 Task: Design a package label.
Action: Mouse moved to (219, 124)
Screenshot: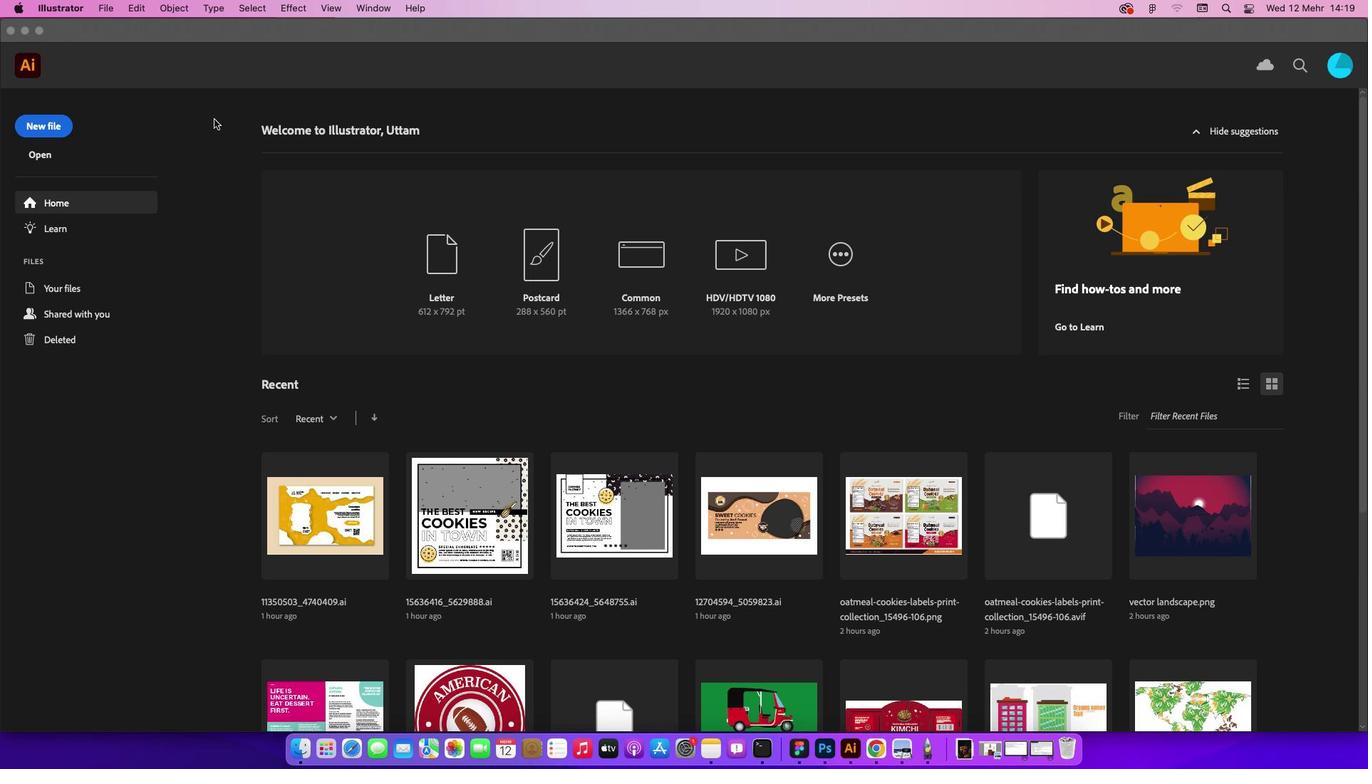 
Action: Mouse pressed left at (219, 124)
Screenshot: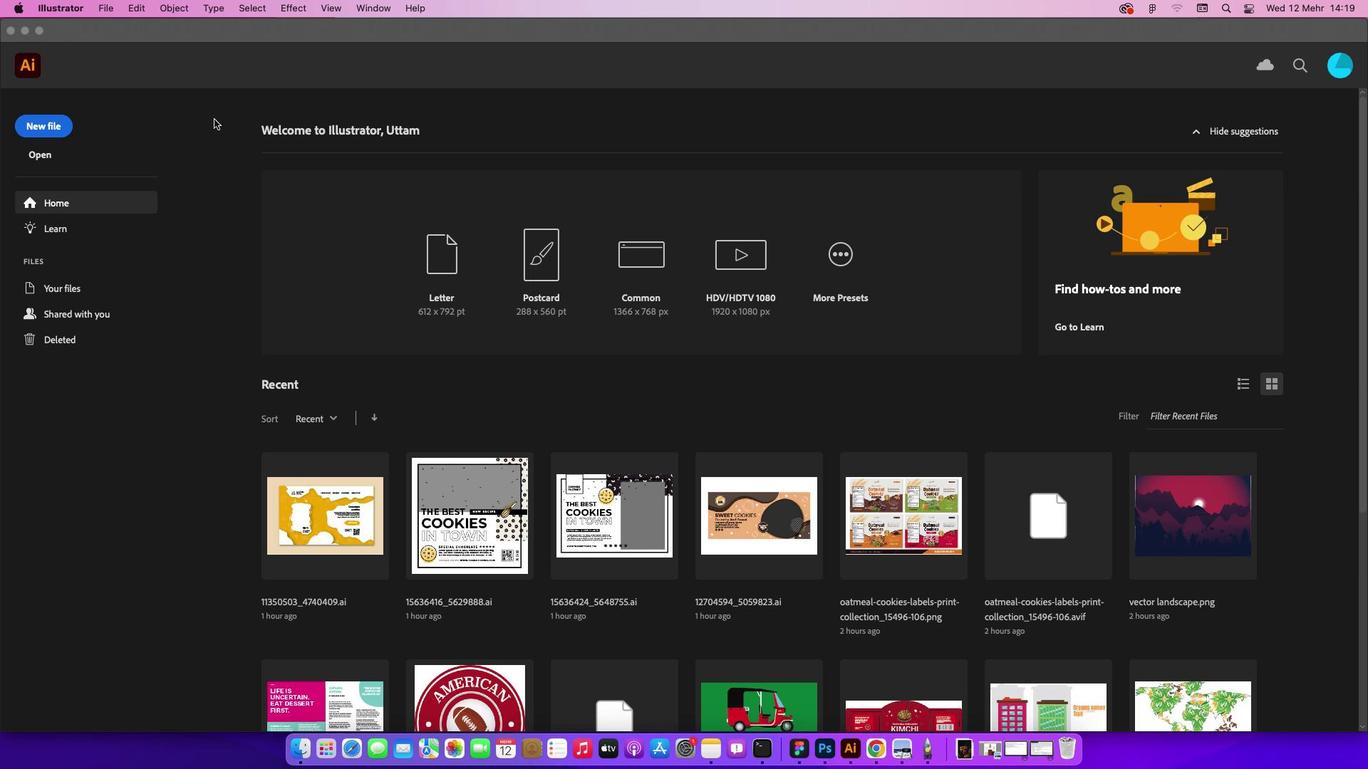 
Action: Mouse moved to (34, 134)
Screenshot: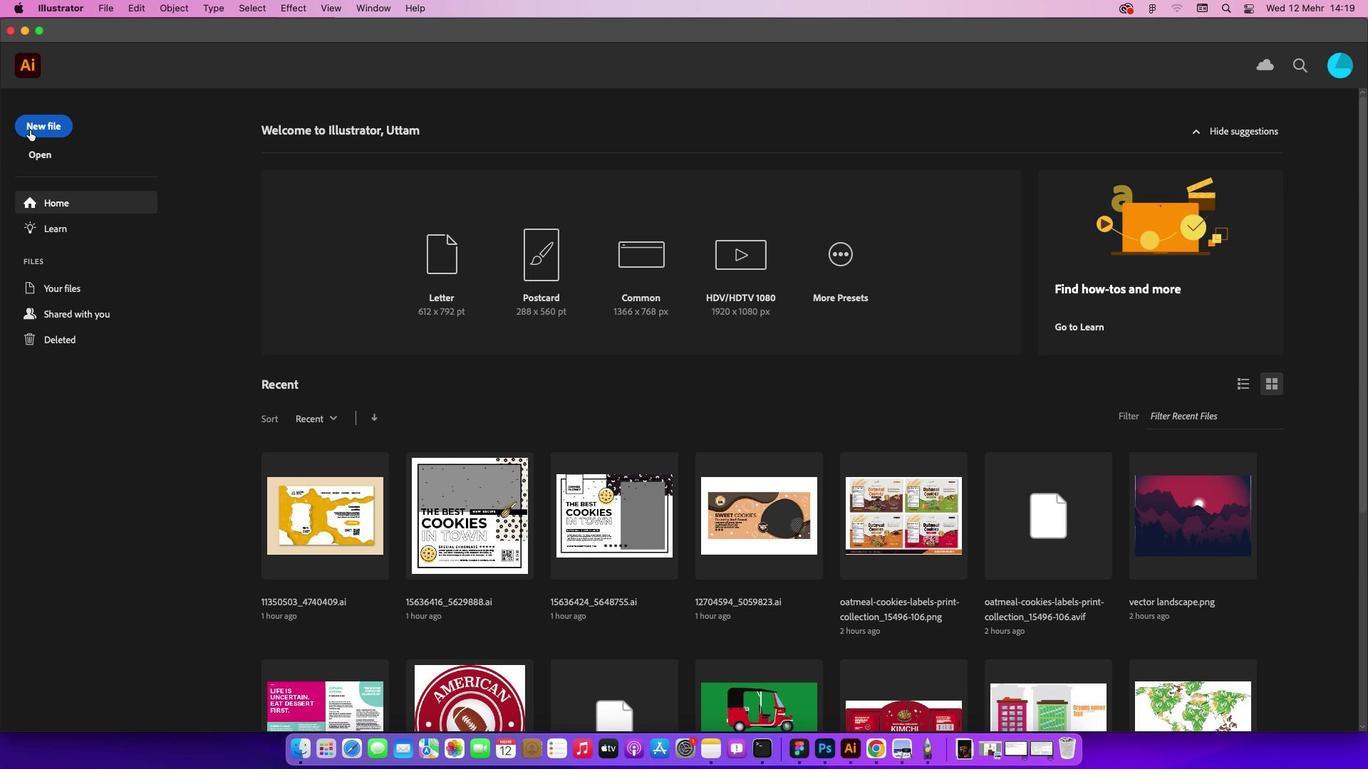 
Action: Mouse pressed left at (34, 134)
Screenshot: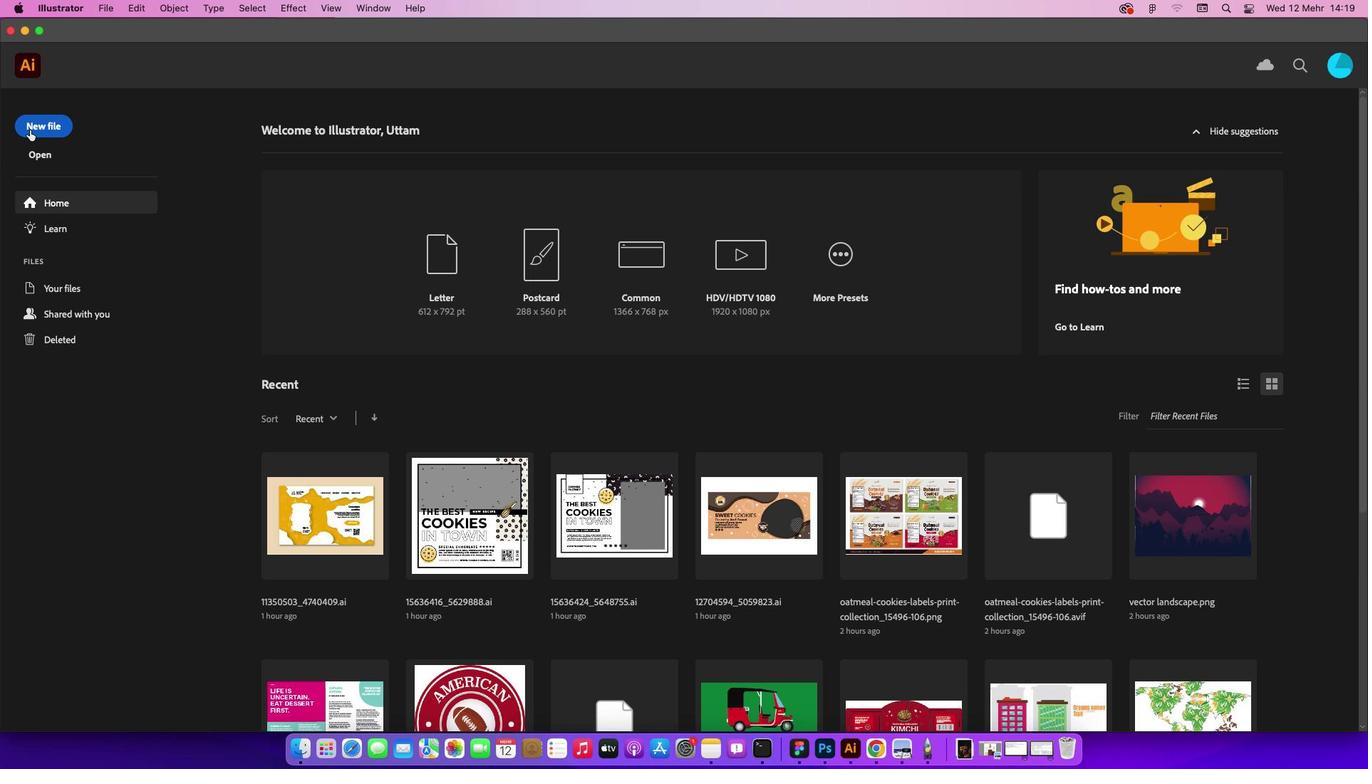
Action: Mouse moved to (1036, 595)
Screenshot: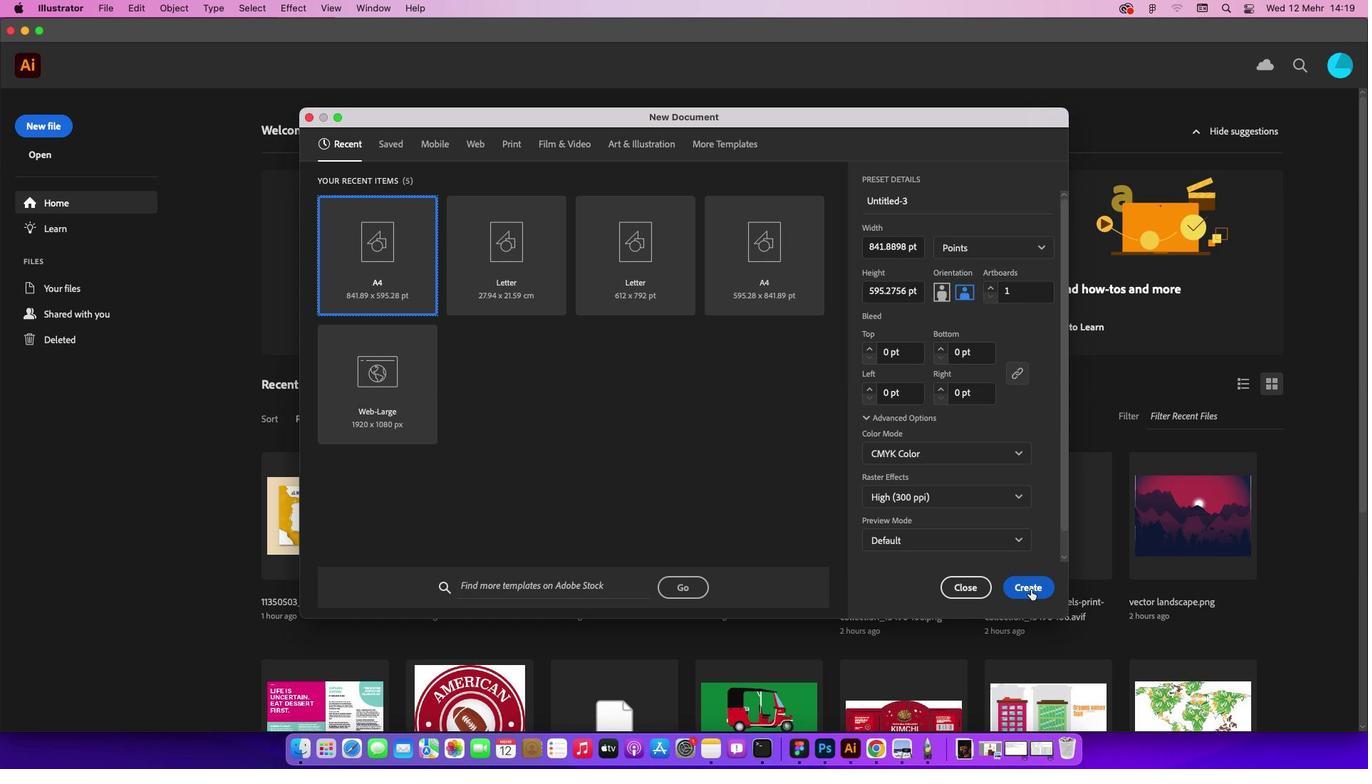 
Action: Mouse pressed left at (1036, 595)
Screenshot: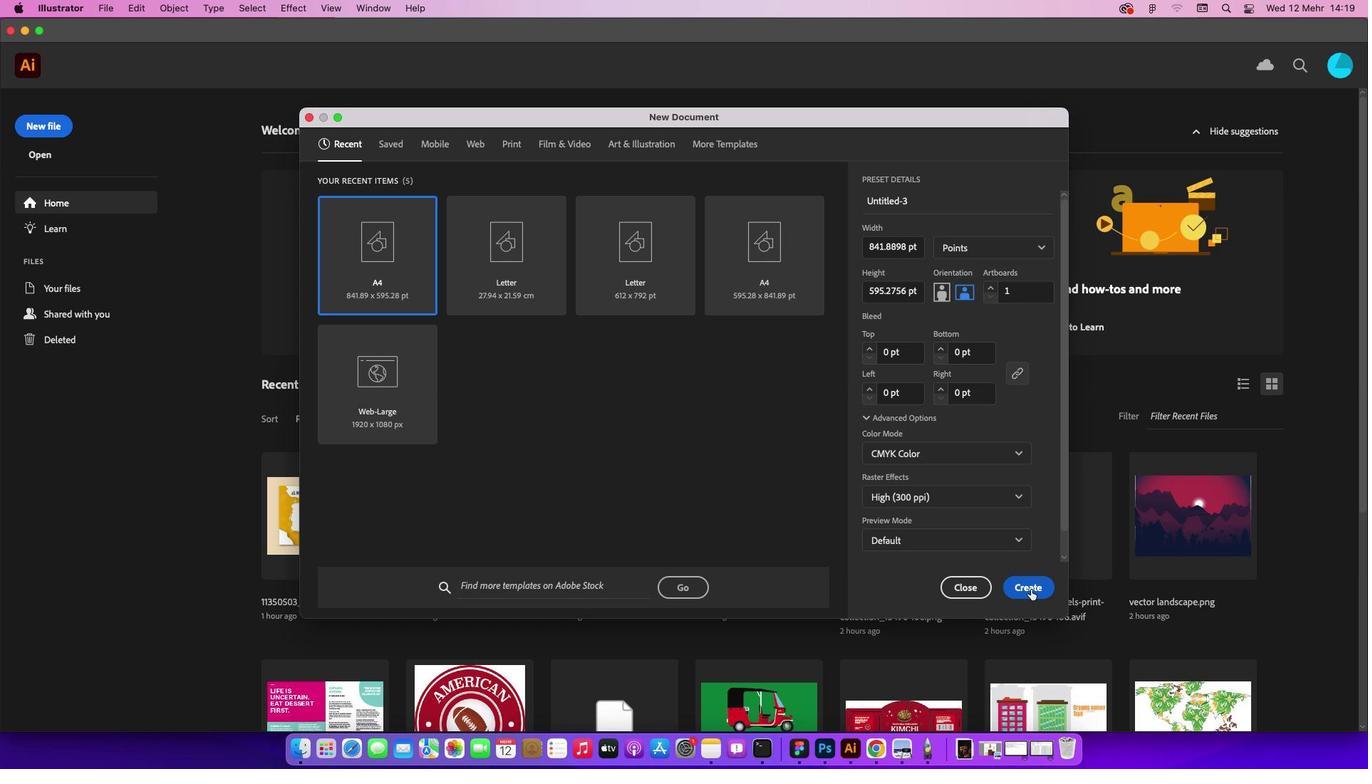 
Action: Mouse moved to (110, 13)
Screenshot: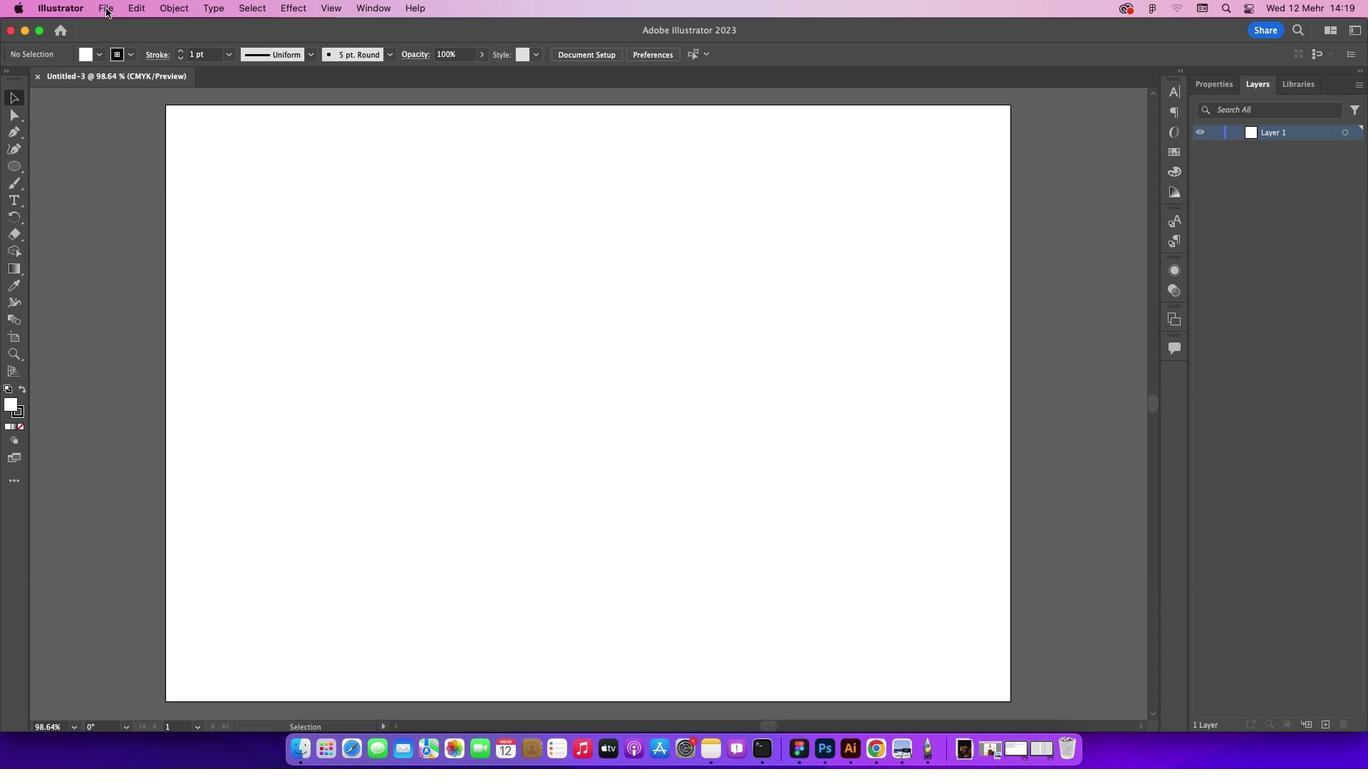 
Action: Mouse pressed left at (110, 13)
Screenshot: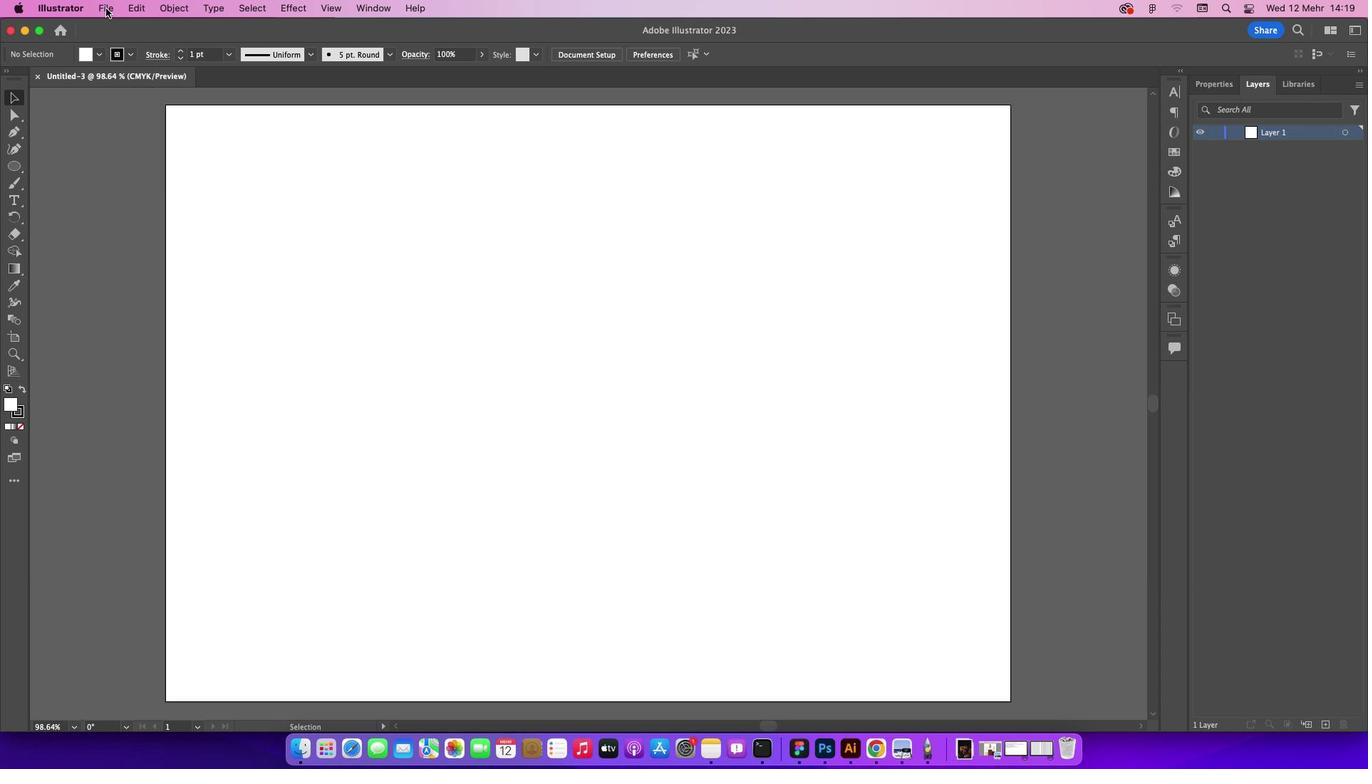 
Action: Mouse moved to (722, 450)
Screenshot: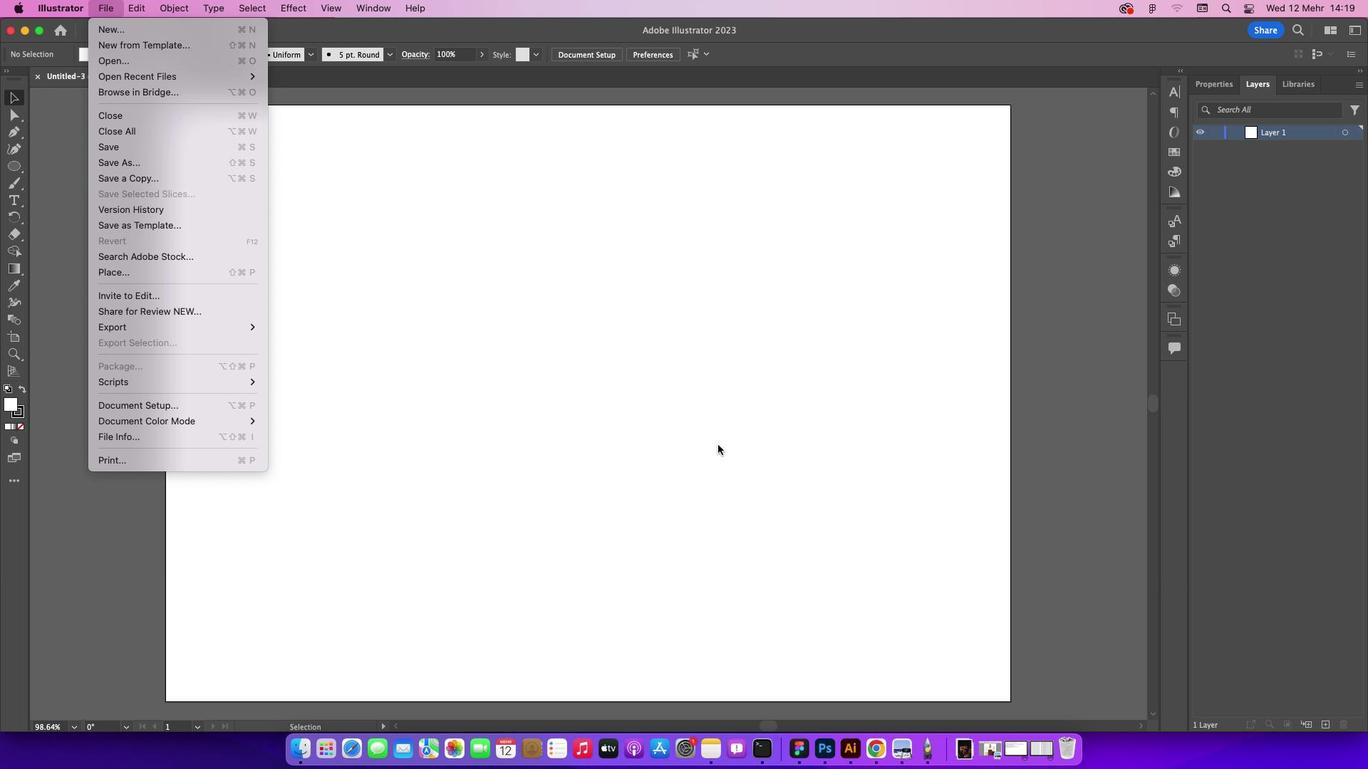 
Action: Mouse pressed left at (722, 450)
Screenshot: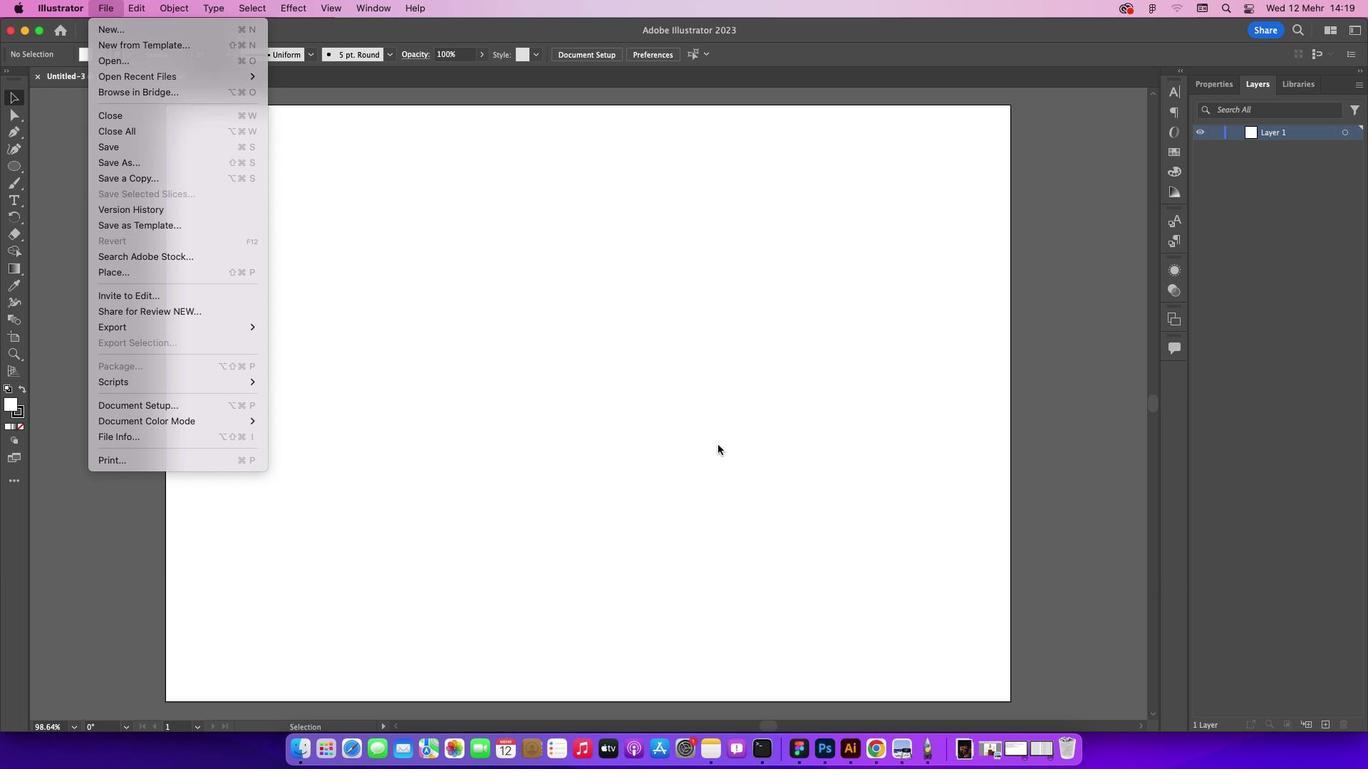 
Action: Mouse moved to (14, 144)
Screenshot: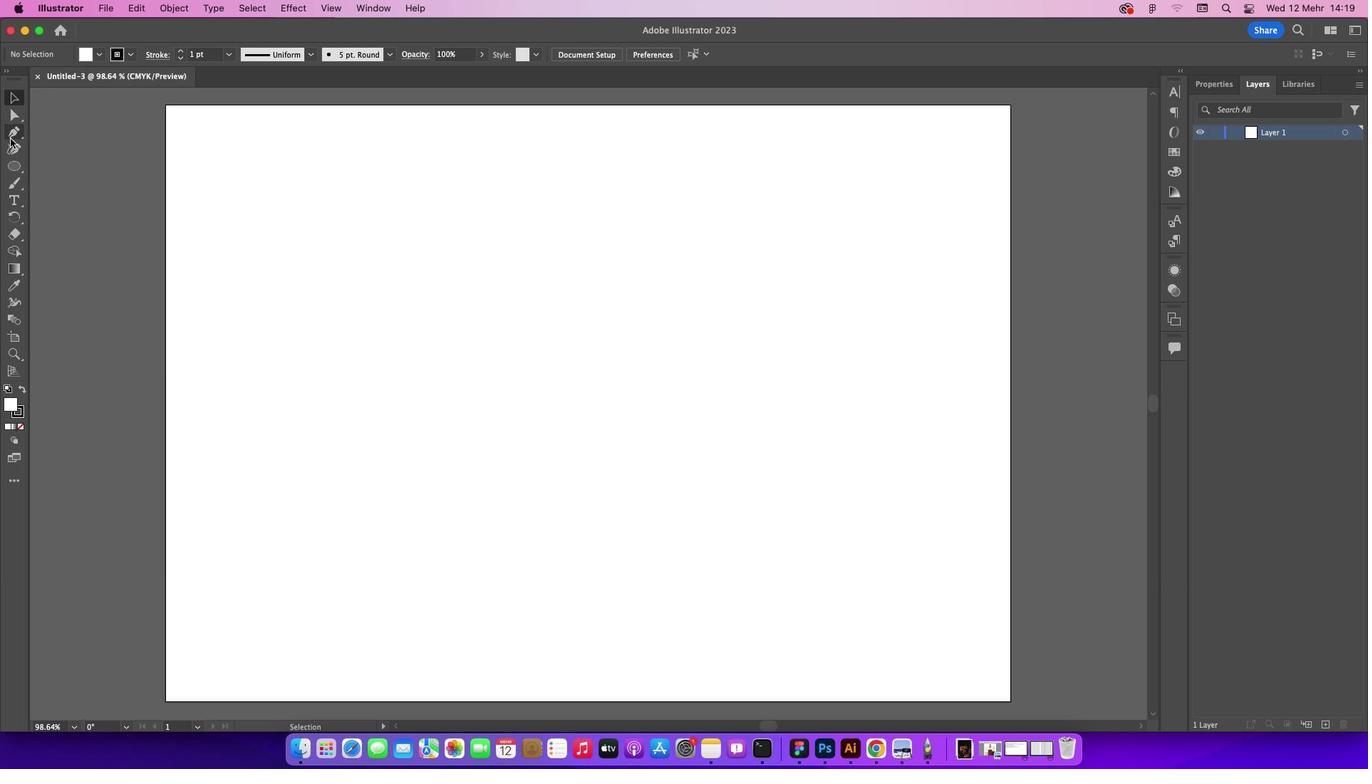 
Action: Mouse pressed left at (14, 144)
Screenshot: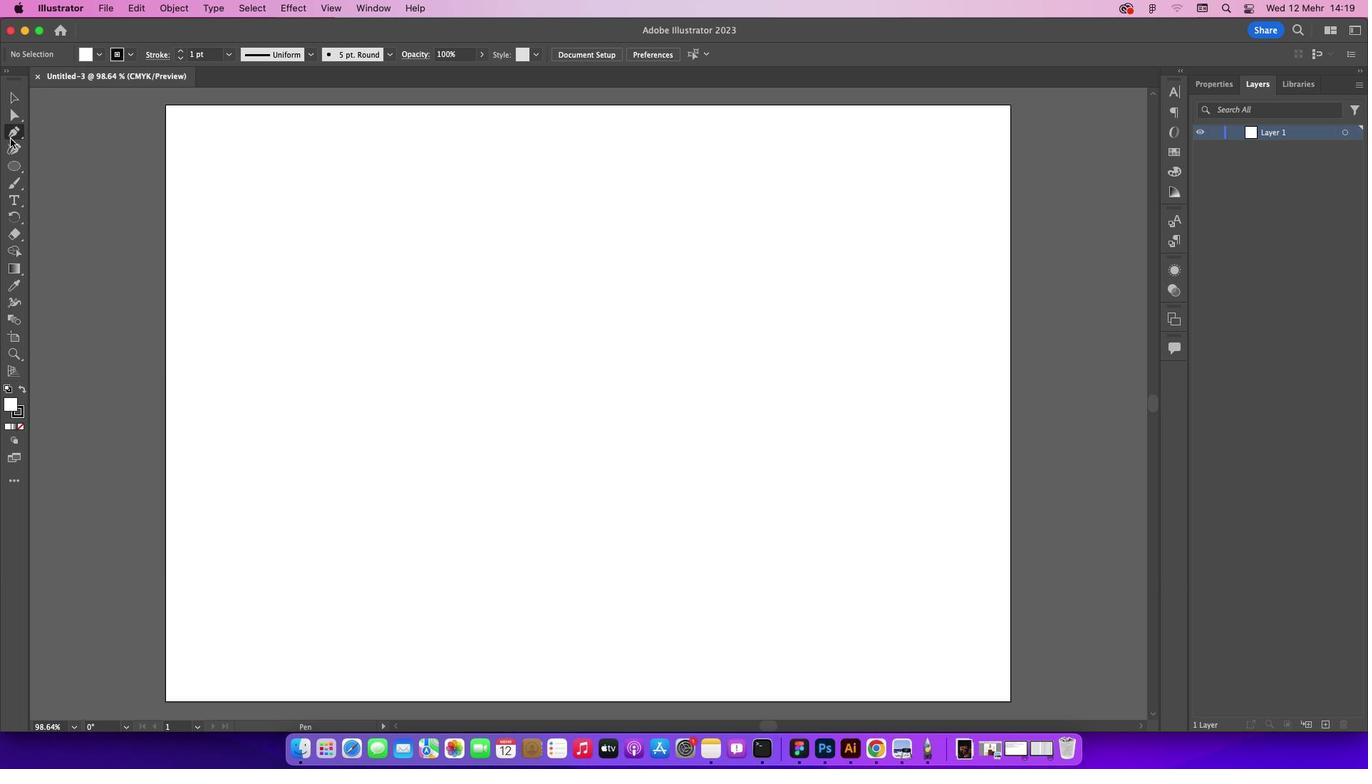 
Action: Mouse moved to (181, 447)
Screenshot: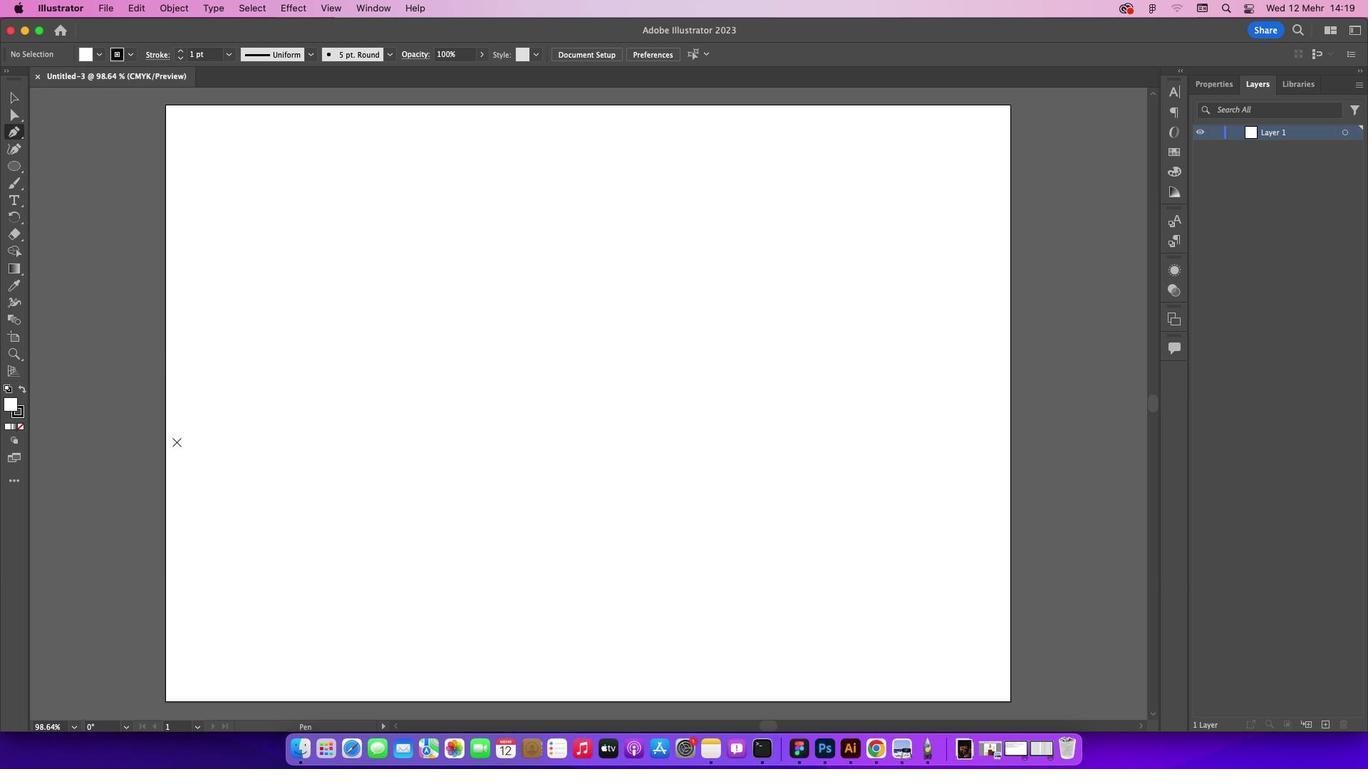 
Action: Key pressed Key.caps_lock
Screenshot: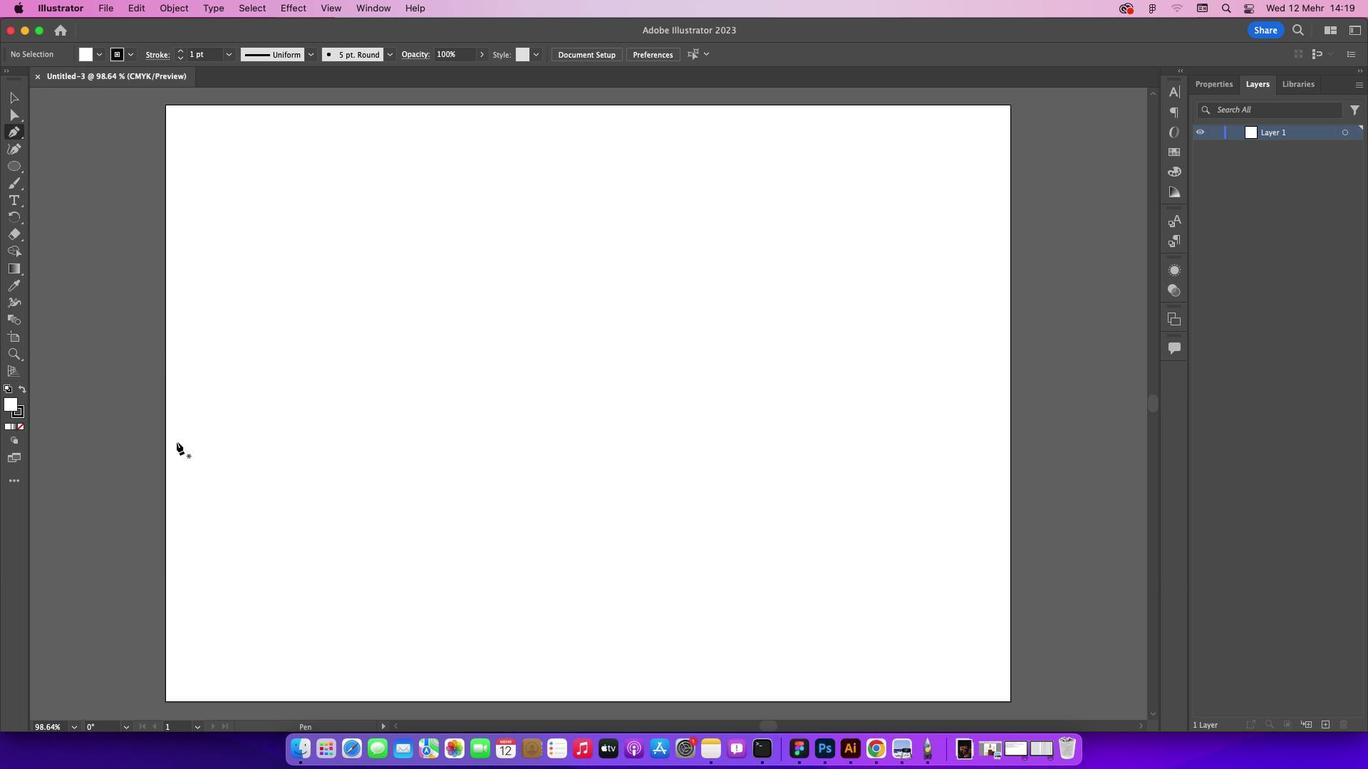 
Action: Mouse moved to (171, 441)
Screenshot: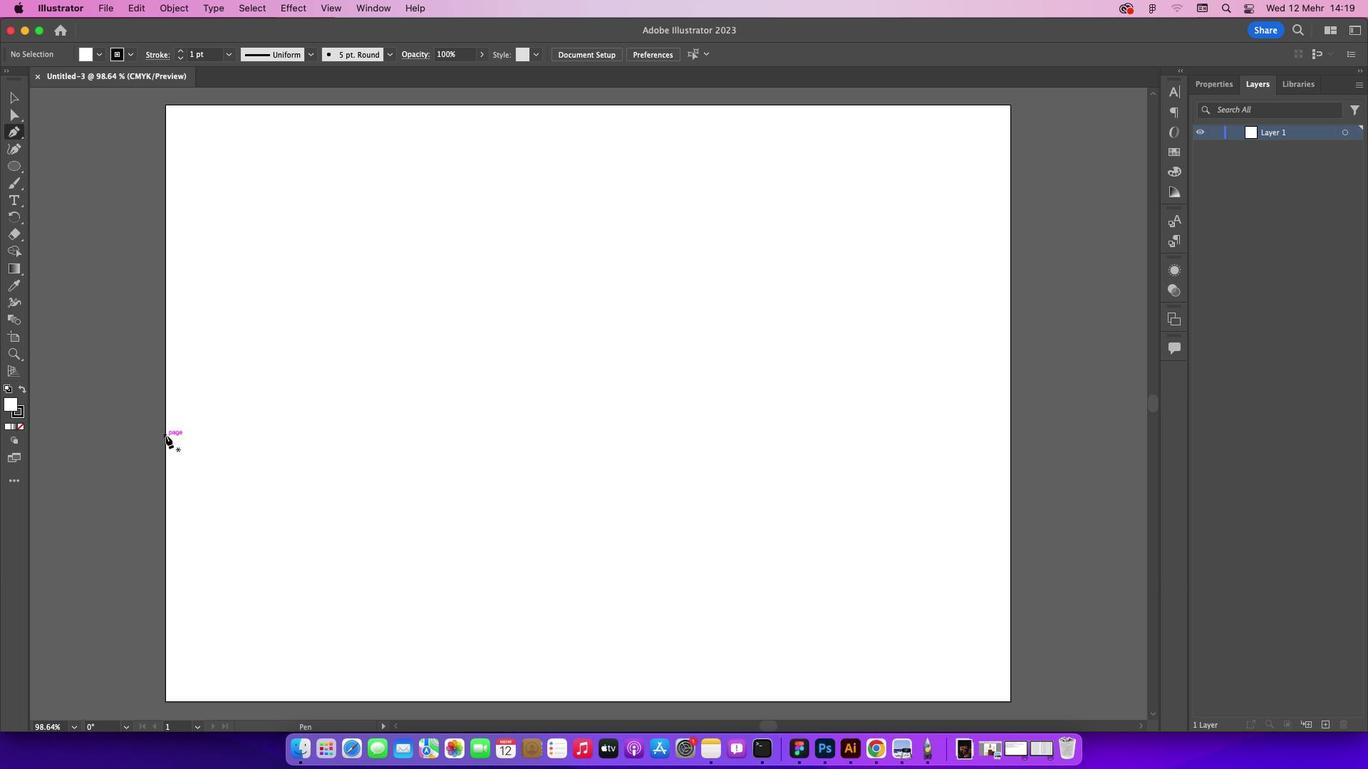 
Action: Mouse pressed left at (171, 441)
Screenshot: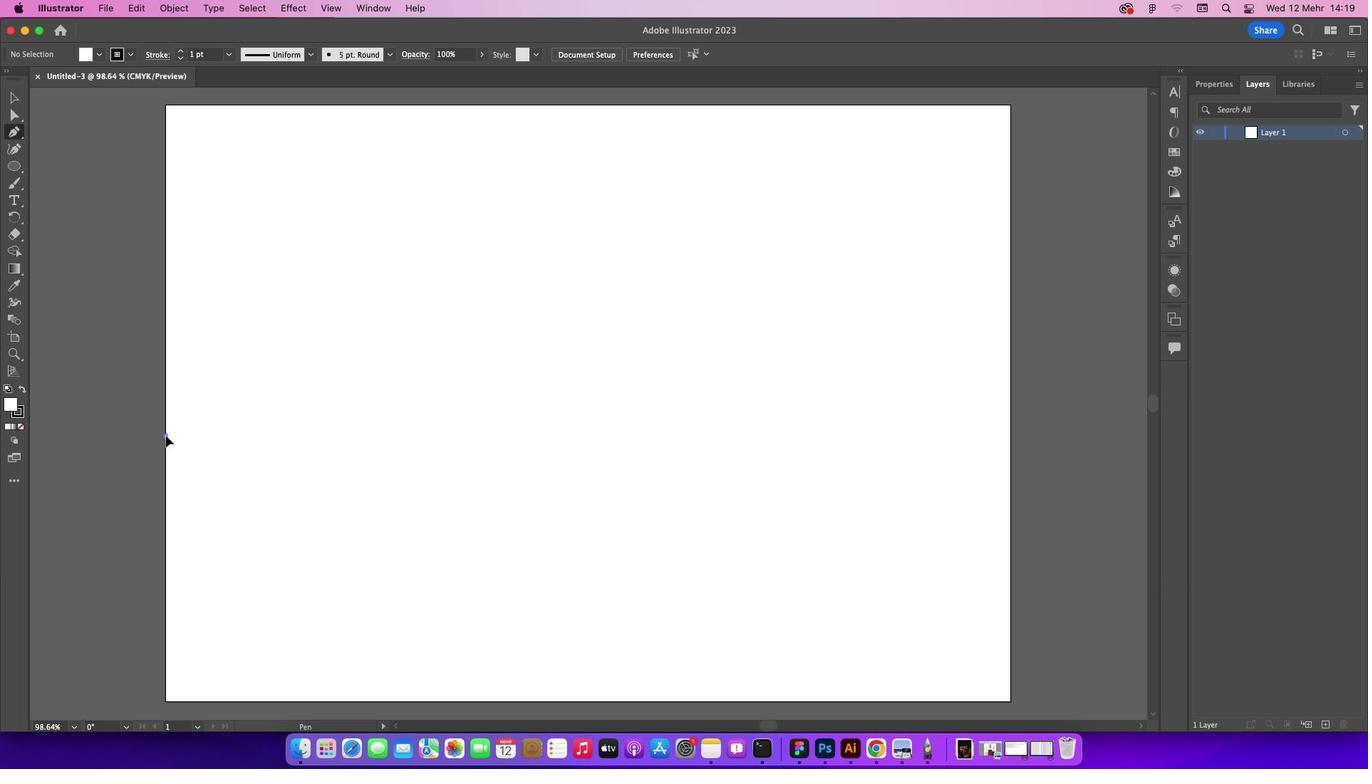 
Action: Mouse moved to (345, 449)
Screenshot: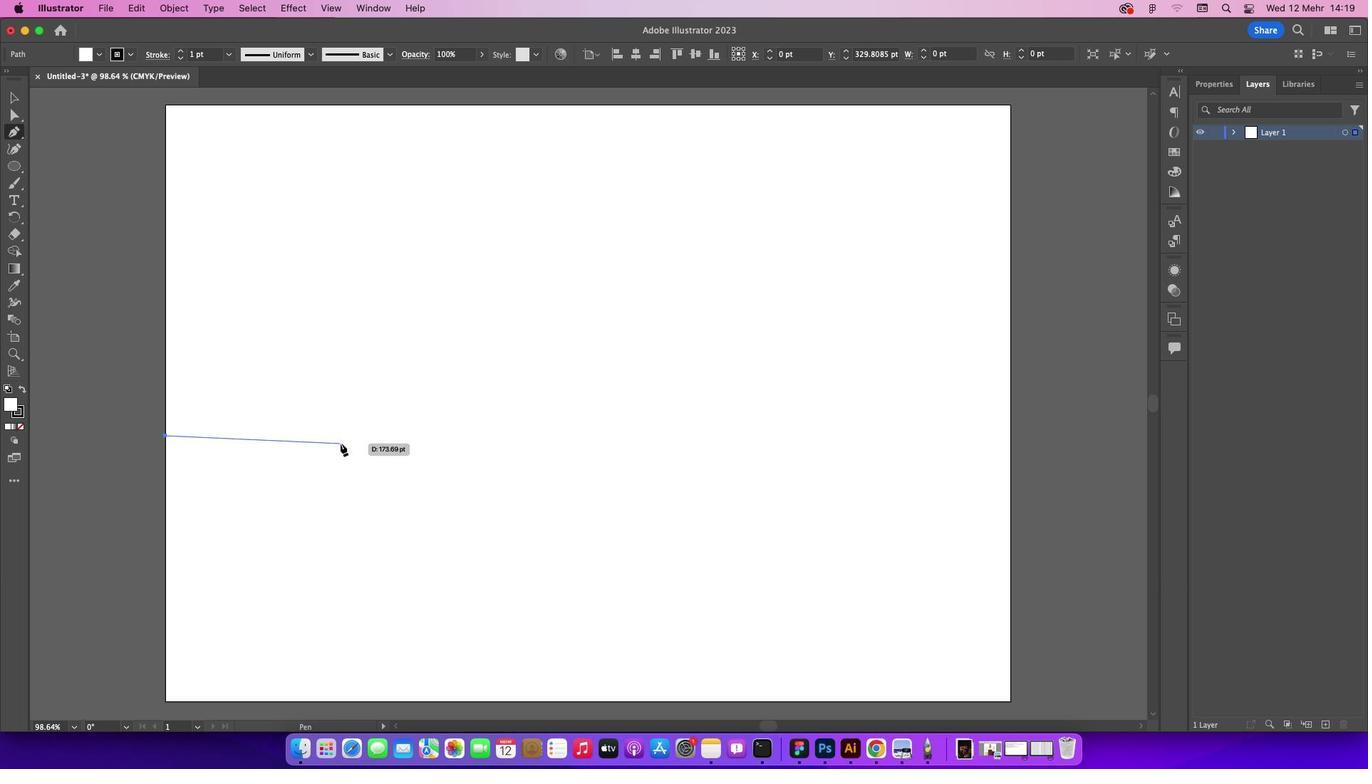 
Action: Mouse pressed left at (345, 449)
Screenshot: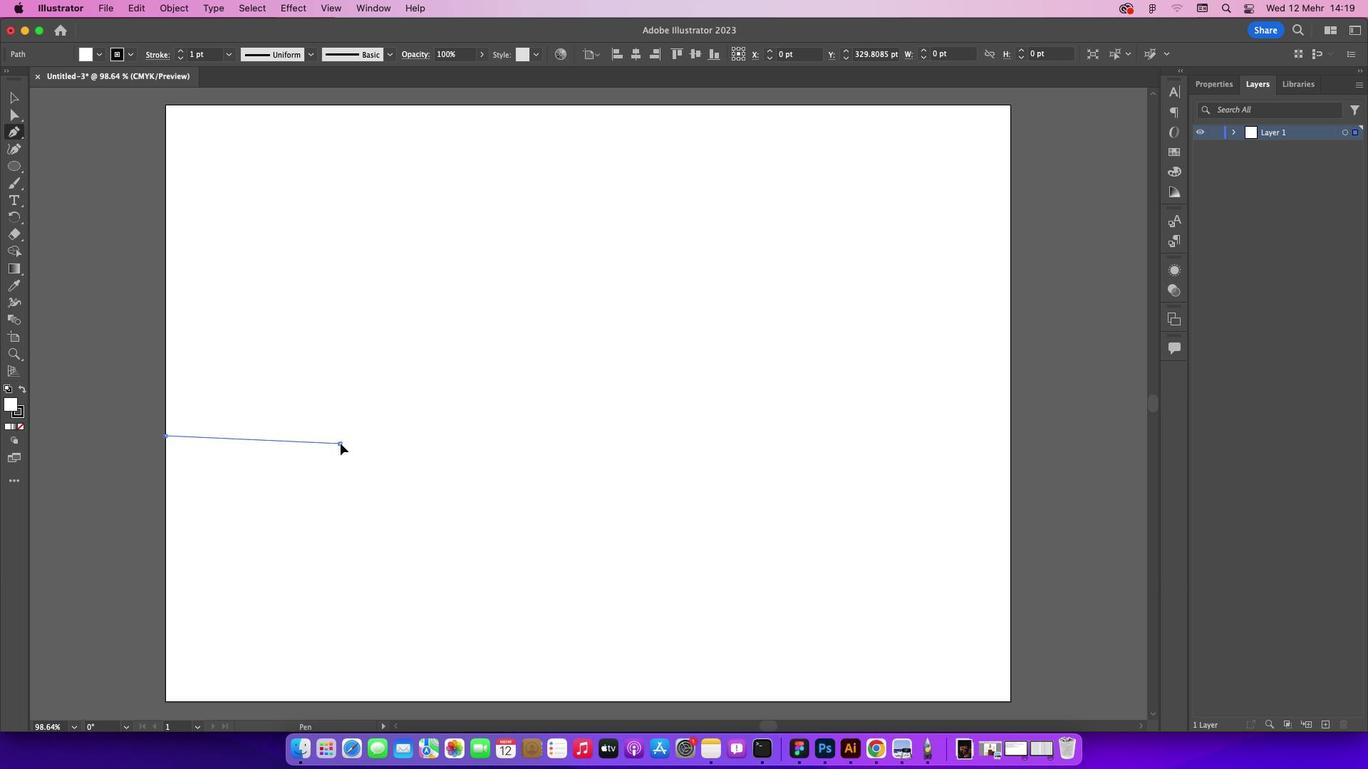 
Action: Mouse moved to (747, 419)
Screenshot: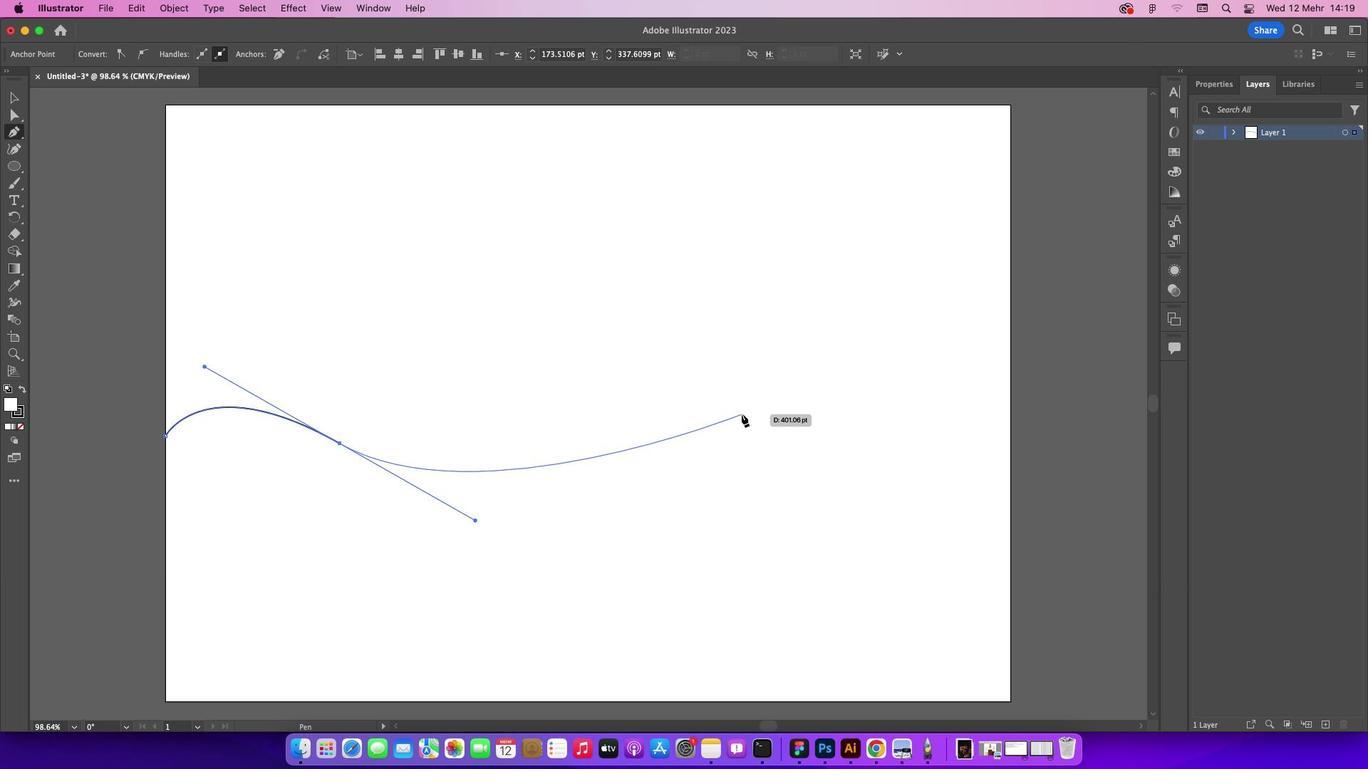 
Action: Mouse pressed left at (747, 419)
Screenshot: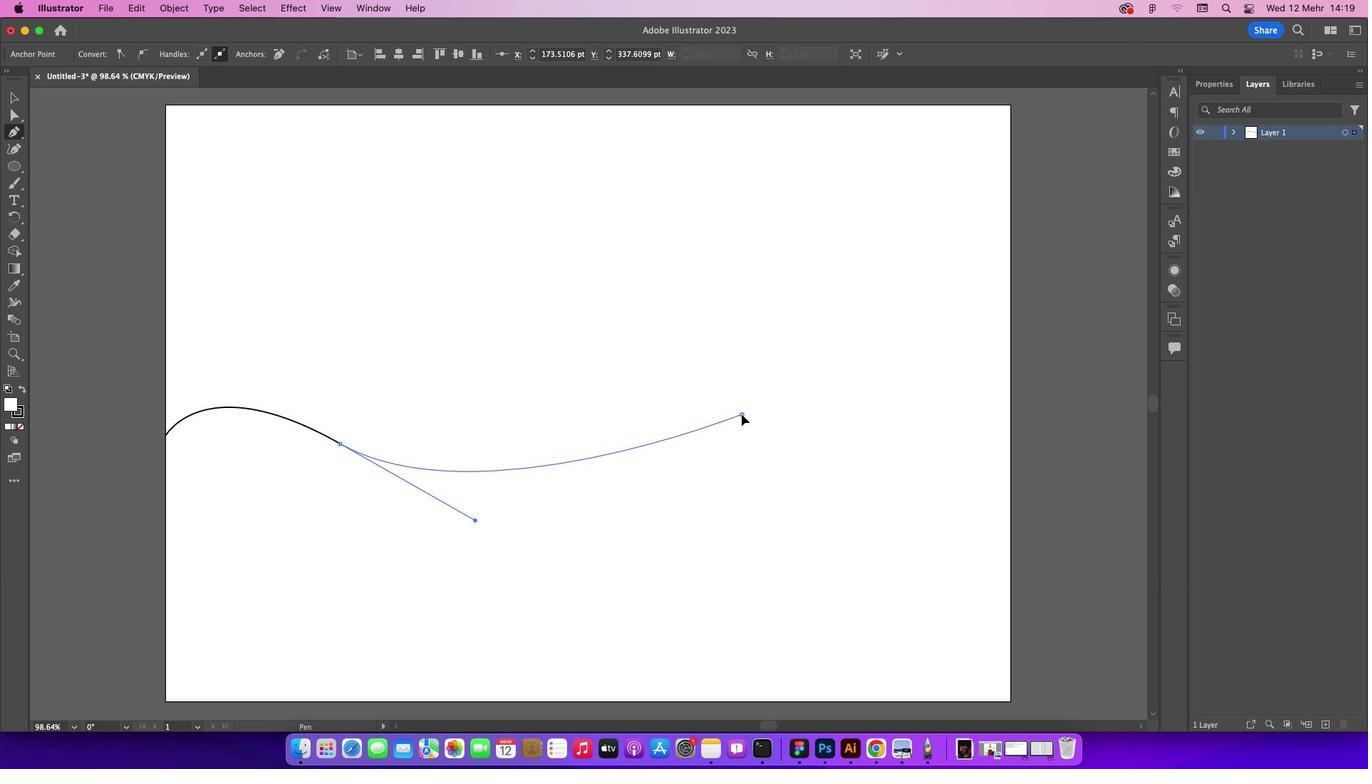 
Action: Mouse moved to (1015, 444)
Screenshot: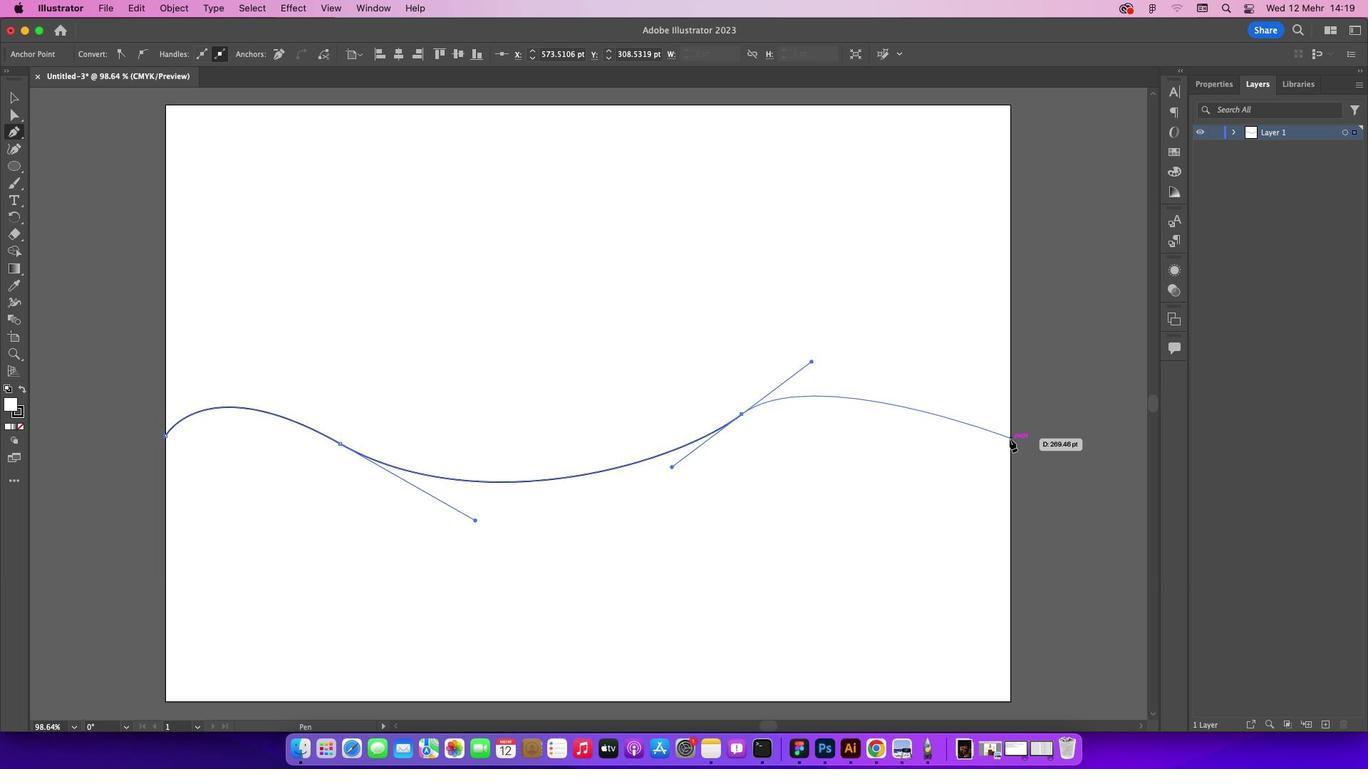 
Action: Mouse pressed left at (1015, 444)
Screenshot: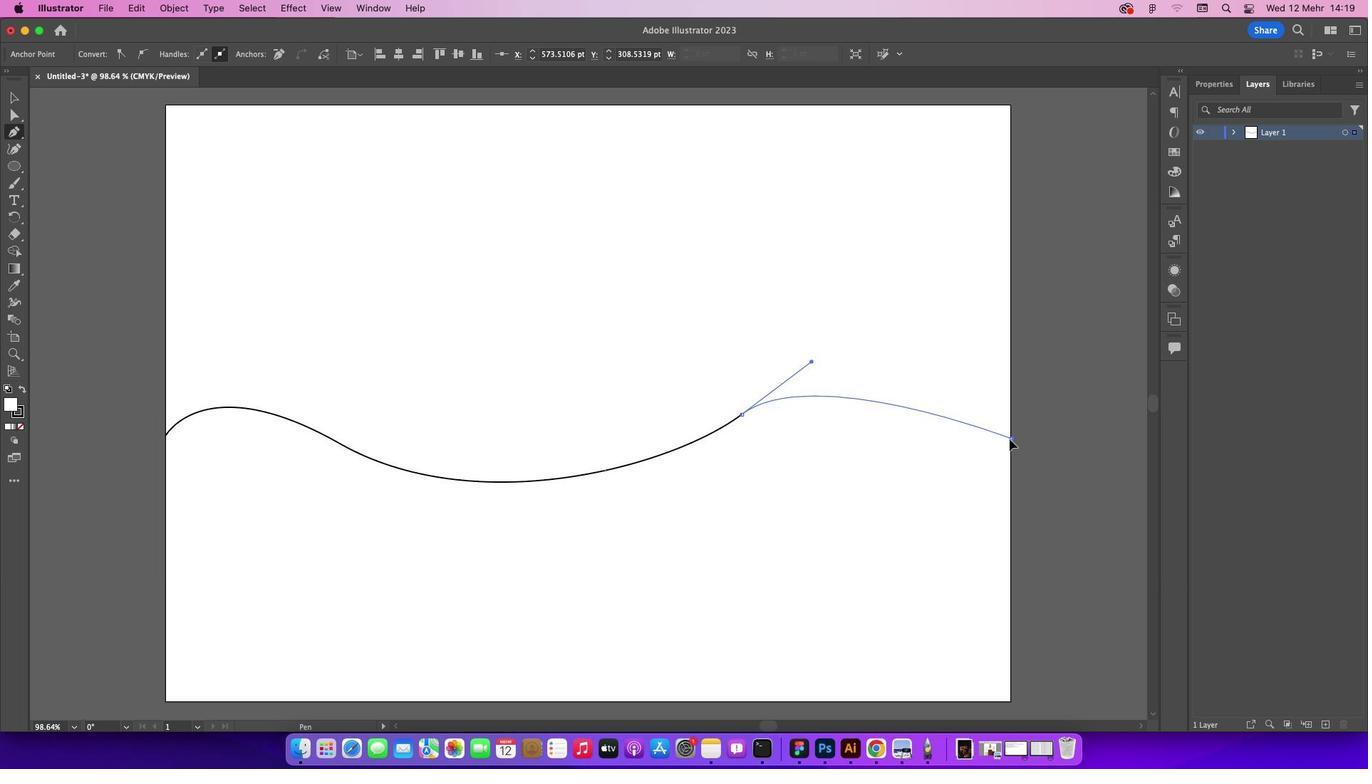 
Action: Mouse moved to (1014, 443)
Screenshot: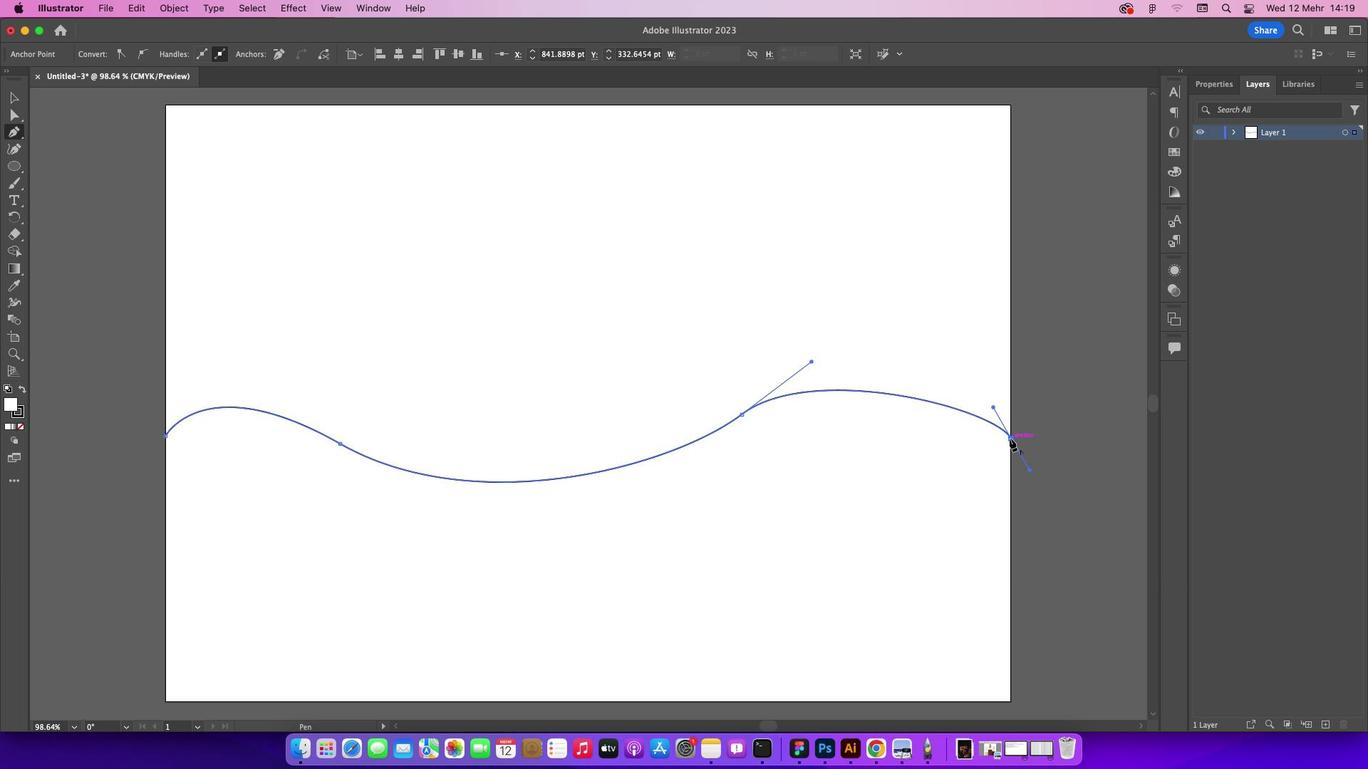 
Action: Mouse pressed left at (1014, 443)
Screenshot: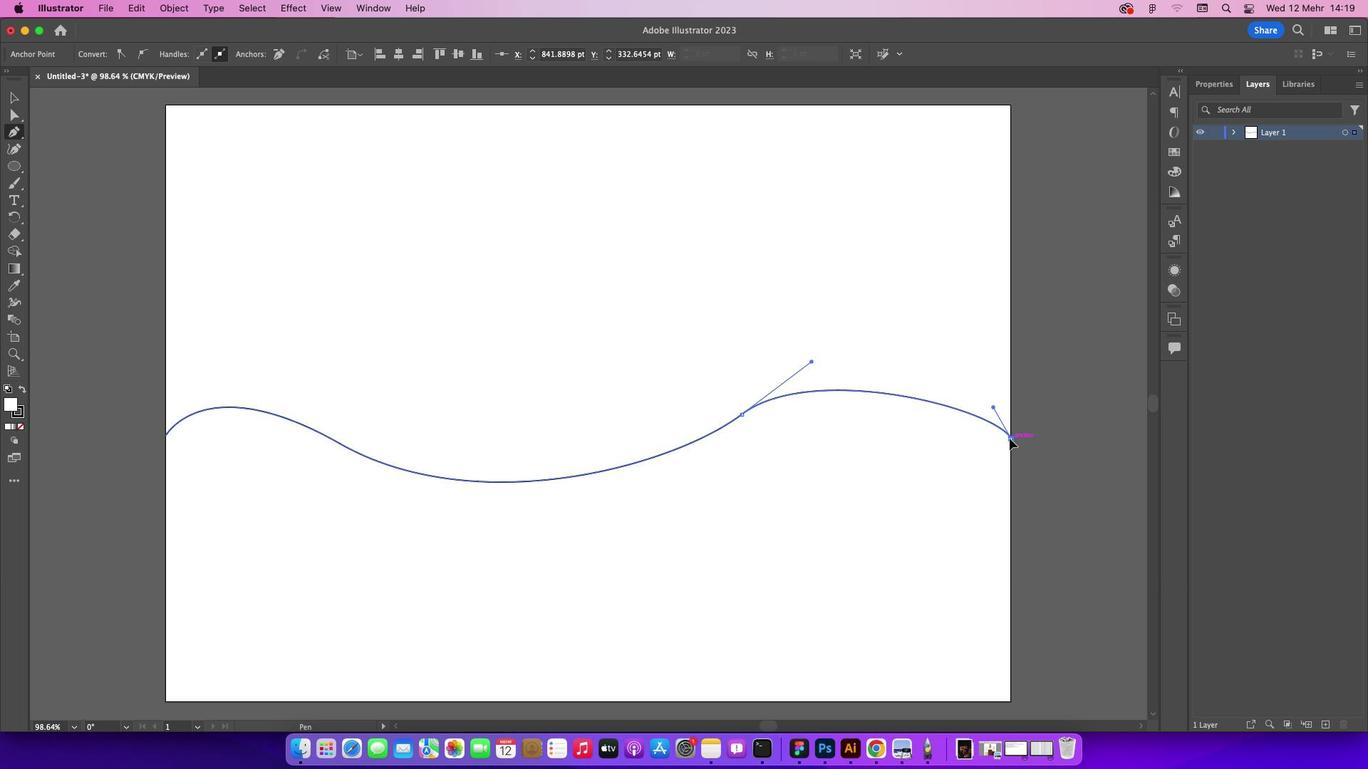 
Action: Key pressed Key.alt
Screenshot: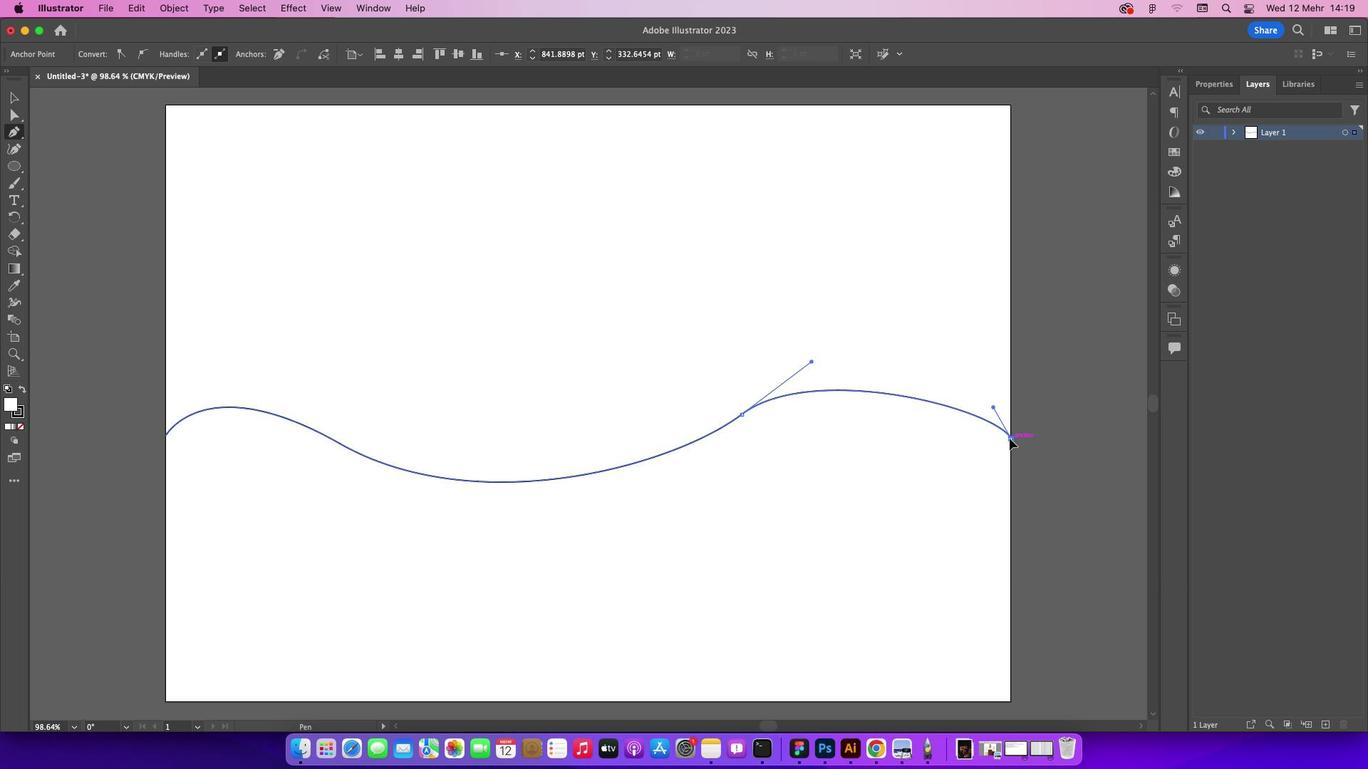 
Action: Mouse moved to (1016, 705)
Screenshot: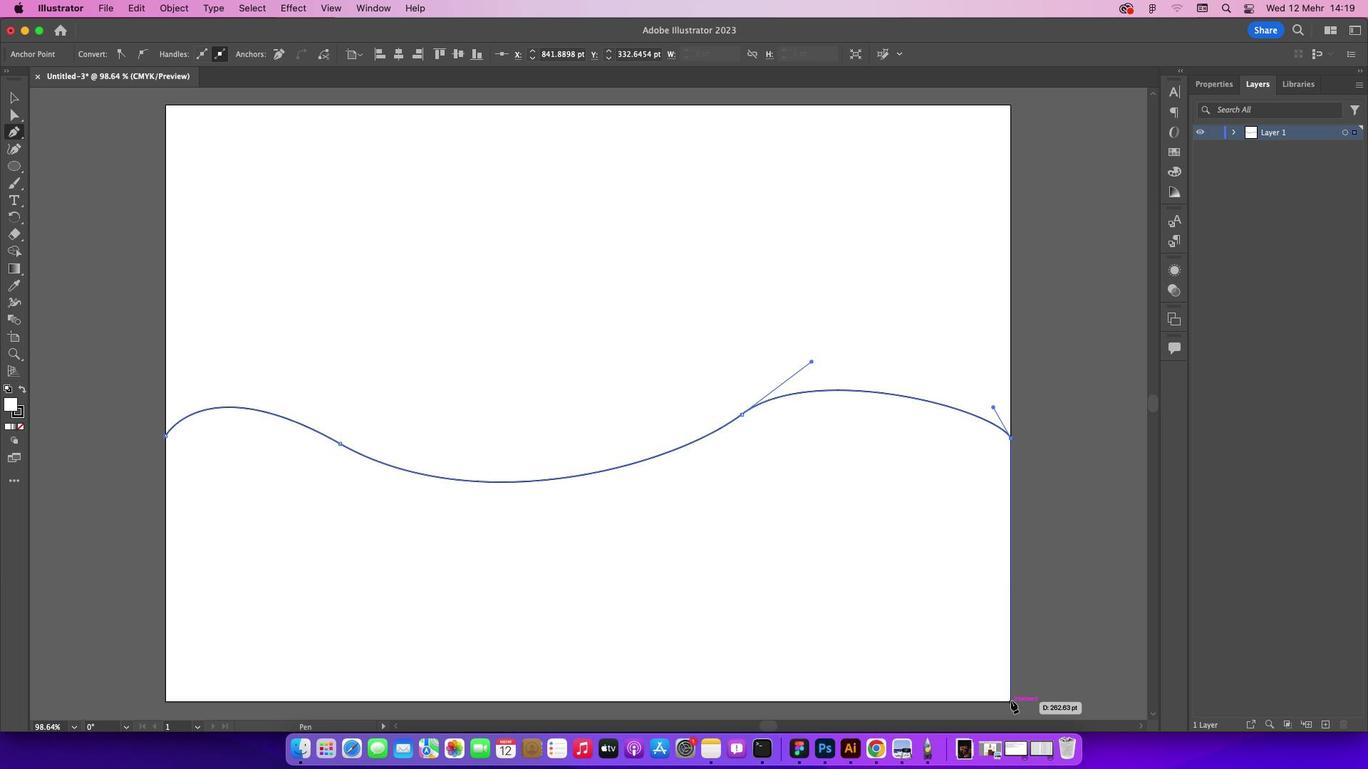 
Action: Mouse pressed left at (1016, 705)
Screenshot: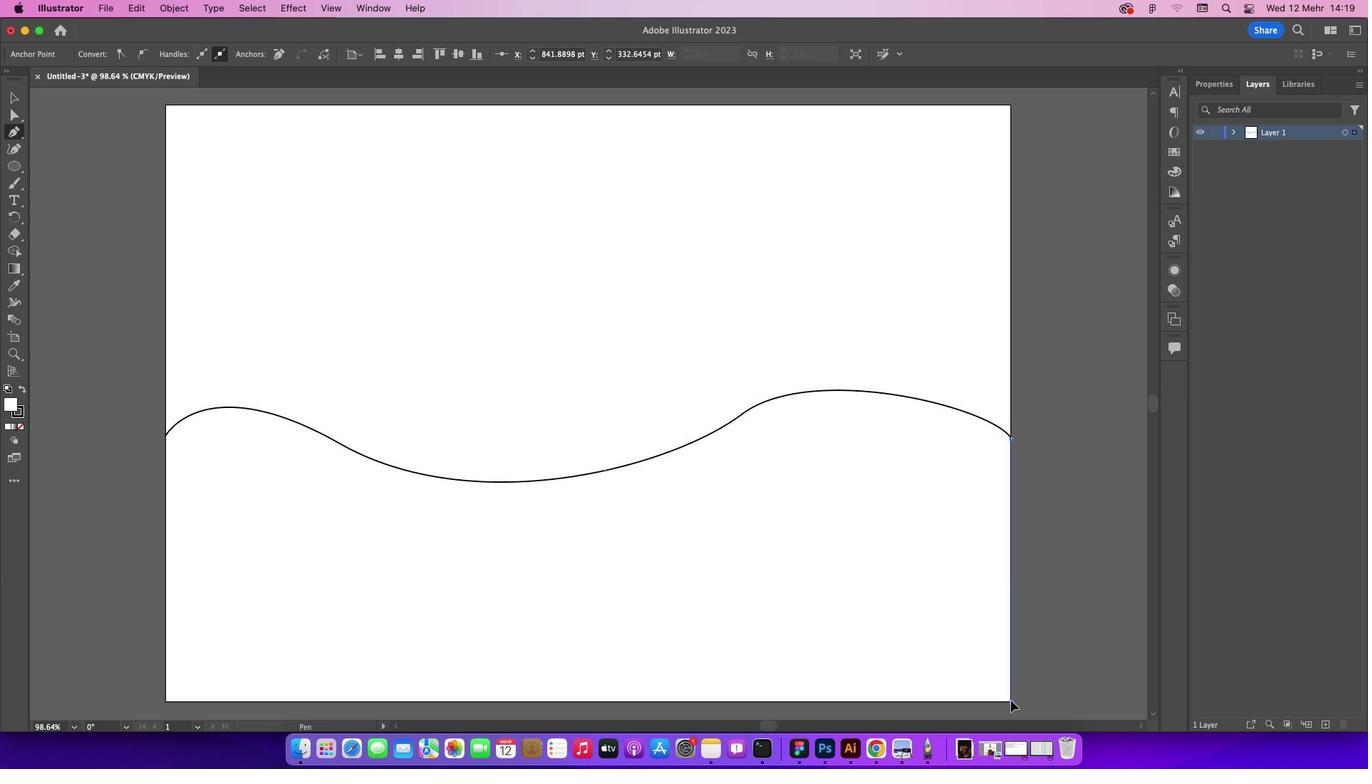 
Action: Mouse moved to (170, 706)
Screenshot: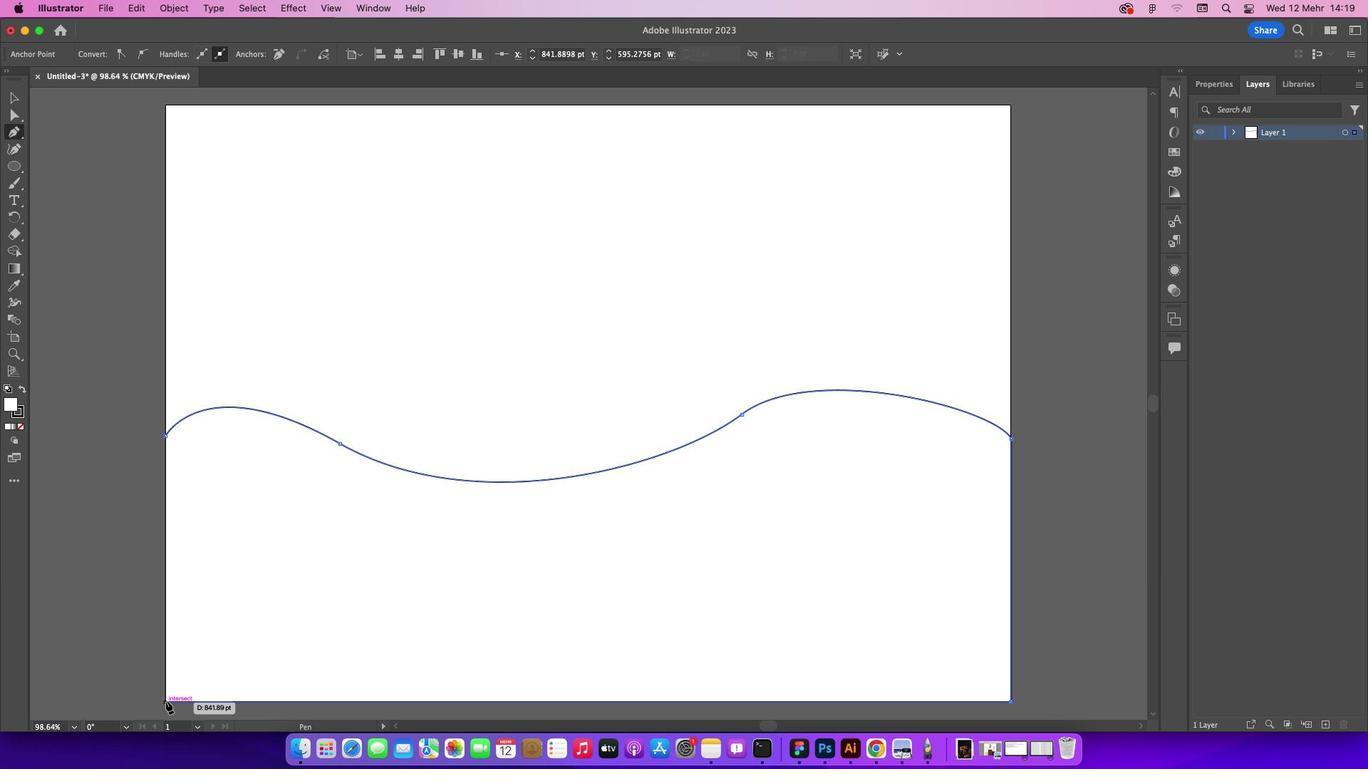 
Action: Mouse pressed left at (170, 706)
Screenshot: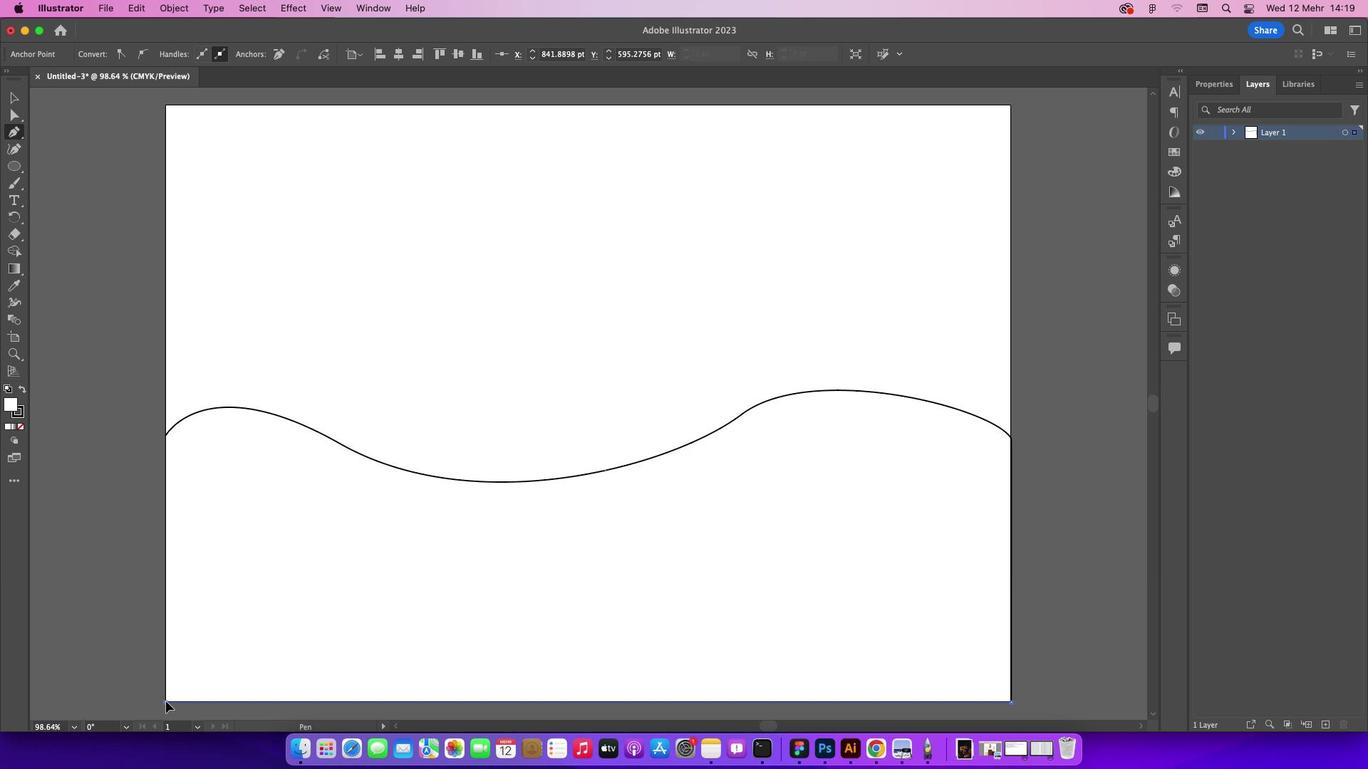 
Action: Mouse moved to (170, 442)
Screenshot: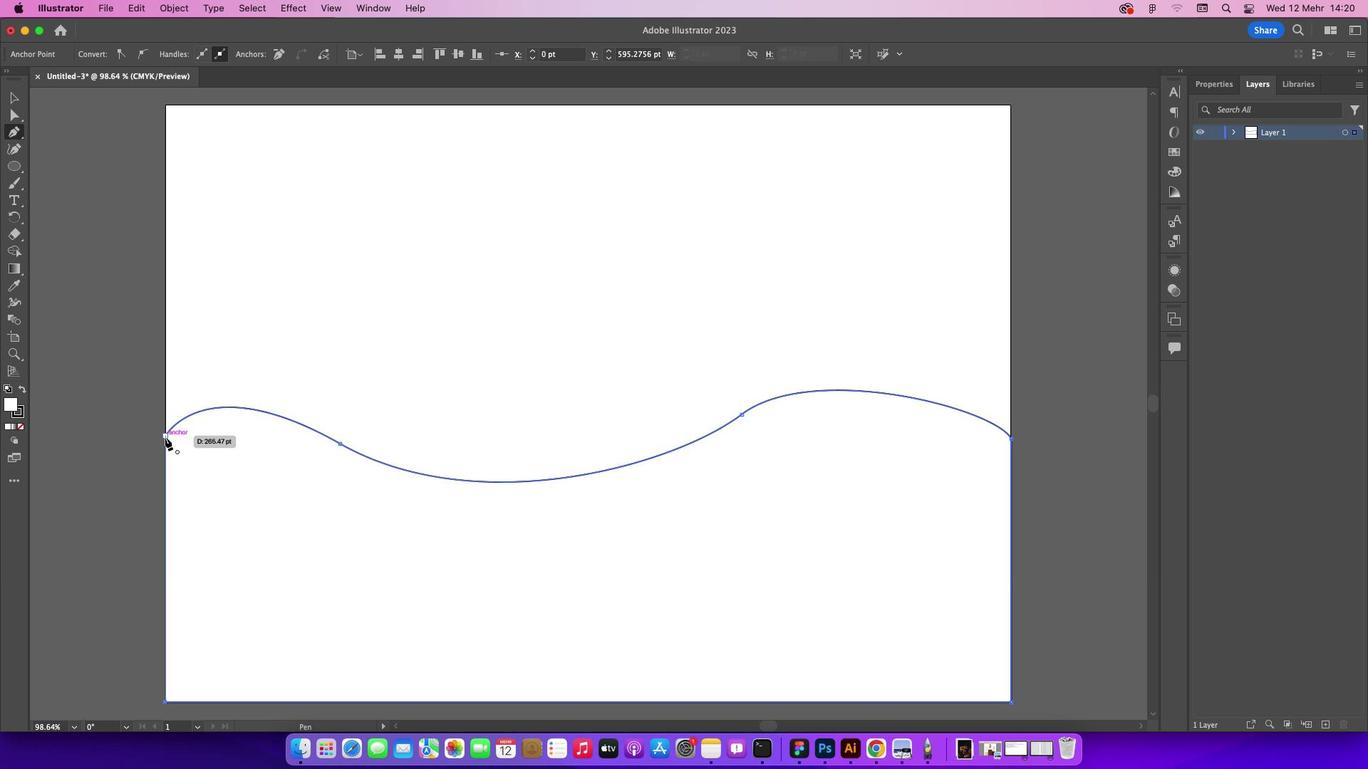 
Action: Mouse pressed left at (170, 442)
Screenshot: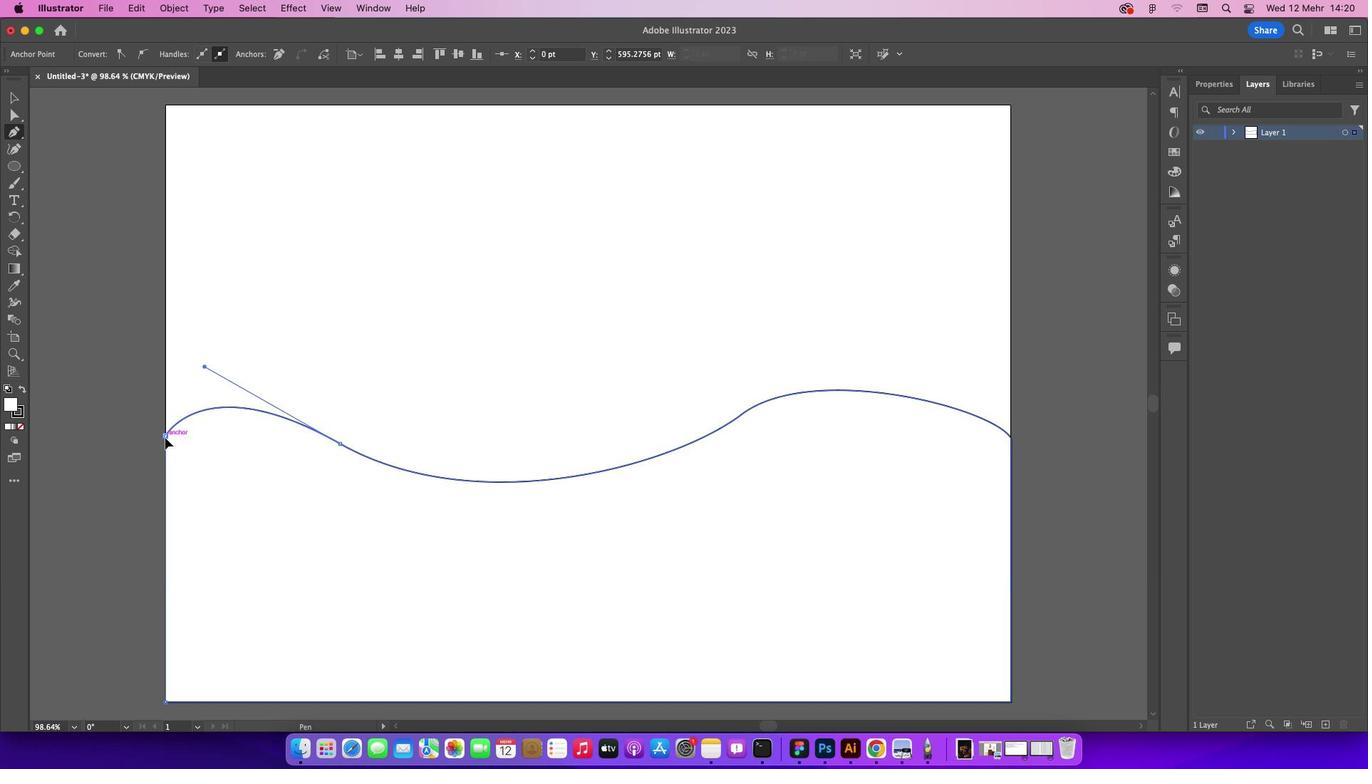 
Action: Mouse moved to (22, 105)
Screenshot: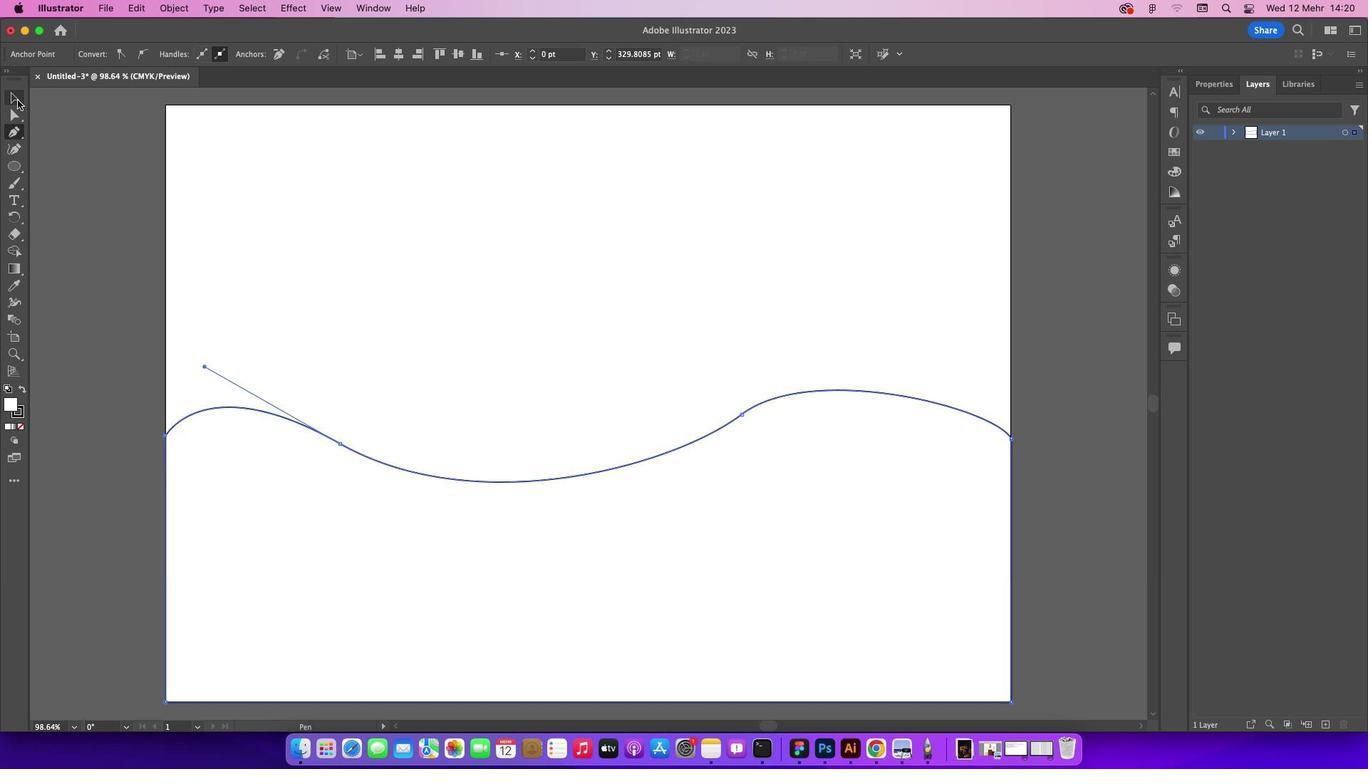
Action: Mouse pressed left at (22, 105)
Screenshot: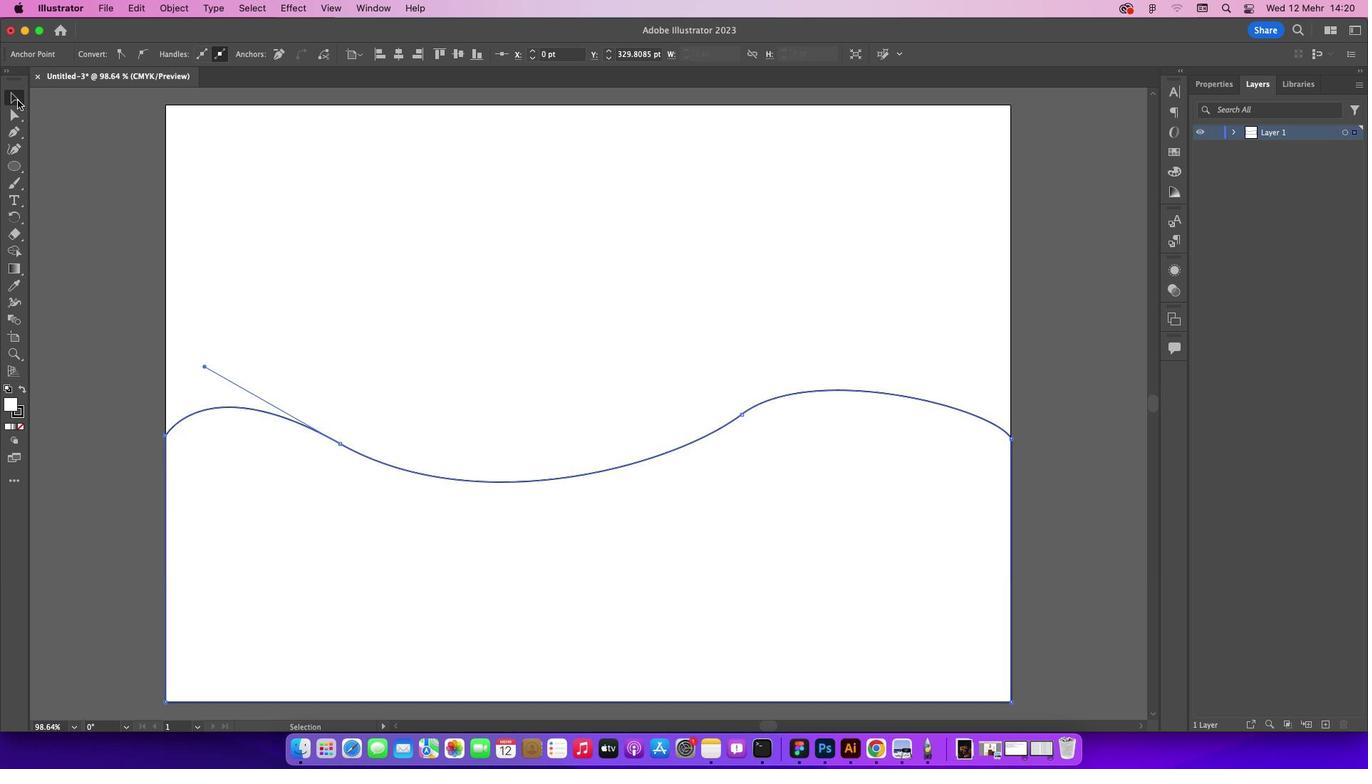 
Action: Mouse moved to (96, 158)
Screenshot: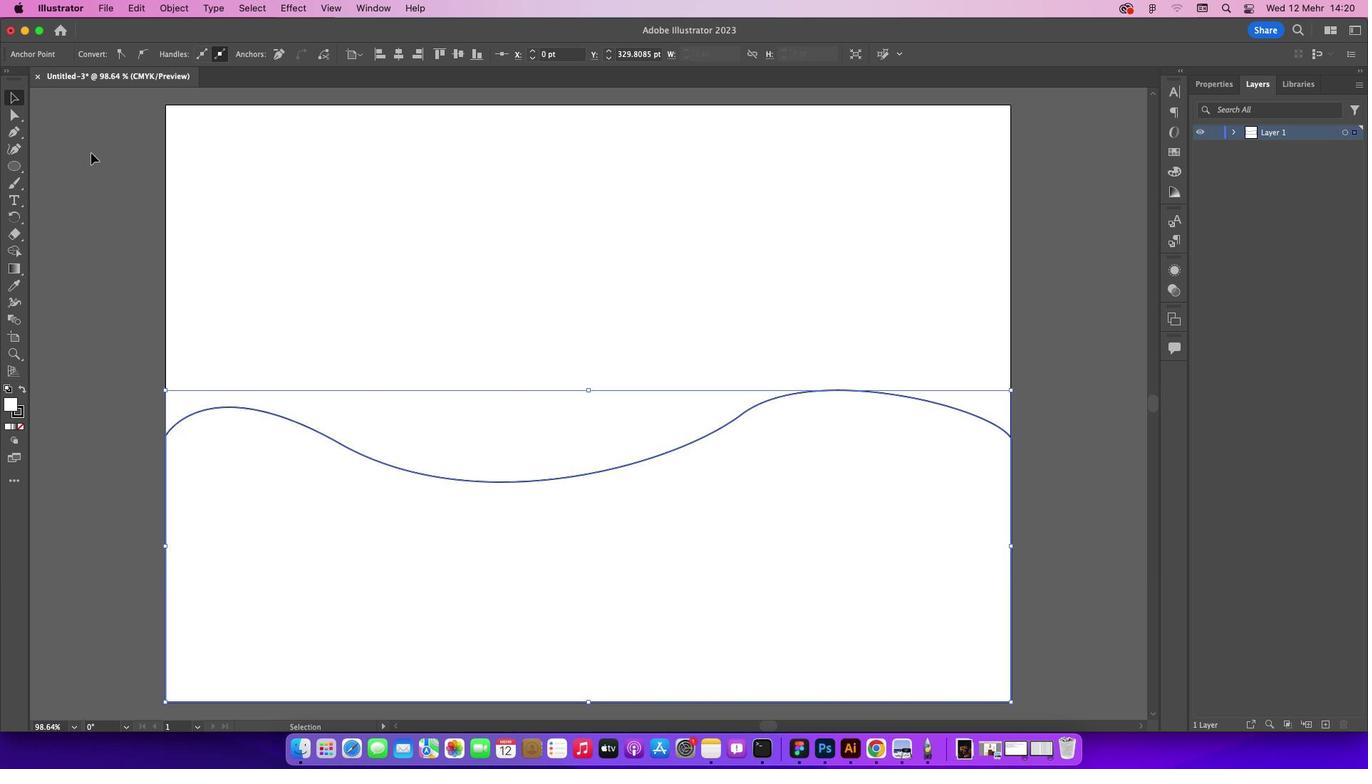 
Action: Mouse pressed left at (96, 158)
Screenshot: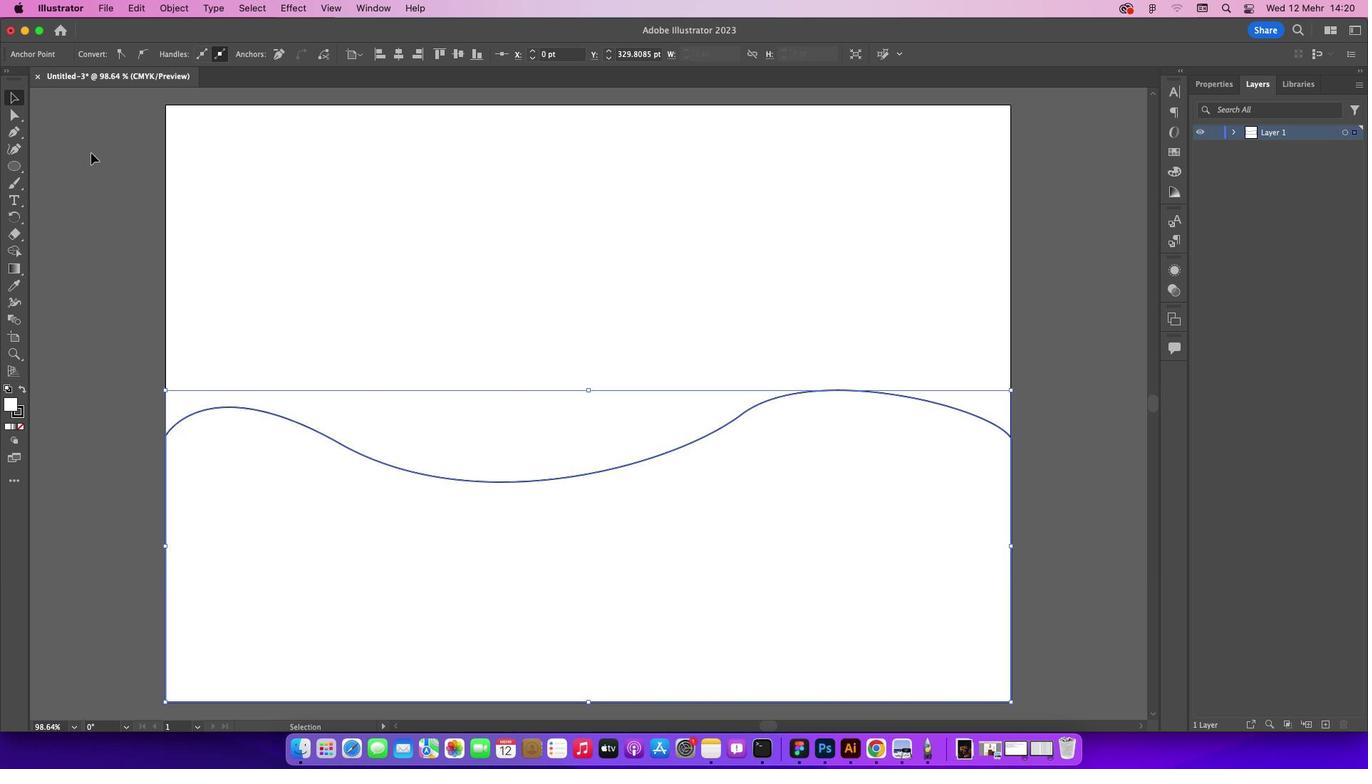 
Action: Mouse moved to (418, 475)
Screenshot: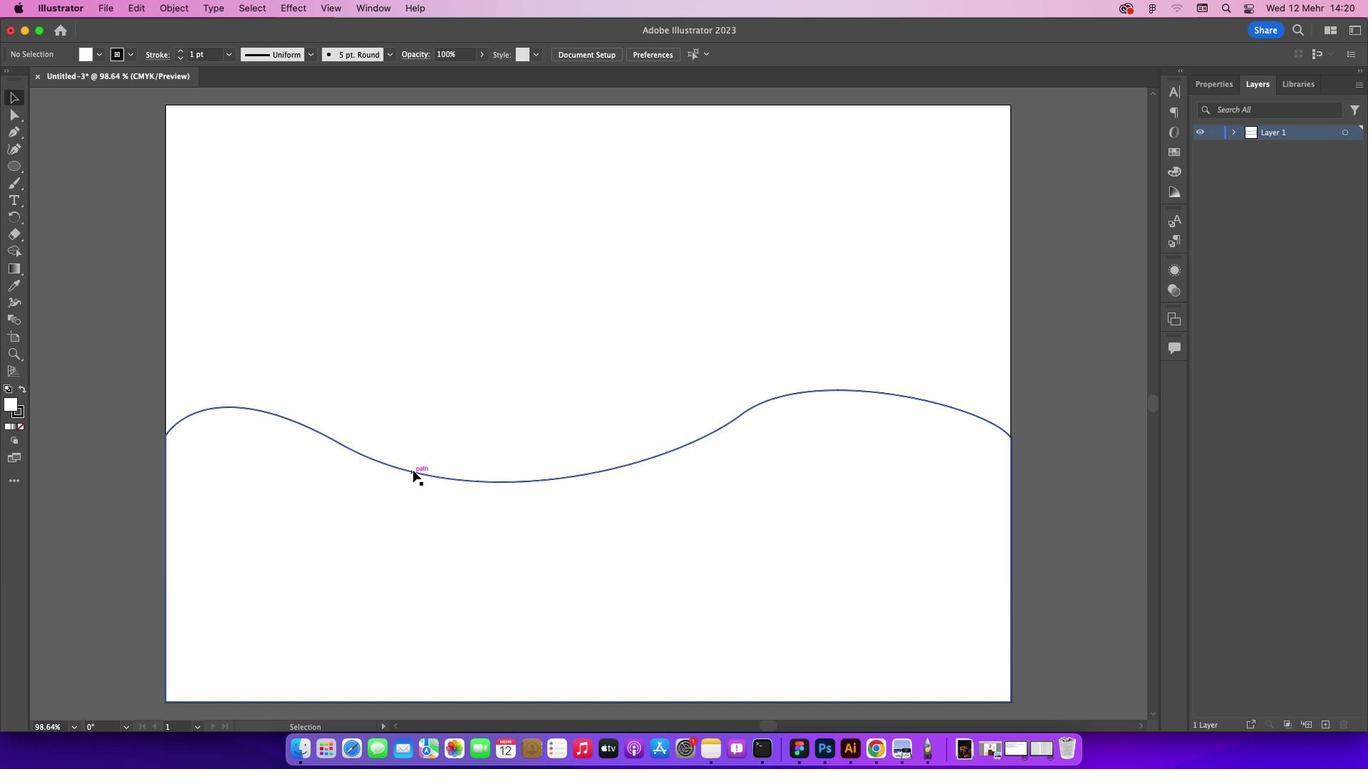 
Action: Mouse pressed left at (418, 475)
Screenshot: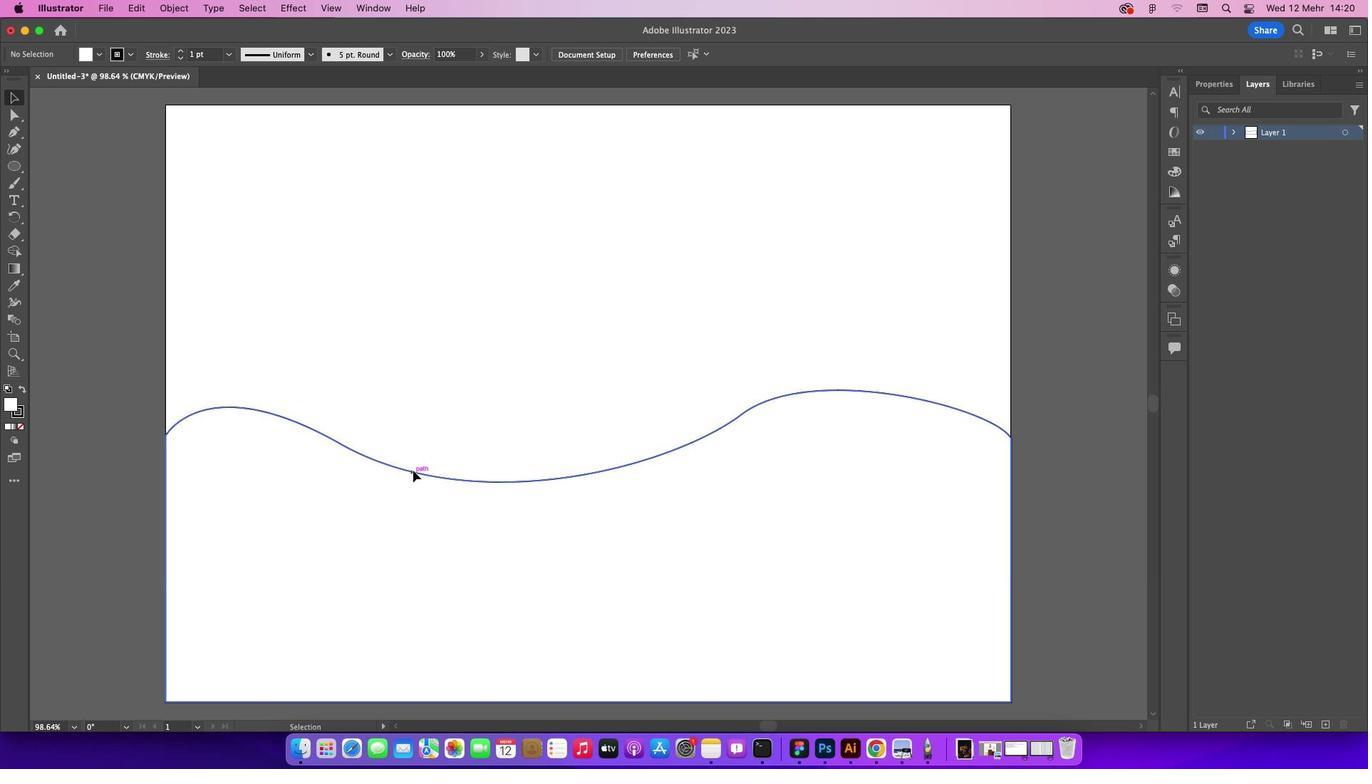 
Action: Mouse moved to (135, 61)
Screenshot: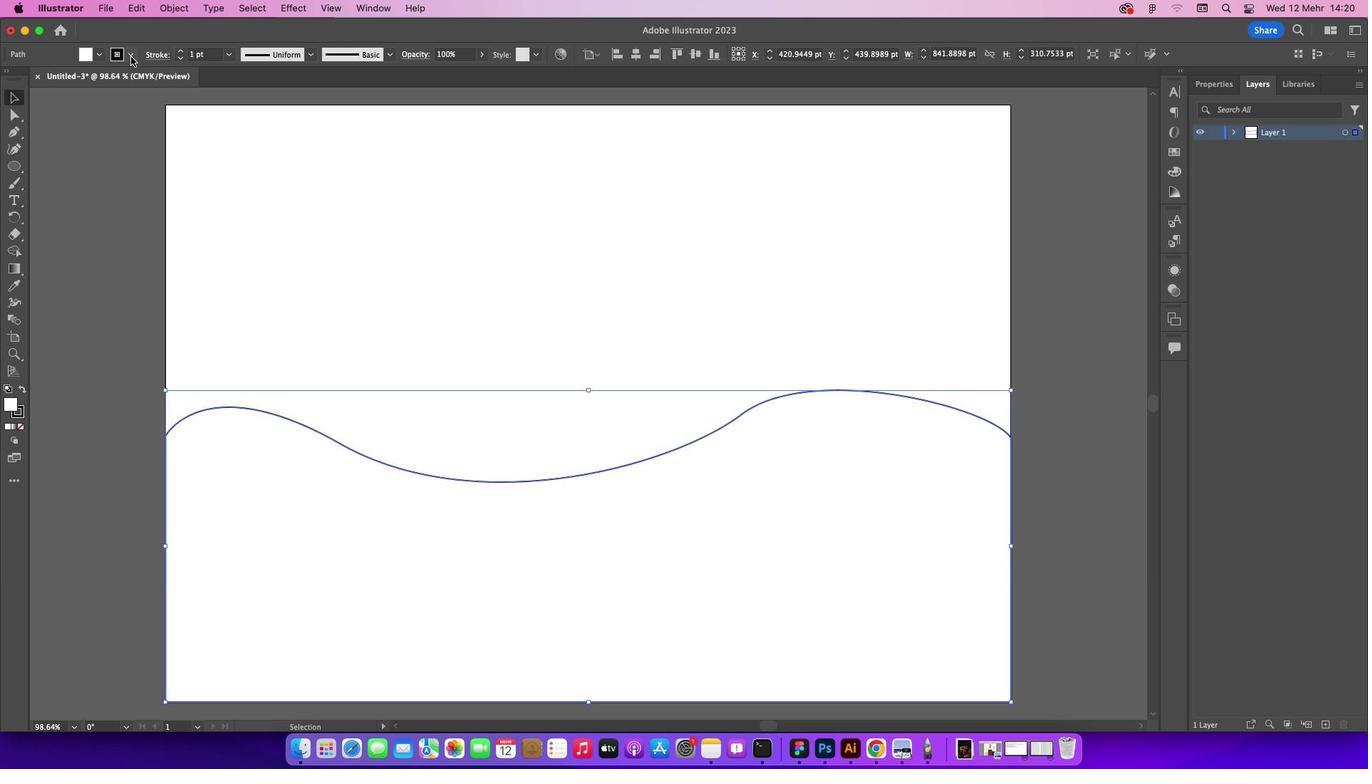 
Action: Mouse pressed left at (135, 61)
Screenshot: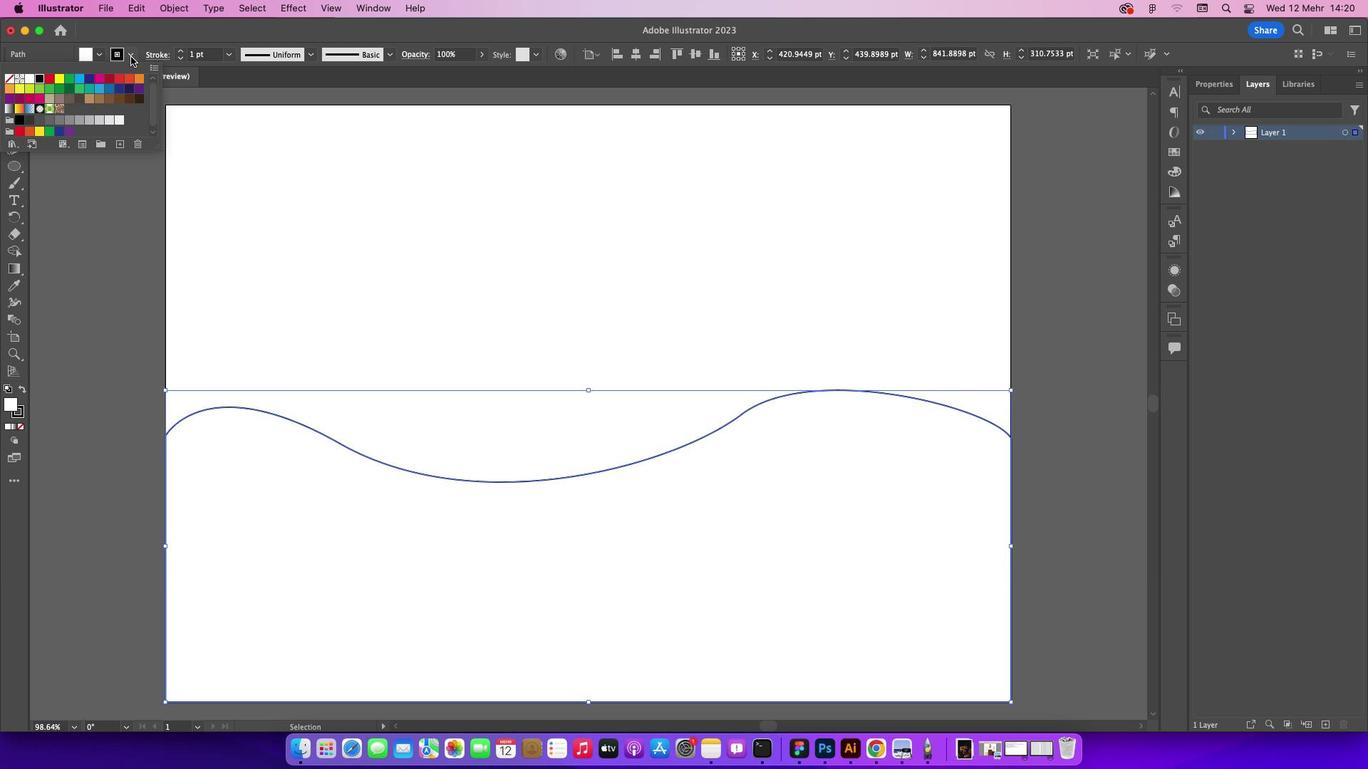 
Action: Mouse moved to (14, 84)
Screenshot: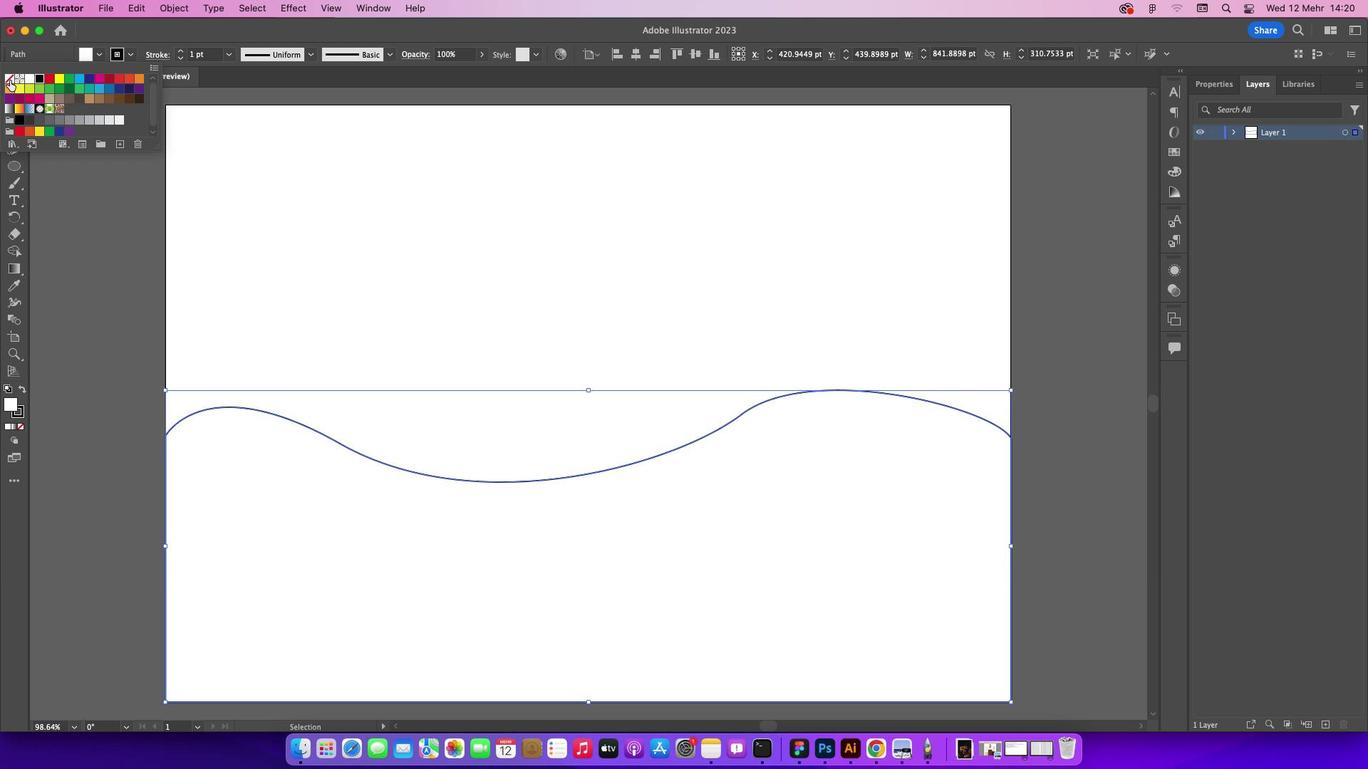 
Action: Mouse pressed left at (14, 84)
Screenshot: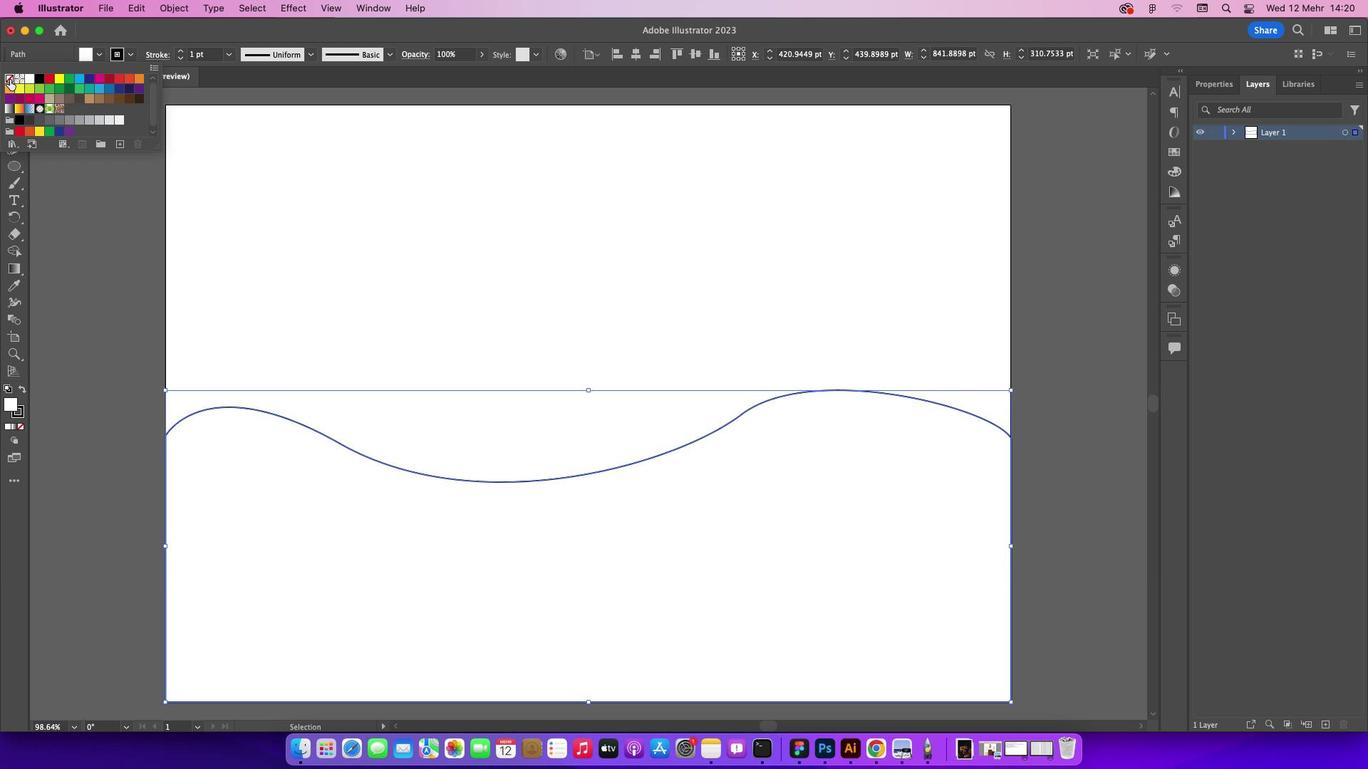 
Action: Mouse moved to (106, 55)
Screenshot: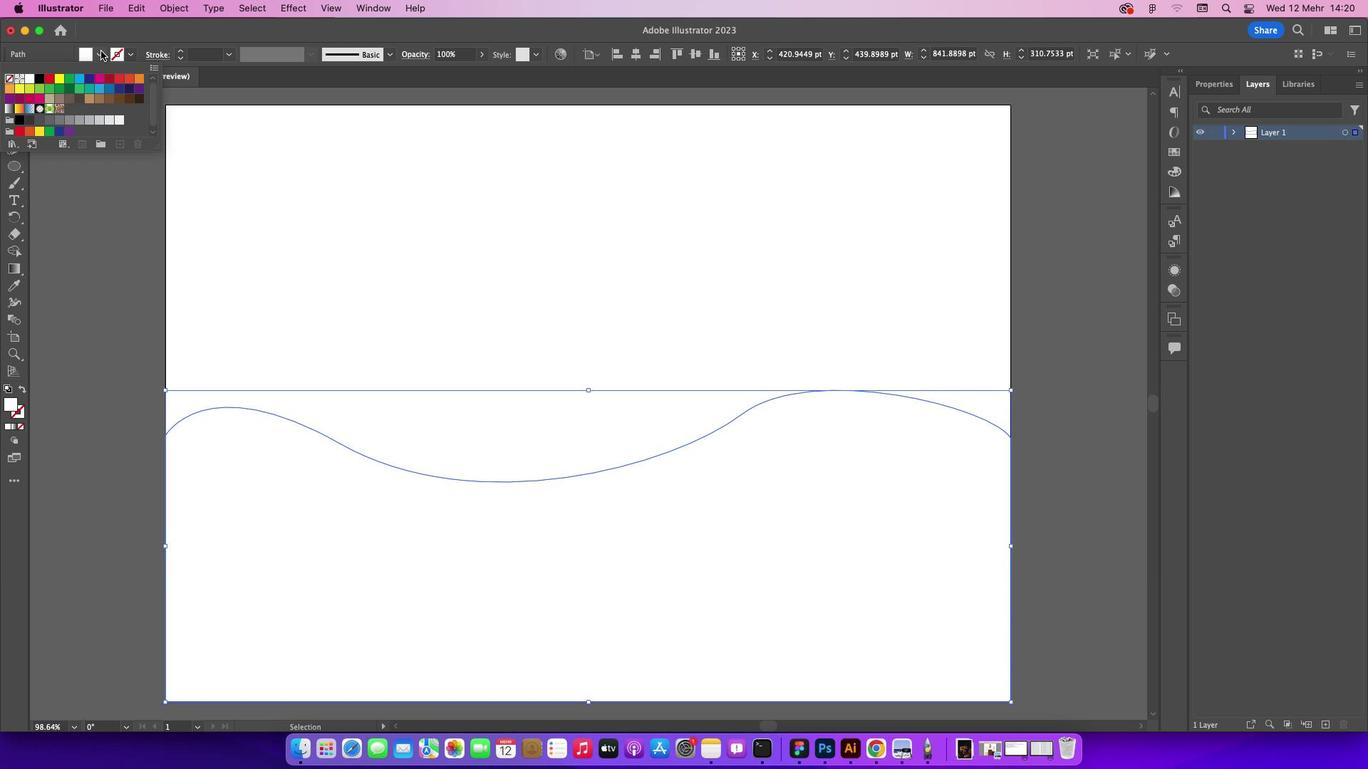 
Action: Mouse pressed left at (106, 55)
Screenshot: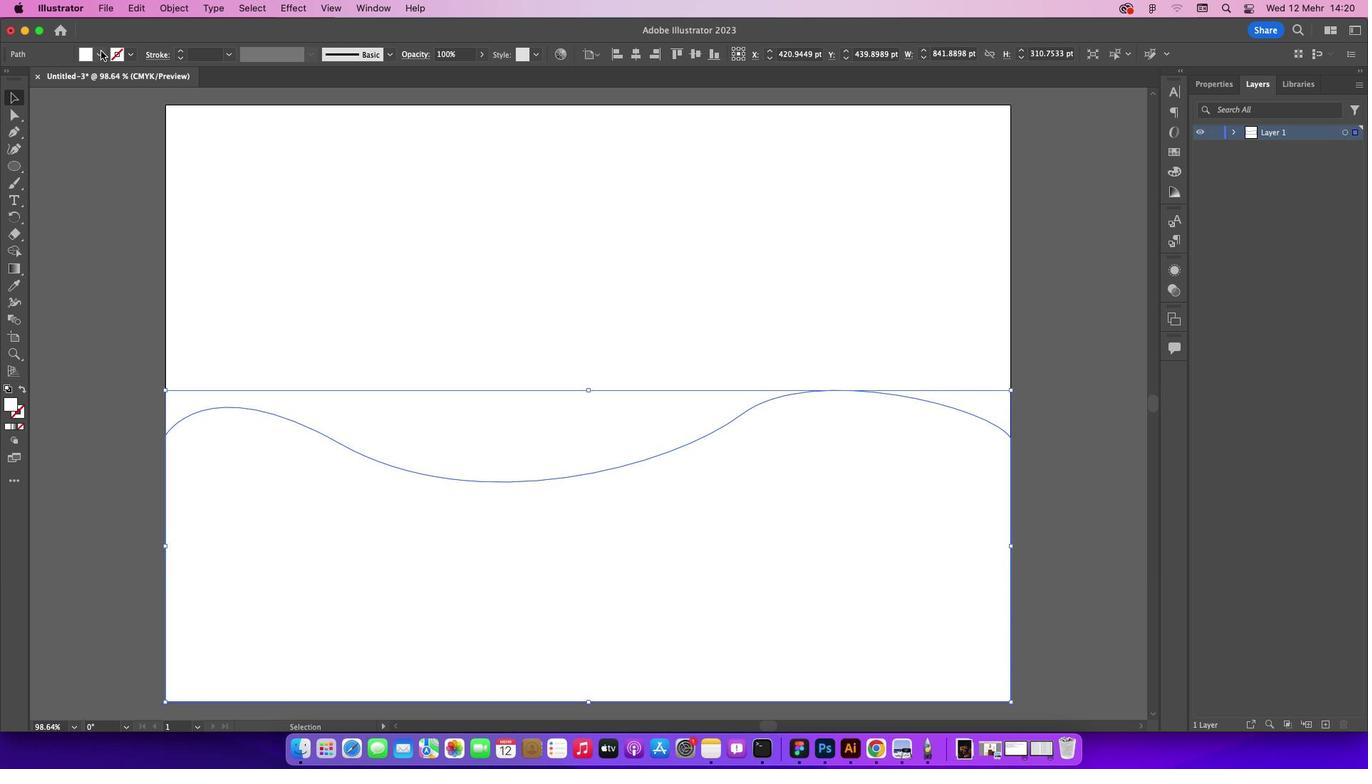 
Action: Mouse pressed left at (106, 55)
Screenshot: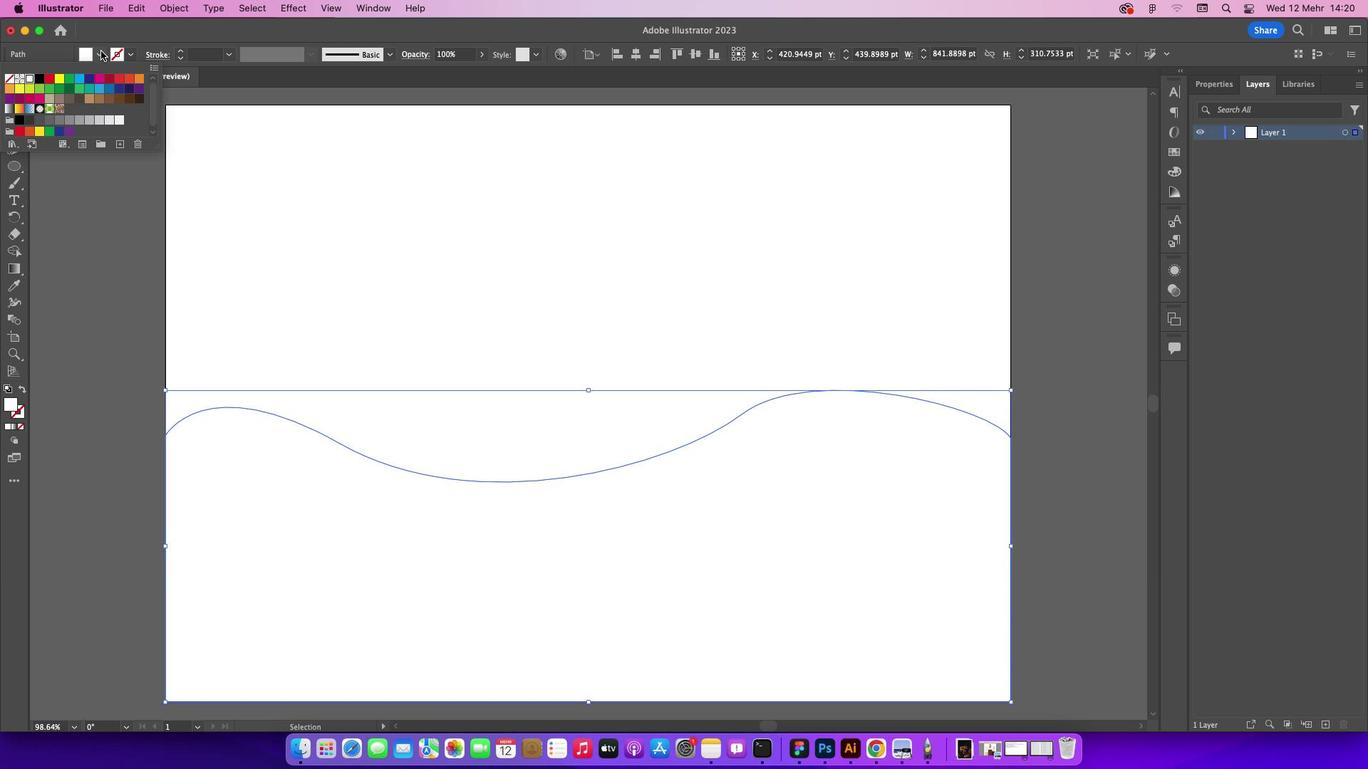 
Action: Mouse moved to (103, 103)
Screenshot: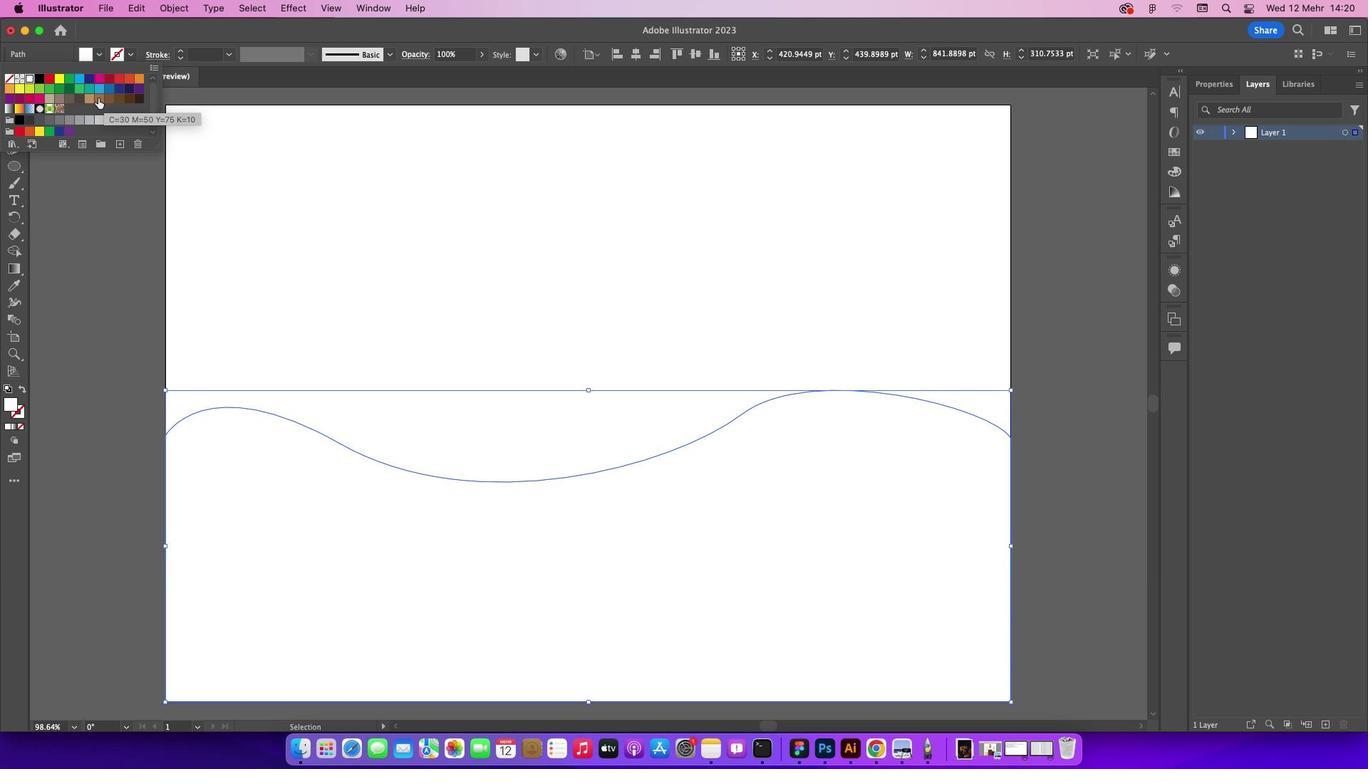 
Action: Mouse pressed left at (103, 103)
Screenshot: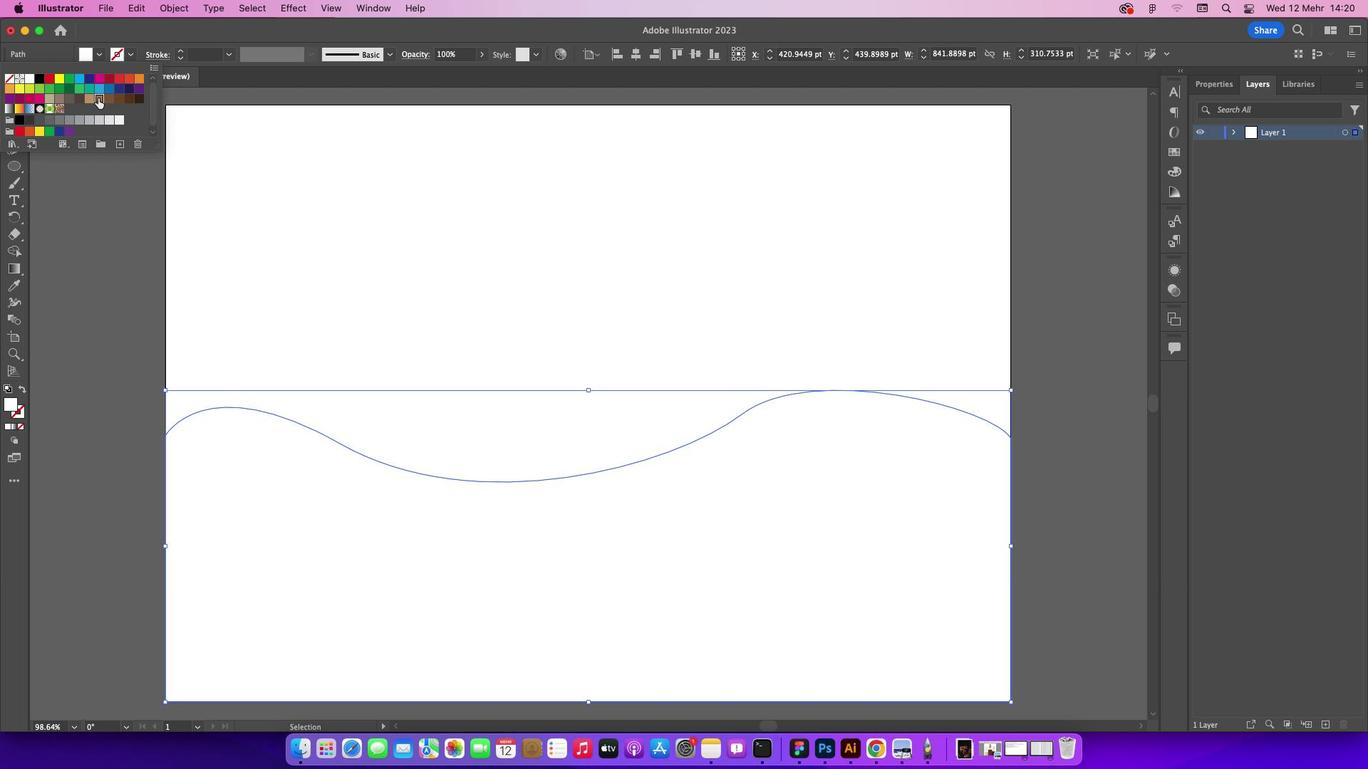
Action: Mouse moved to (123, 104)
Screenshot: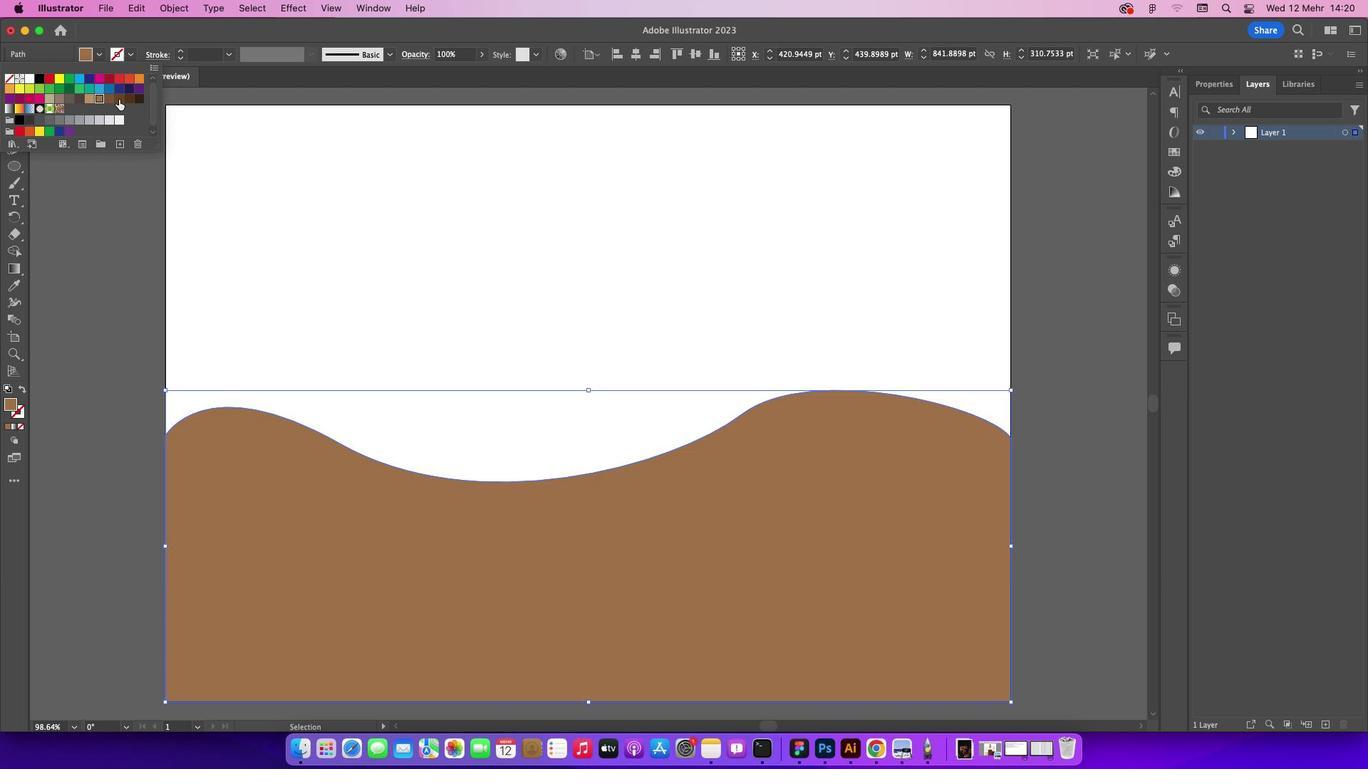 
Action: Mouse pressed left at (123, 104)
Screenshot: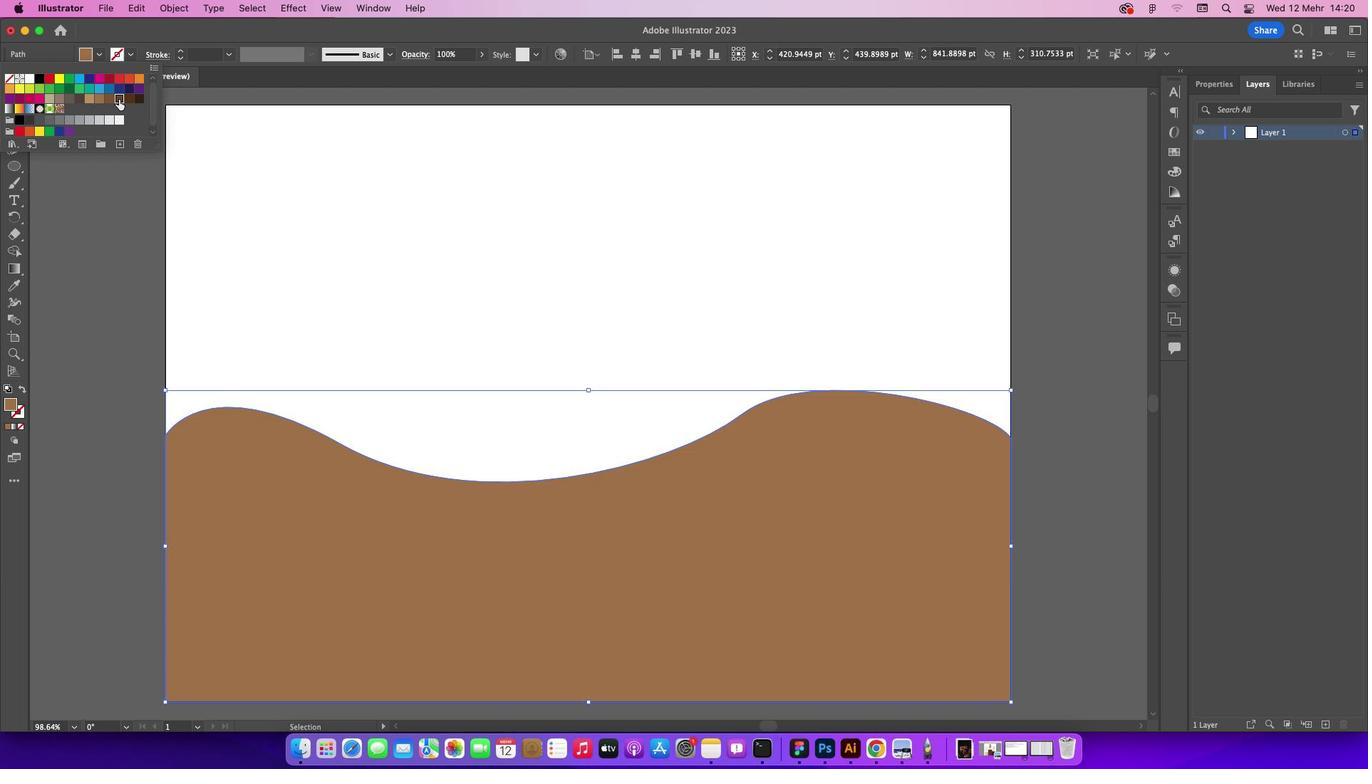 
Action: Mouse moved to (246, 237)
Screenshot: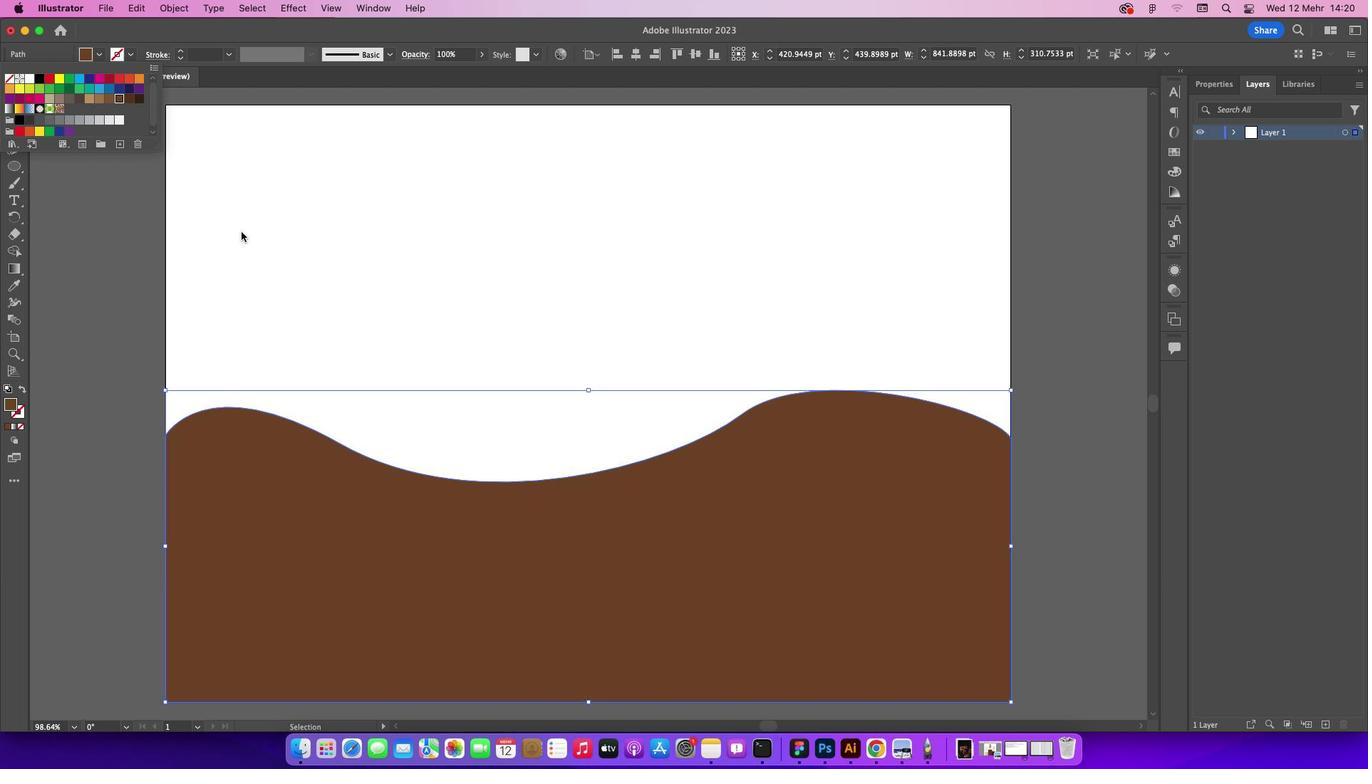 
Action: Mouse pressed left at (246, 237)
Screenshot: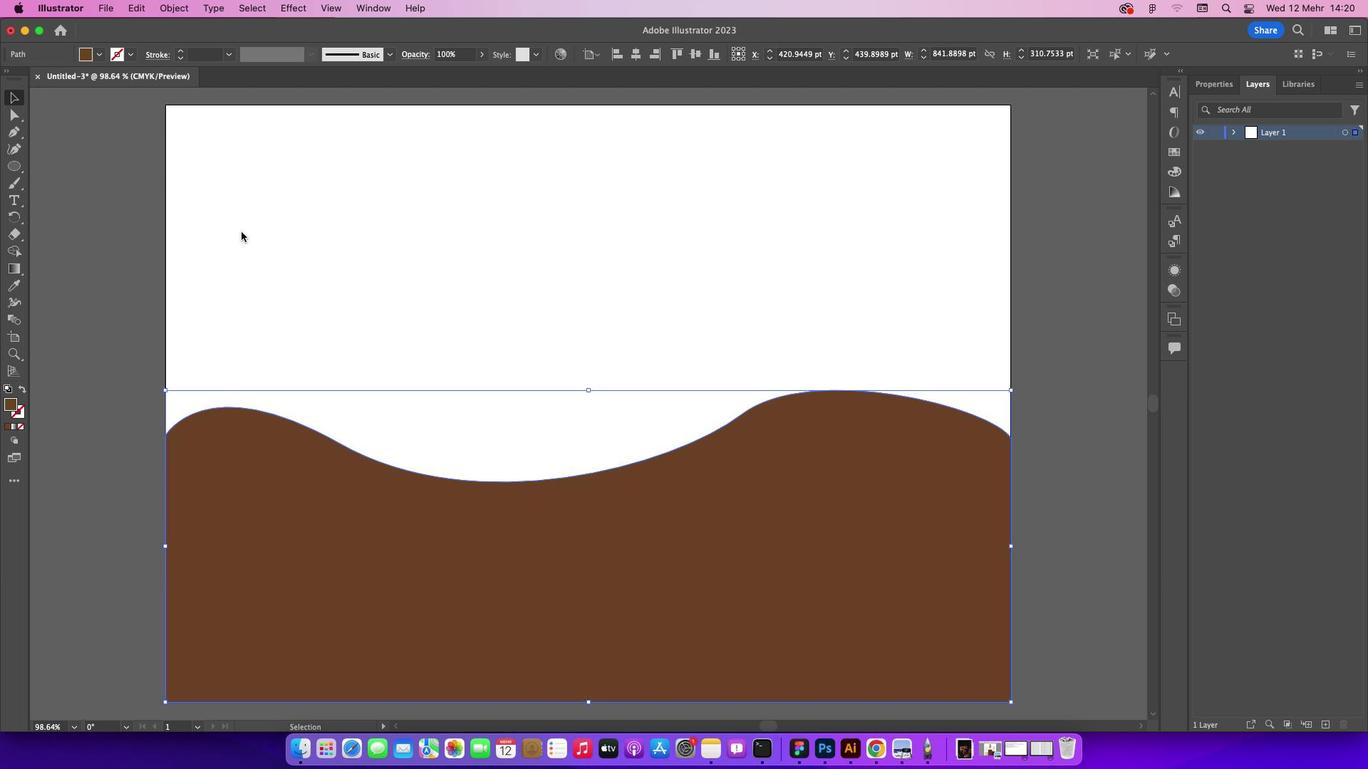 
Action: Mouse pressed left at (246, 237)
Screenshot: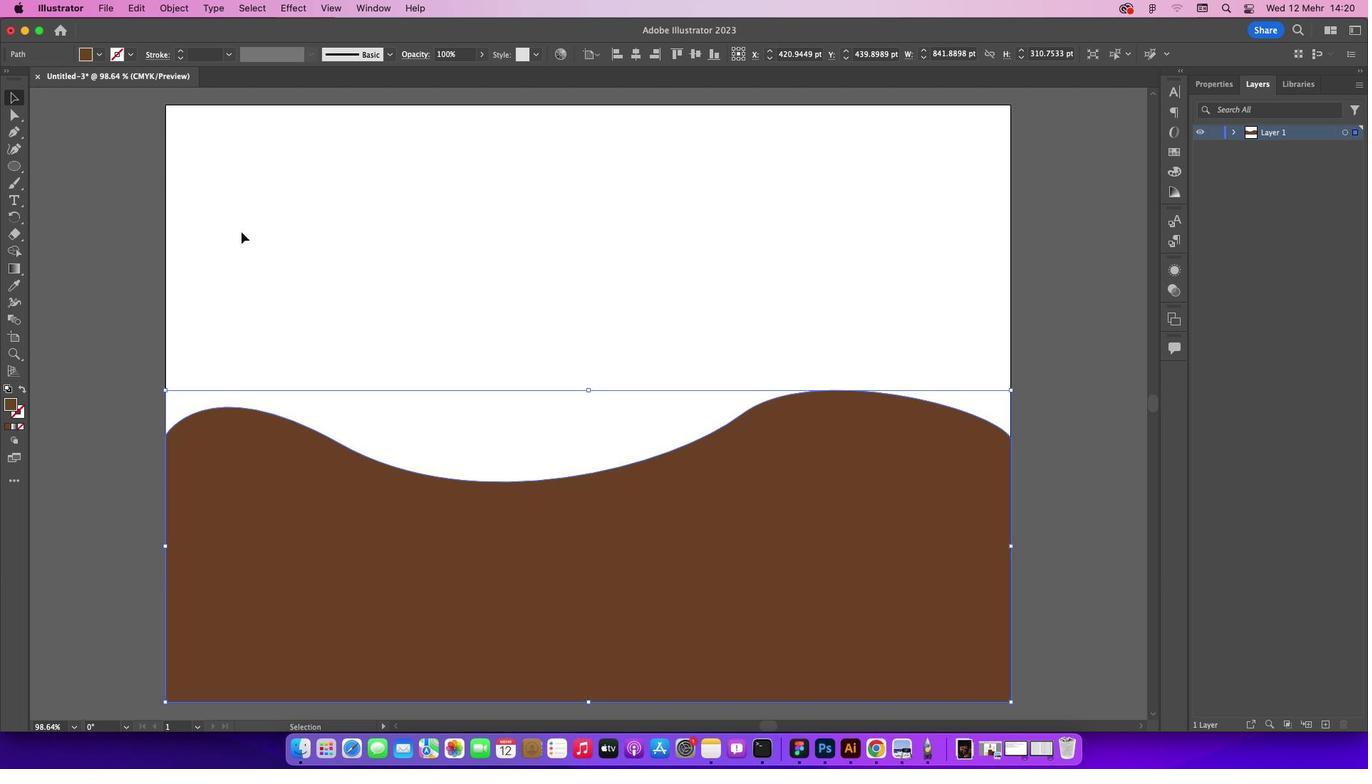 
Action: Mouse moved to (319, 473)
Screenshot: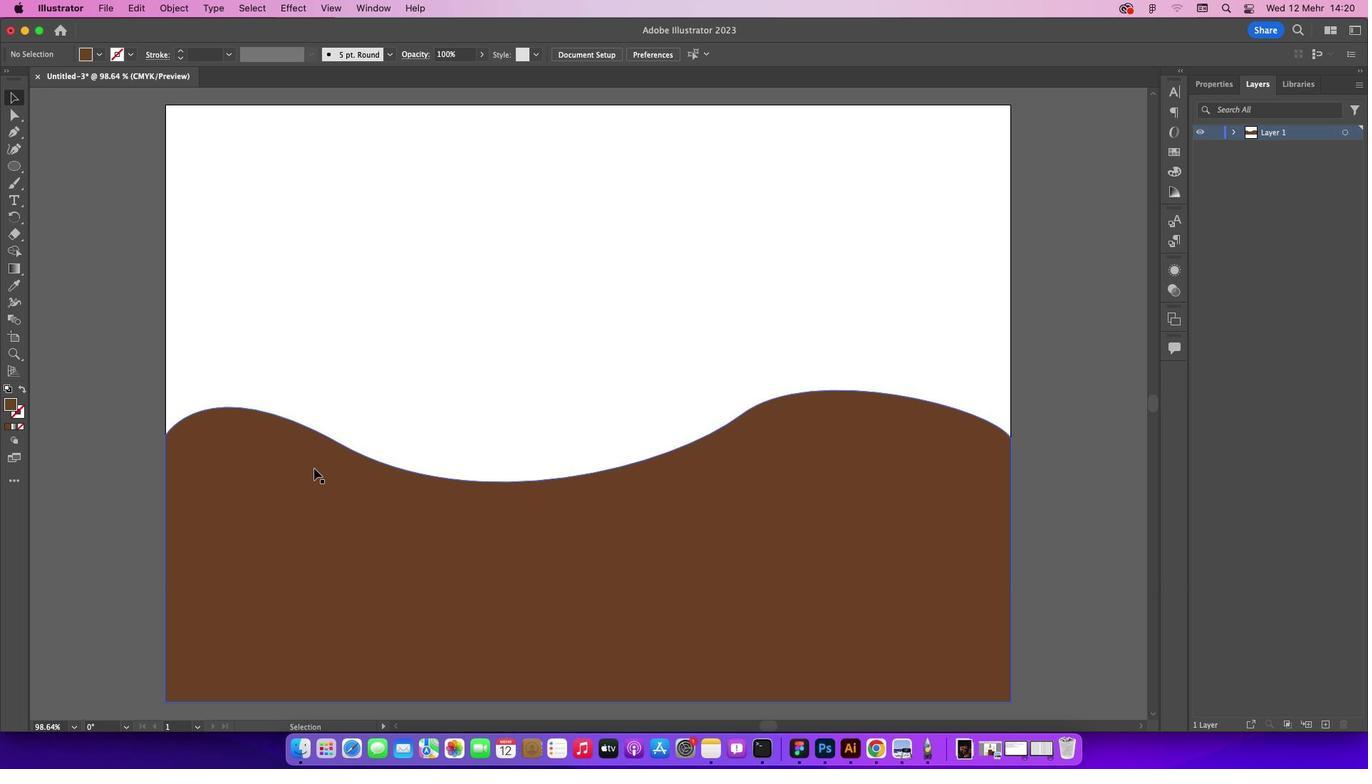 
Action: Mouse pressed left at (319, 473)
Screenshot: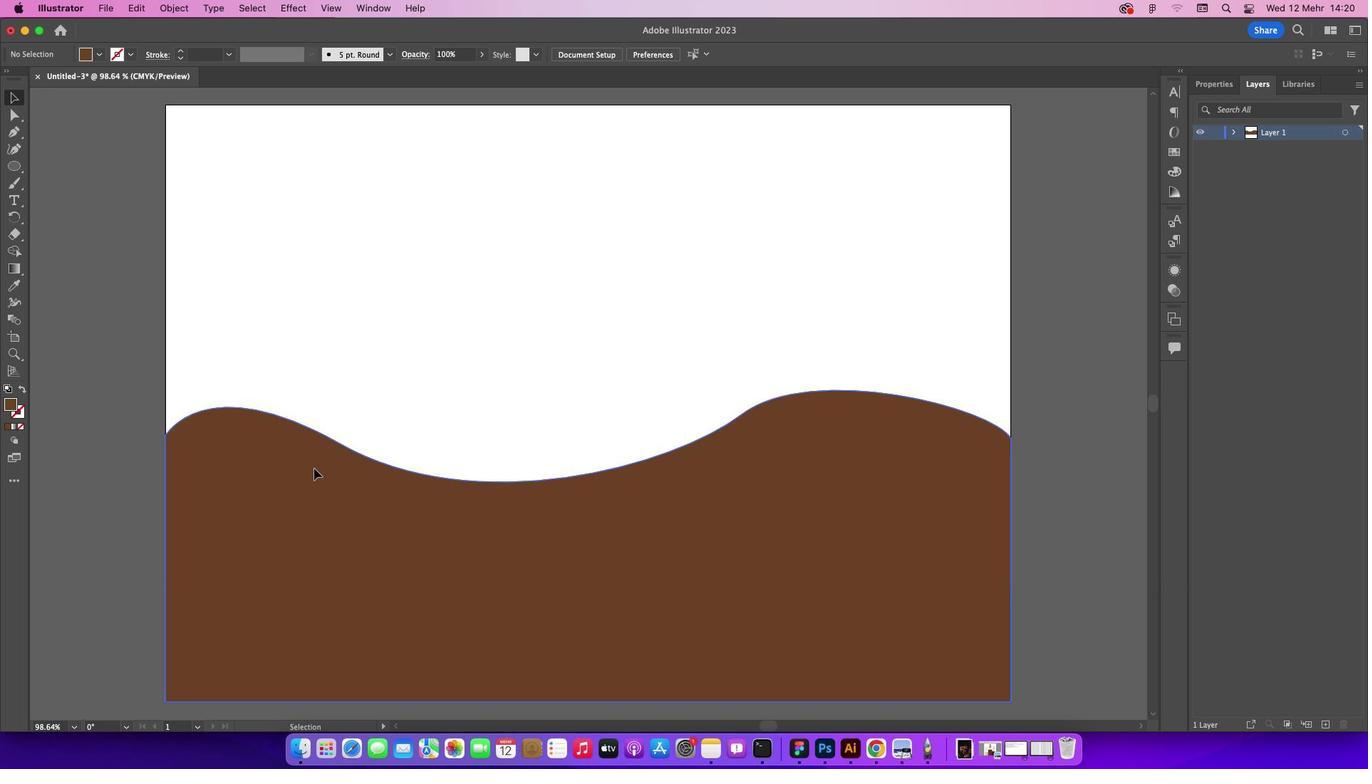 
Action: Key pressed Key.alt
Screenshot: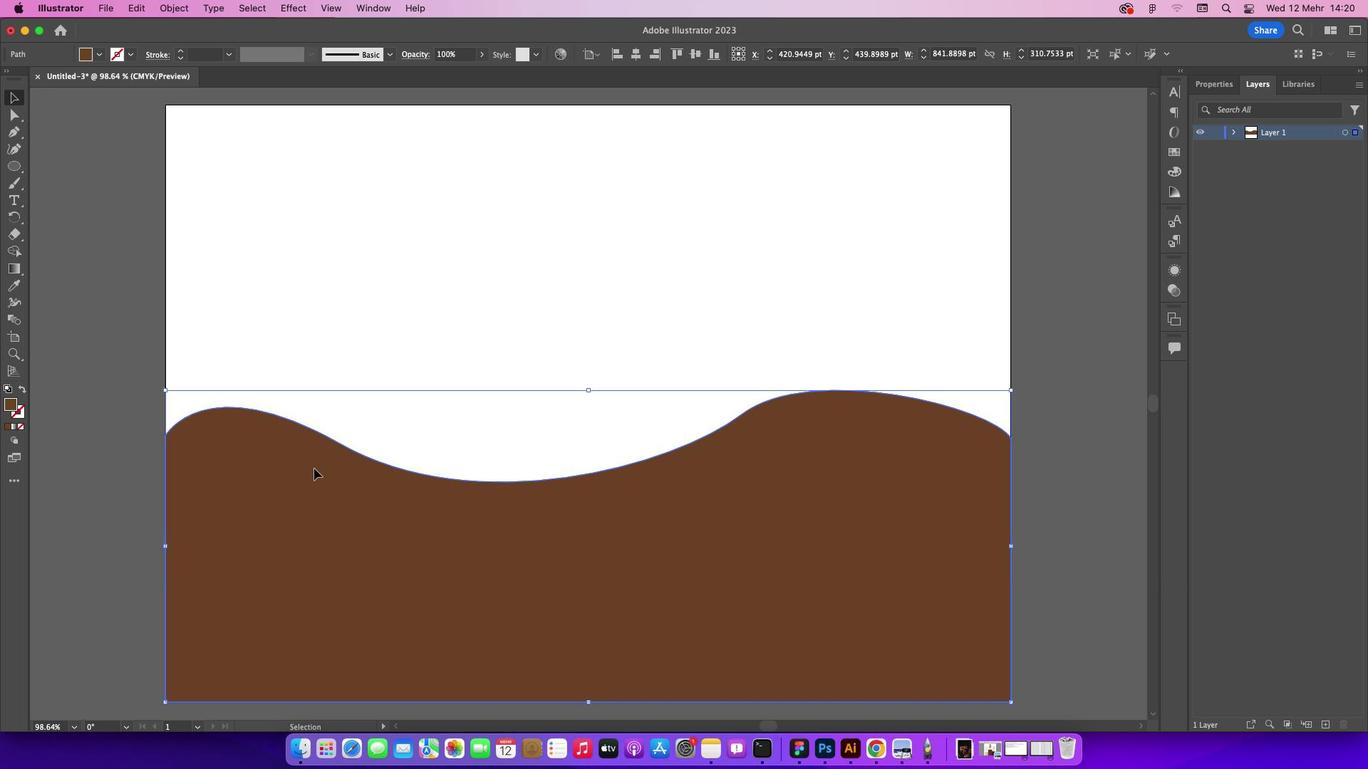 
Action: Mouse pressed left at (319, 473)
Screenshot: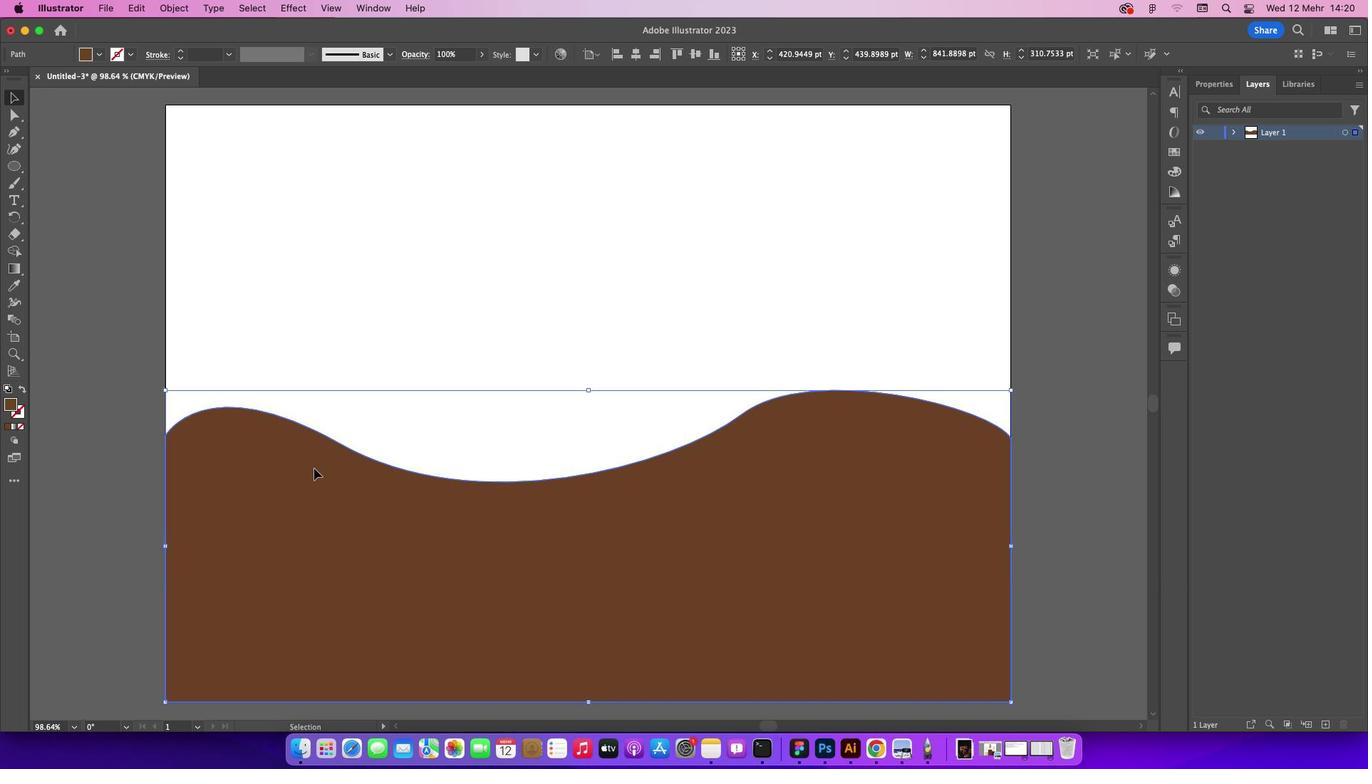 
Action: Mouse moved to (333, 203)
Screenshot: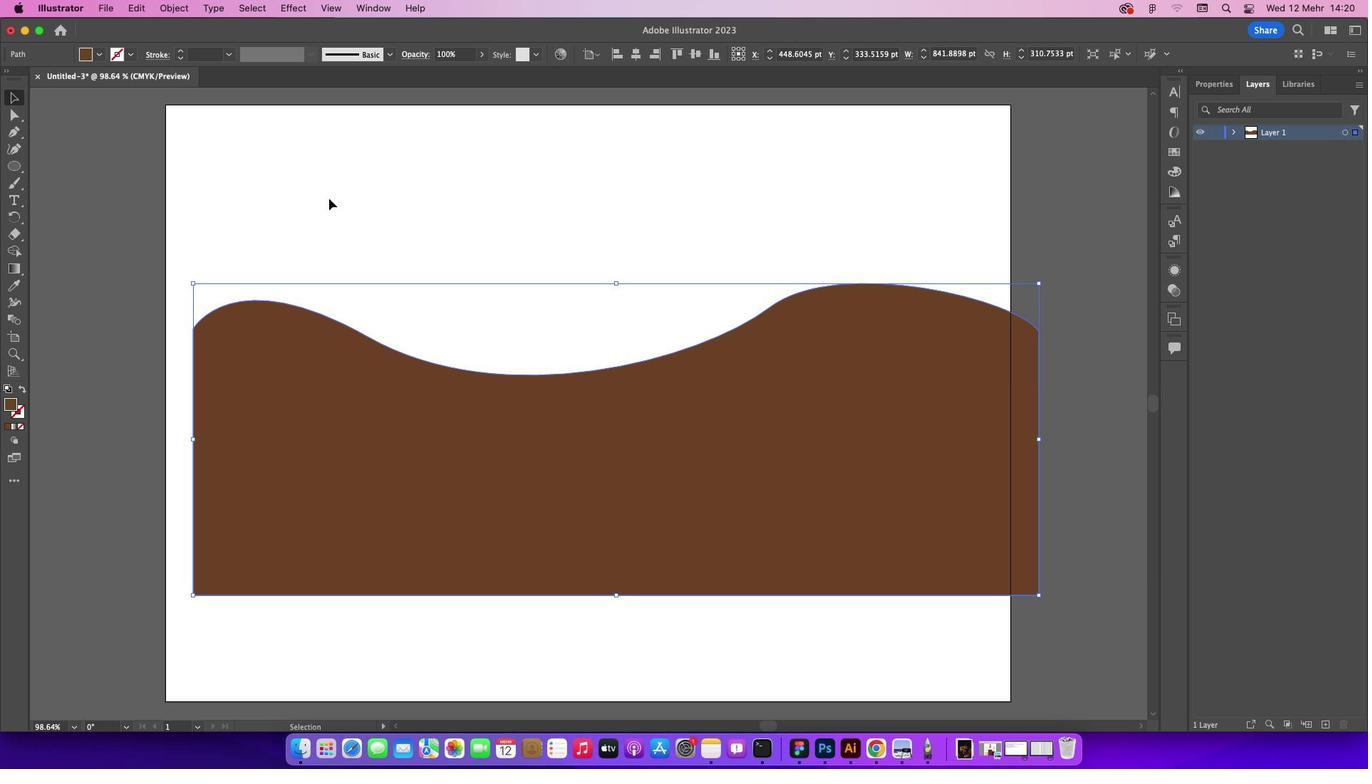 
Action: Key pressed Key.cmd'z'
Screenshot: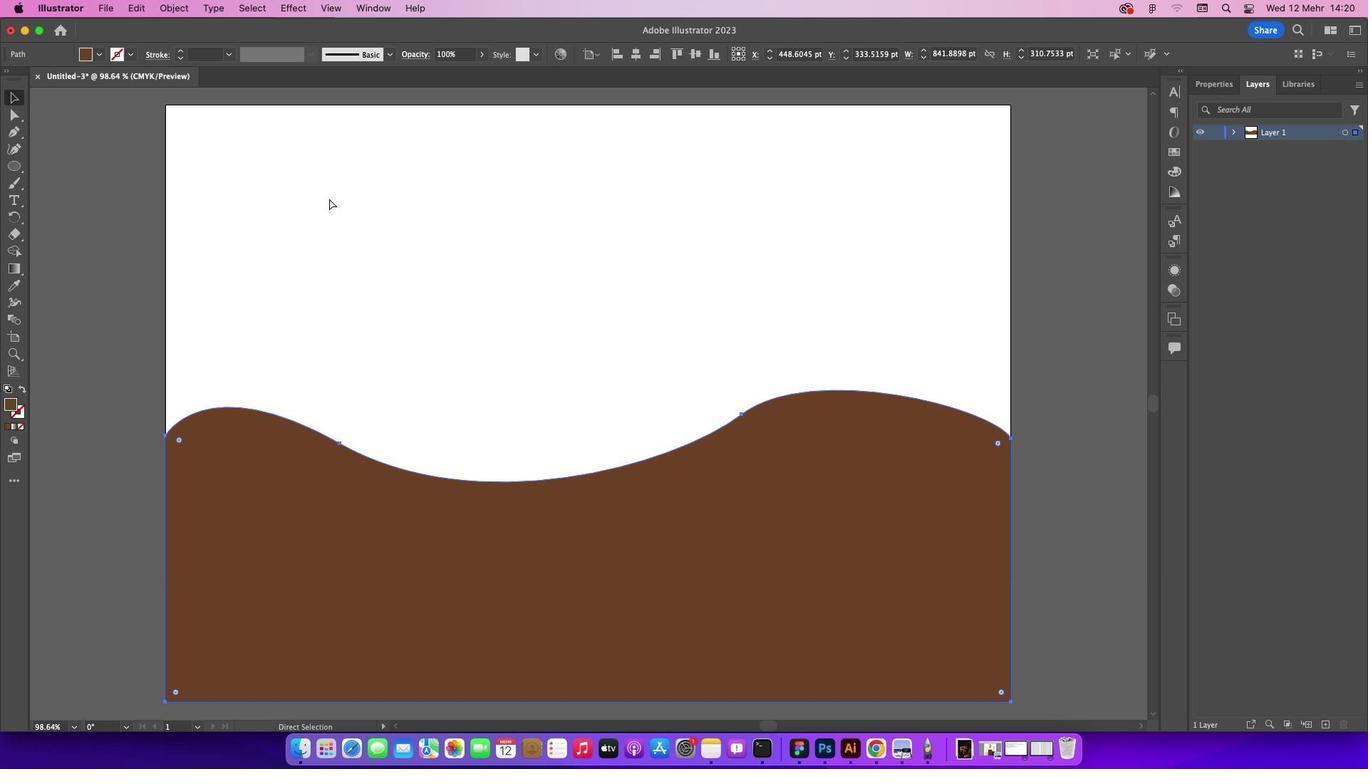 
Action: Mouse moved to (238, 487)
Screenshot: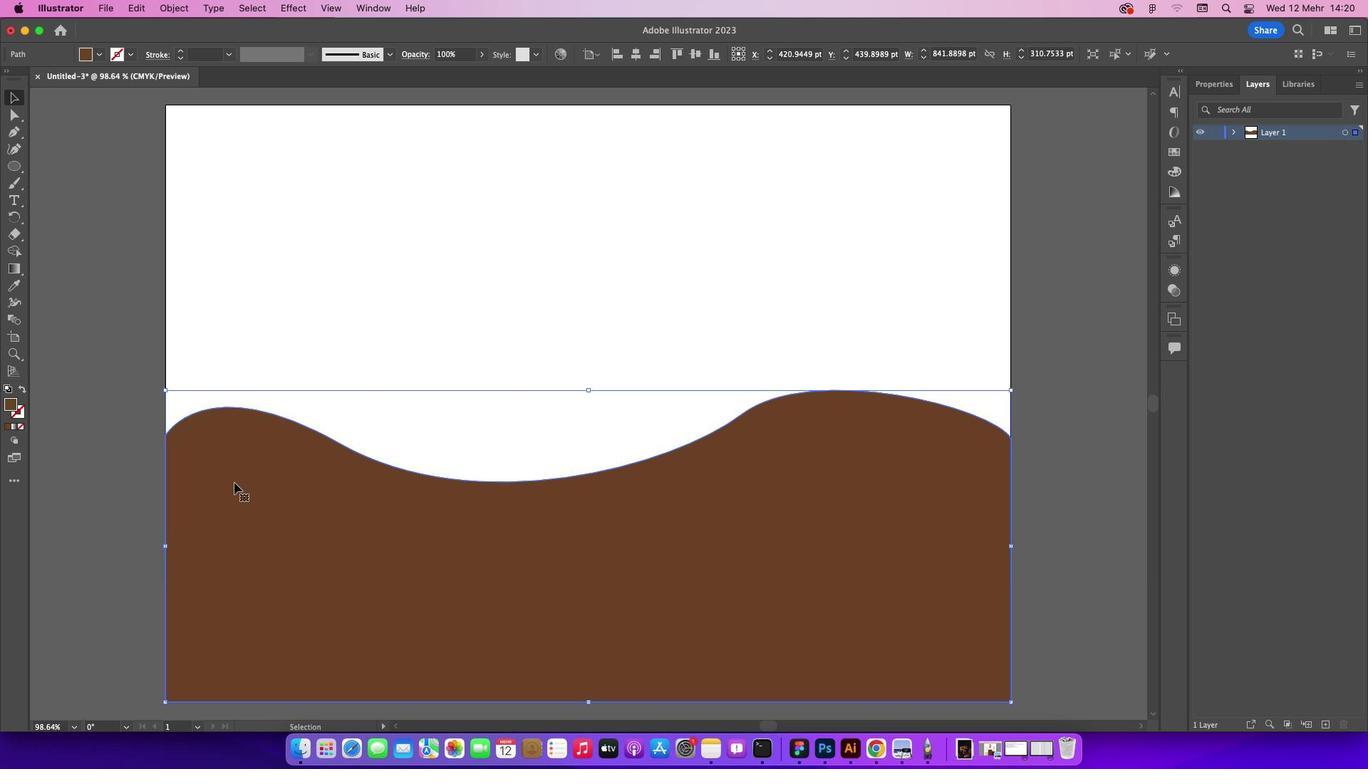 
Action: Key pressed Key.alt
Screenshot: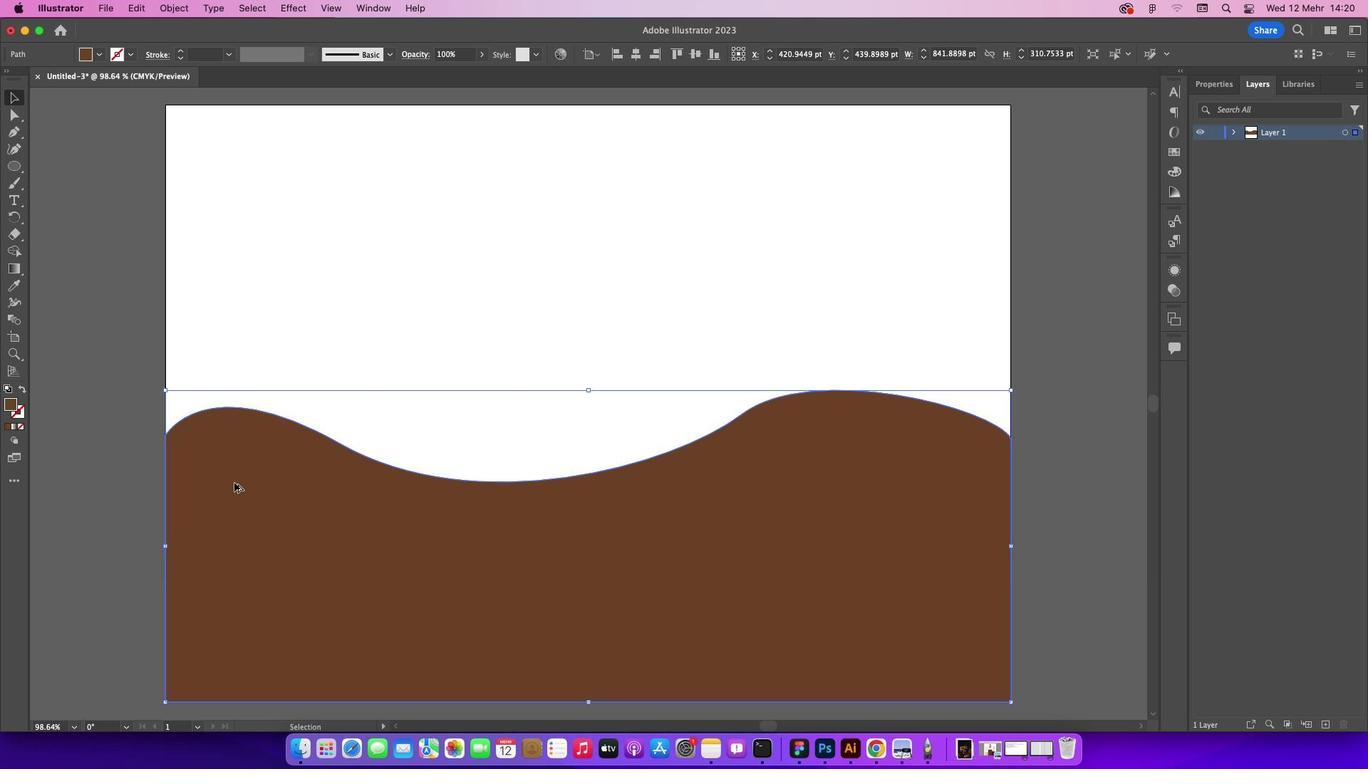 
Action: Mouse pressed left at (238, 487)
Screenshot: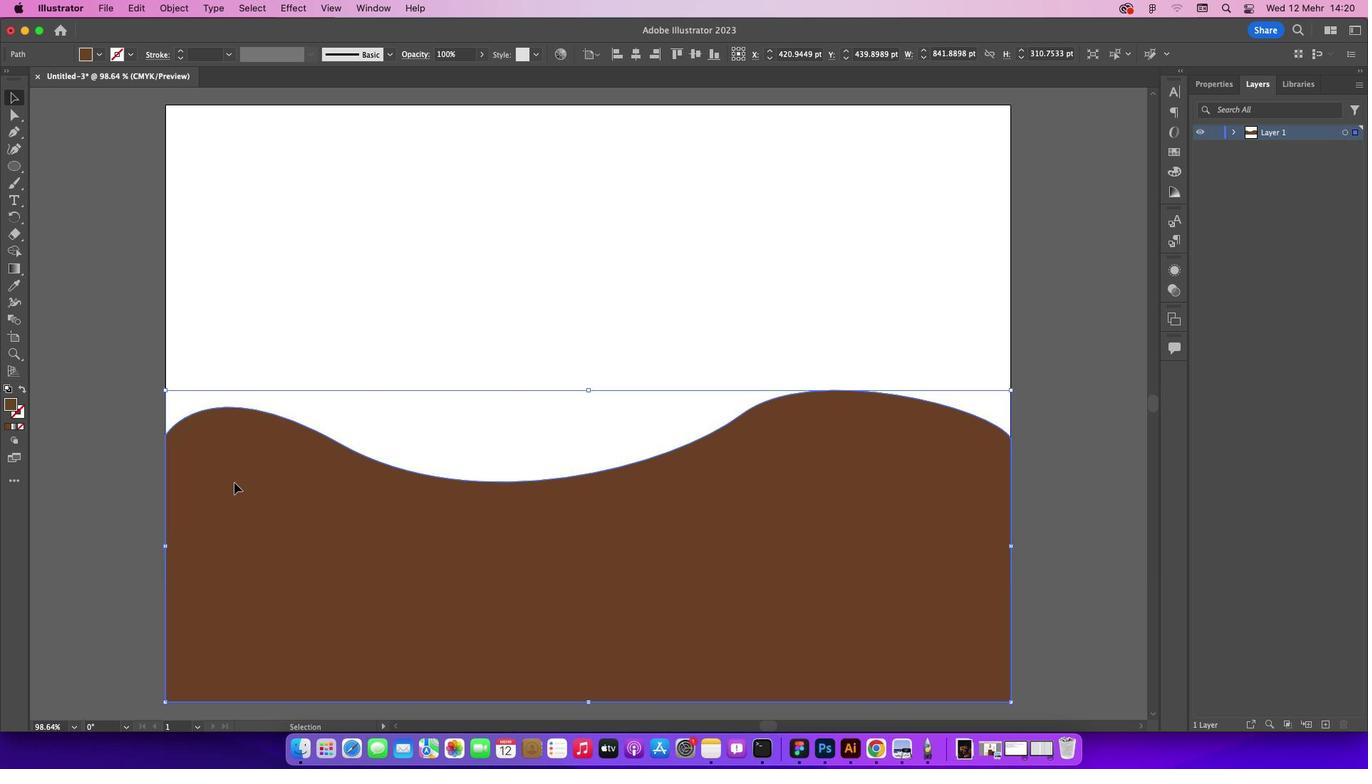 
Action: Mouse moved to (108, 58)
Screenshot: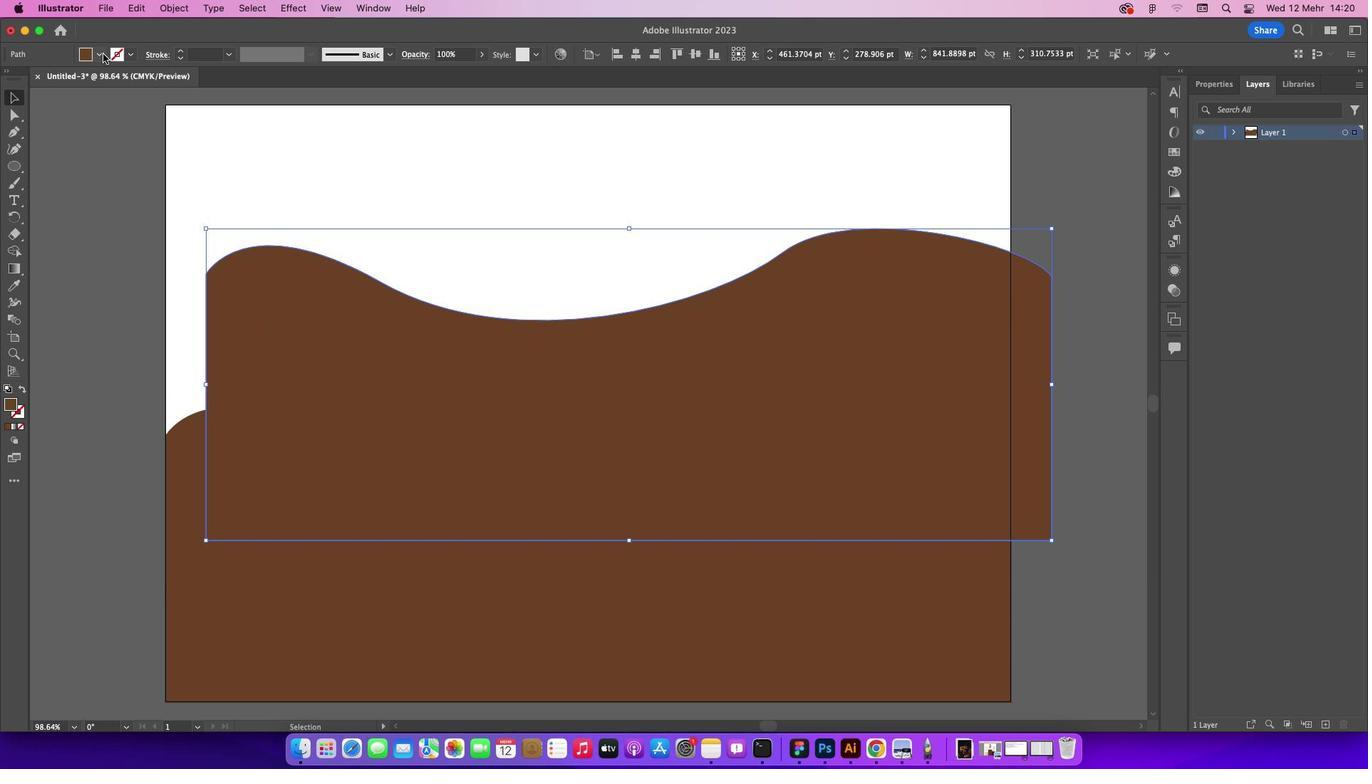 
Action: Mouse pressed left at (108, 58)
Screenshot: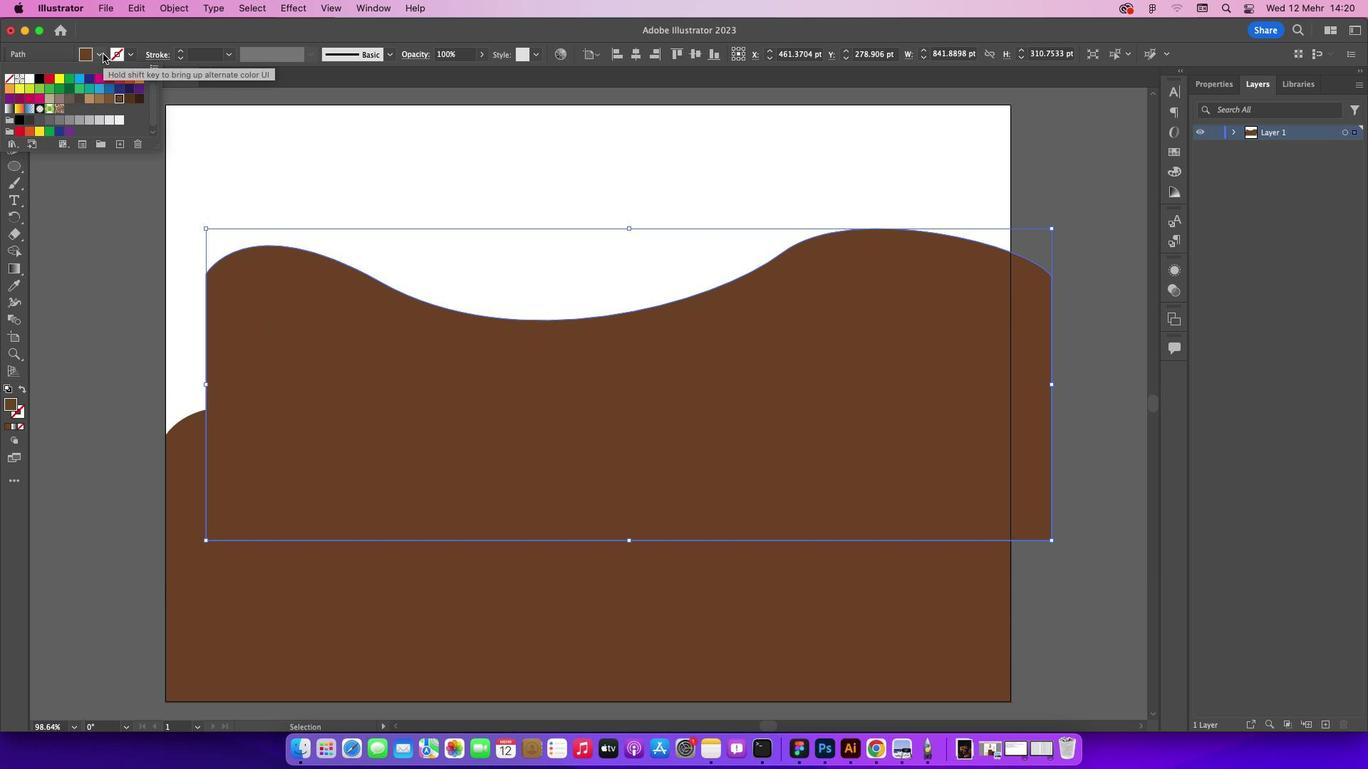 
Action: Mouse moved to (144, 101)
Screenshot: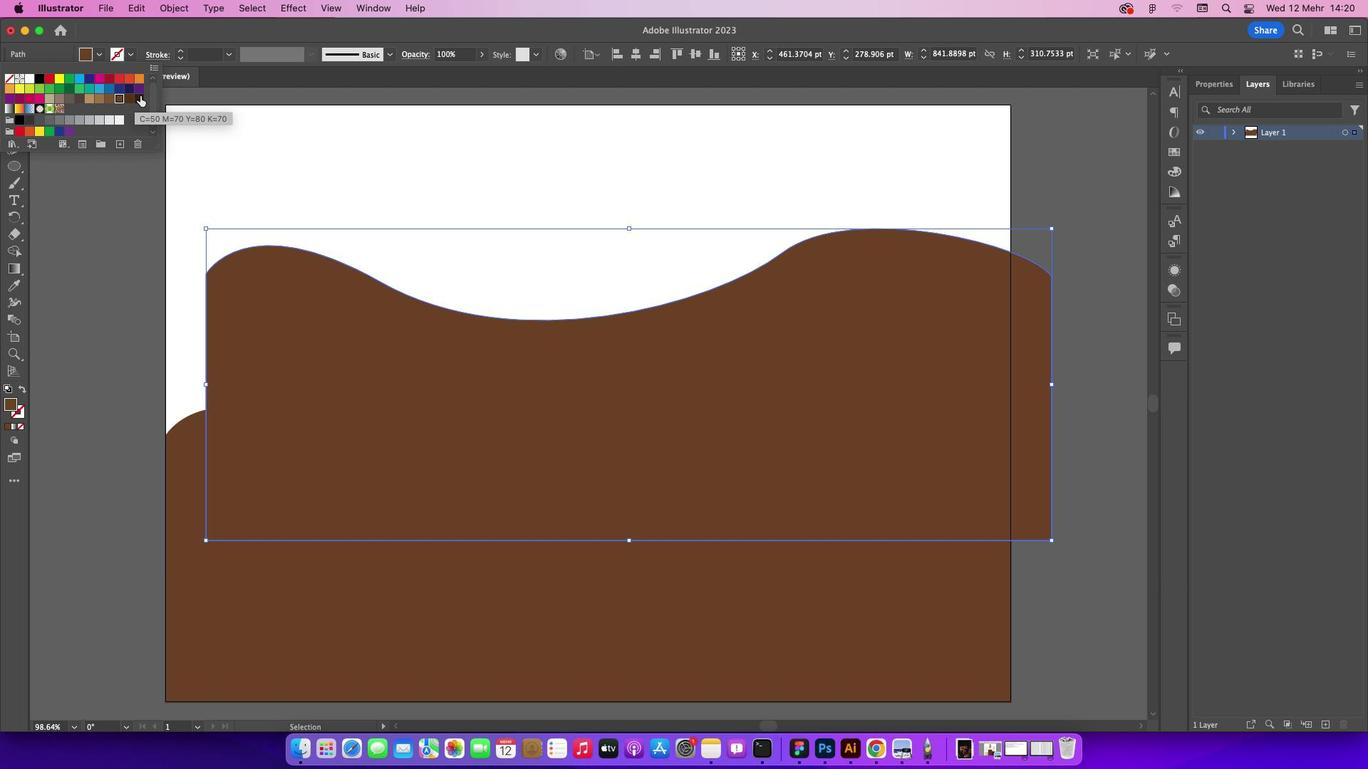 
Action: Mouse pressed left at (144, 101)
Screenshot: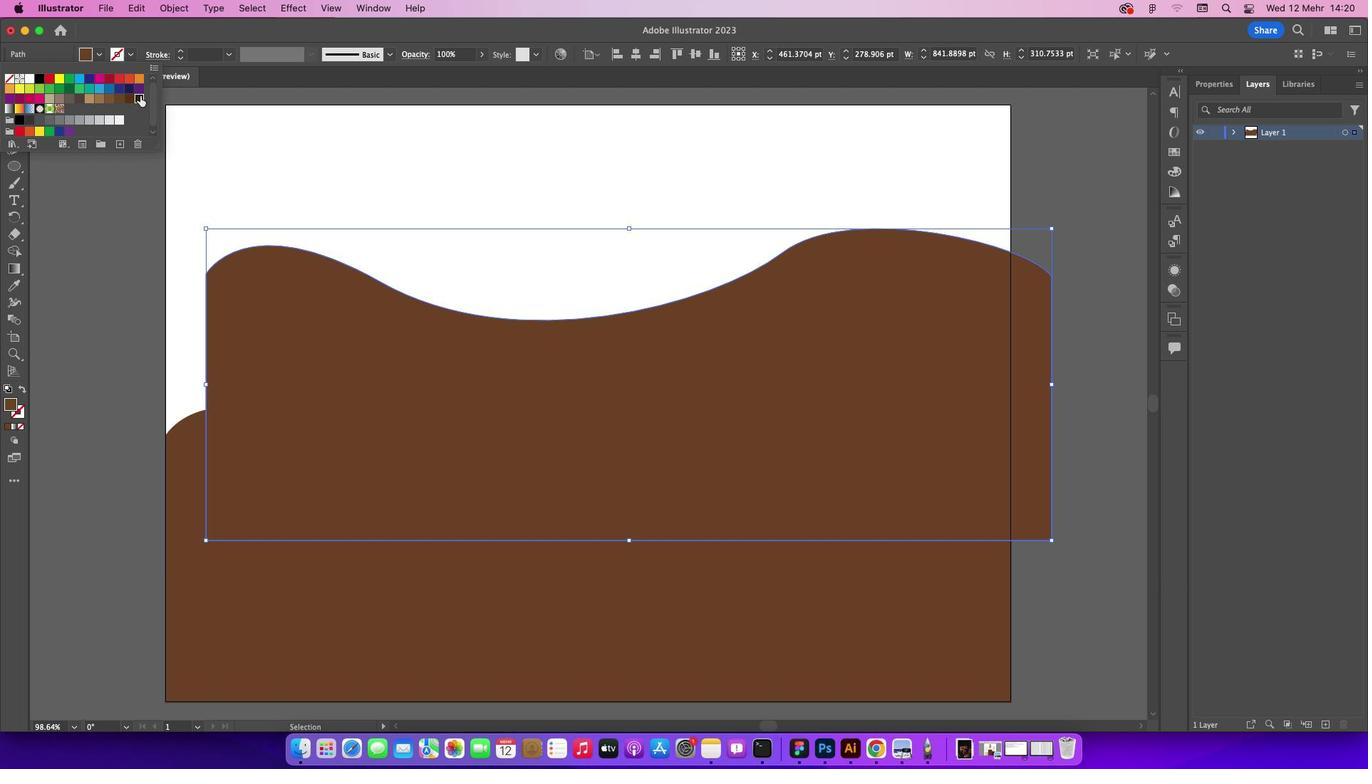 
Action: Mouse moved to (106, 60)
Screenshot: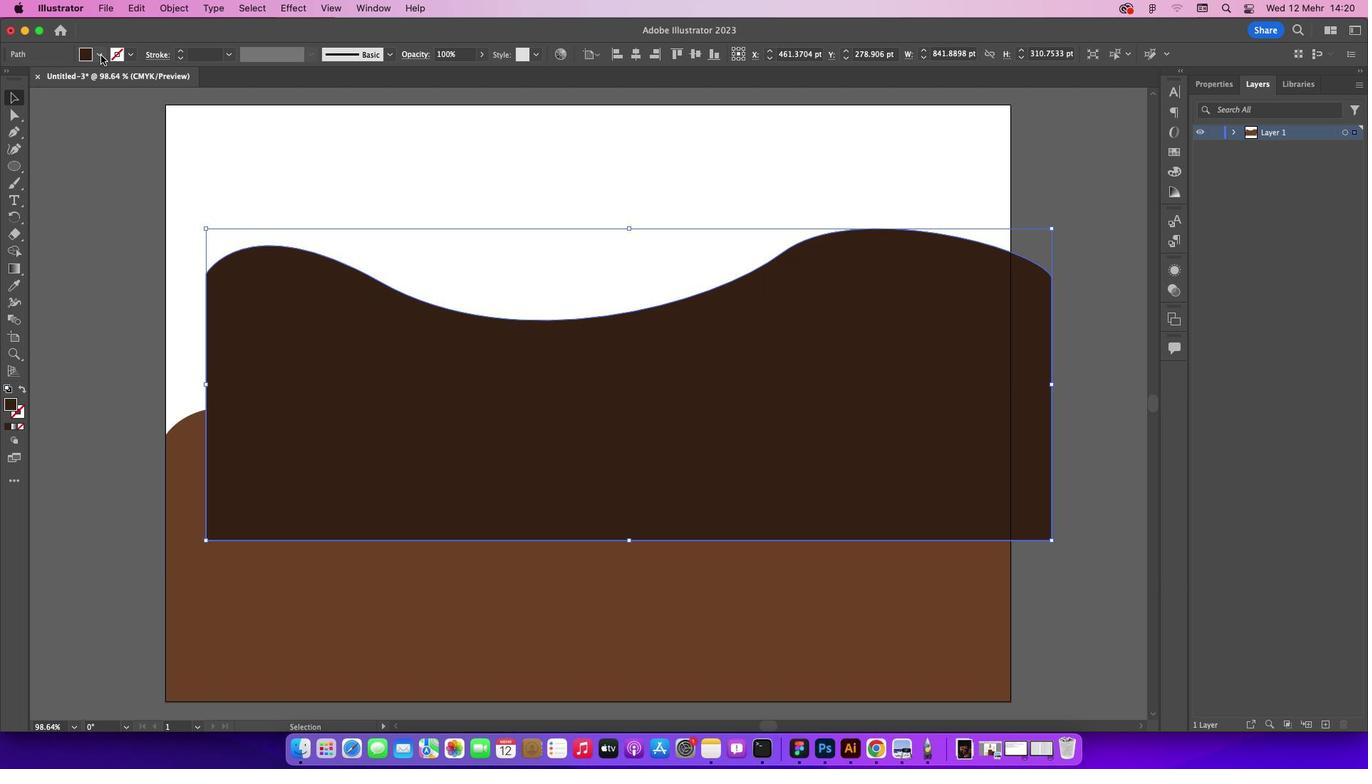 
Action: Mouse pressed left at (106, 60)
Screenshot: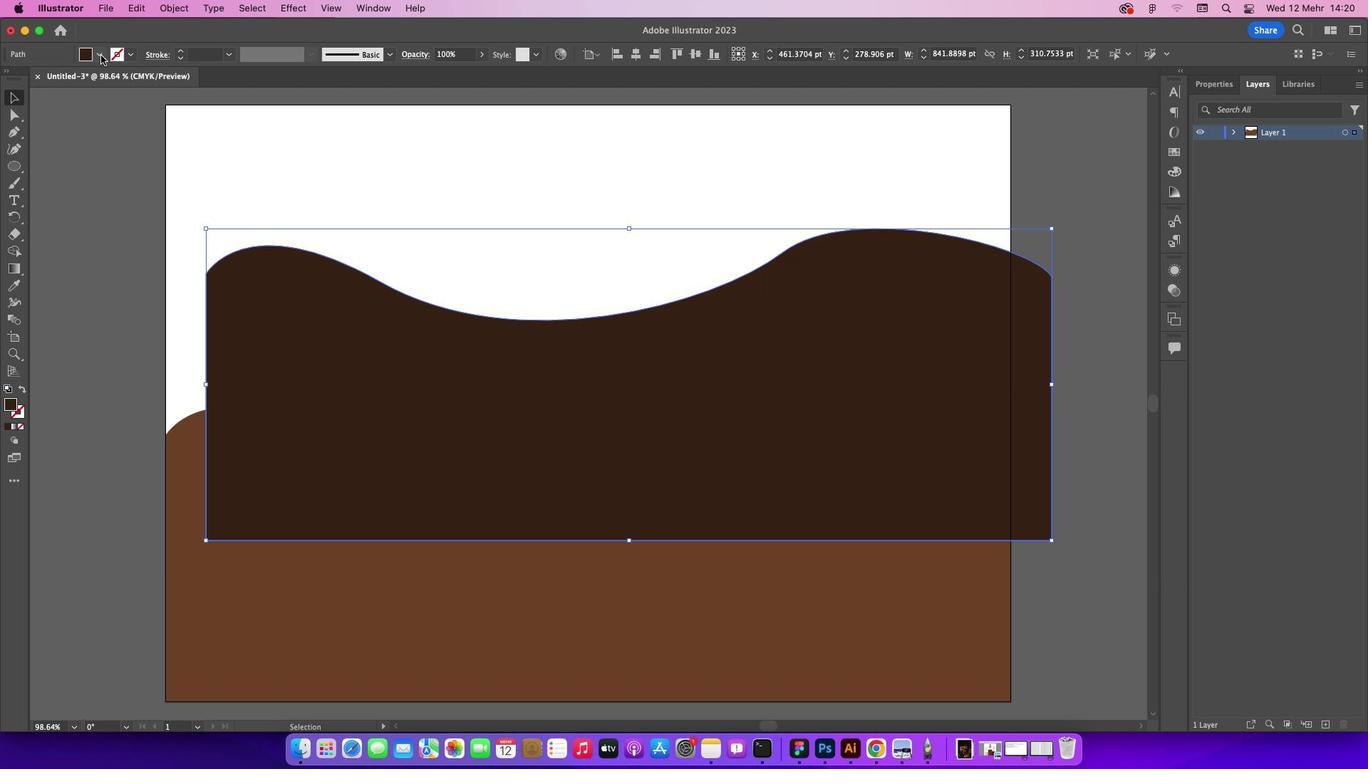 
Action: Mouse moved to (481, 624)
Screenshot: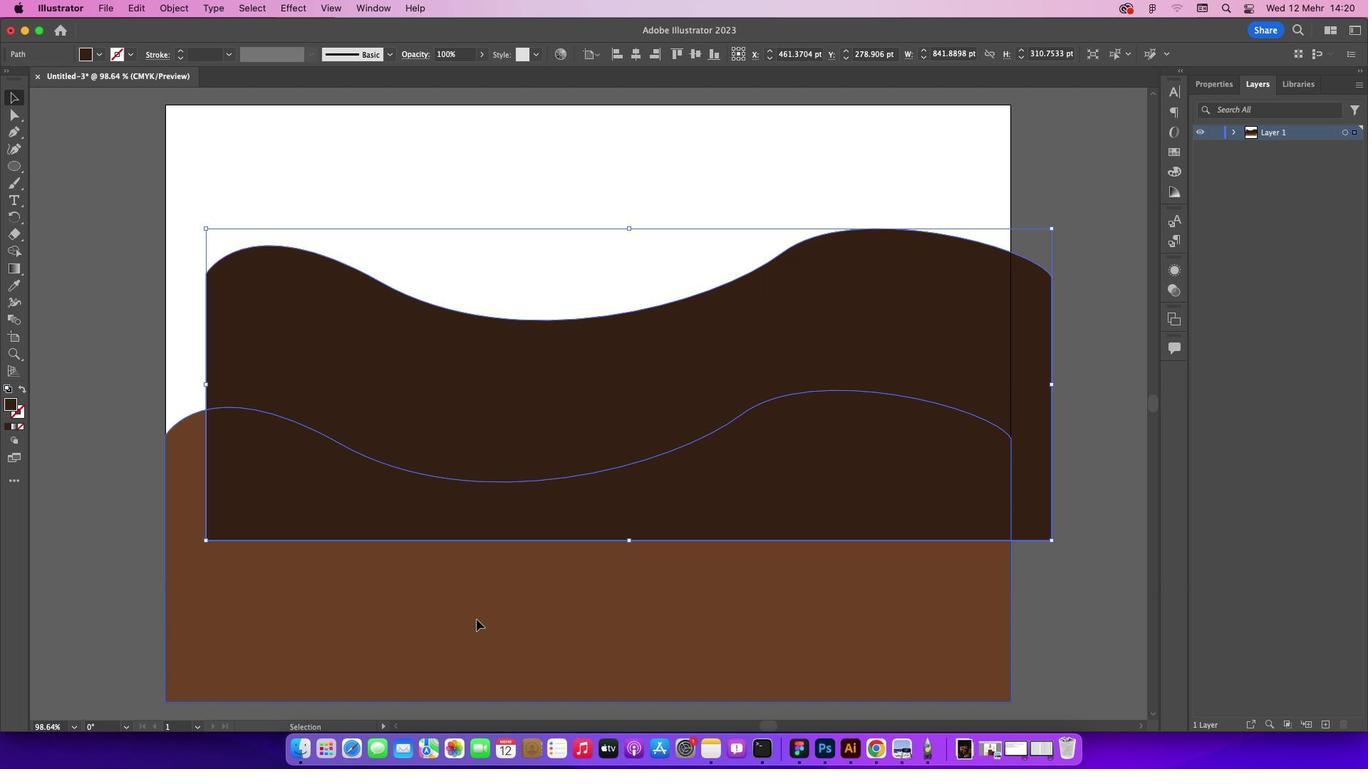 
Action: Mouse pressed left at (481, 624)
Screenshot: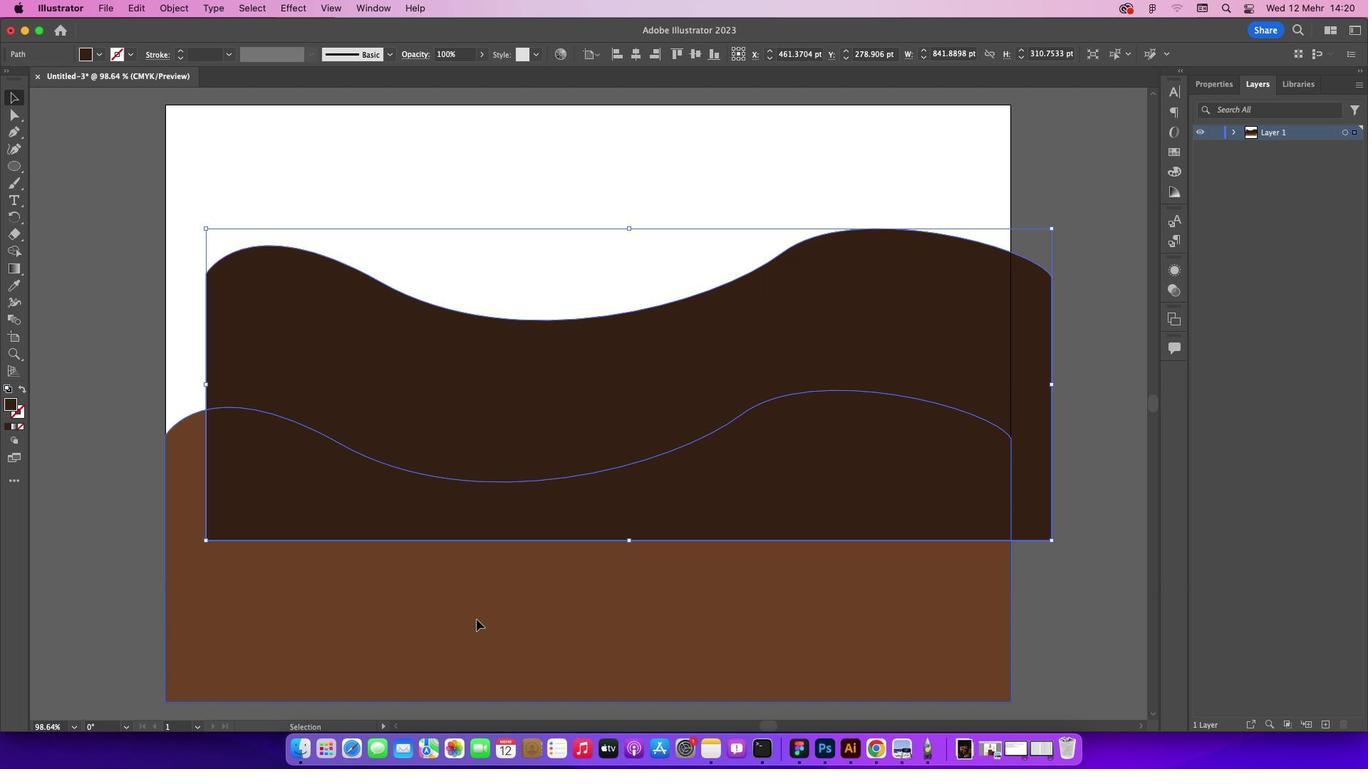
Action: Mouse pressed right at (481, 624)
Screenshot: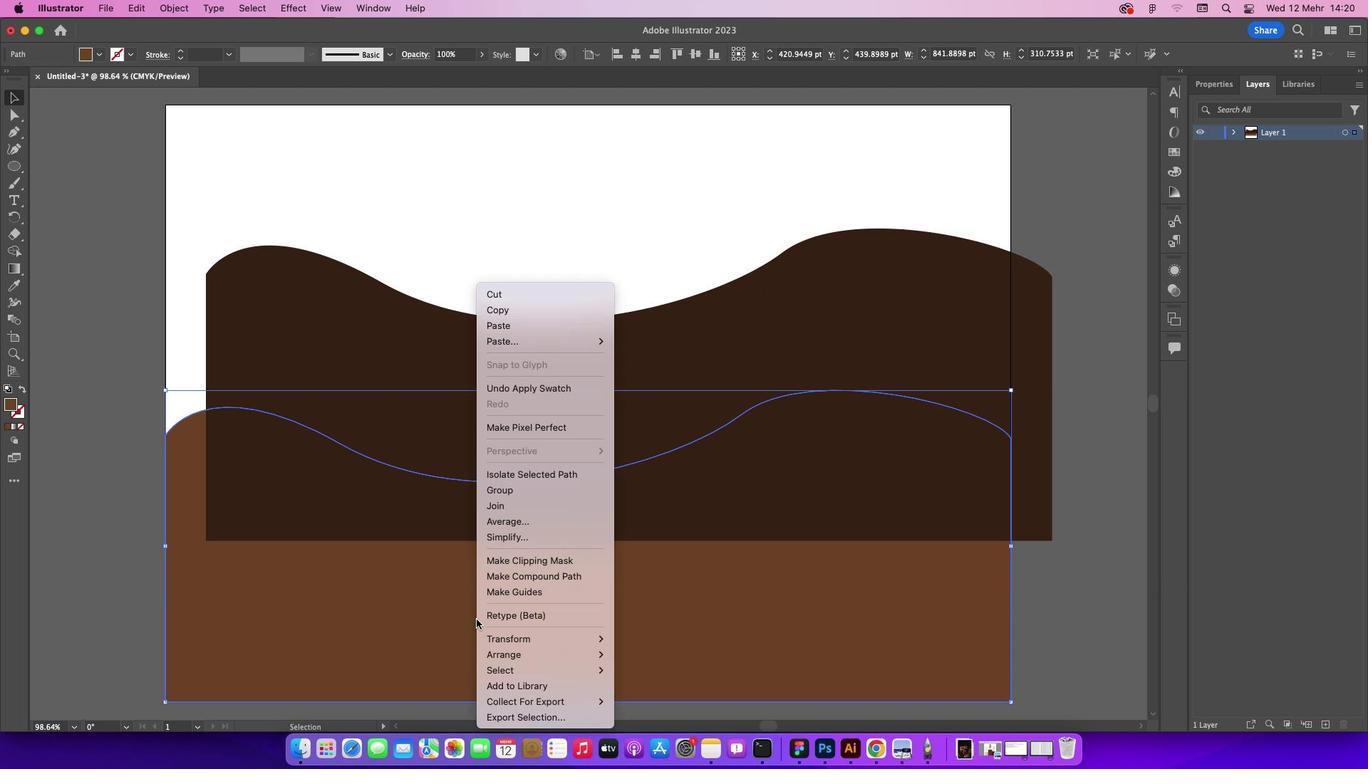 
Action: Mouse moved to (643, 659)
Screenshot: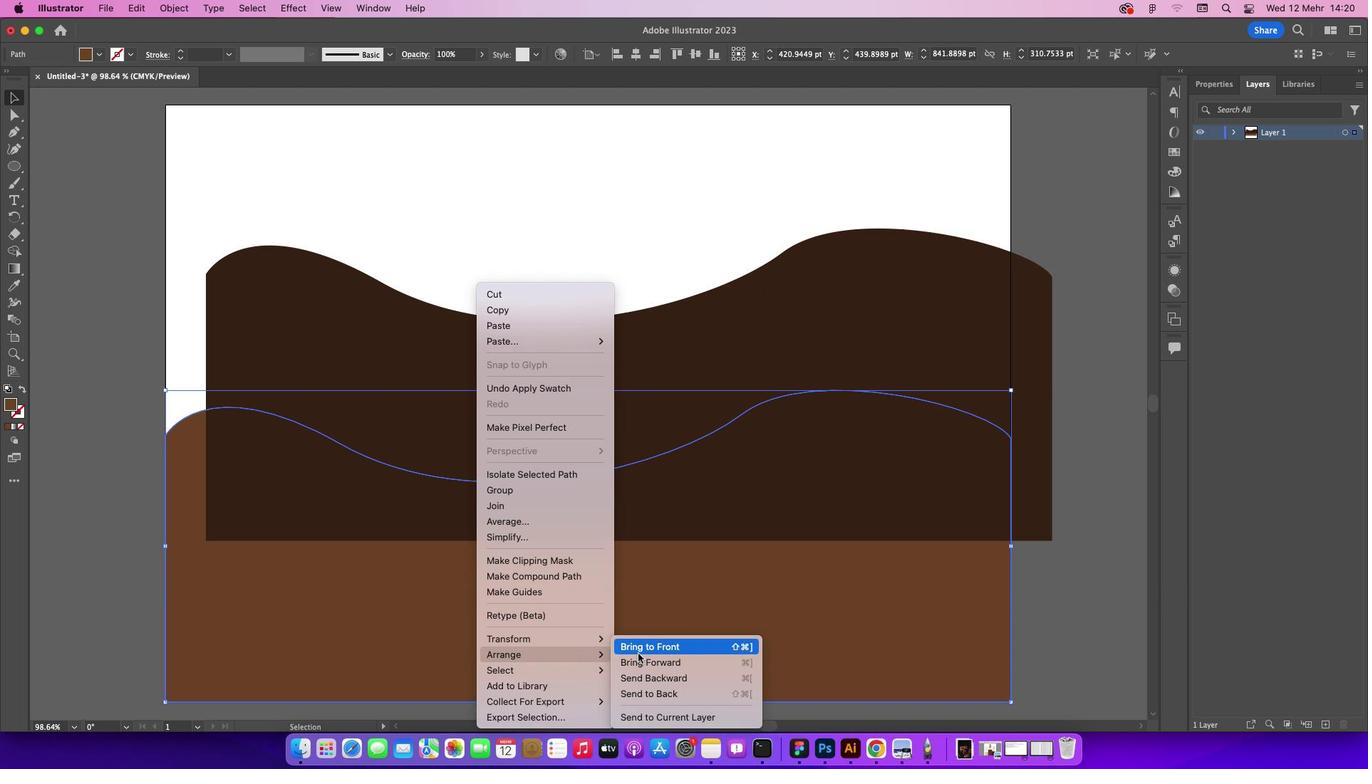 
Action: Mouse pressed left at (643, 659)
Screenshot: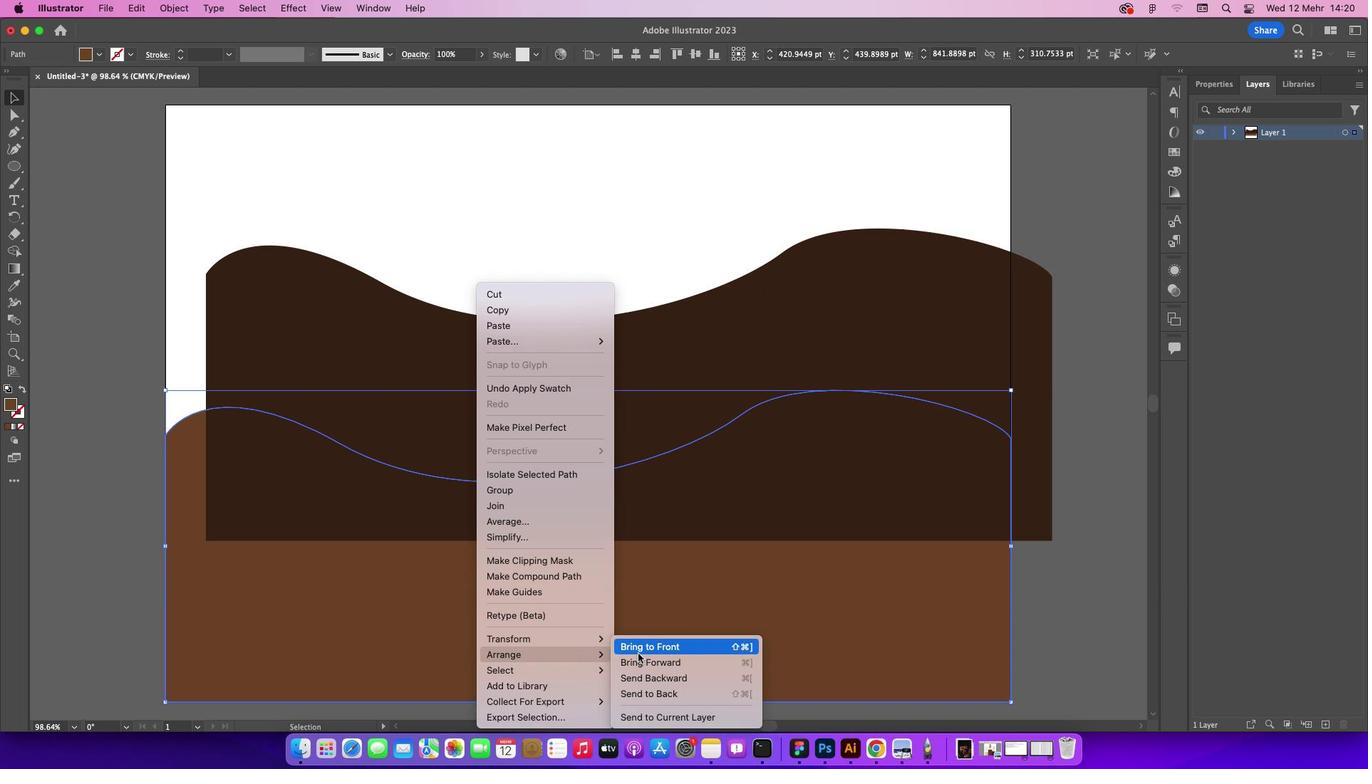 
Action: Mouse moved to (806, 317)
Screenshot: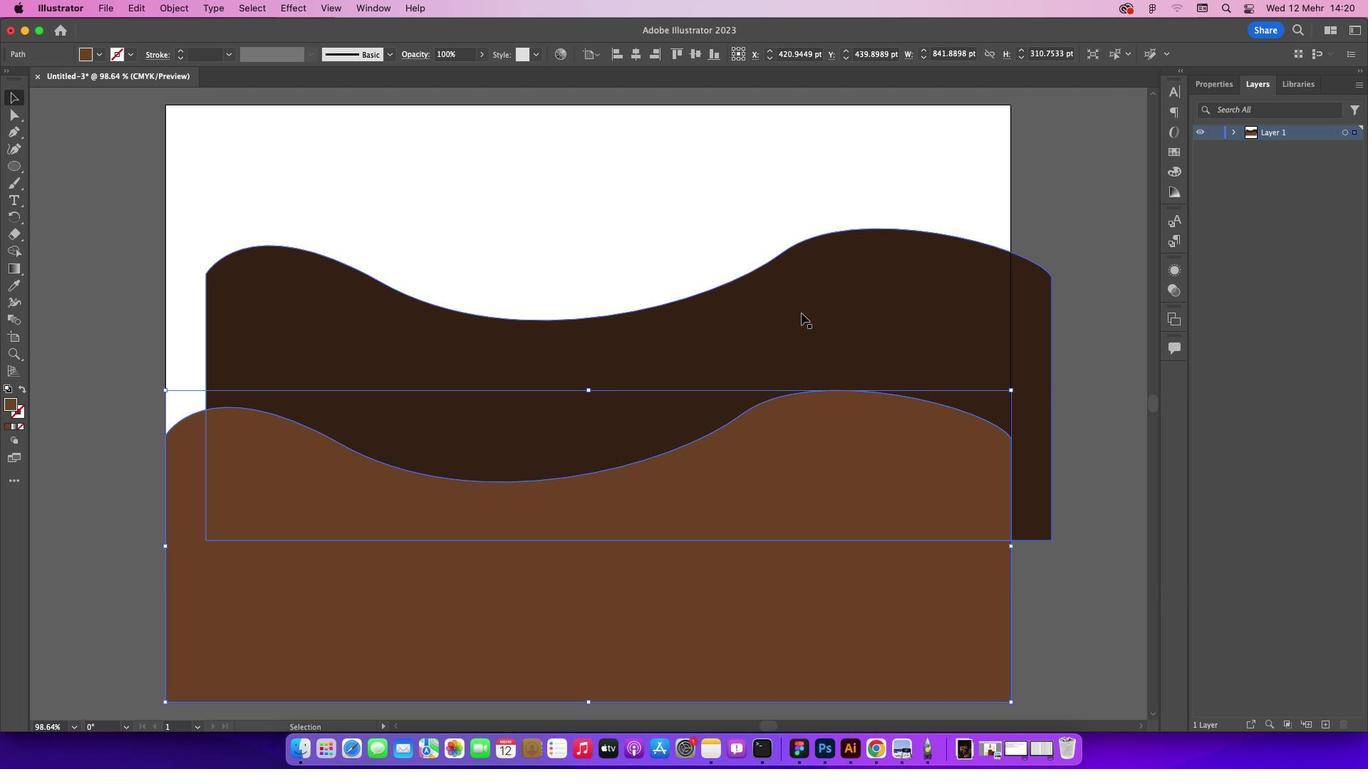 
Action: Mouse pressed left at (806, 317)
Screenshot: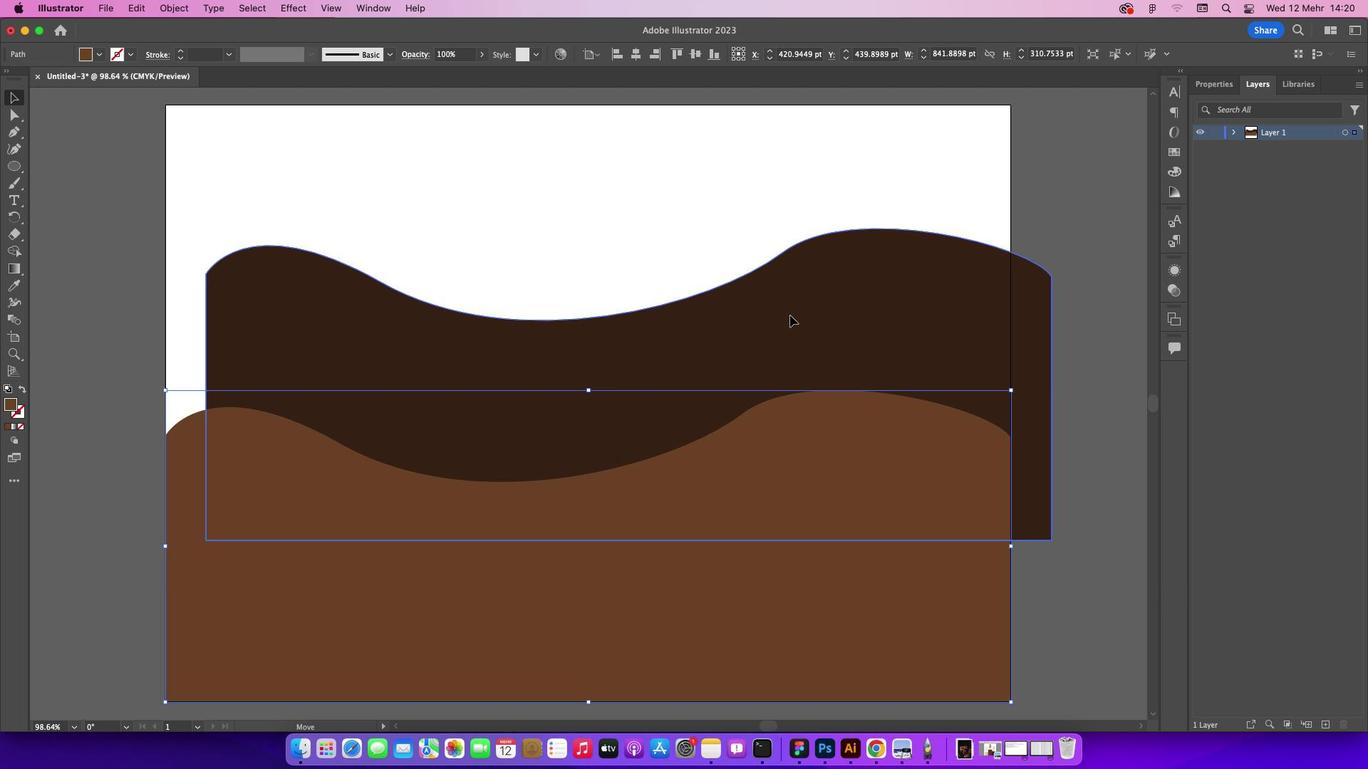 
Action: Mouse moved to (159, 226)
Screenshot: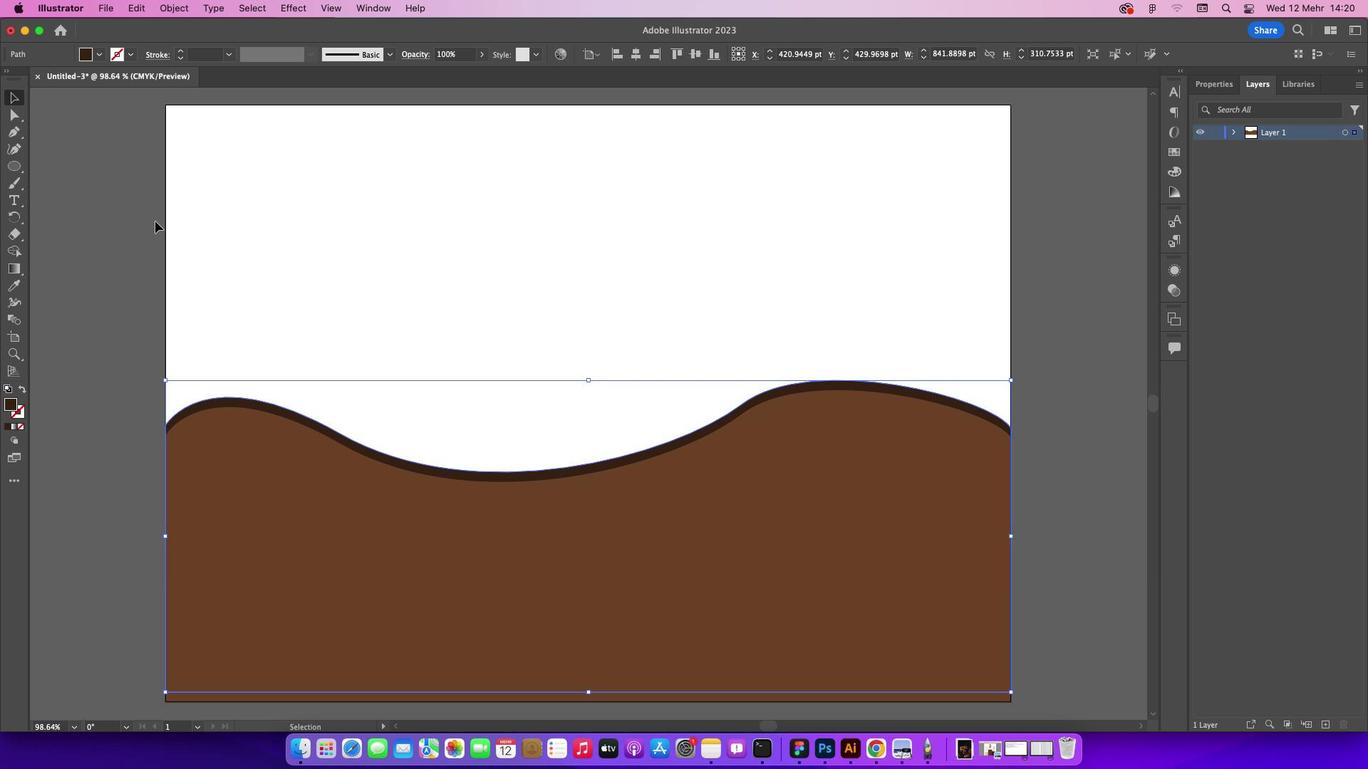
Action: Mouse pressed left at (159, 226)
Screenshot: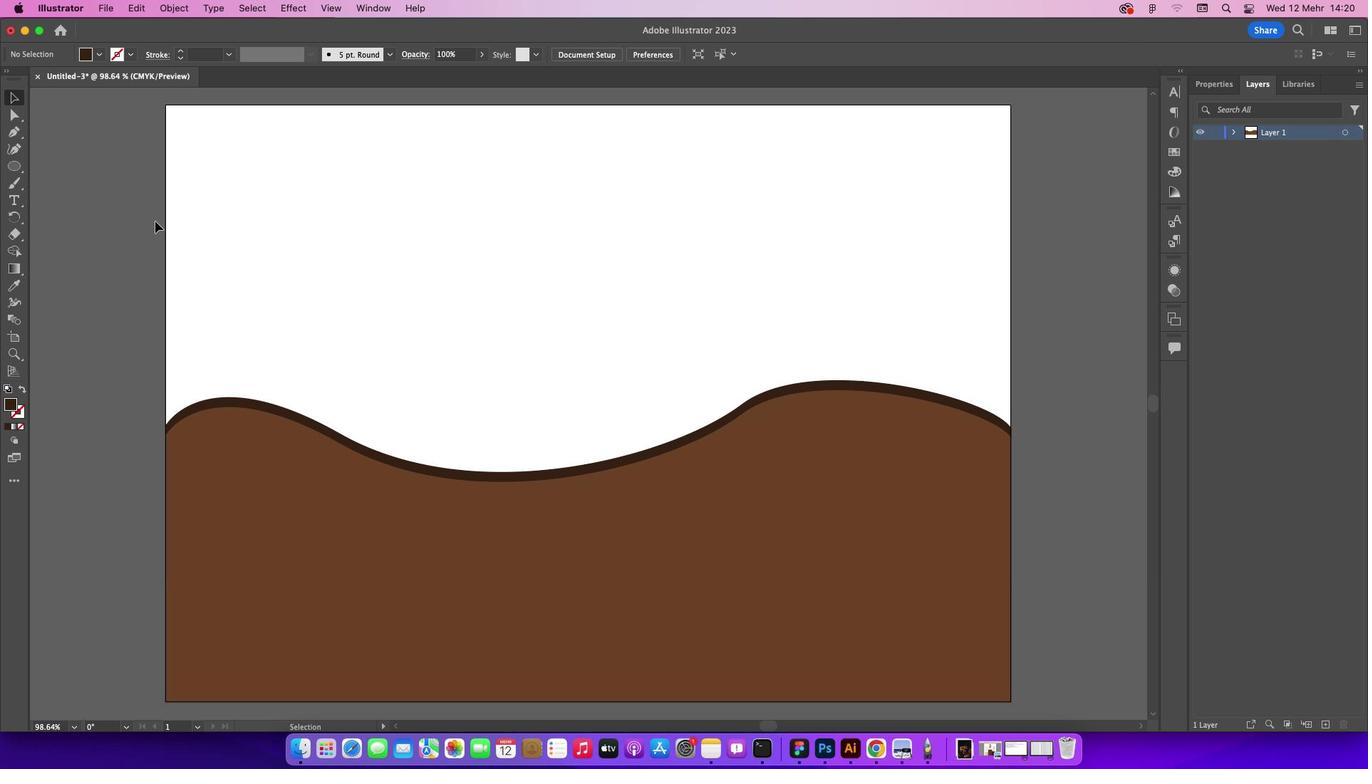 
Action: Mouse moved to (107, 11)
Screenshot: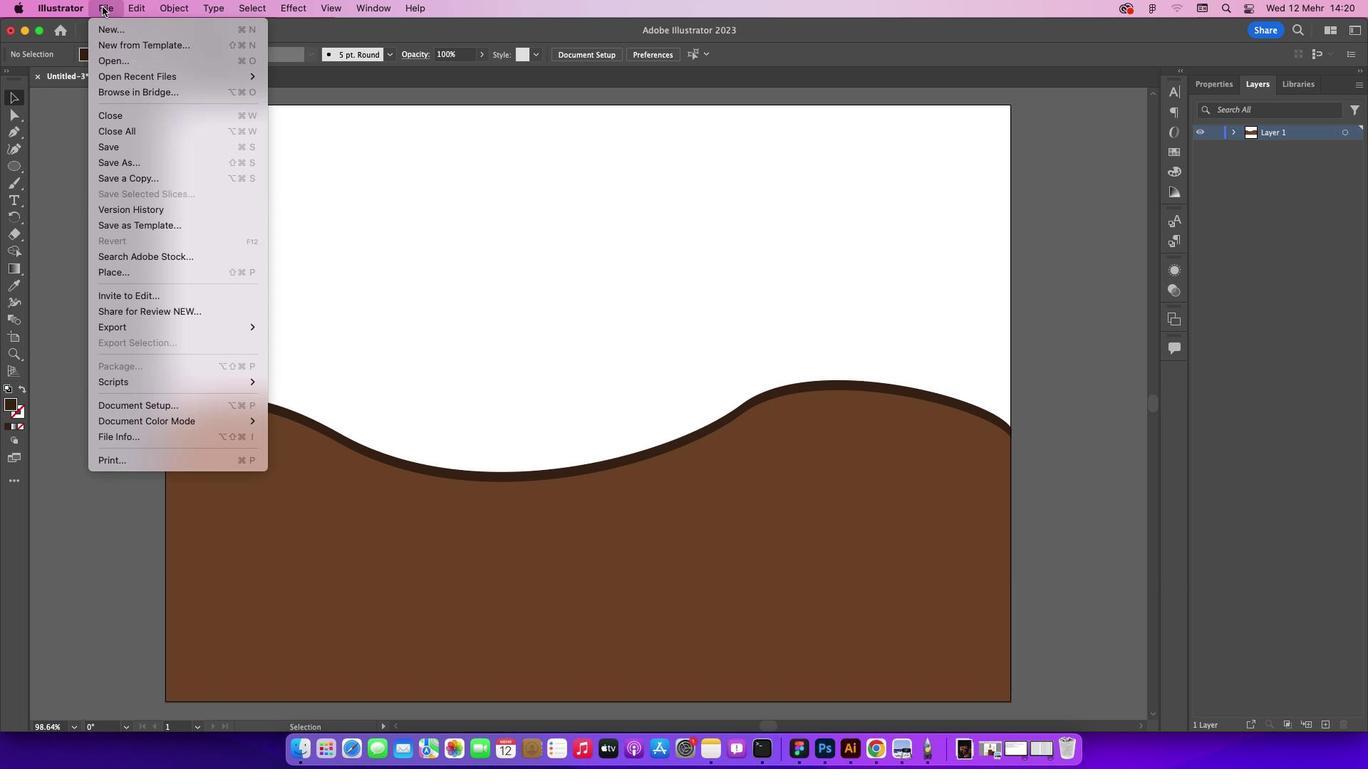 
Action: Mouse pressed left at (107, 11)
Screenshot: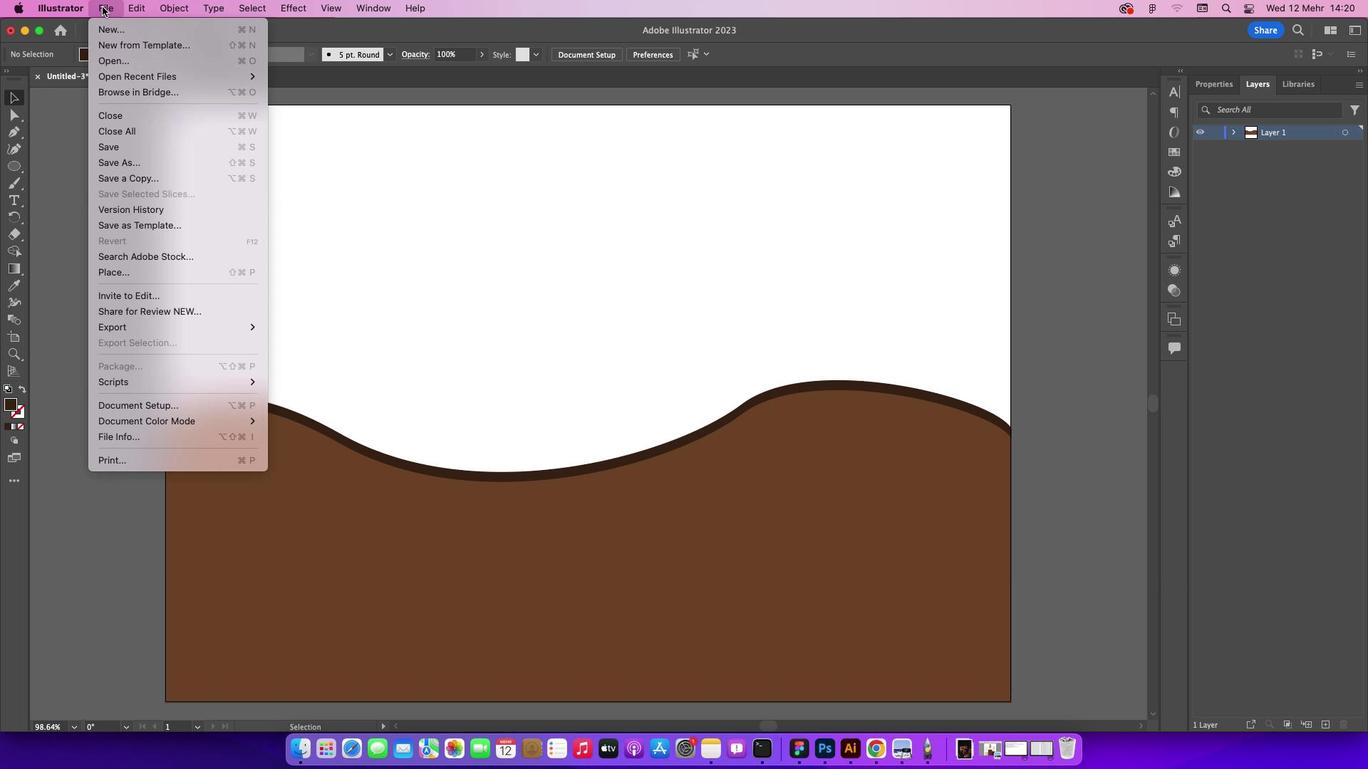 
Action: Mouse moved to (121, 65)
Screenshot: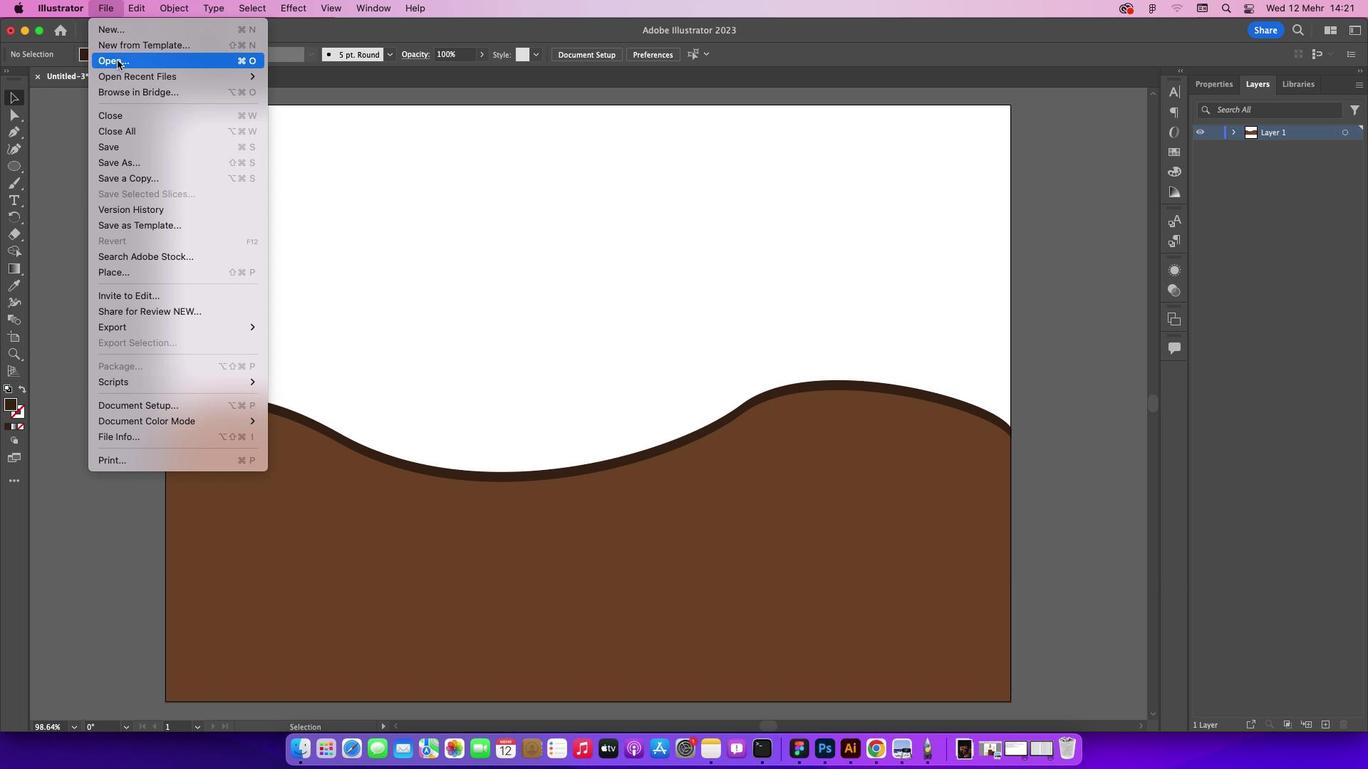
Action: Mouse pressed left at (121, 65)
Screenshot: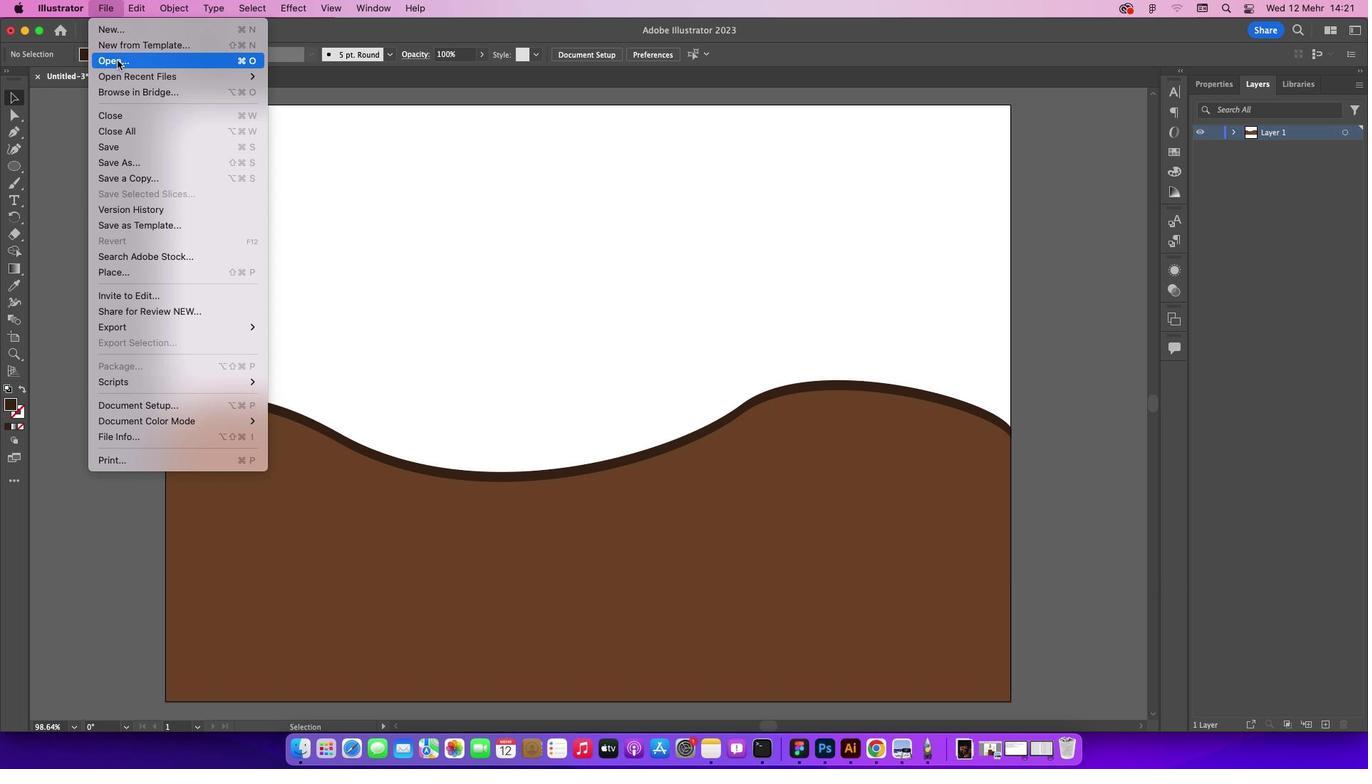 
Action: Mouse moved to (447, 195)
Screenshot: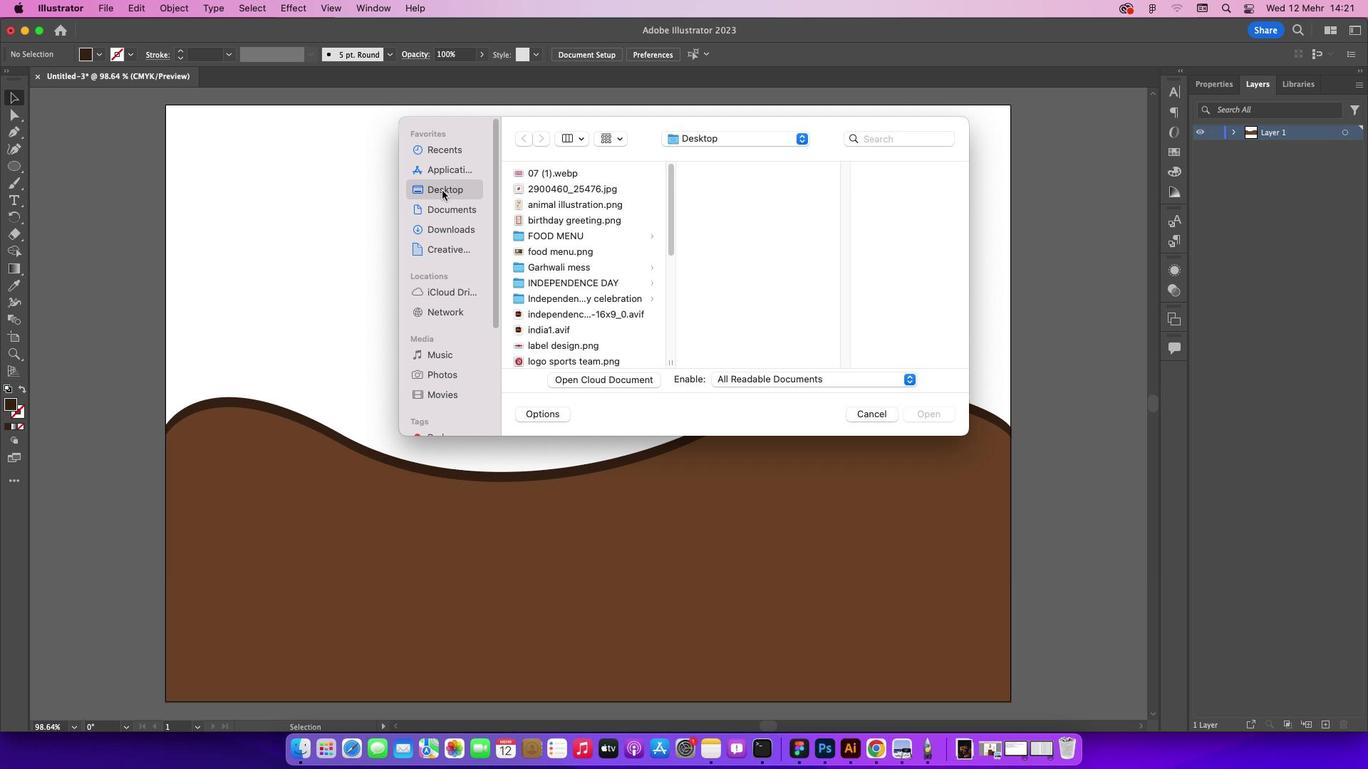 
Action: Mouse pressed left at (447, 195)
Screenshot: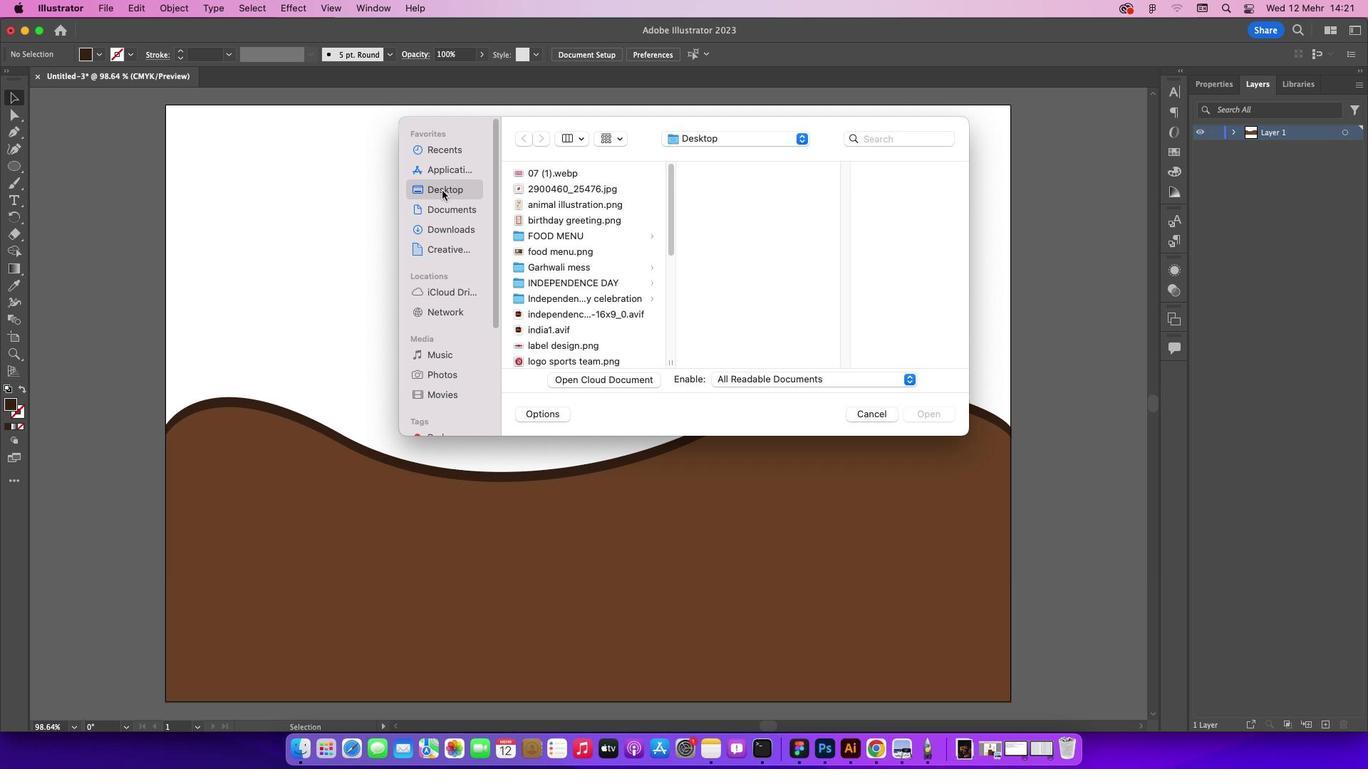 
Action: Mouse moved to (679, 237)
Screenshot: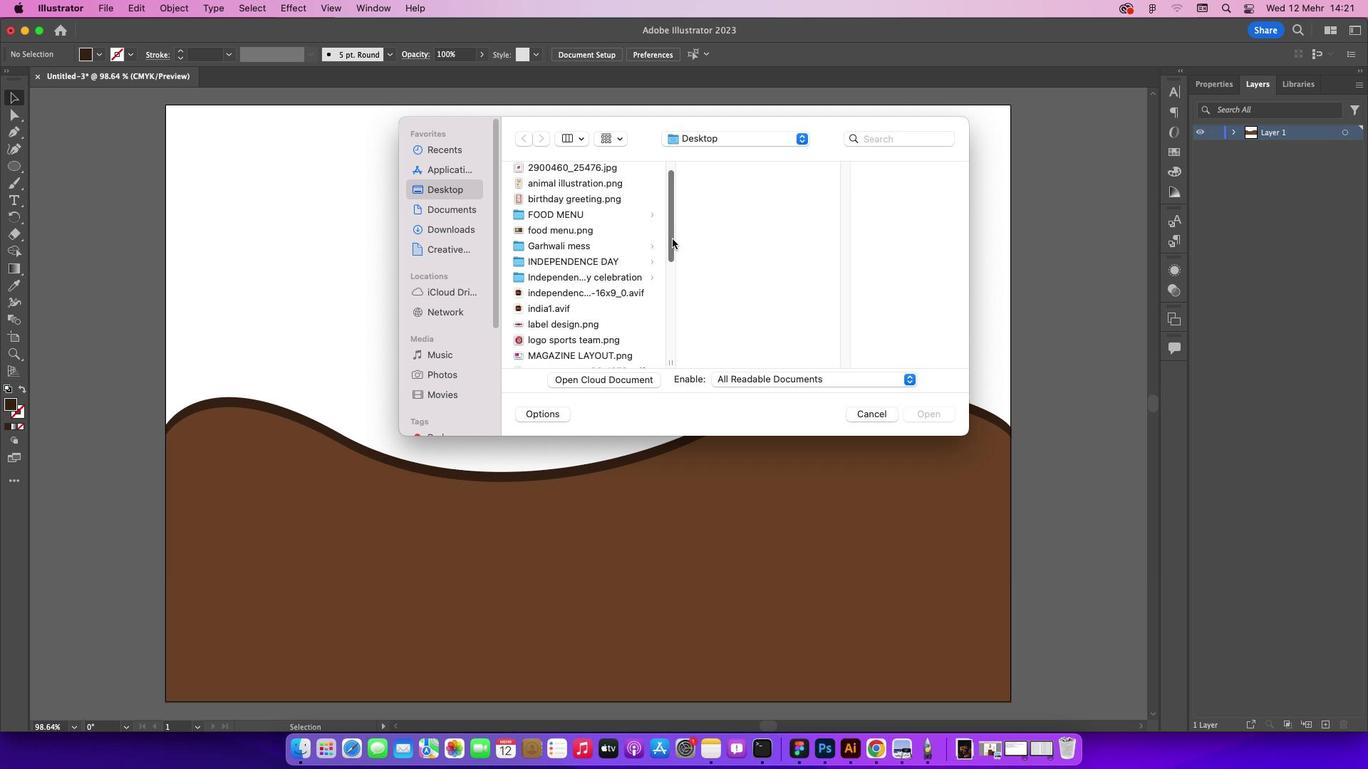 
Action: Mouse pressed left at (679, 237)
Screenshot: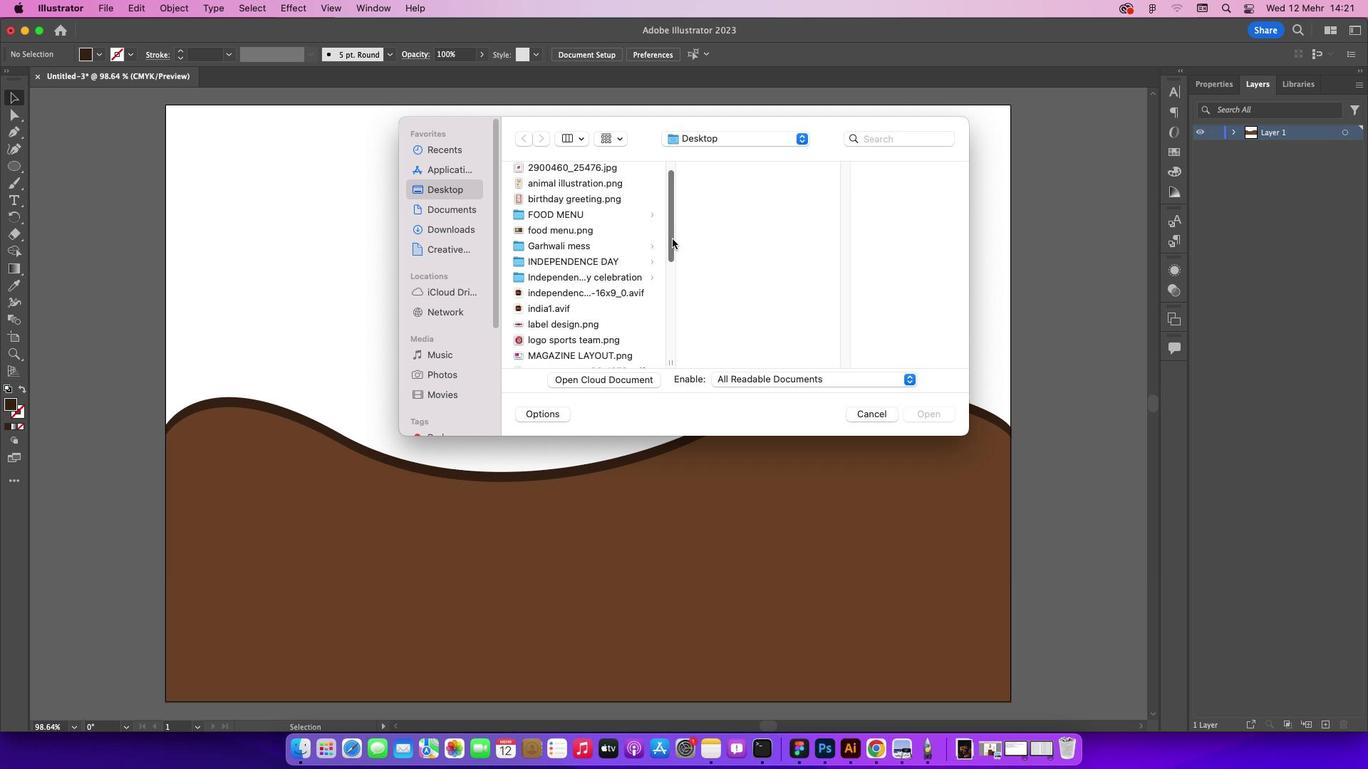 
Action: Mouse moved to (566, 307)
Screenshot: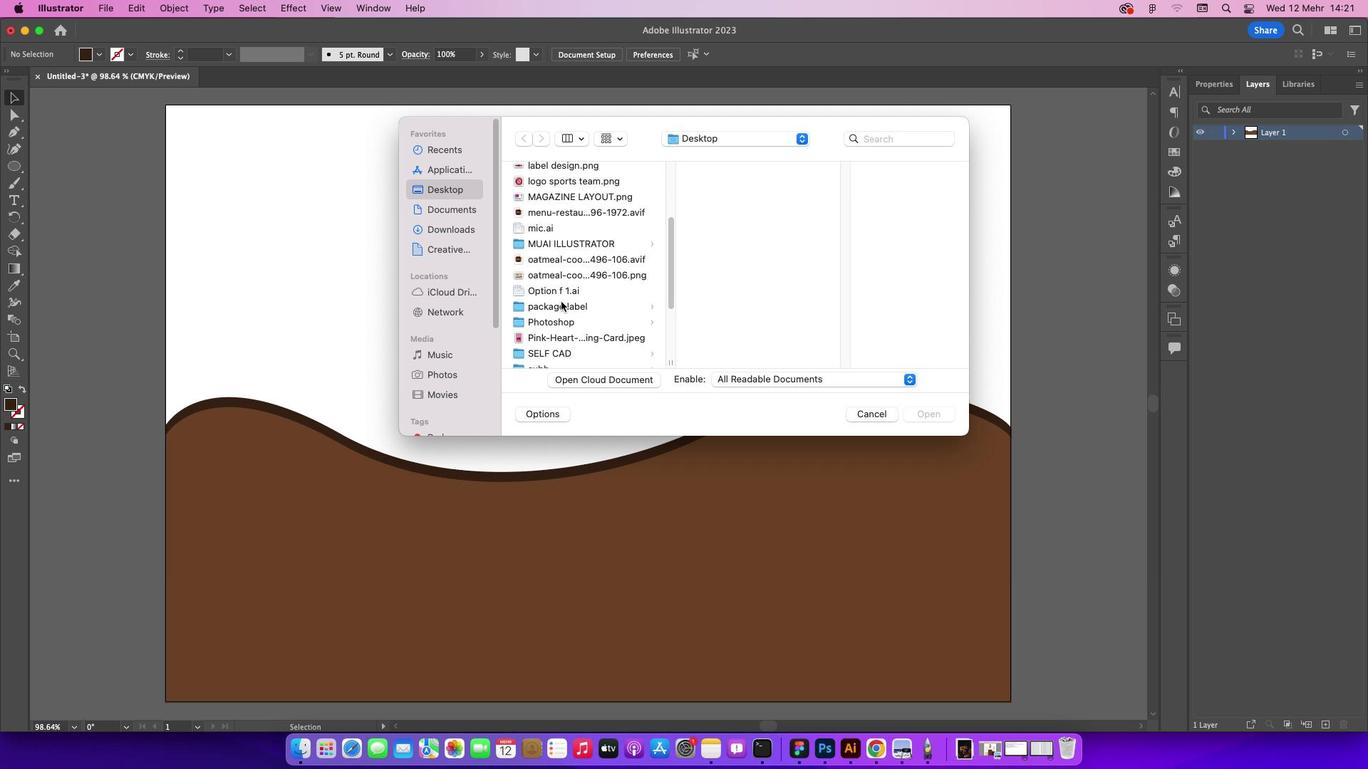 
Action: Mouse pressed left at (566, 307)
Screenshot: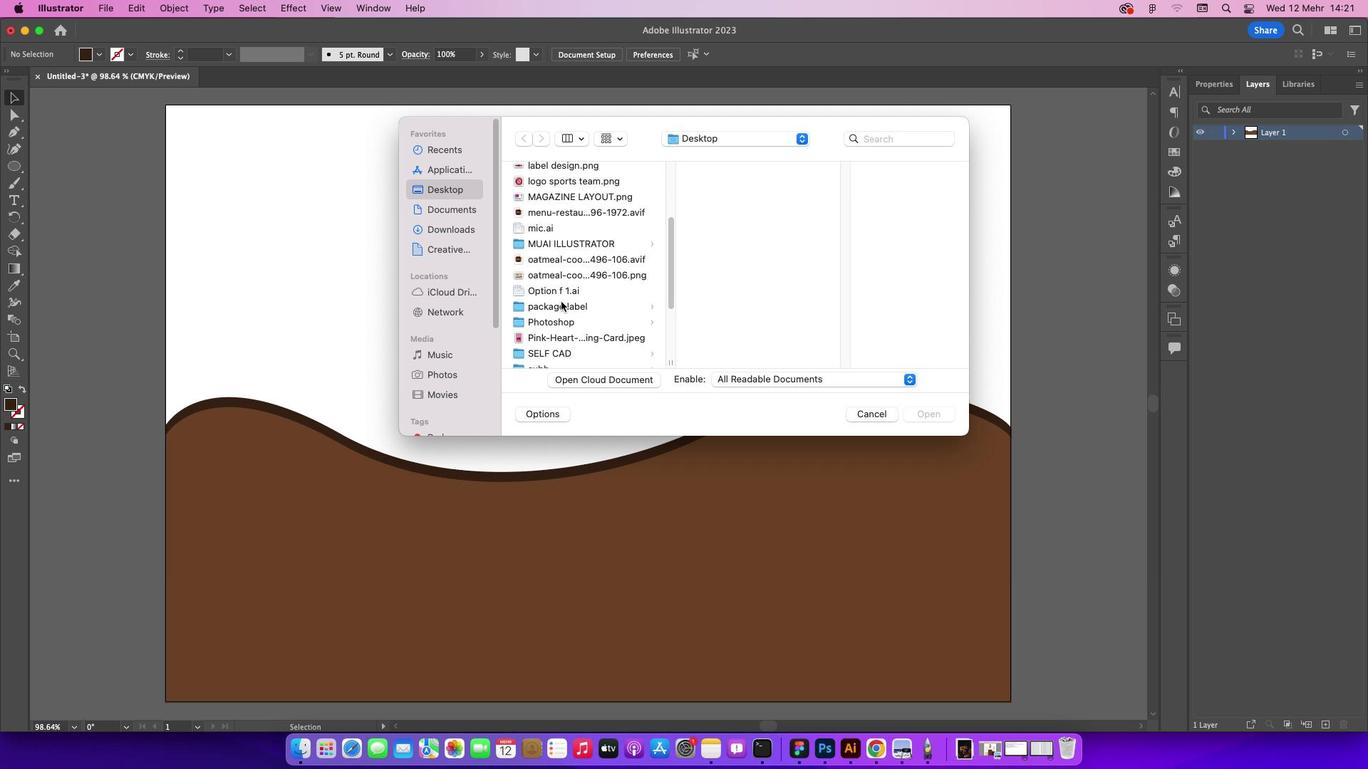 
Action: Mouse pressed left at (566, 307)
Screenshot: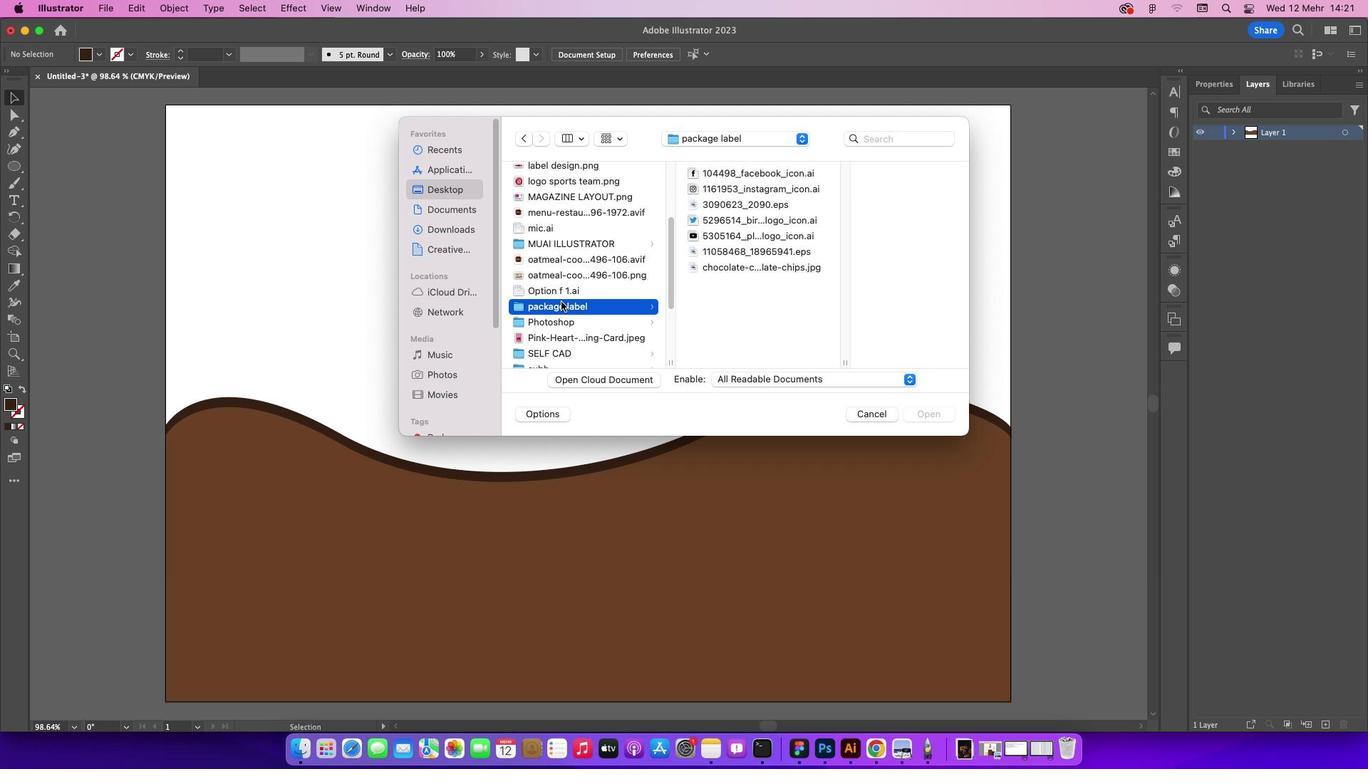 
Action: Mouse moved to (754, 278)
Screenshot: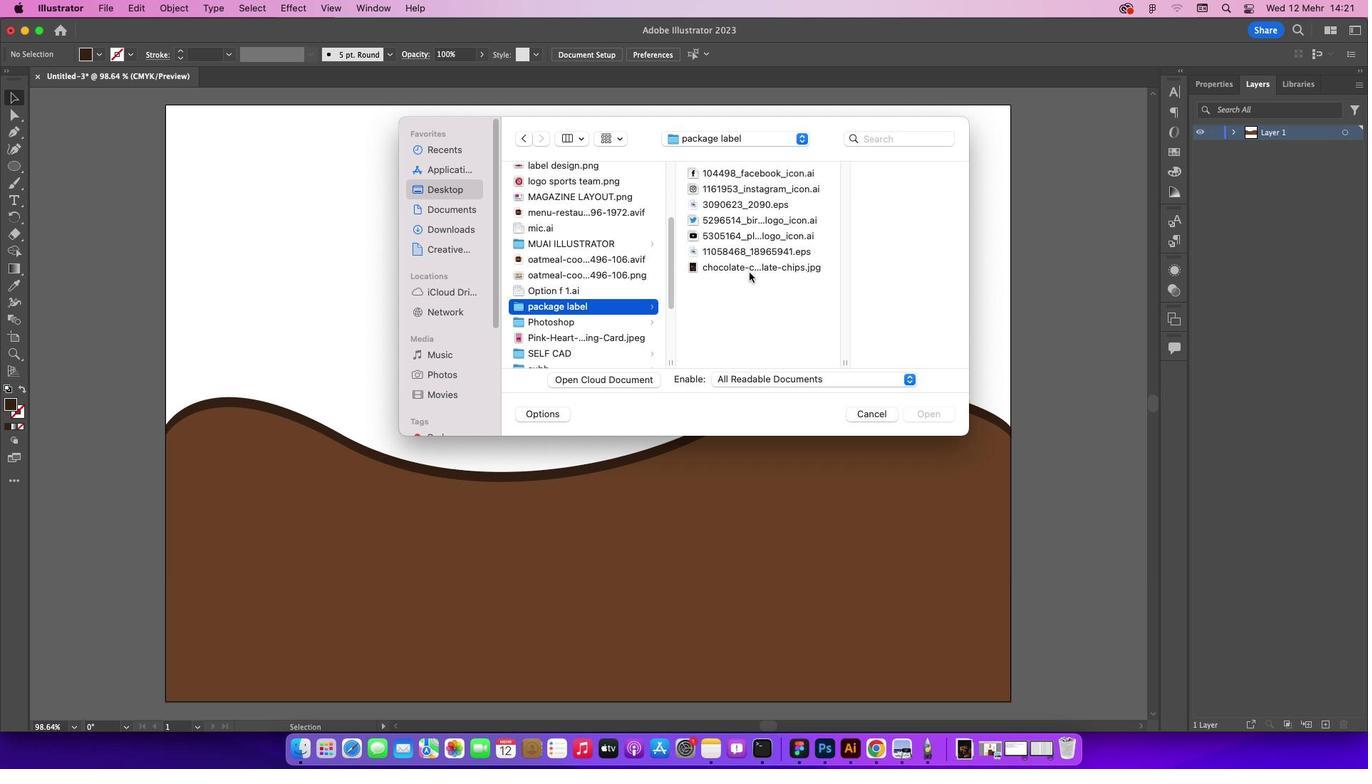 
Action: Mouse pressed left at (754, 278)
Screenshot: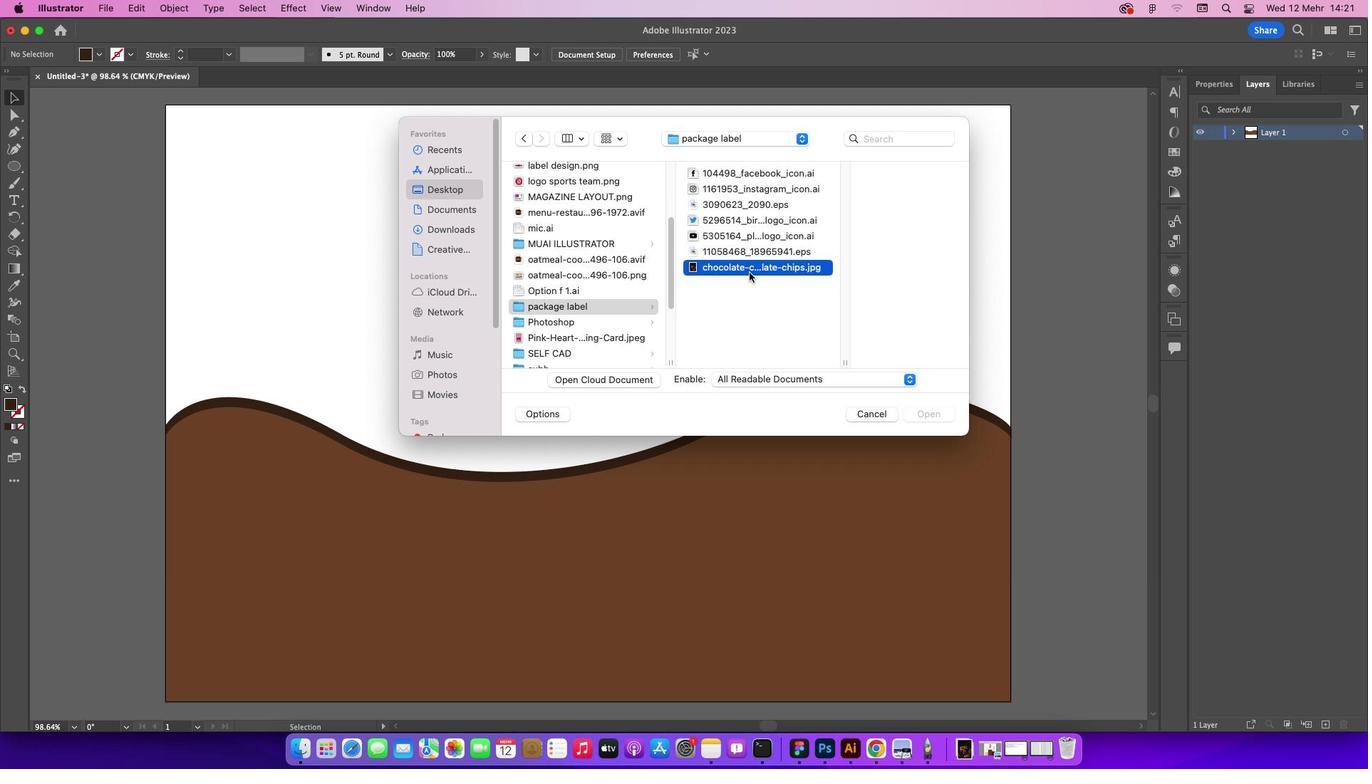 
Action: Mouse moved to (922, 419)
Screenshot: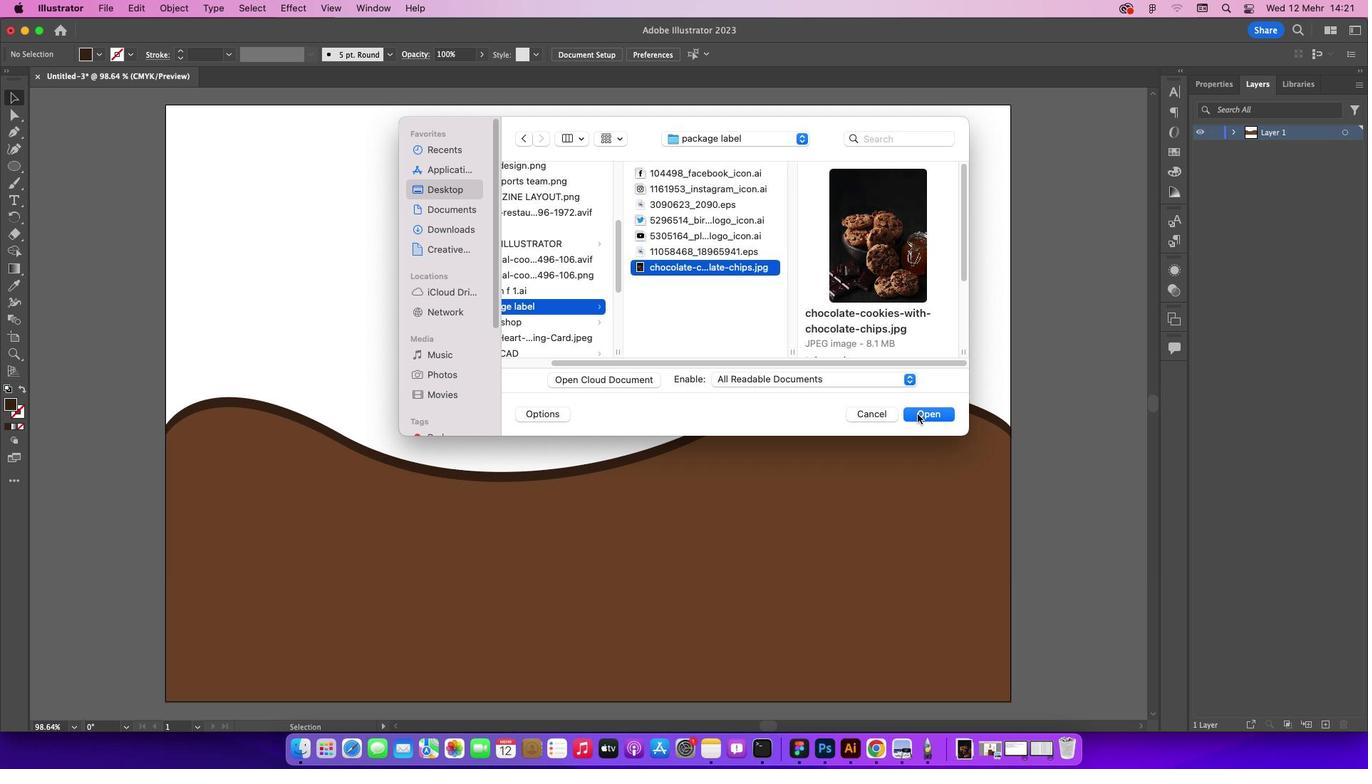 
Action: Mouse pressed left at (922, 419)
Screenshot: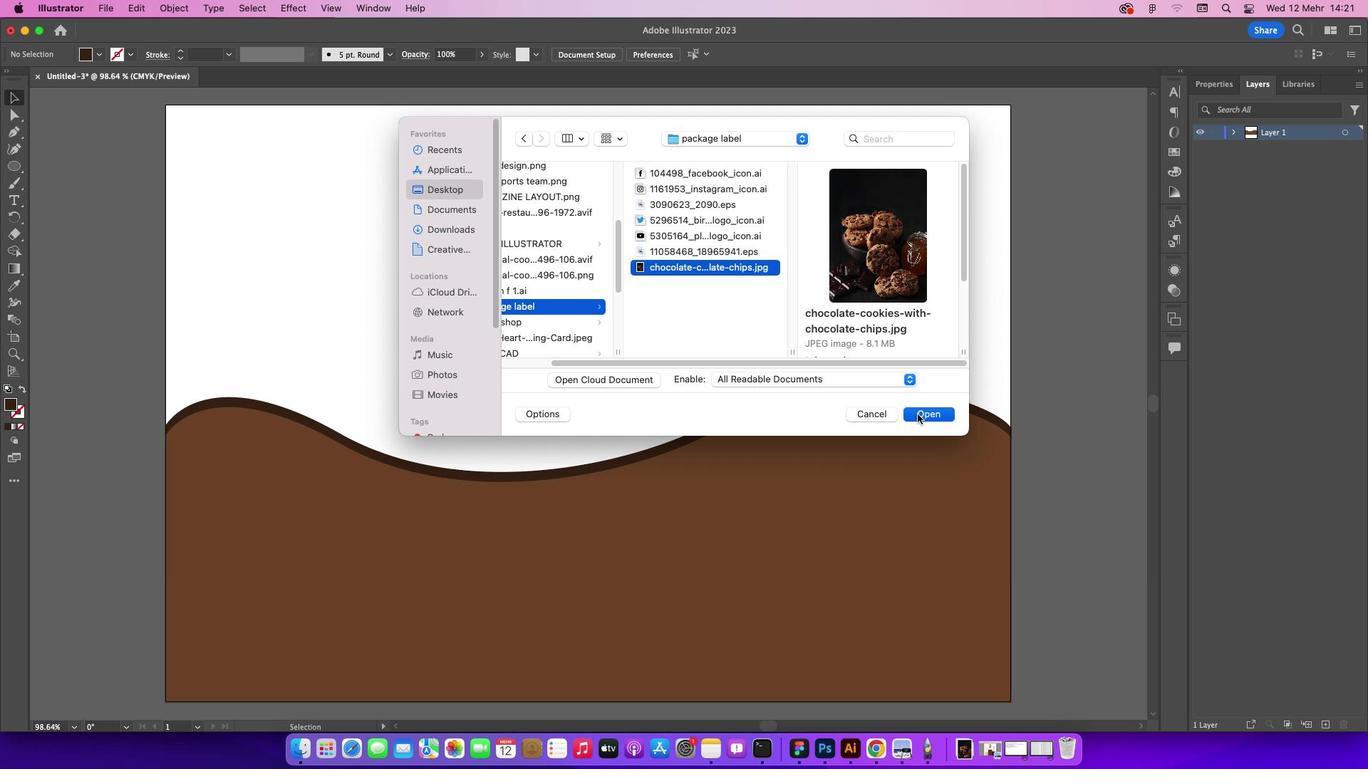 
Action: Mouse moved to (508, 297)
Screenshot: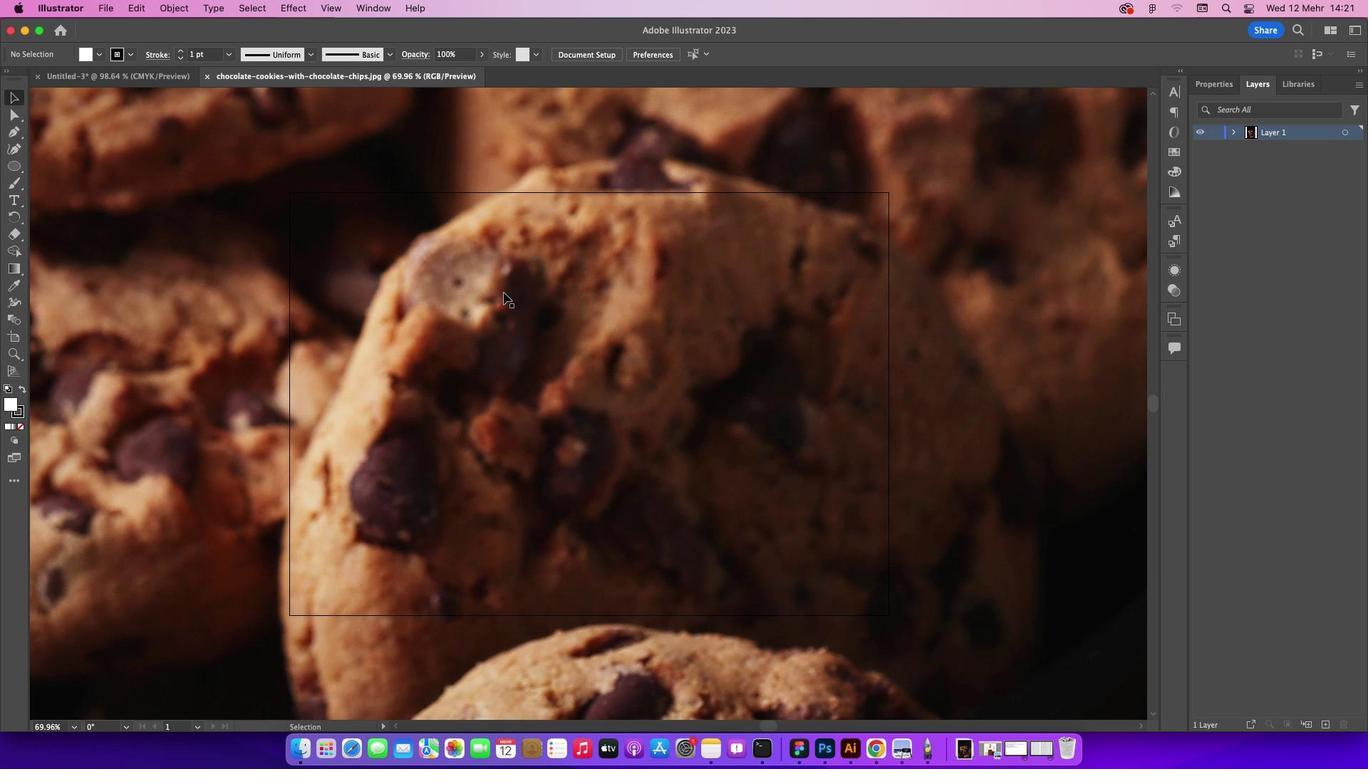 
Action: Key pressed Key.cmd_r'-''-''-''-''-''-''-'
Screenshot: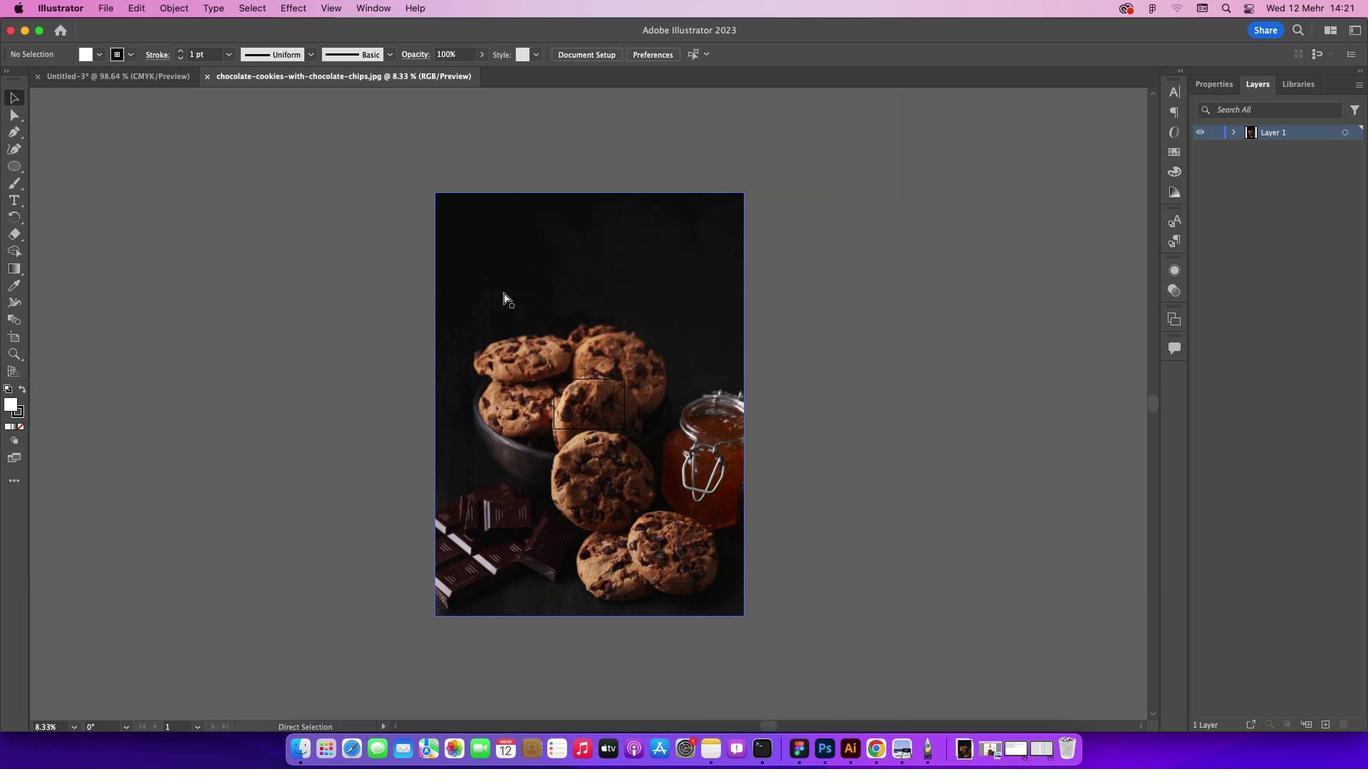 
Action: Mouse moved to (613, 358)
Screenshot: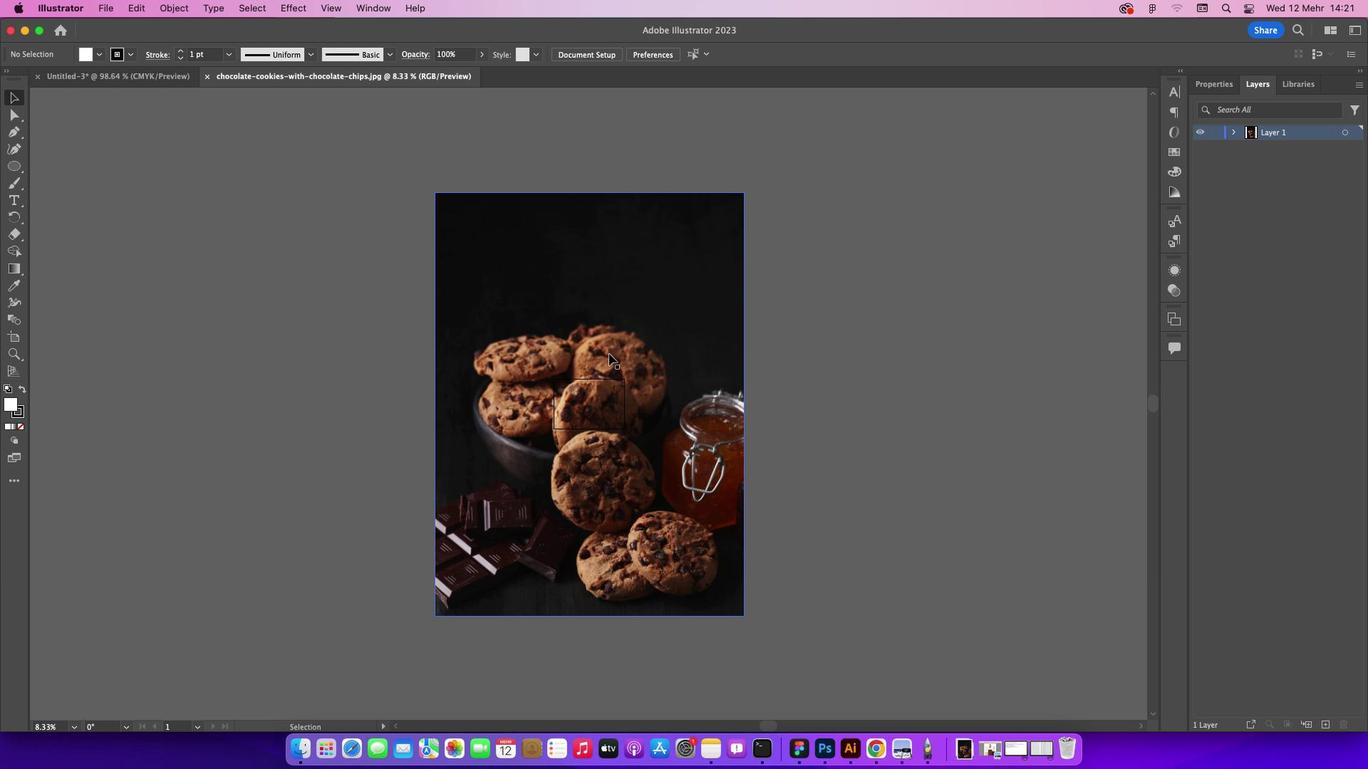 
Action: Mouse pressed left at (613, 358)
Screenshot: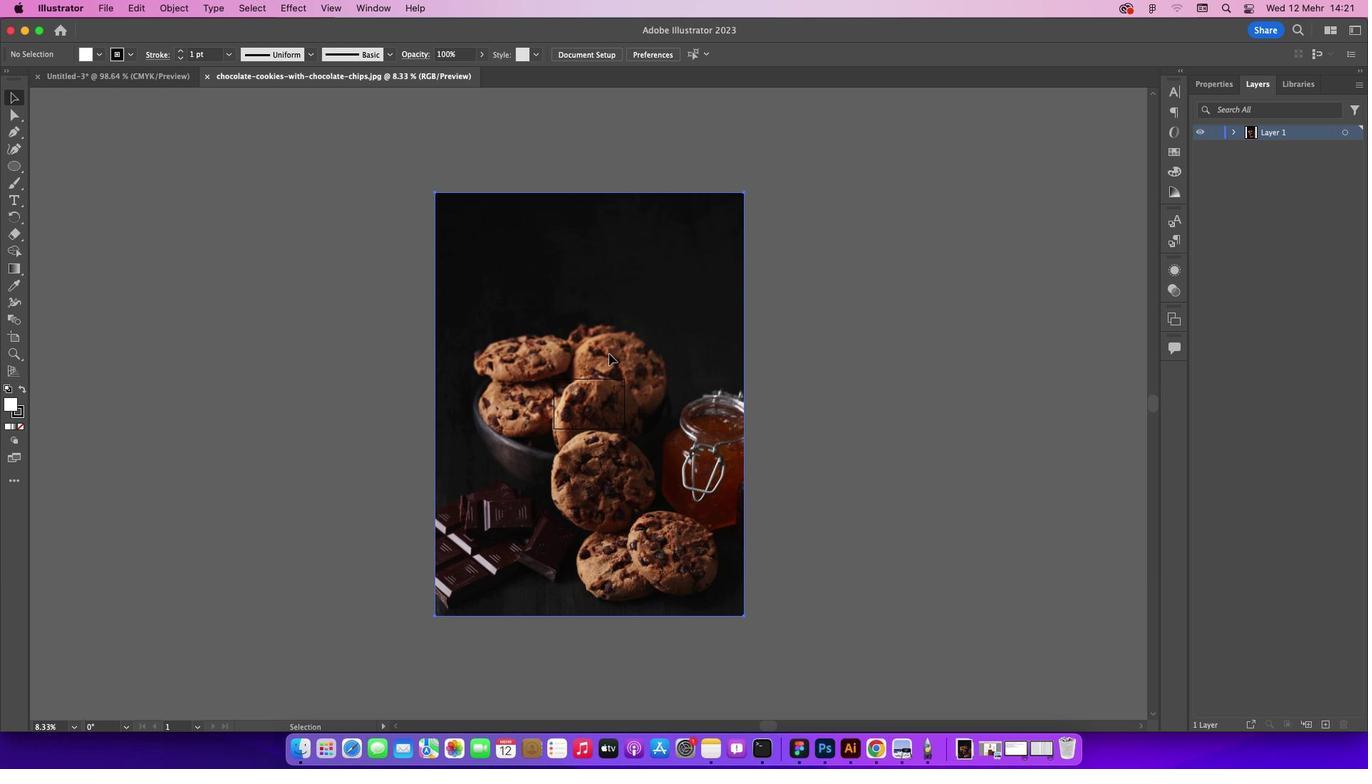 
Action: Mouse moved to (20, 331)
Screenshot: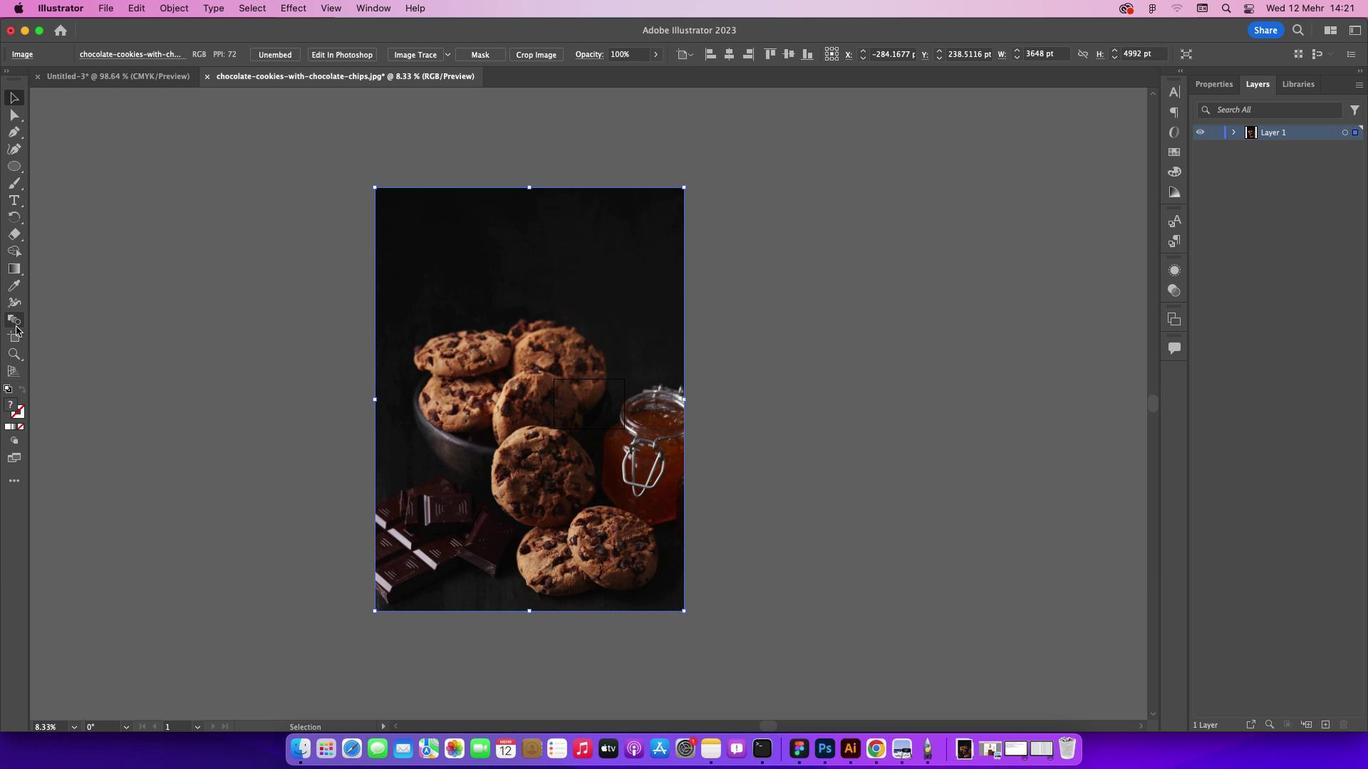 
Action: Mouse pressed left at (20, 331)
Screenshot: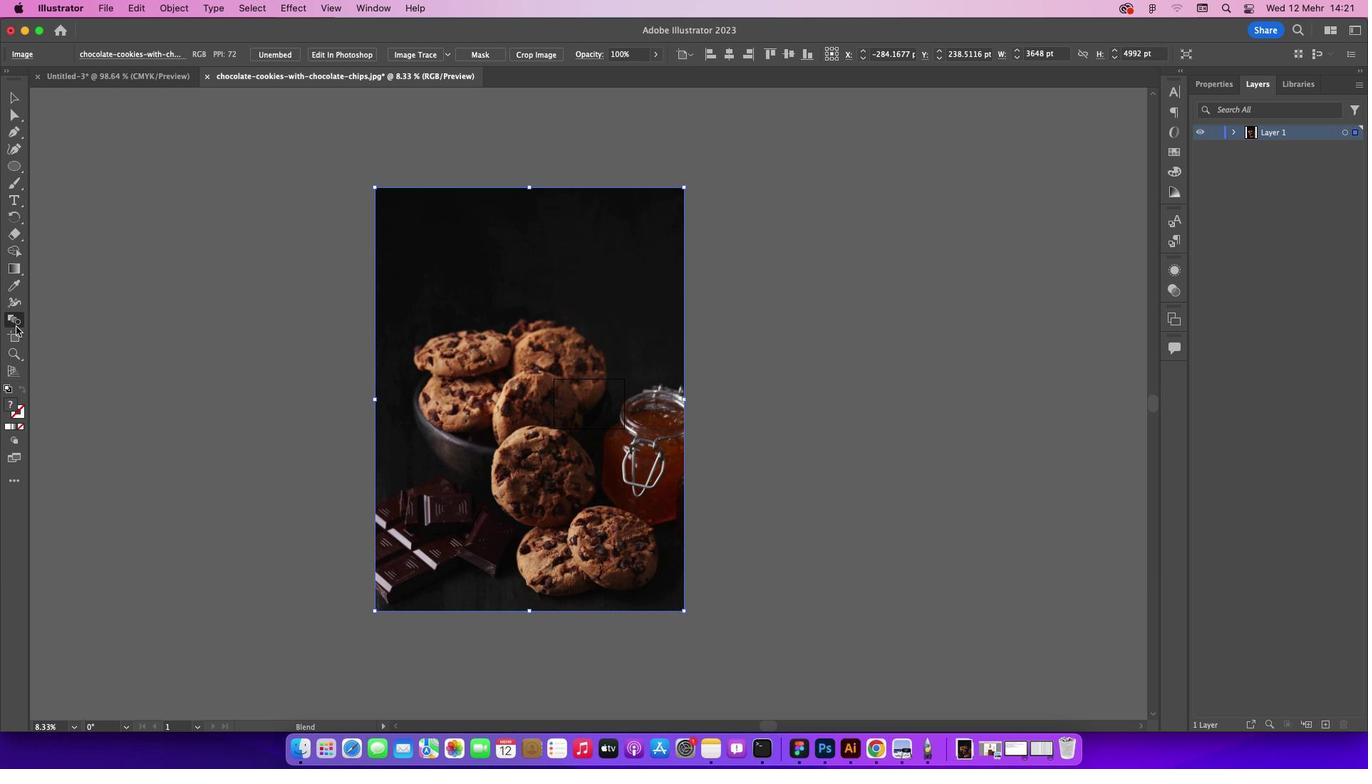 
Action: Mouse moved to (20, 346)
Screenshot: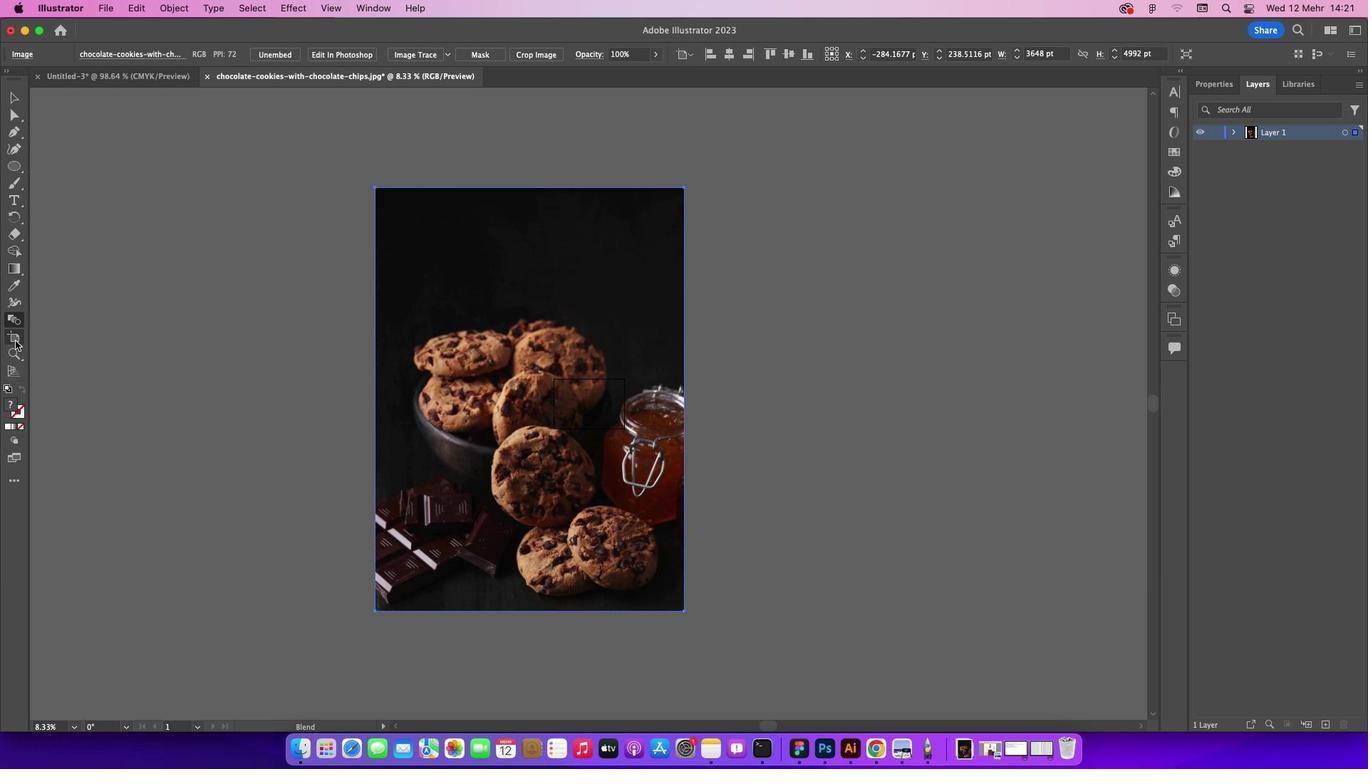 
Action: Mouse pressed left at (20, 346)
Screenshot: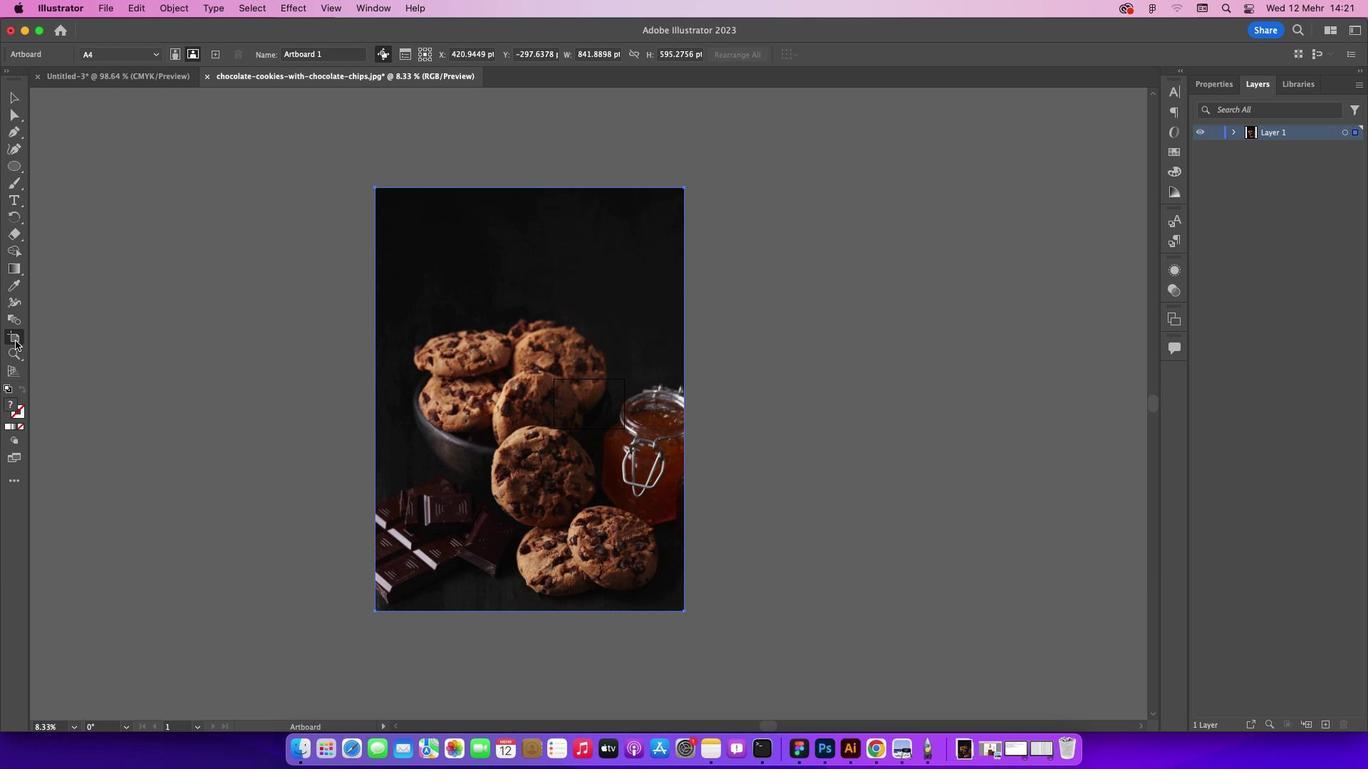 
Action: Mouse moved to (414, 317)
Screenshot: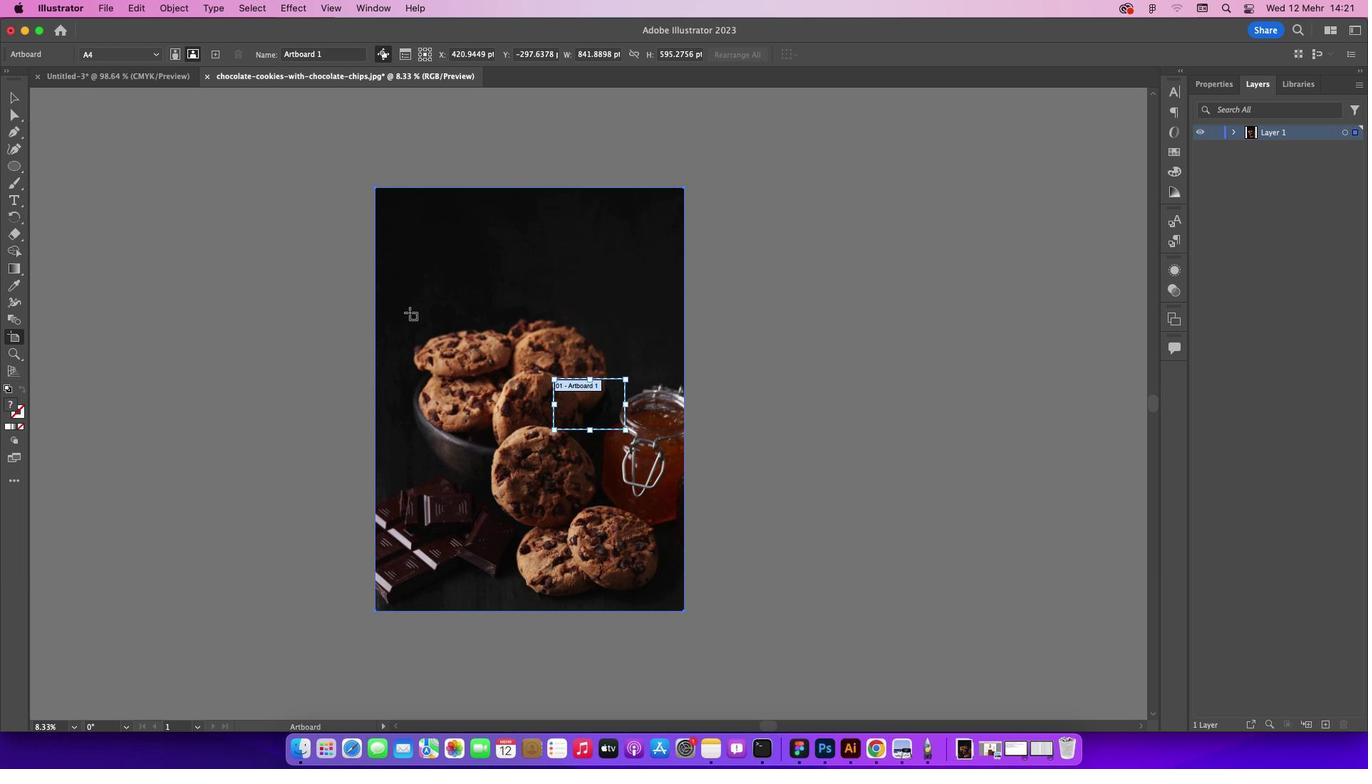 
Action: Mouse pressed left at (414, 317)
Screenshot: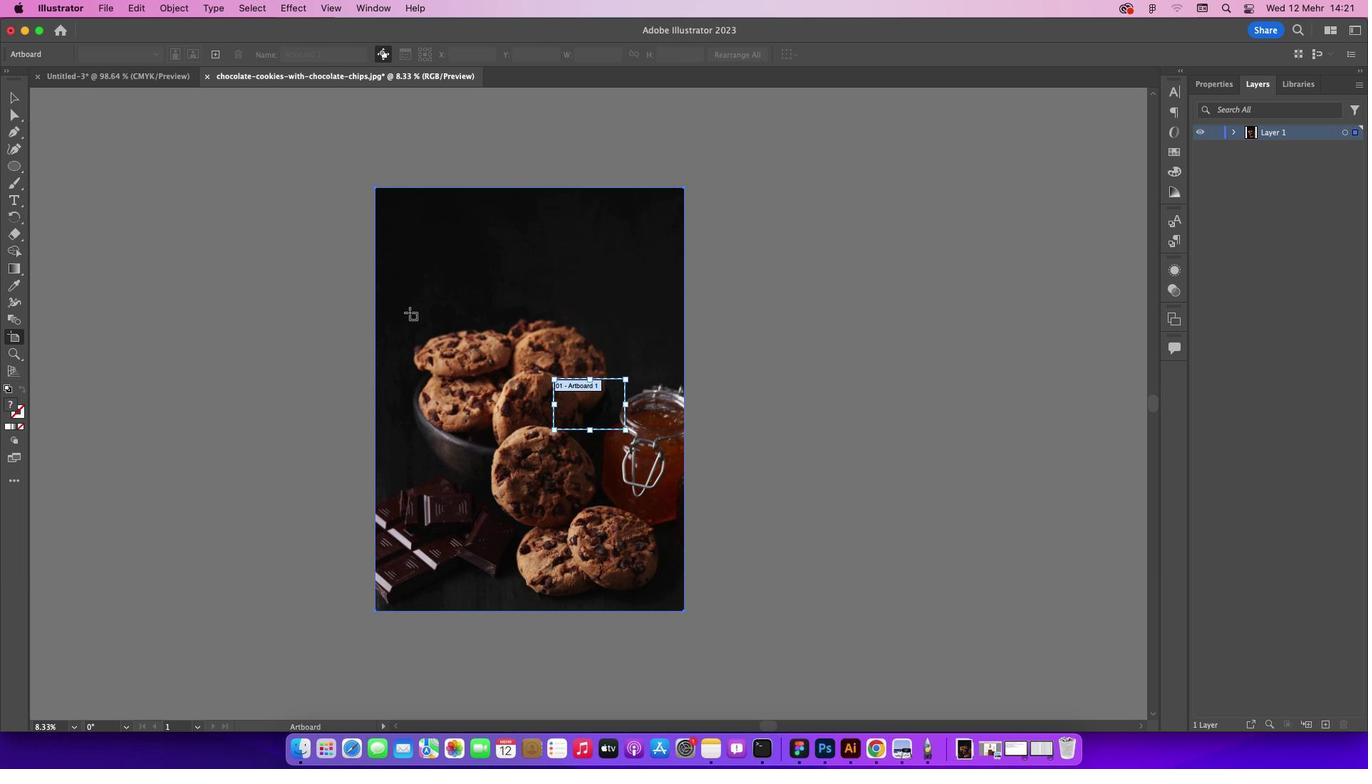 
Action: Mouse moved to (483, 361)
Screenshot: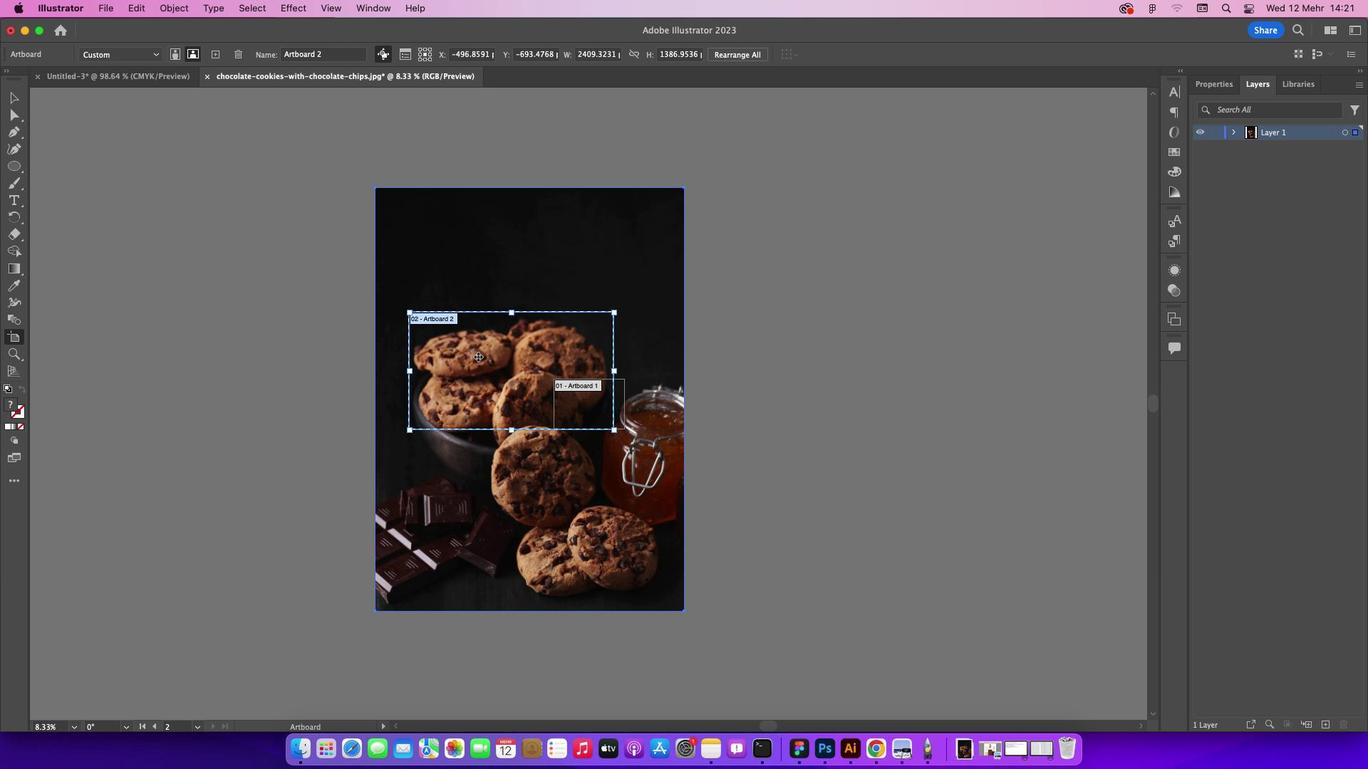 
Action: Mouse pressed left at (483, 361)
Screenshot: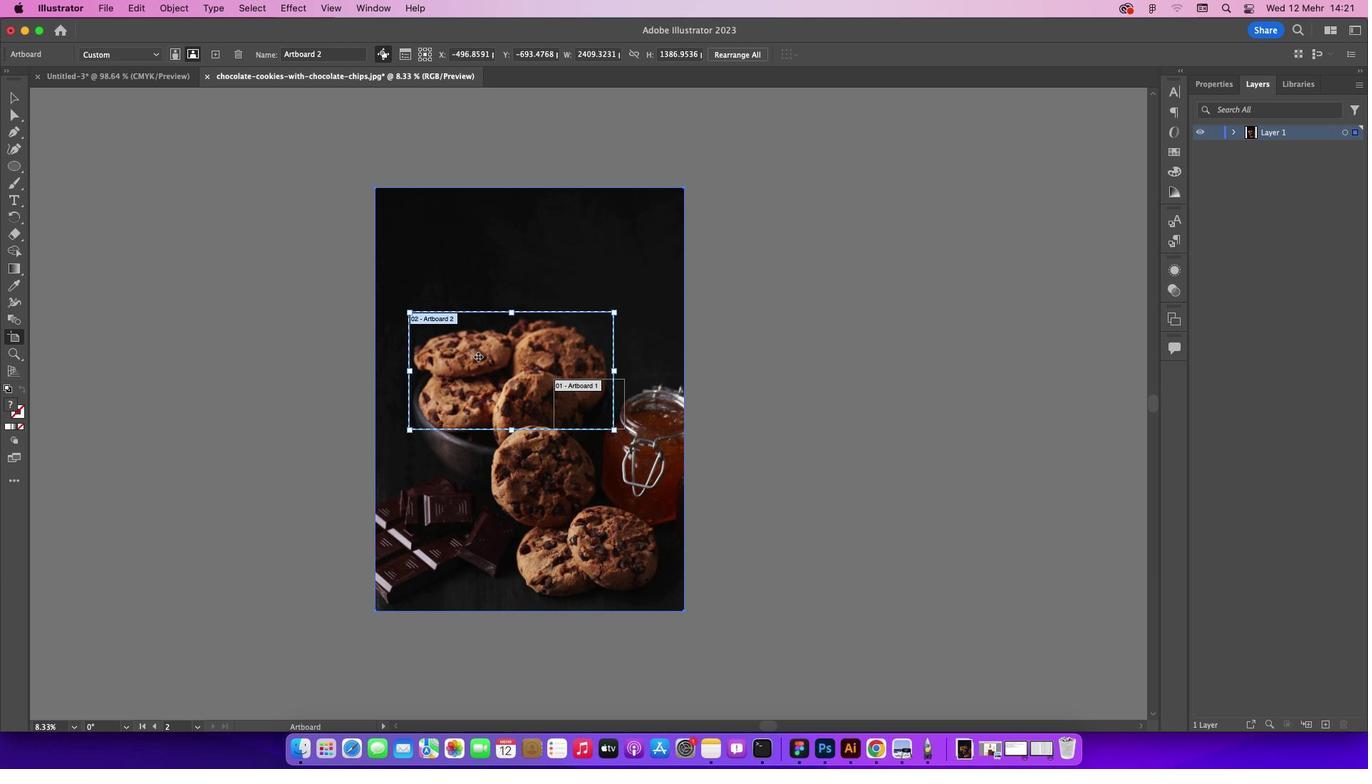 
Action: Mouse moved to (521, 466)
Screenshot: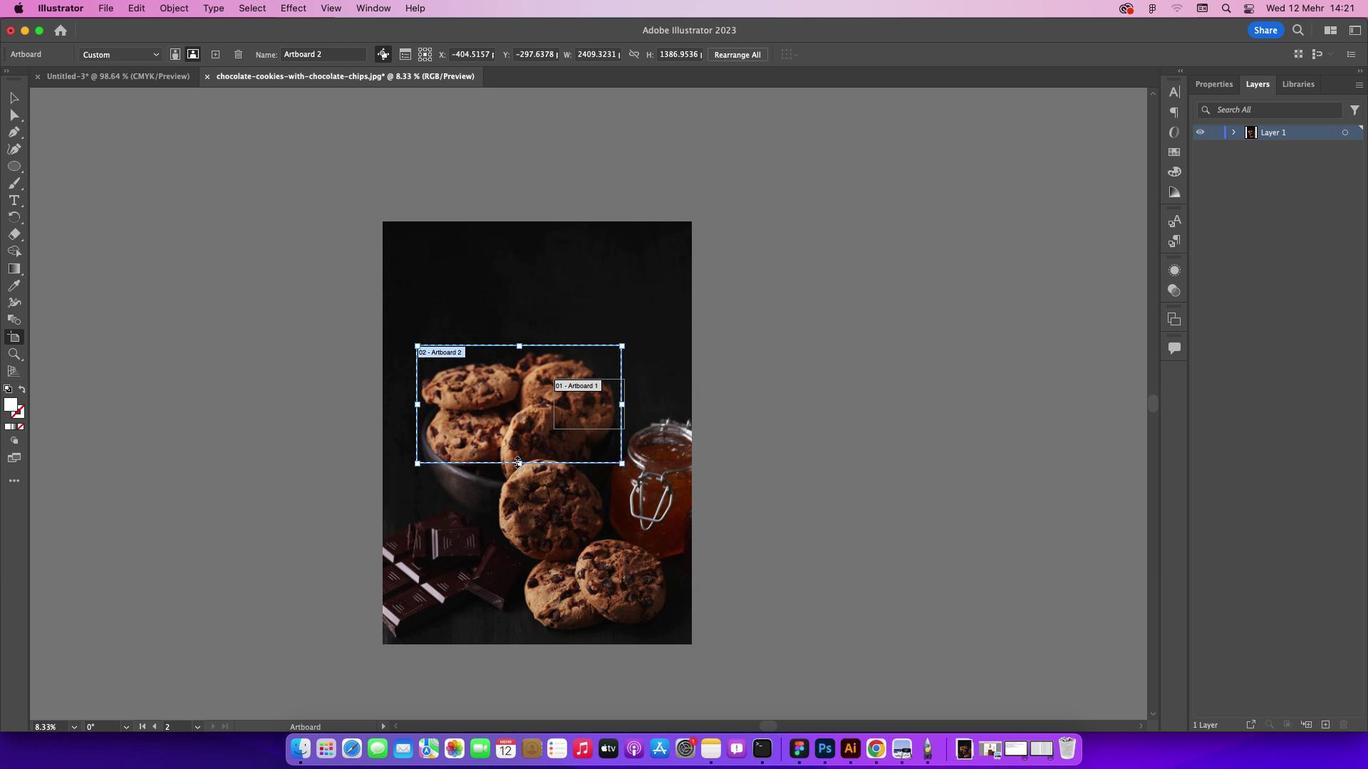 
Action: Mouse pressed left at (521, 466)
Screenshot: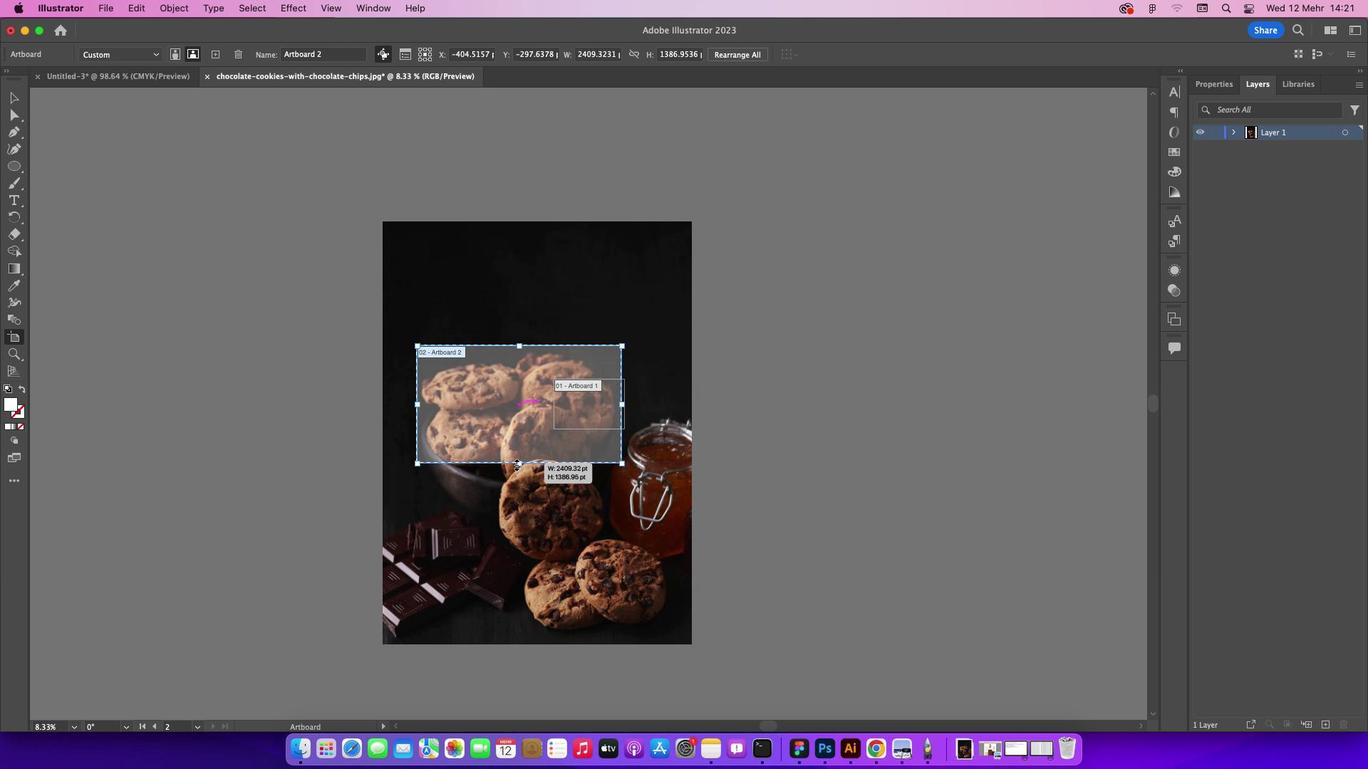 
Action: Mouse moved to (520, 491)
Screenshot: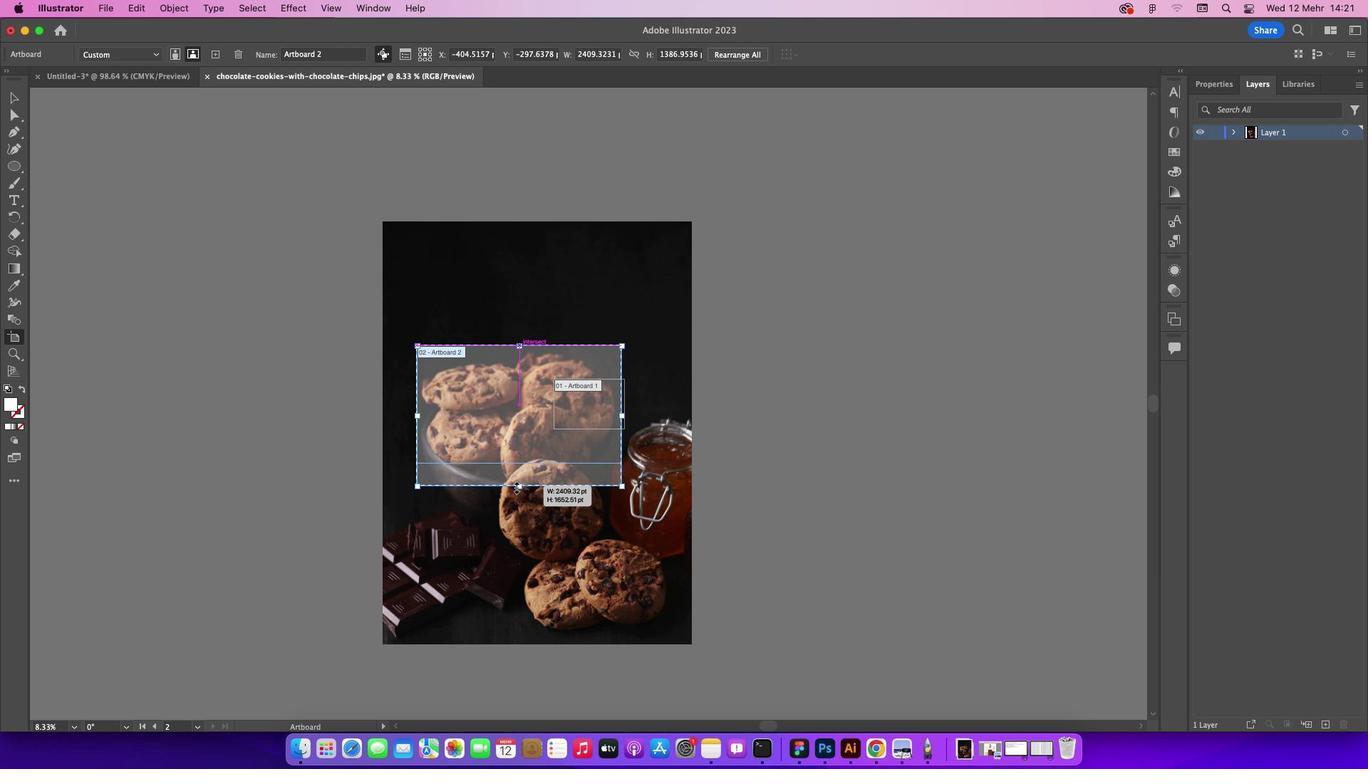 
Action: Key pressed Key.enter
Screenshot: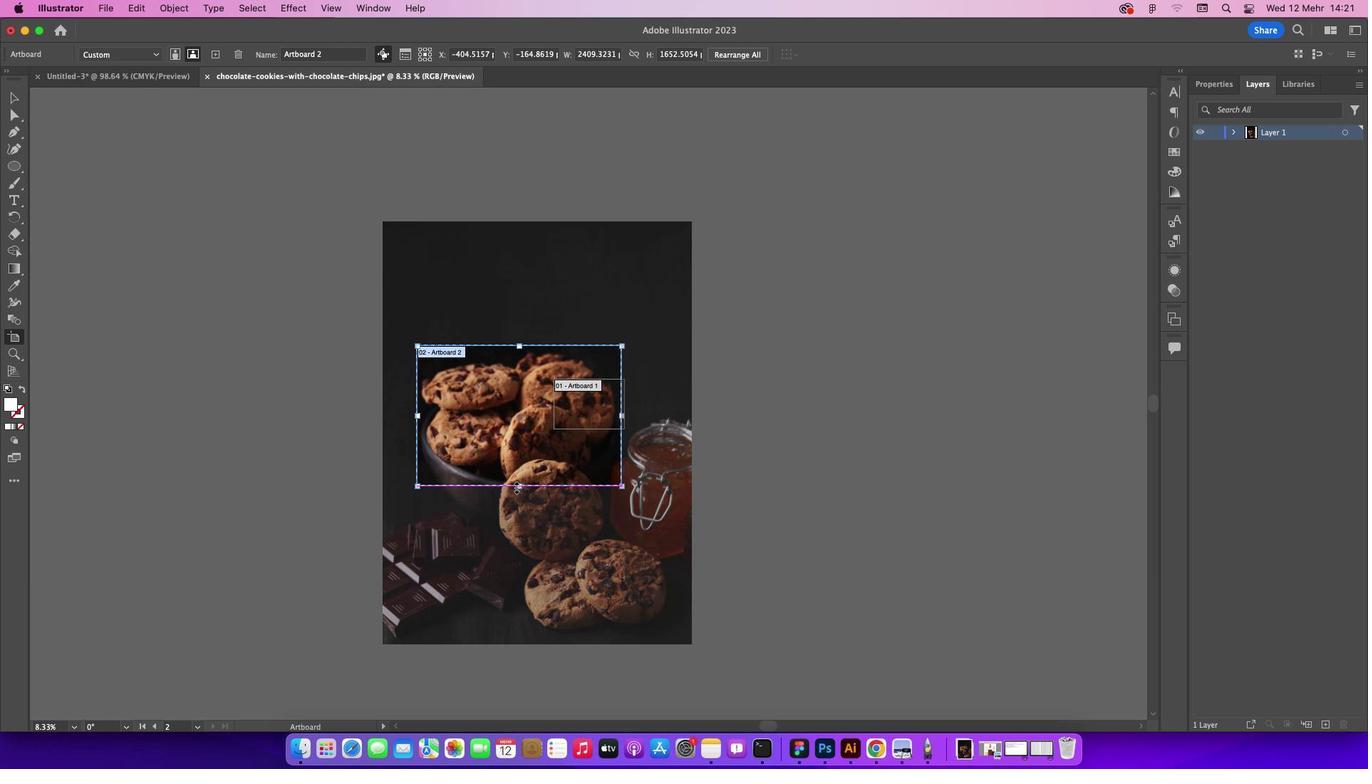 
Action: Mouse moved to (800, 583)
Screenshot: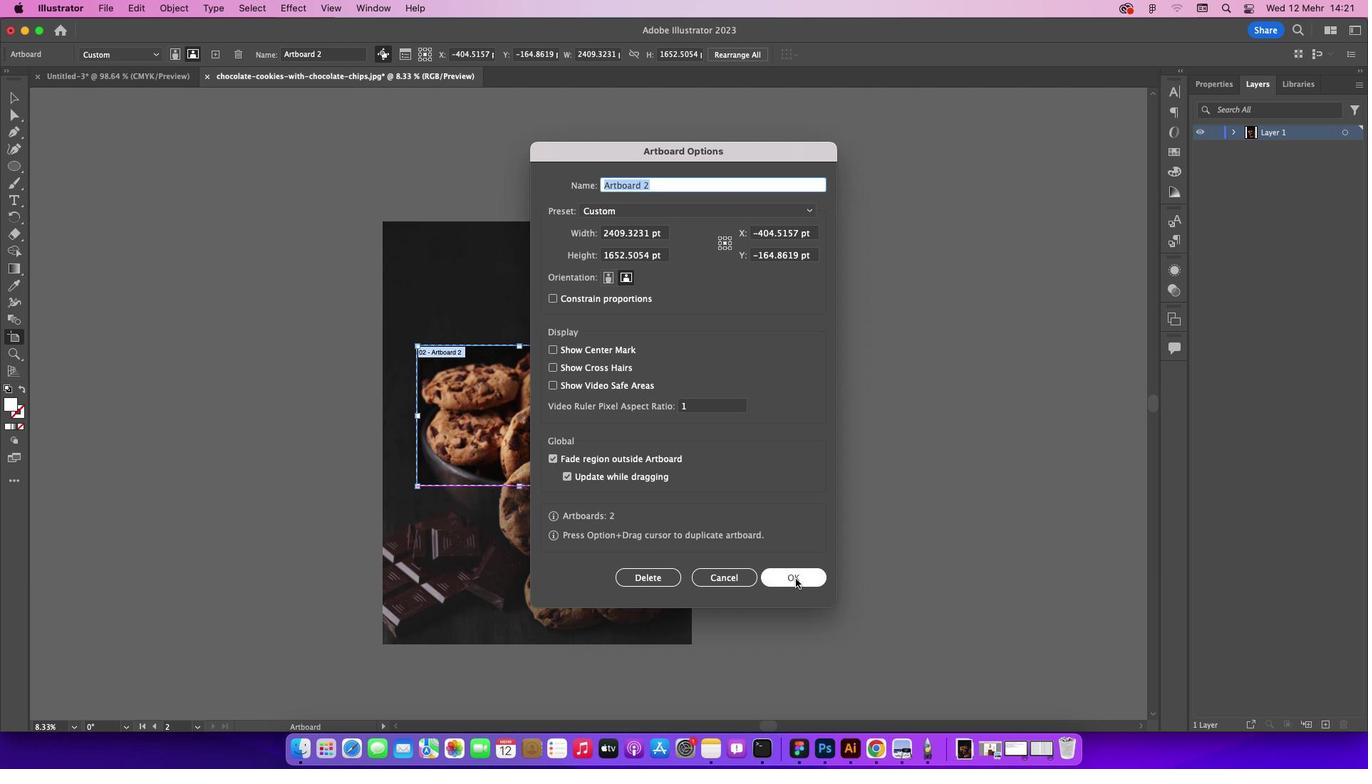 
Action: Mouse pressed left at (800, 583)
Screenshot: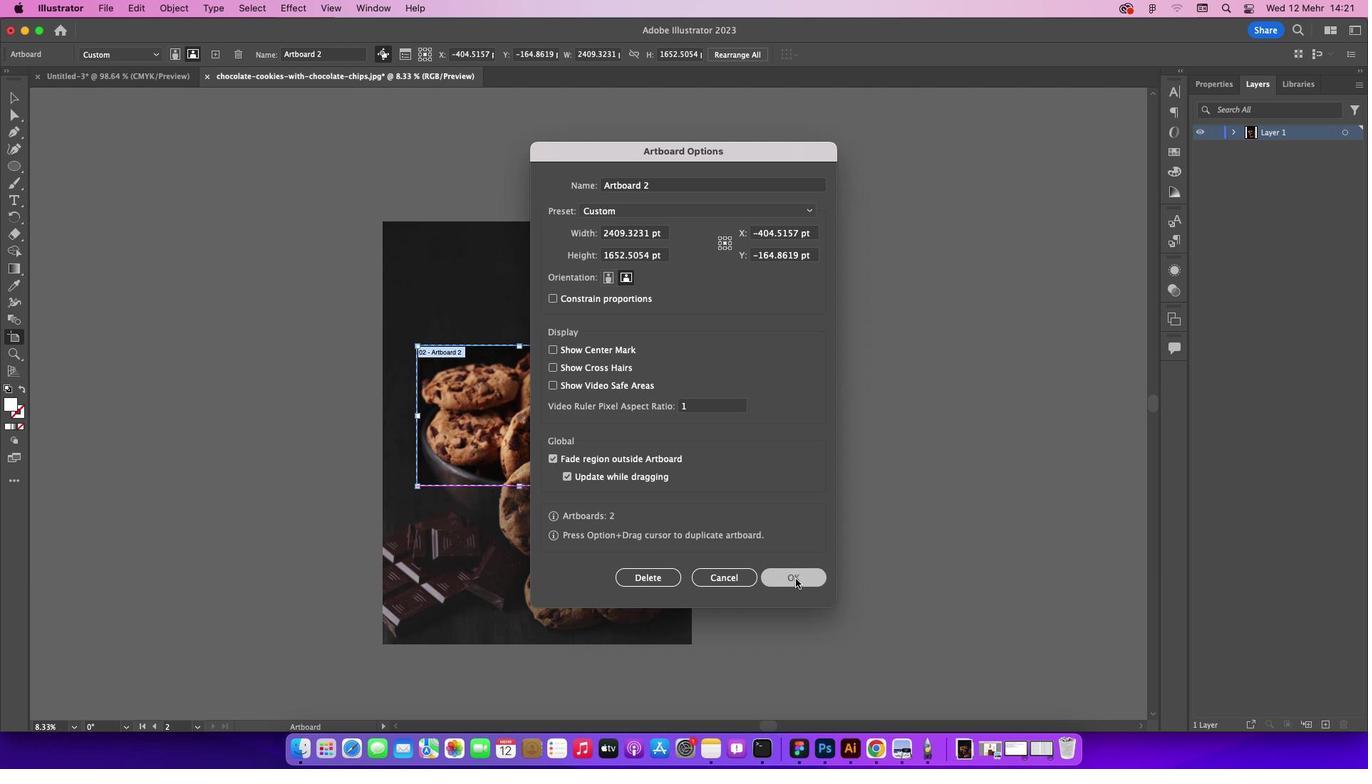 
Action: Mouse moved to (596, 415)
Screenshot: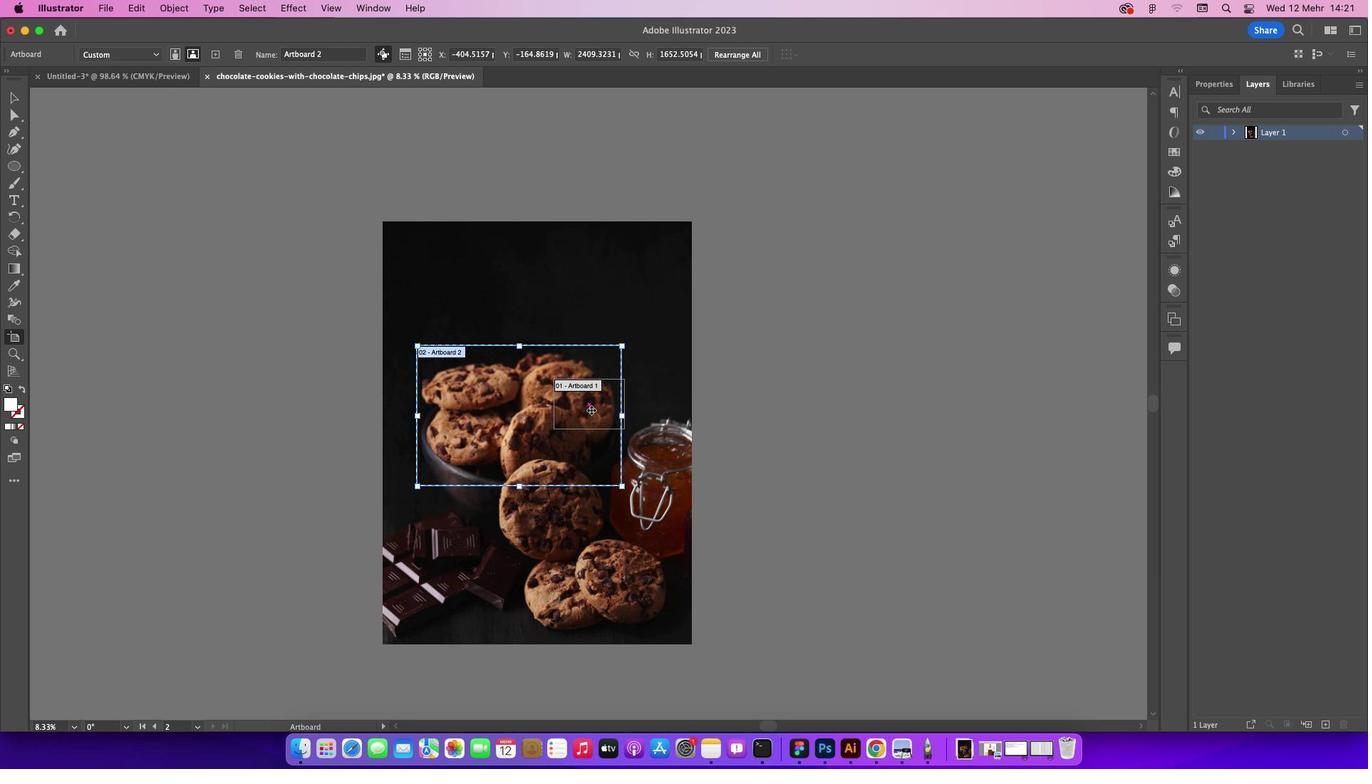 
Action: Mouse pressed left at (596, 415)
Screenshot: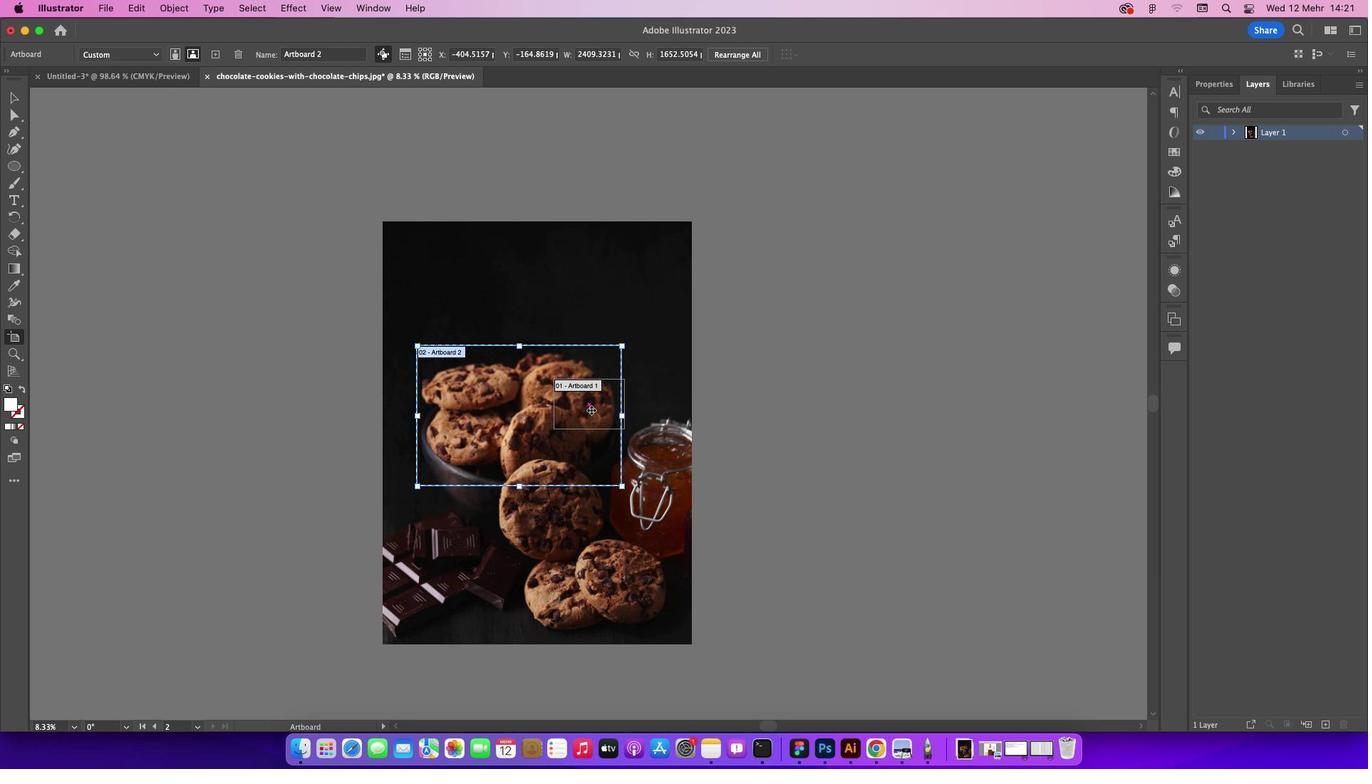 
Action: Mouse moved to (807, 385)
Screenshot: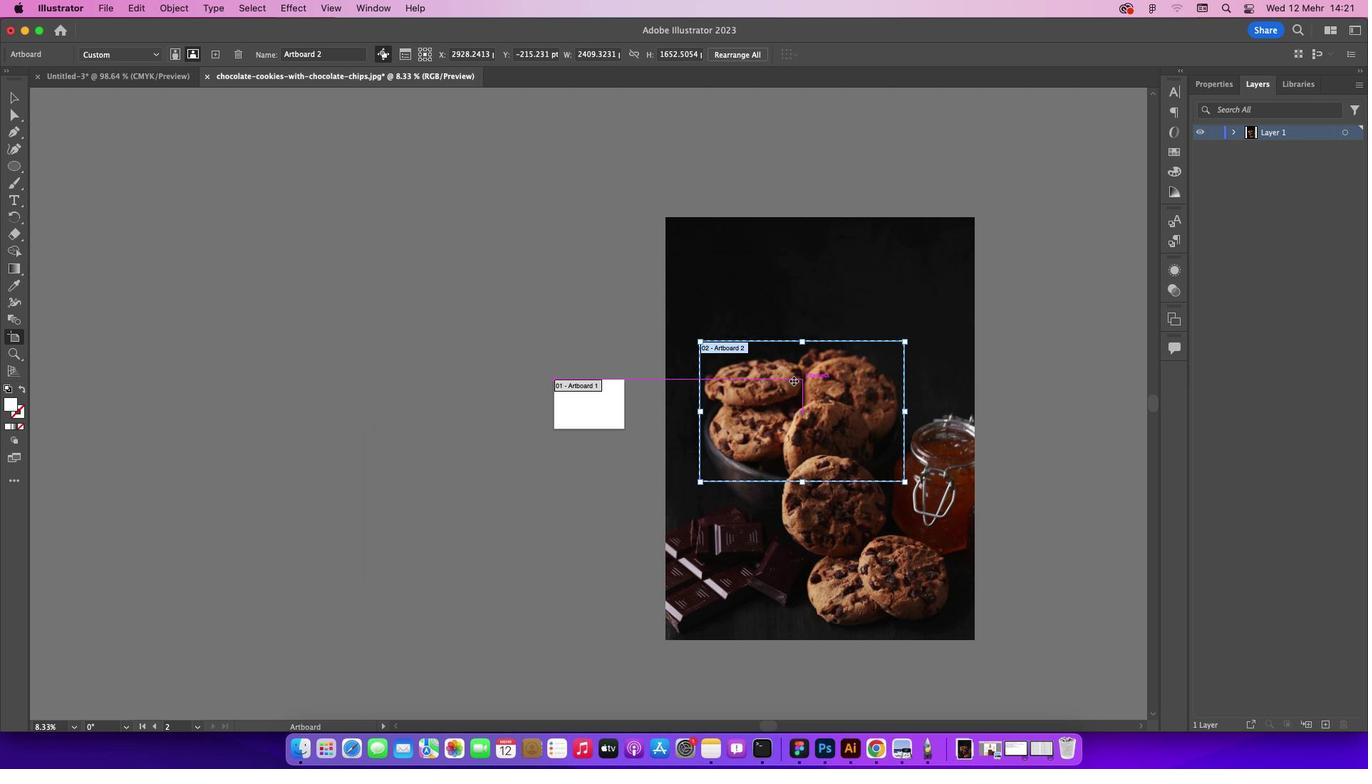 
Action: Mouse pressed left at (807, 385)
Screenshot: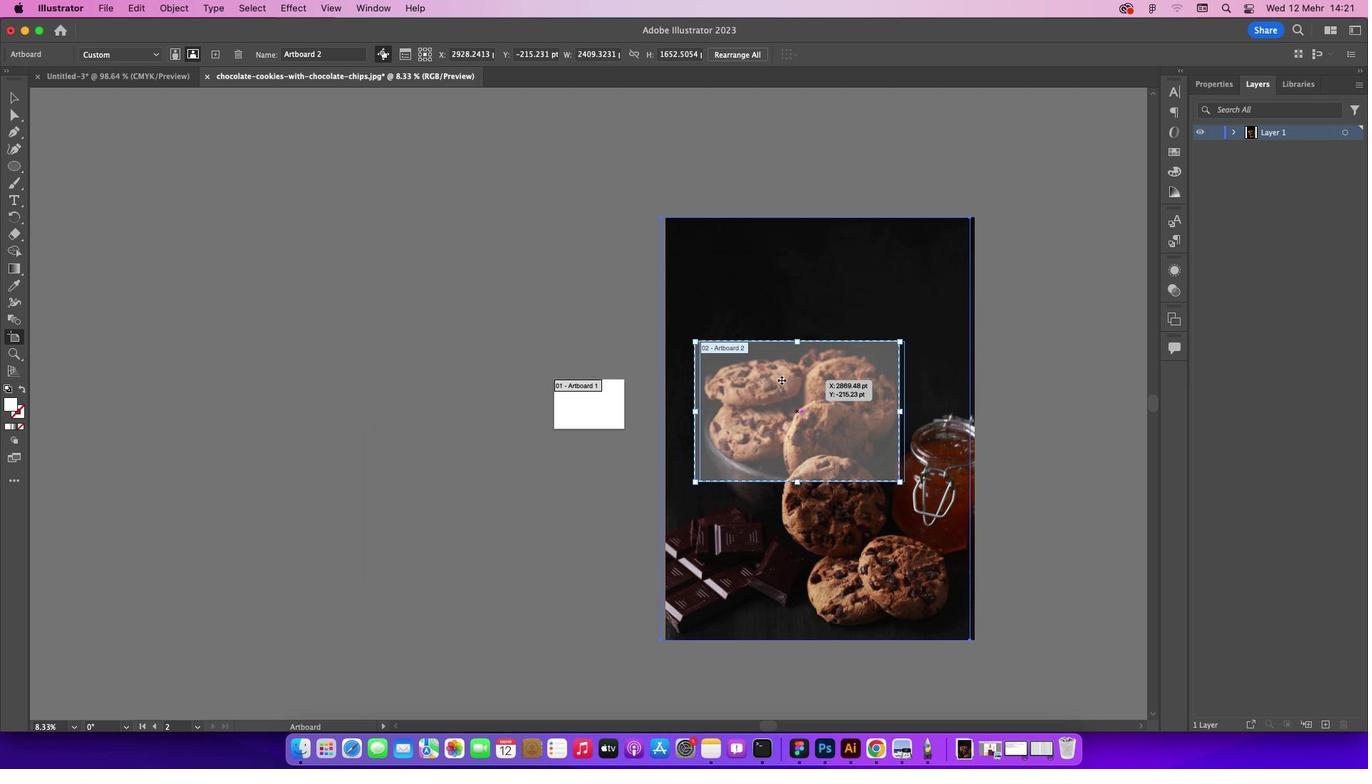 
Action: Mouse moved to (386, 343)
Screenshot: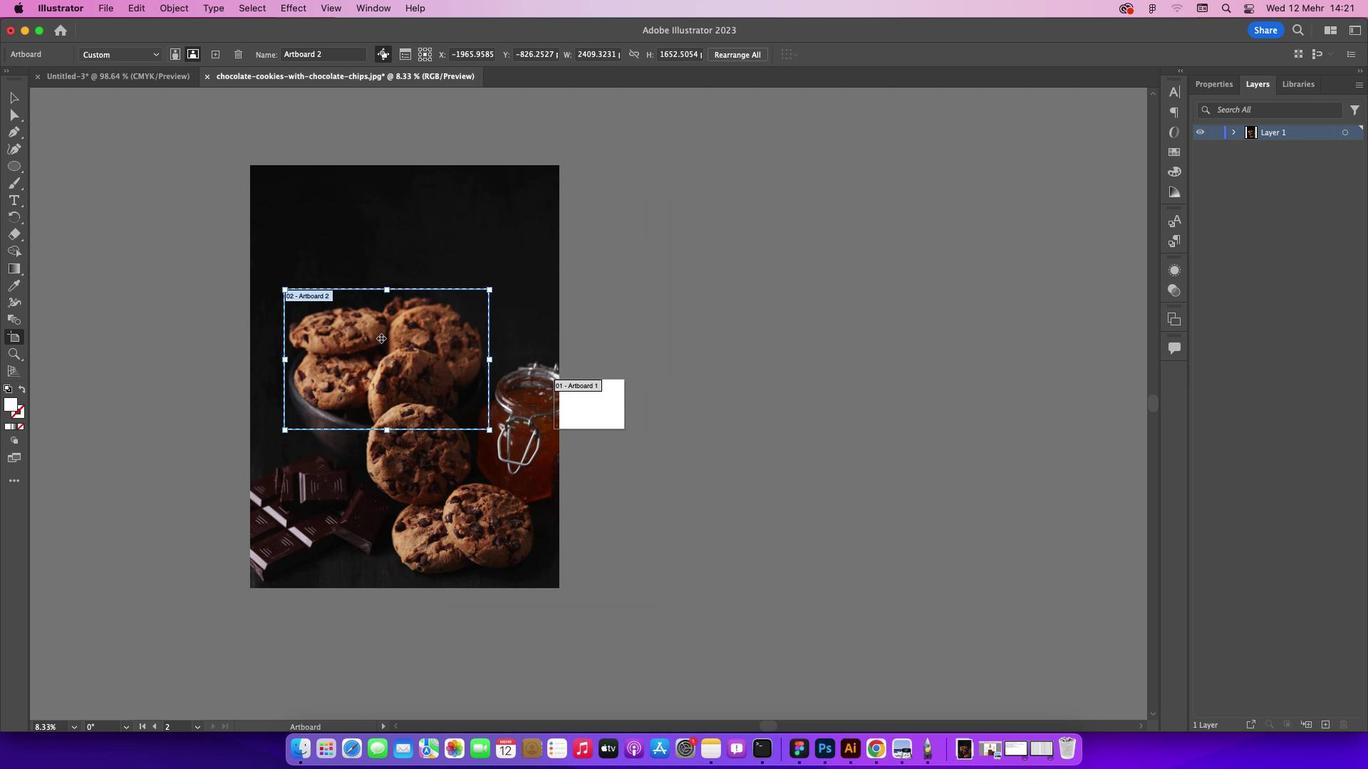 
Action: Mouse pressed left at (386, 343)
Screenshot: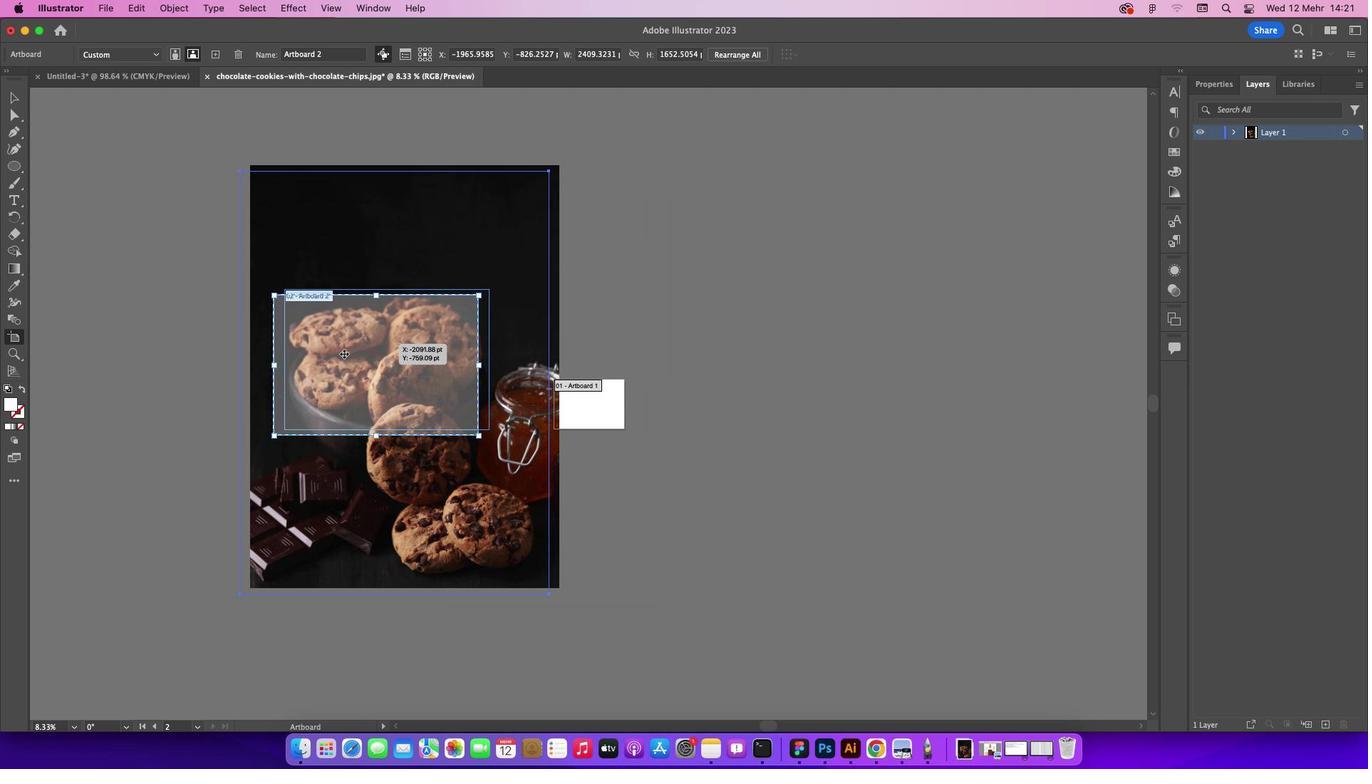 
Action: Mouse moved to (705, 484)
Screenshot: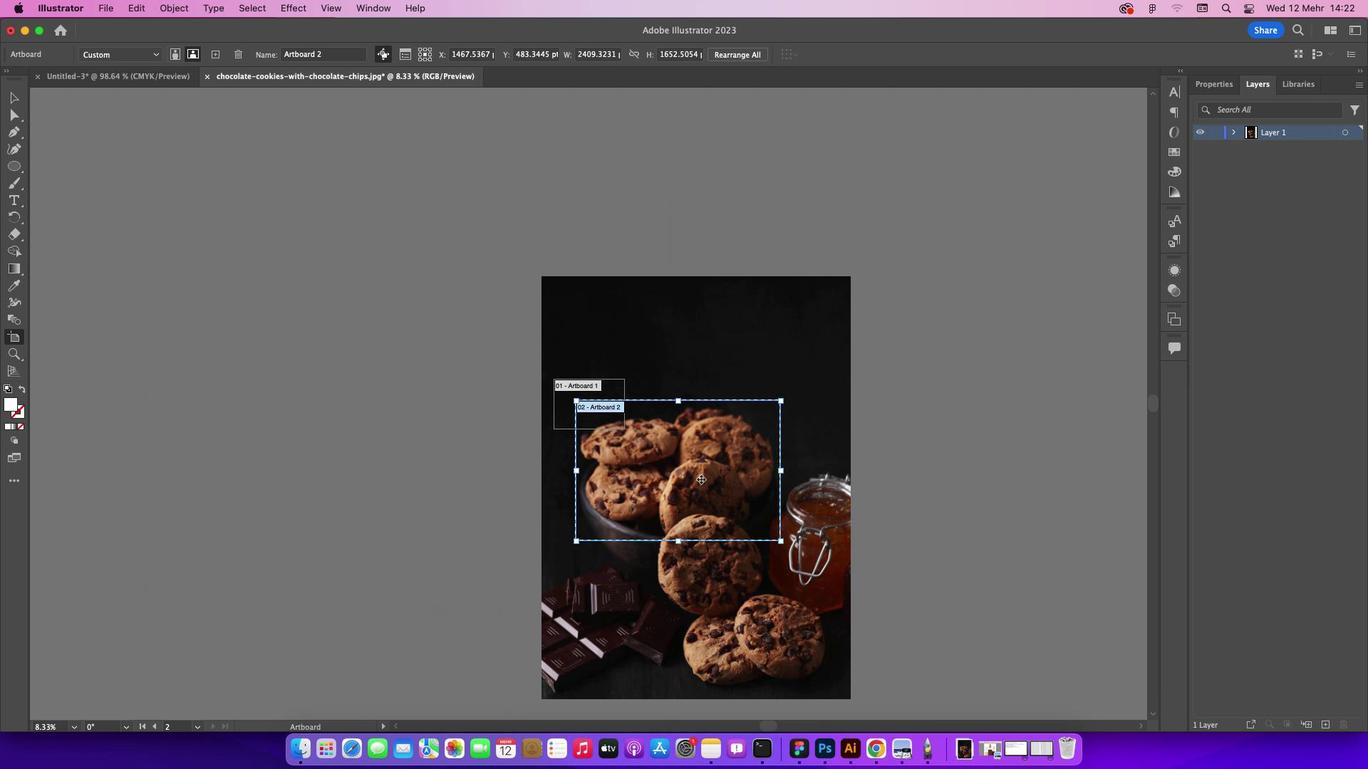 
Action: Mouse pressed left at (705, 484)
Screenshot: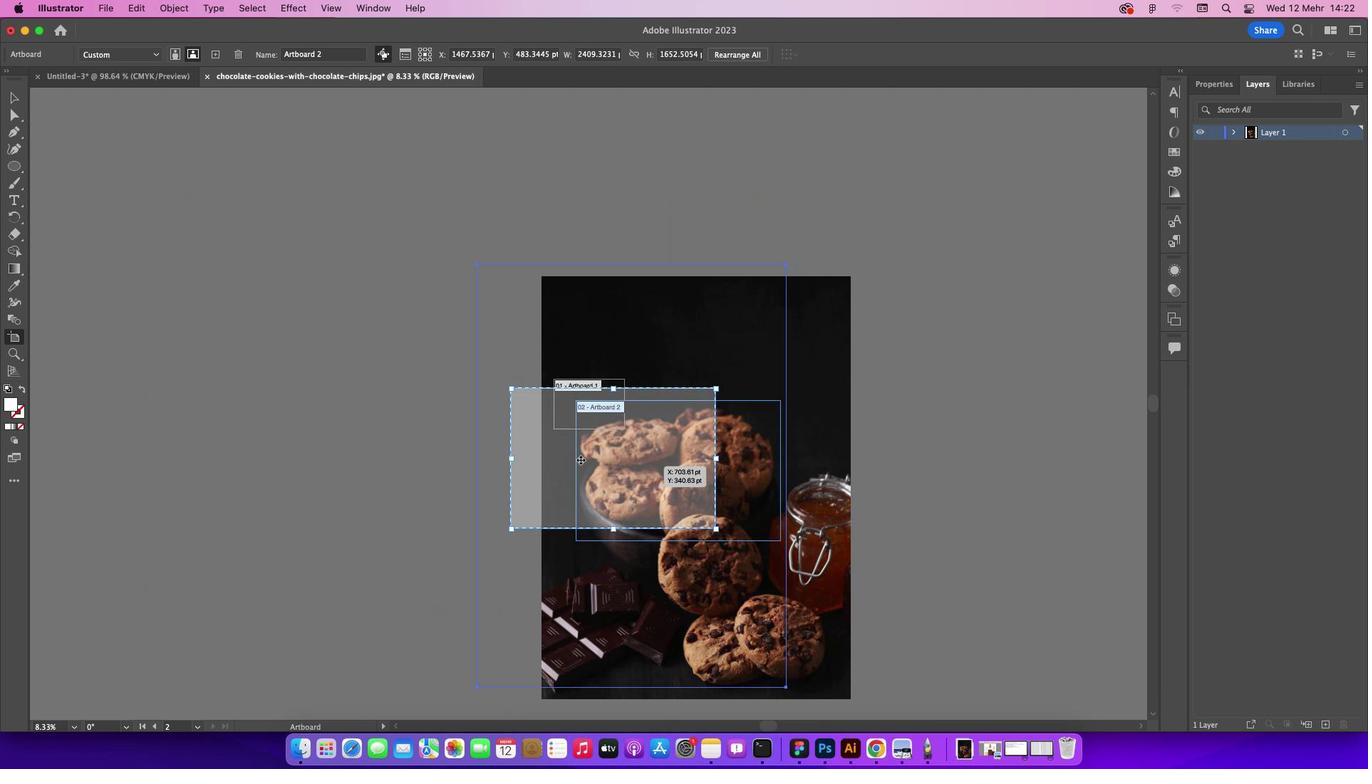 
Action: Mouse moved to (583, 417)
Screenshot: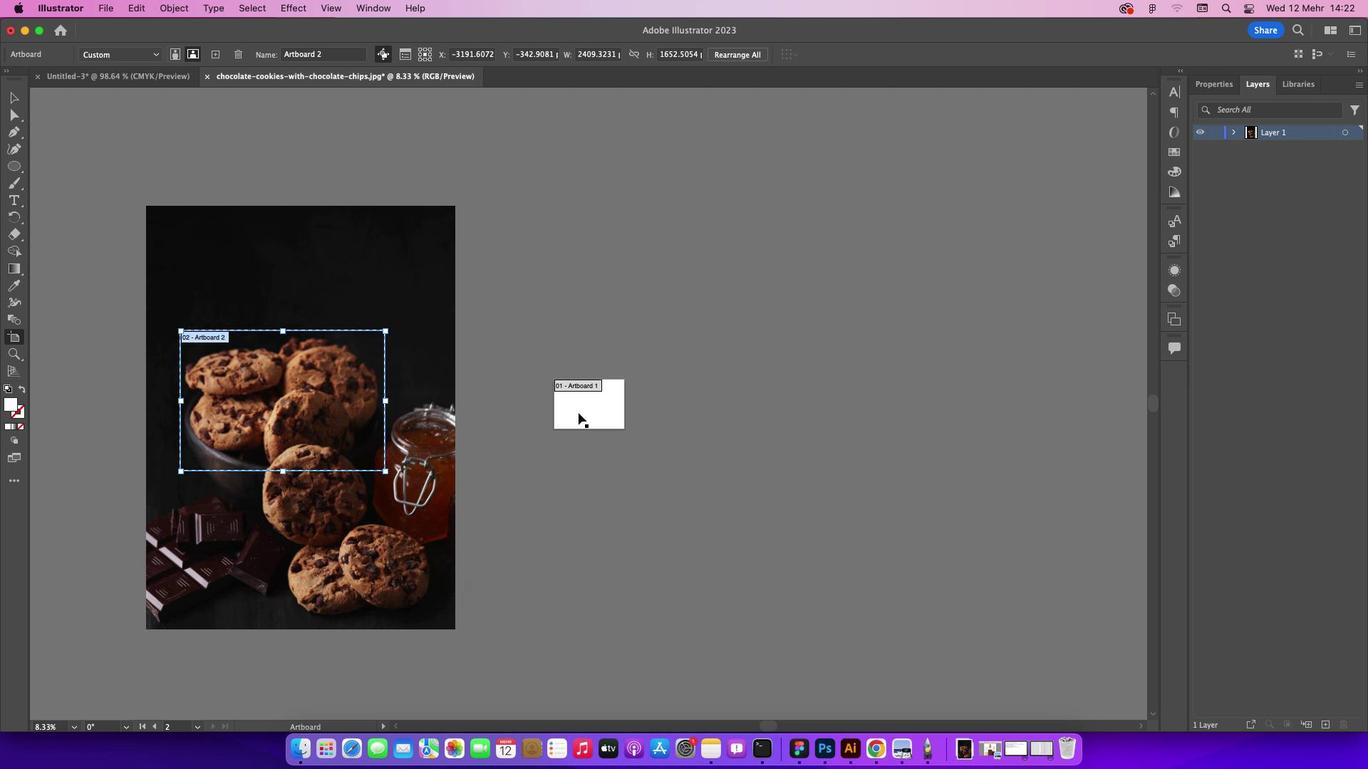 
Action: Mouse pressed left at (583, 417)
Screenshot: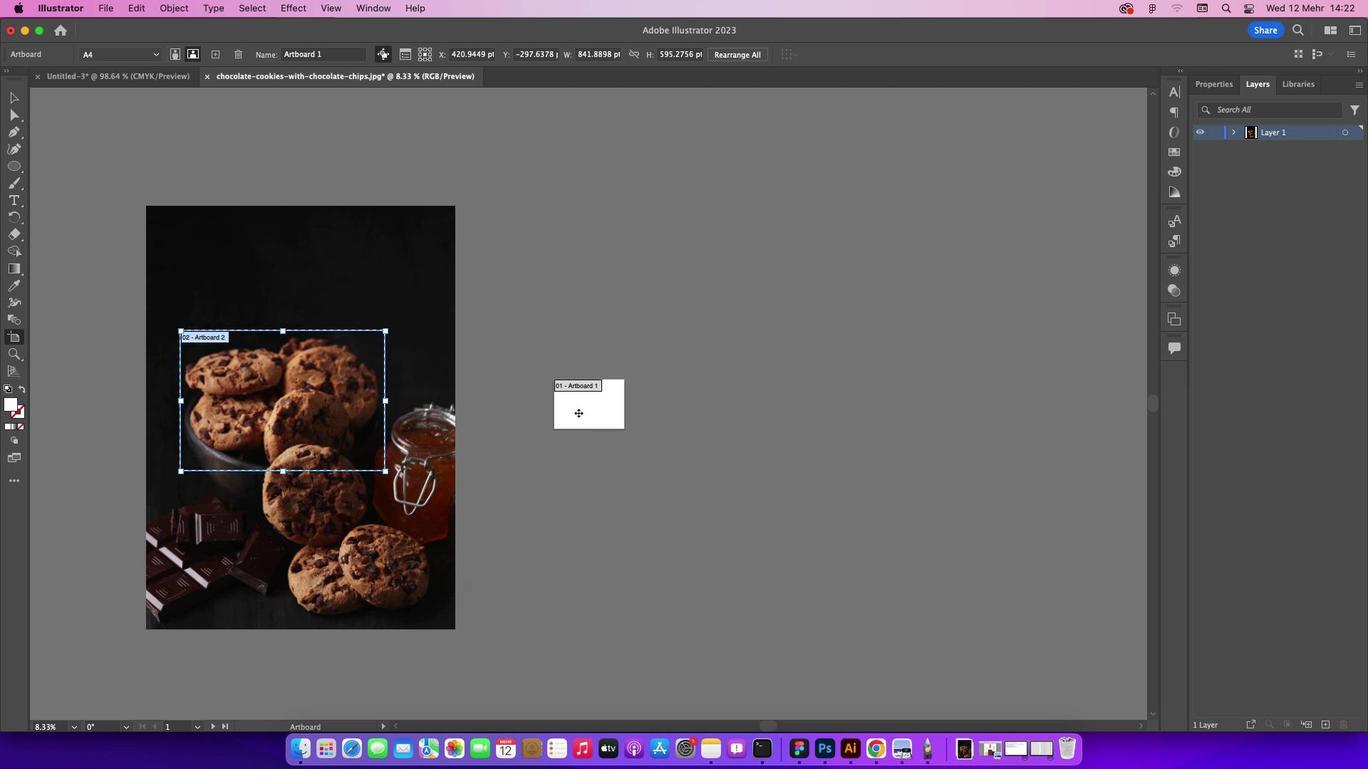 
Action: Mouse moved to (740, 477)
Screenshot: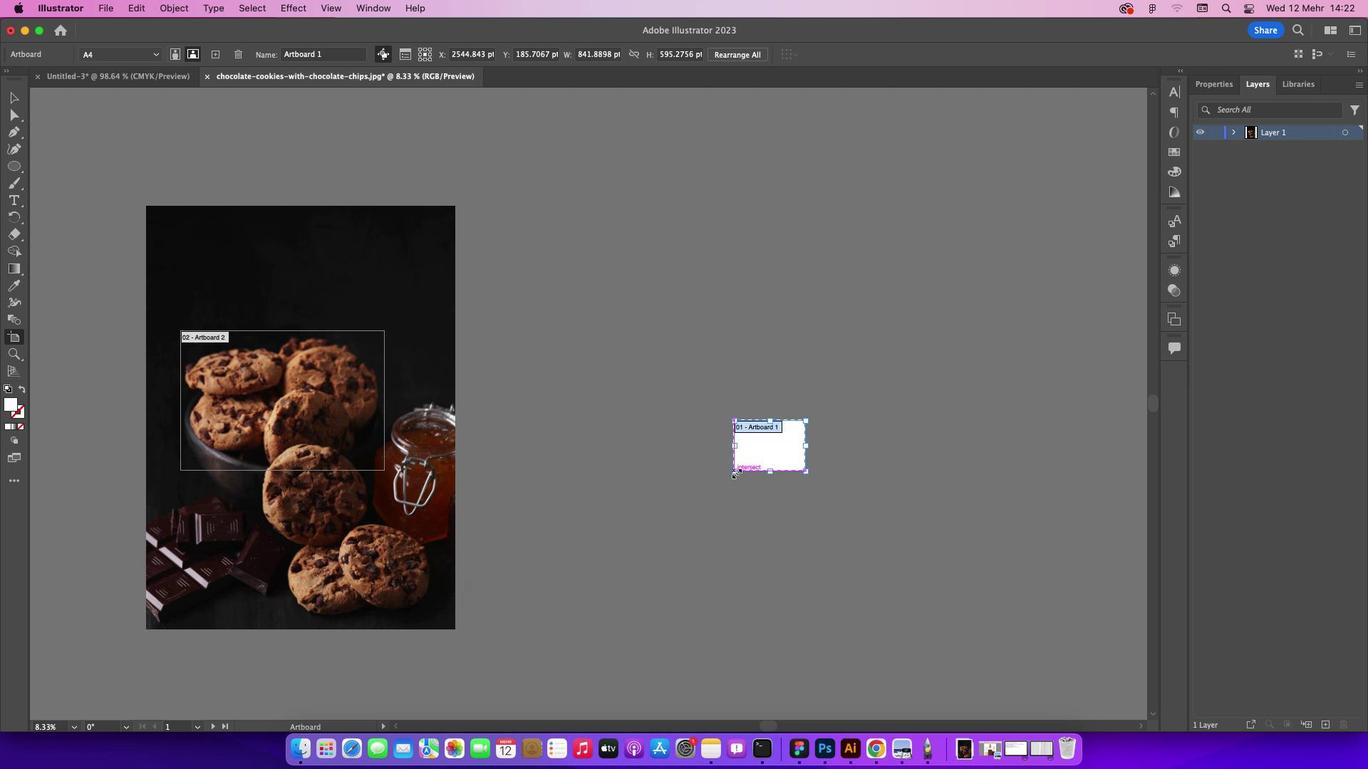 
Action: Mouse pressed left at (740, 477)
Screenshot: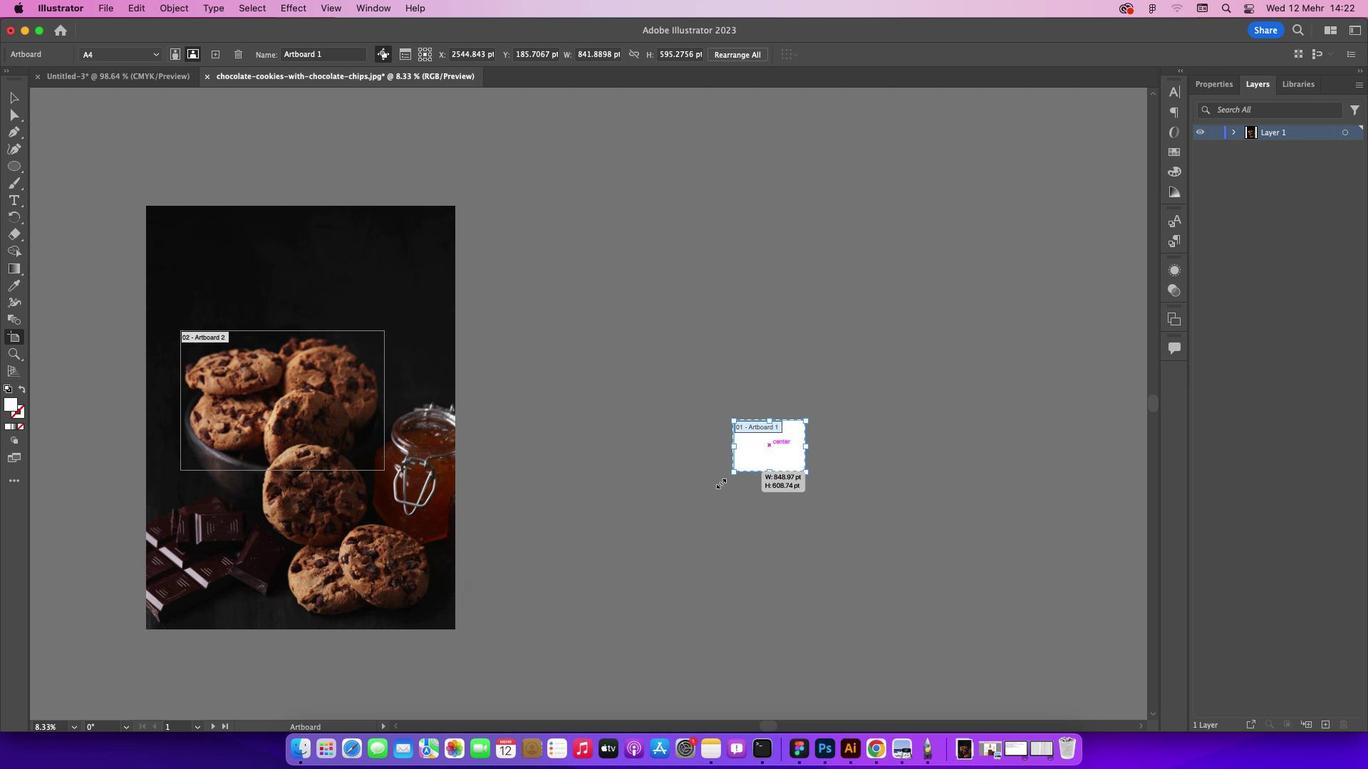 
Action: Mouse moved to (168, 313)
Screenshot: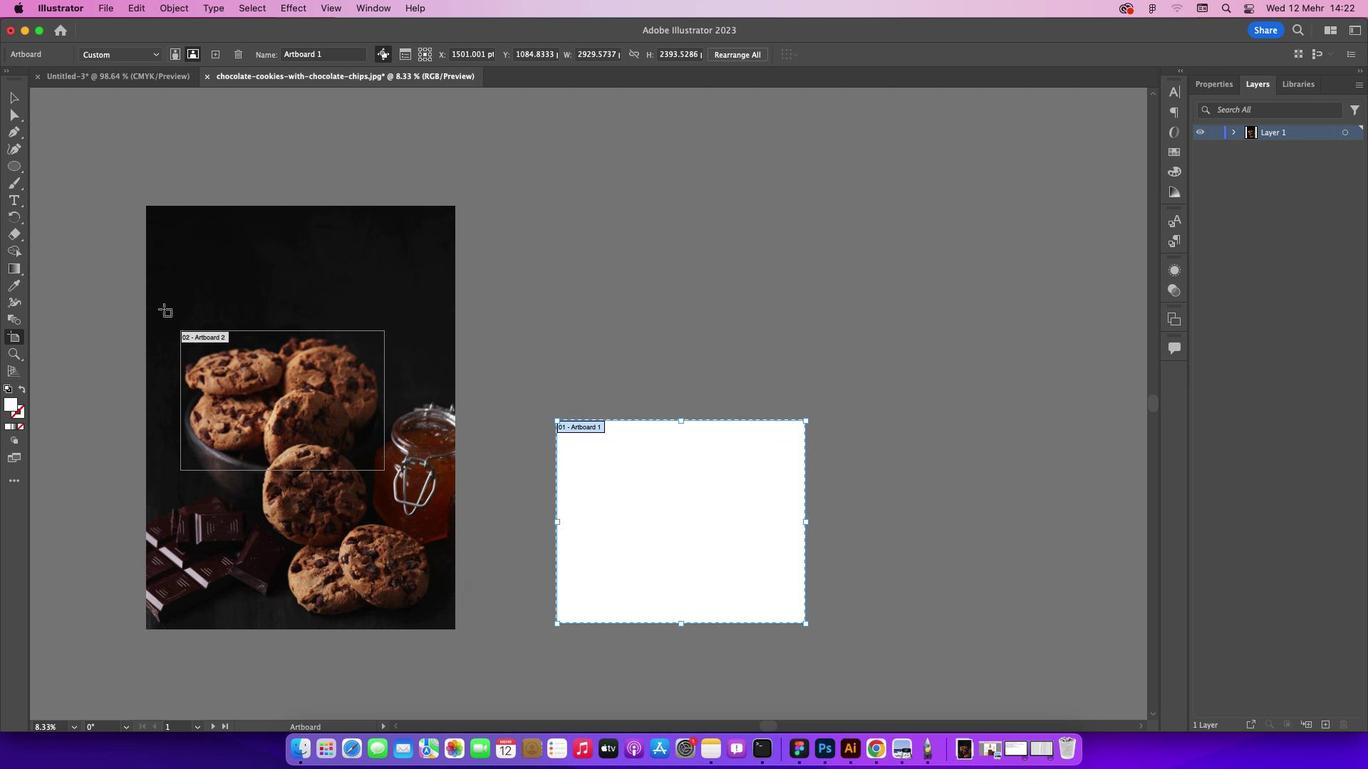 
Action: Mouse pressed left at (168, 313)
Screenshot: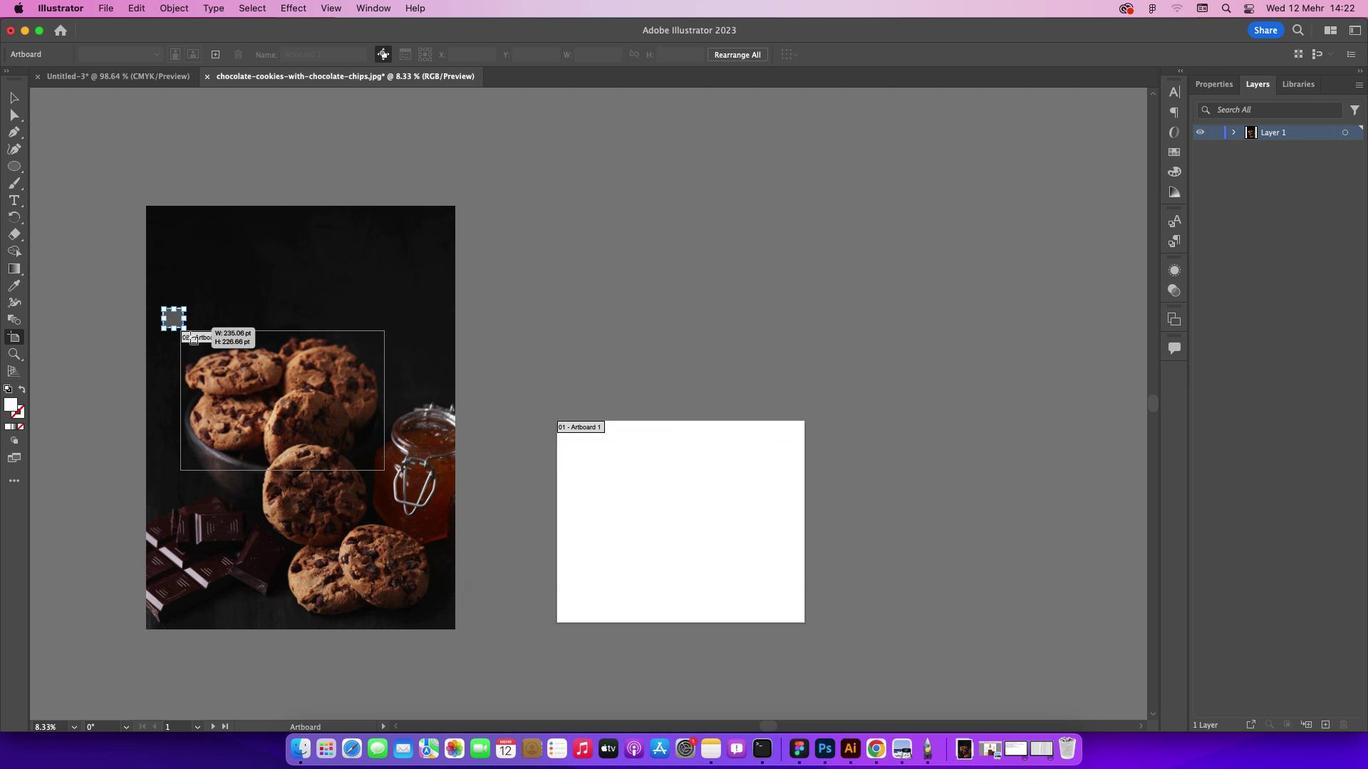 
Action: Mouse moved to (265, 394)
Screenshot: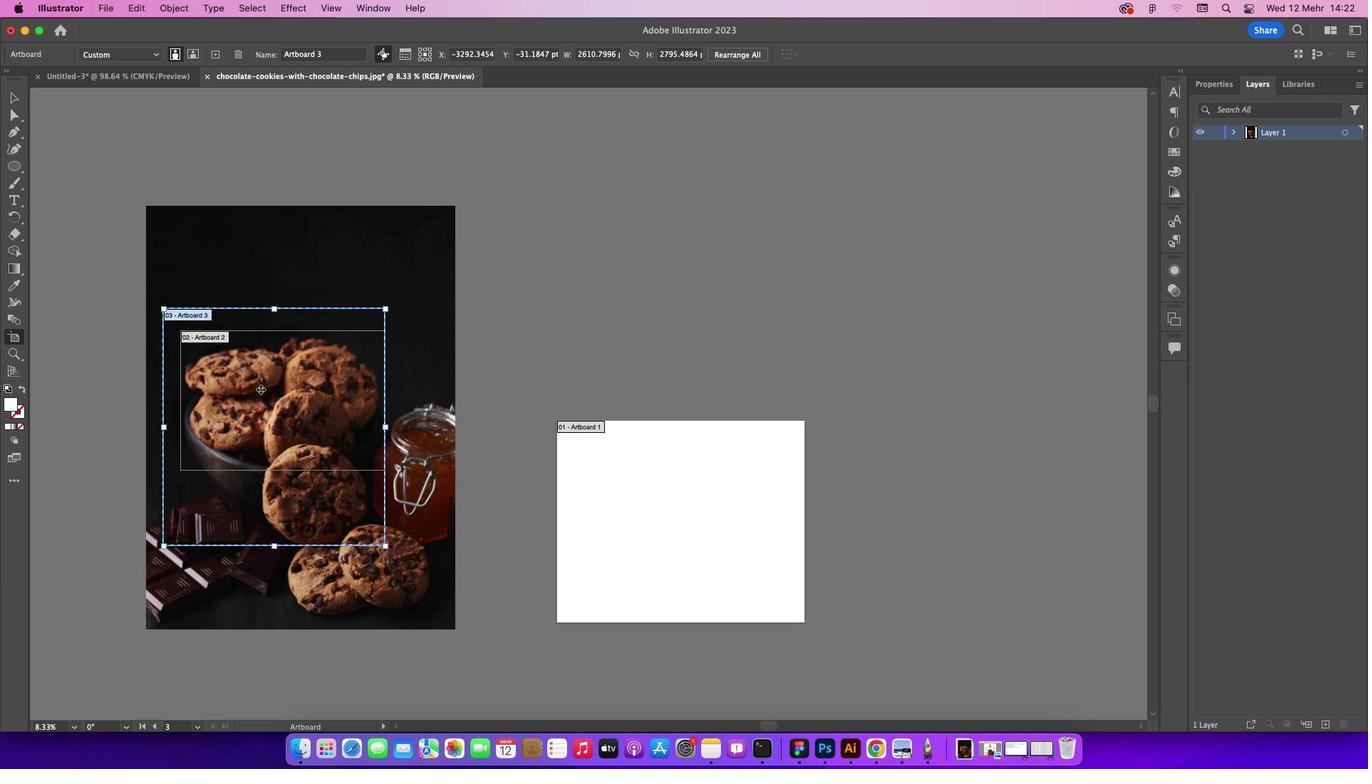 
Action: Mouse pressed left at (265, 394)
Screenshot: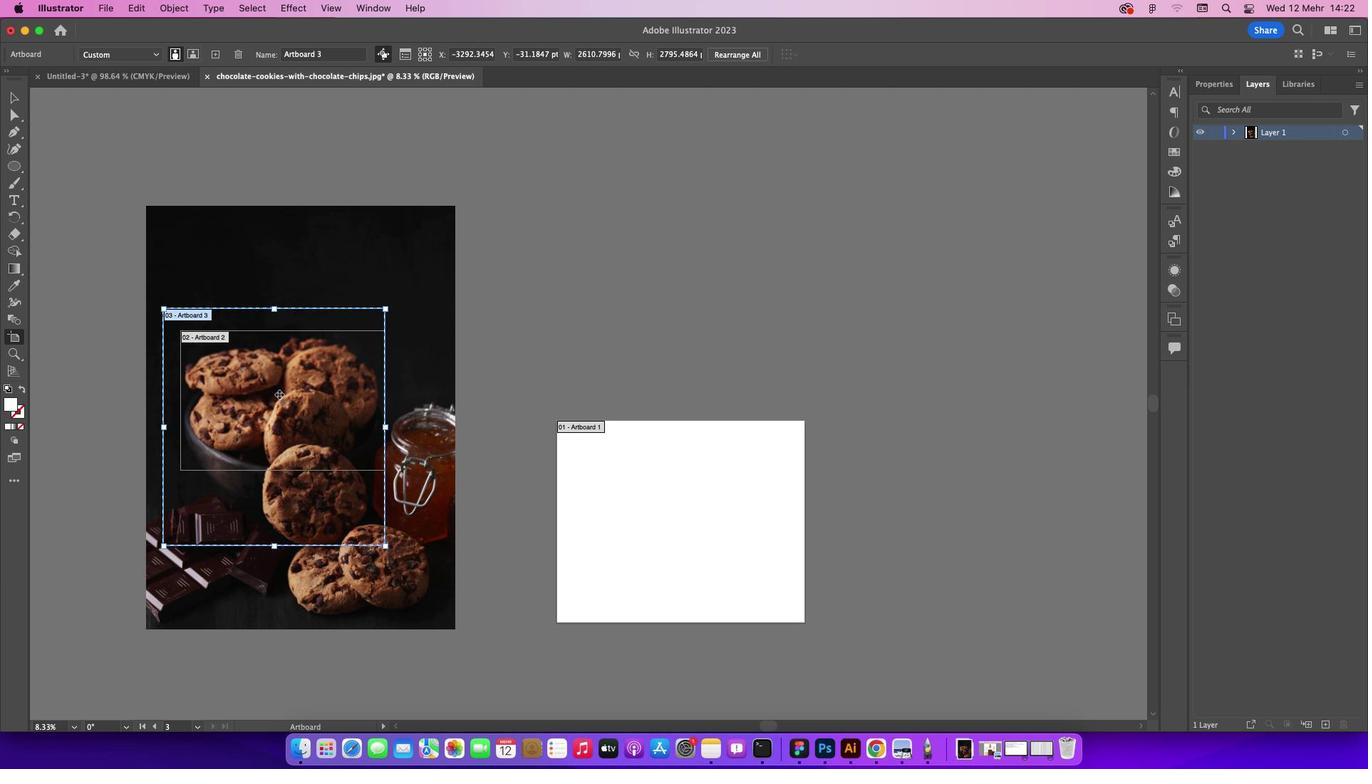 
Action: Mouse moved to (21, 106)
Screenshot: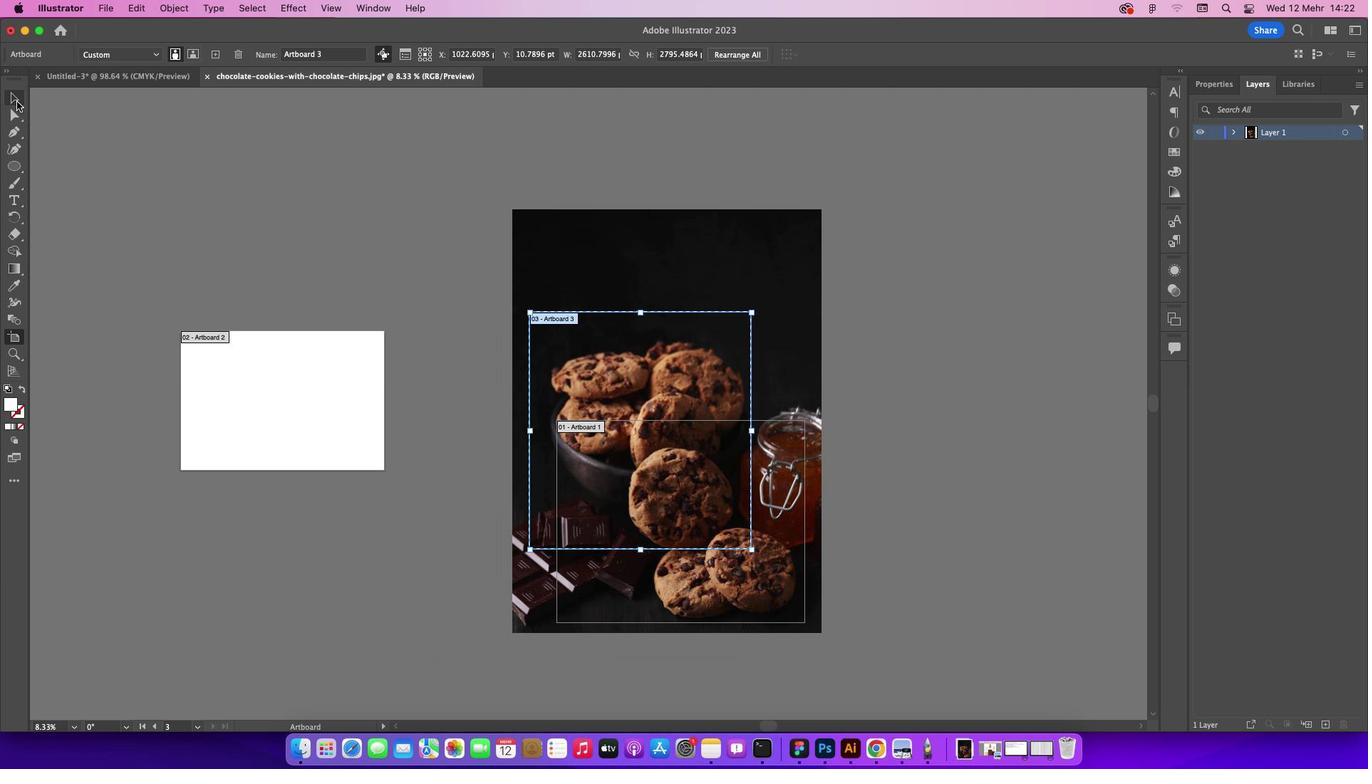 
Action: Mouse pressed left at (21, 106)
Screenshot: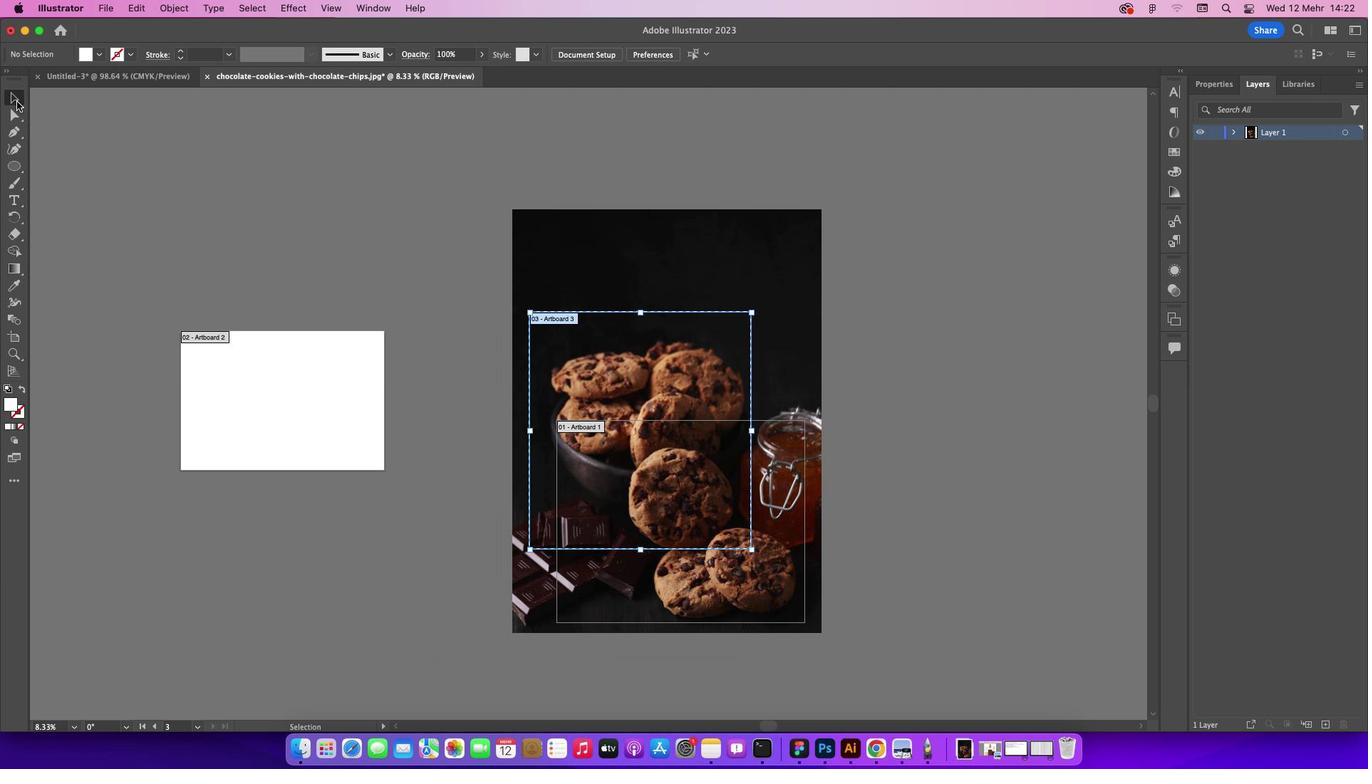 
Action: Mouse moved to (260, 209)
Screenshot: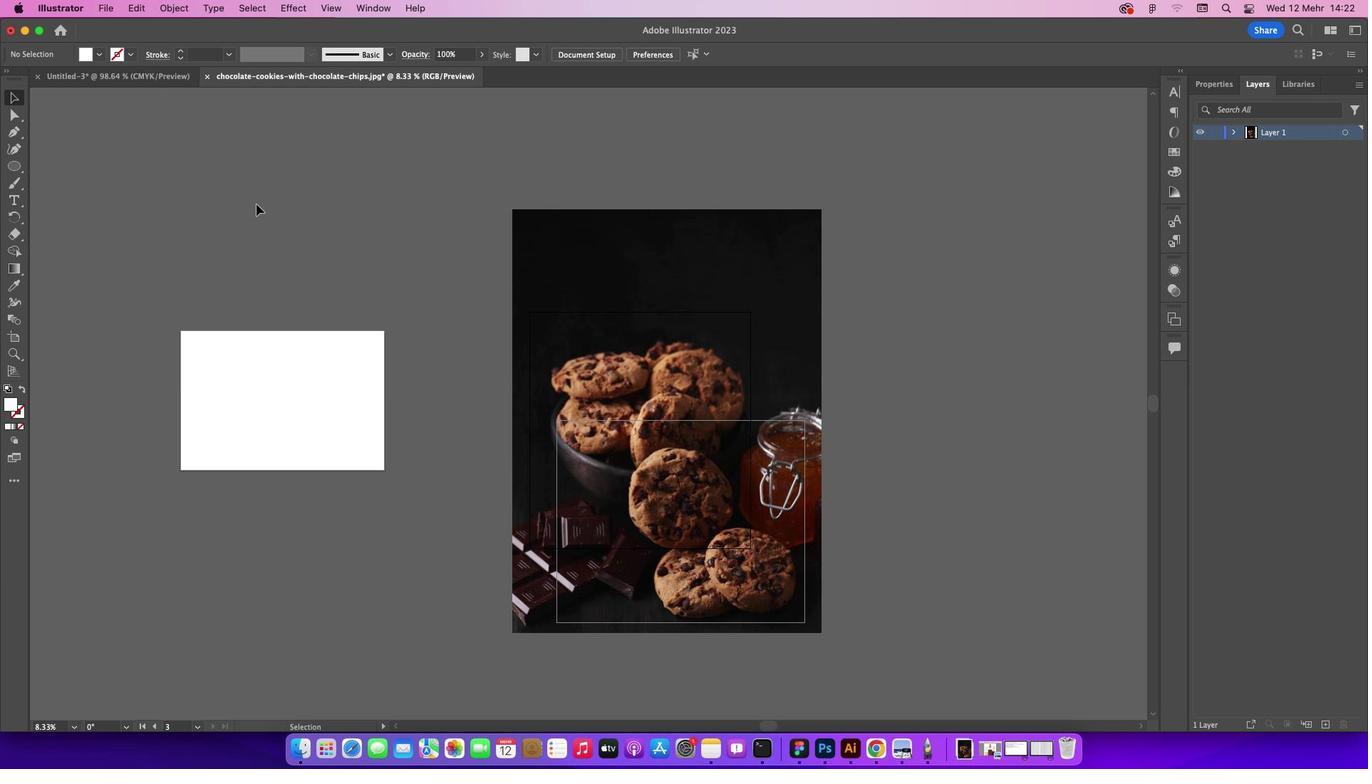
Action: Mouse pressed left at (260, 209)
Screenshot: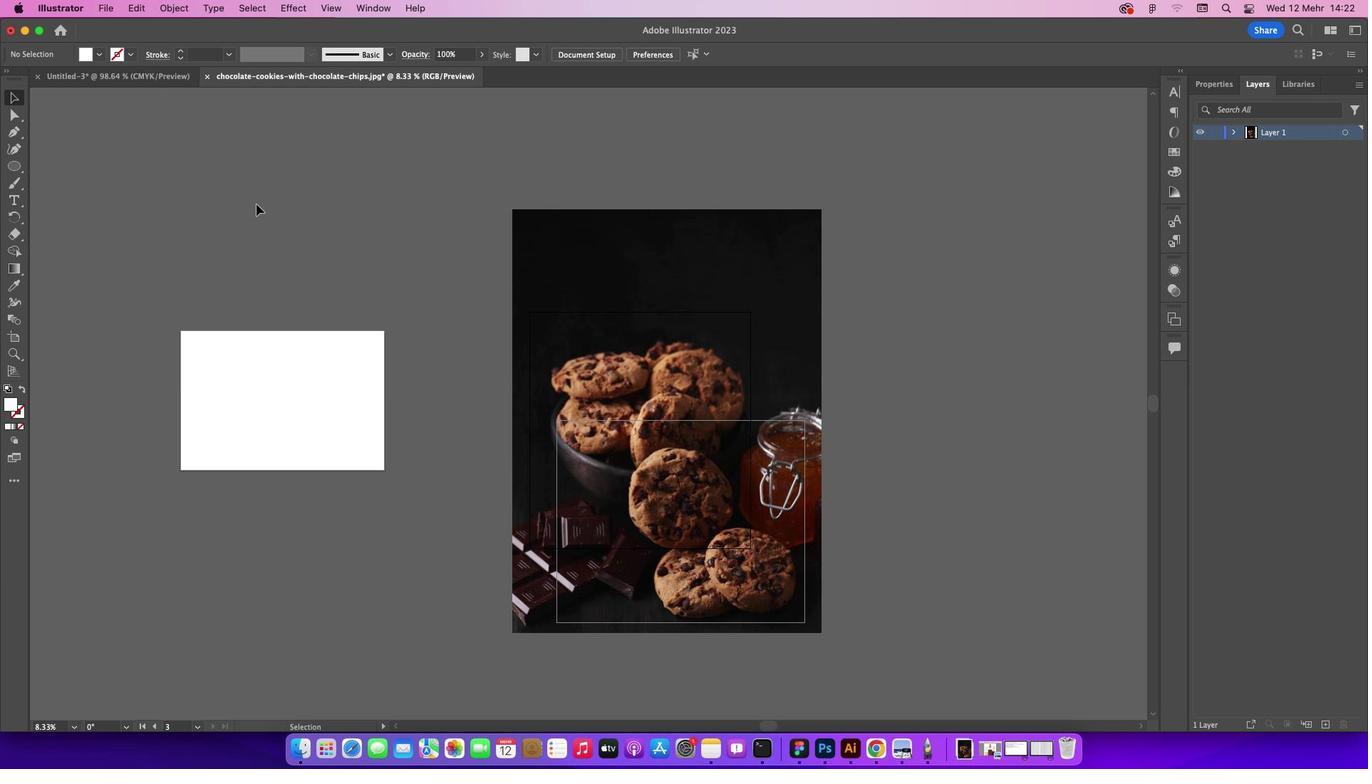 
Action: Mouse moved to (712, 510)
Screenshot: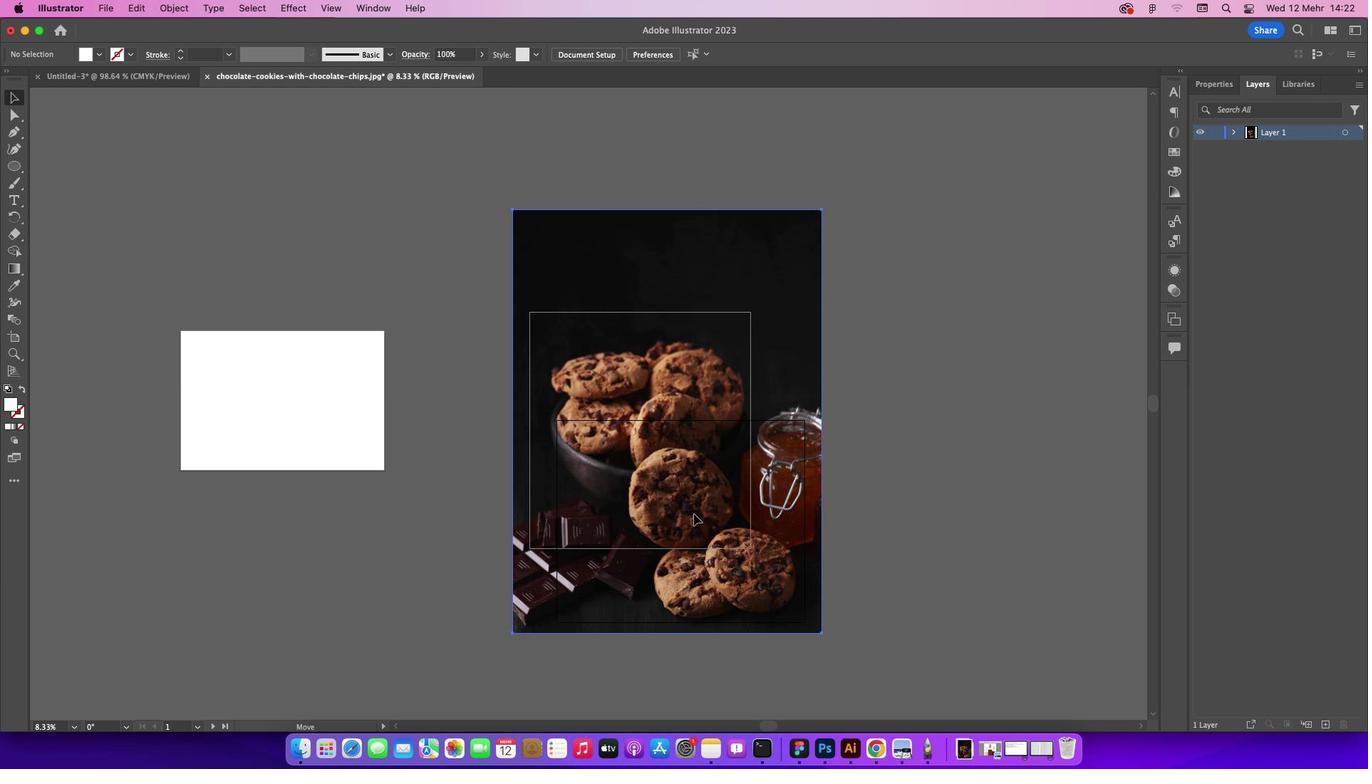 
Action: Mouse pressed left at (712, 510)
Screenshot: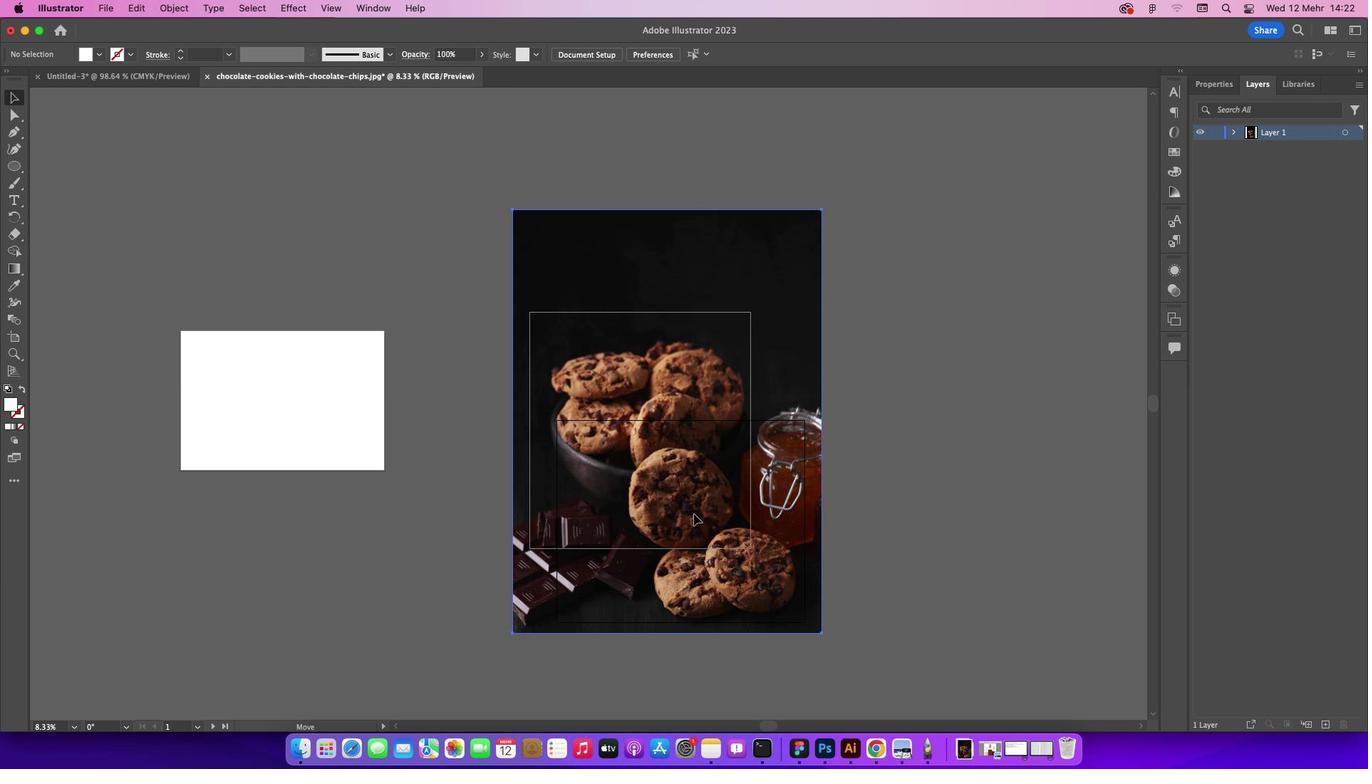 
Action: Mouse moved to (435, 258)
Screenshot: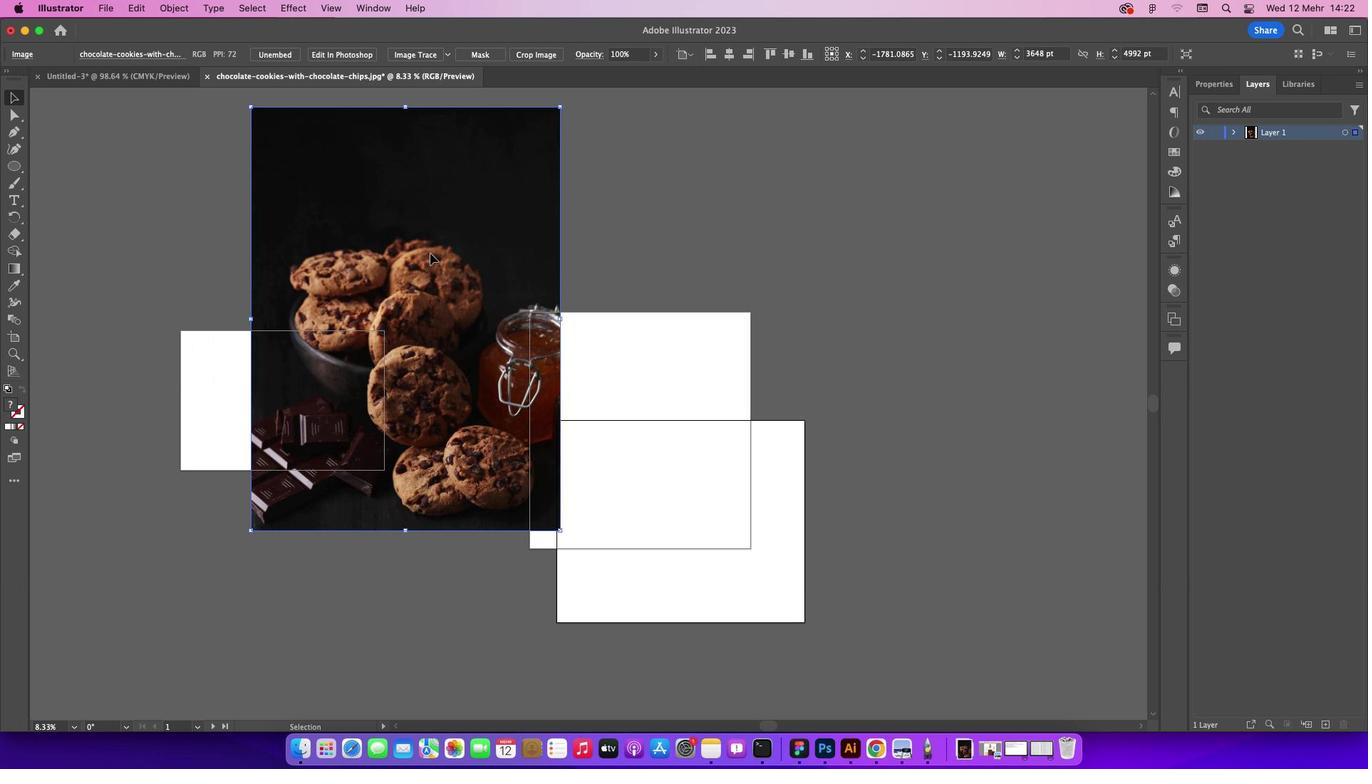 
Action: Mouse pressed left at (435, 258)
Screenshot: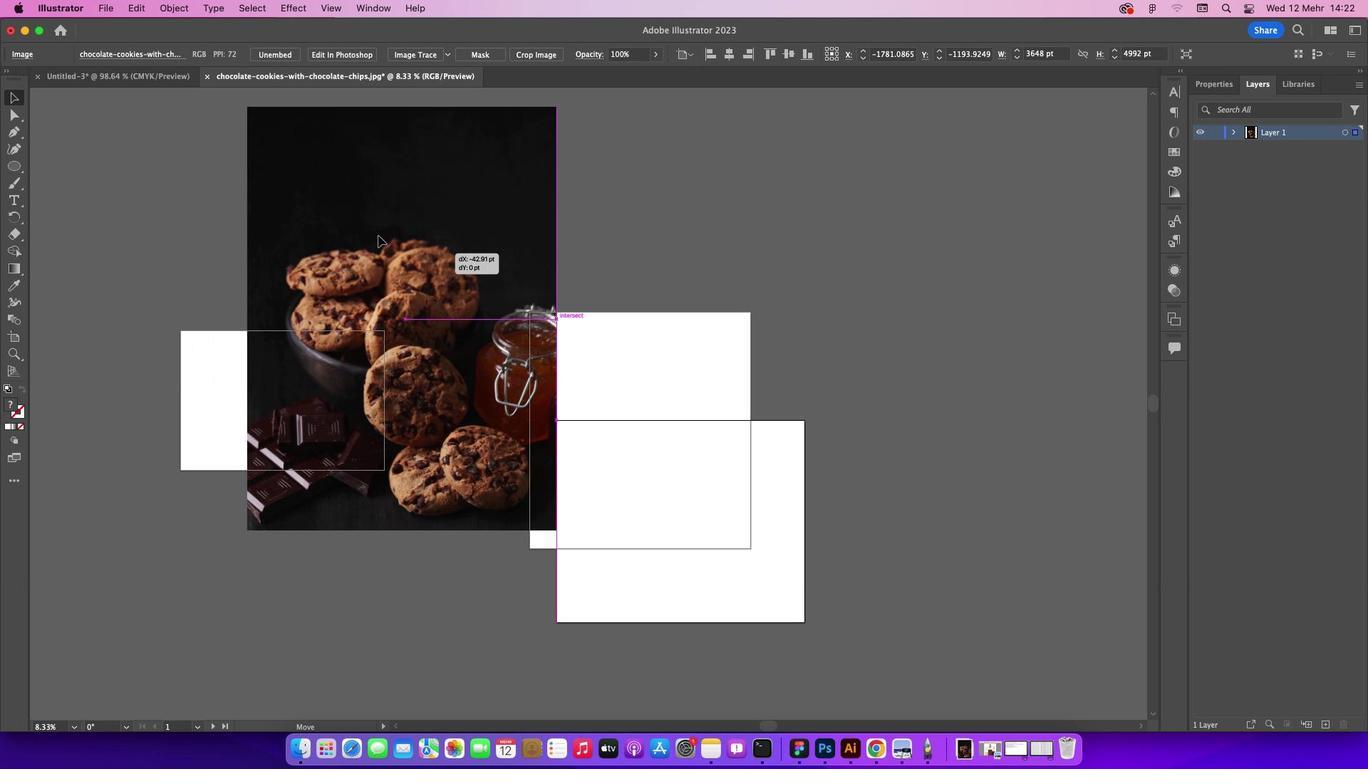 
Action: Mouse moved to (577, 401)
Screenshot: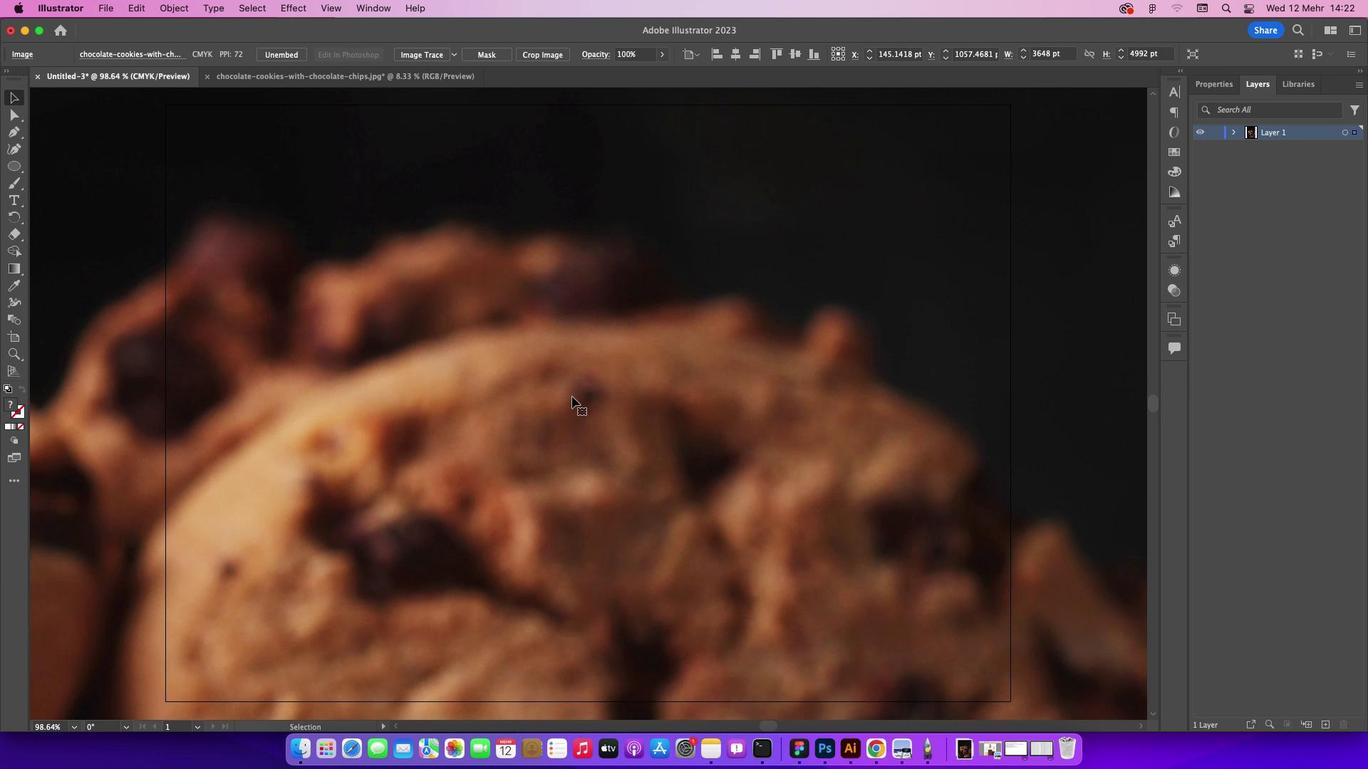 
Action: Key pressed Key.cmd_r'-''-''-''-''-''-''-'
Screenshot: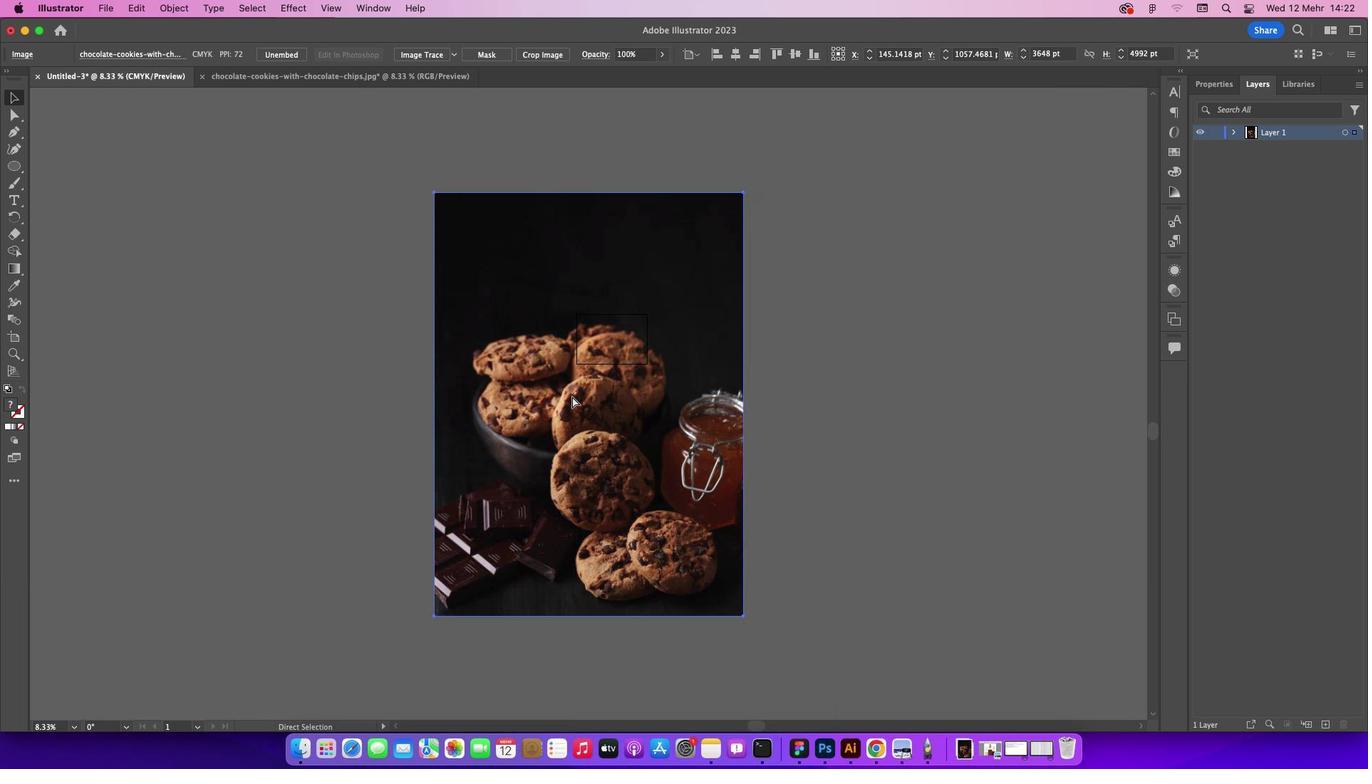 
Action: Mouse moved to (749, 199)
Screenshot: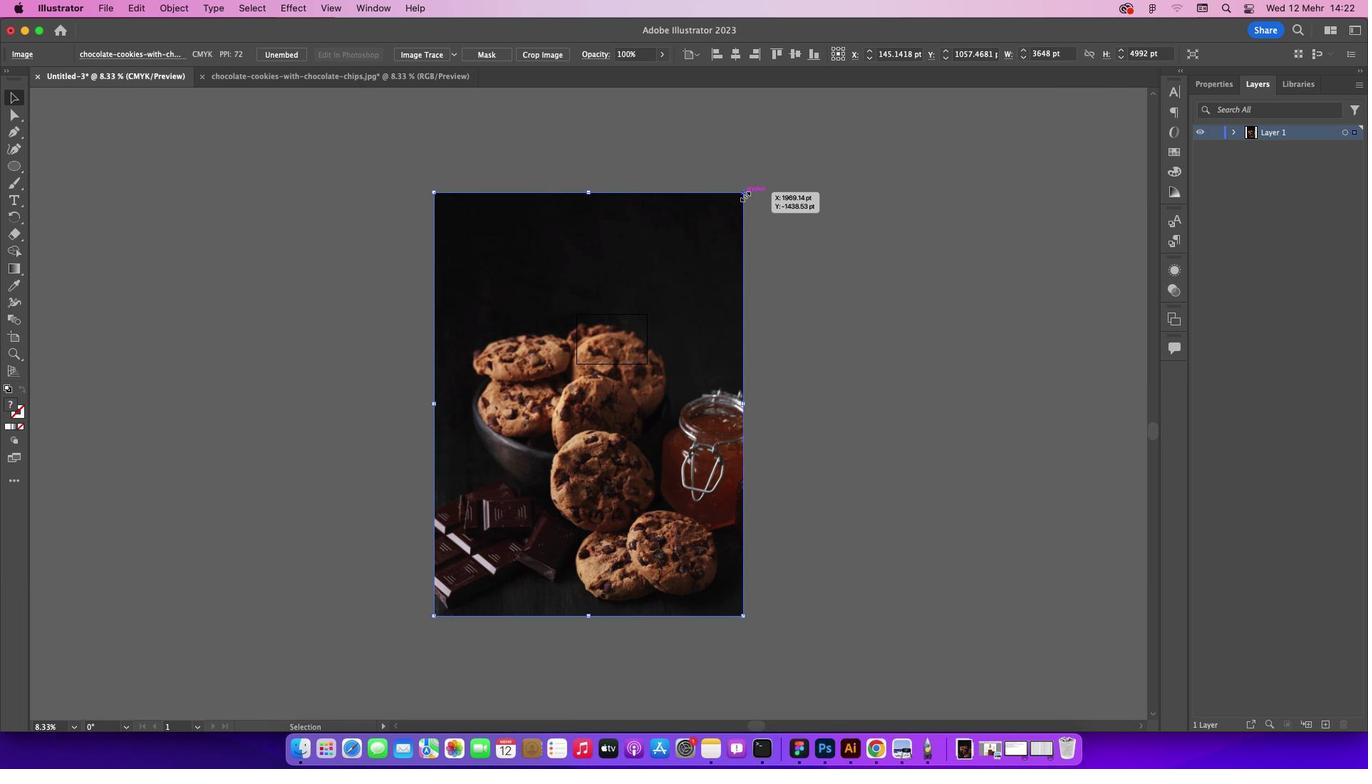 
Action: Key pressed Key.shift
Screenshot: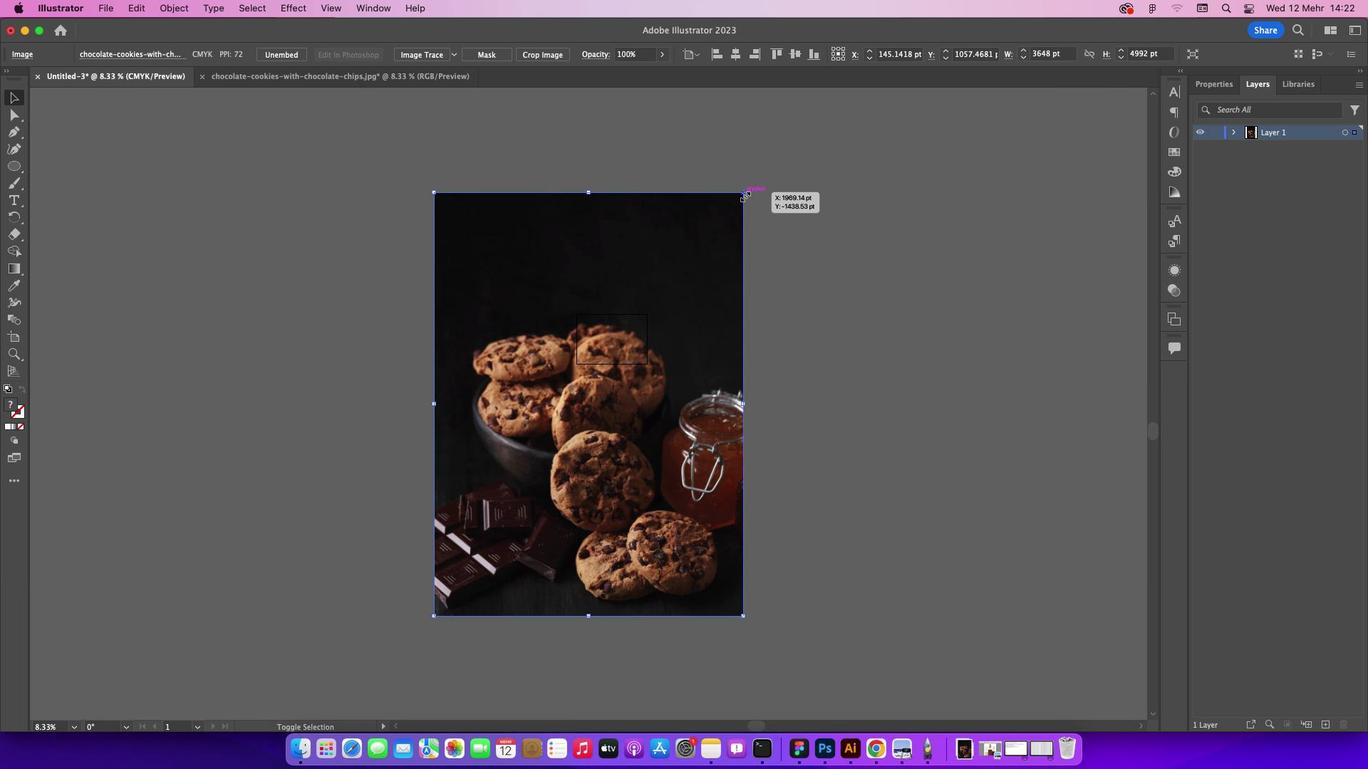 
Action: Mouse pressed left at (749, 199)
Screenshot: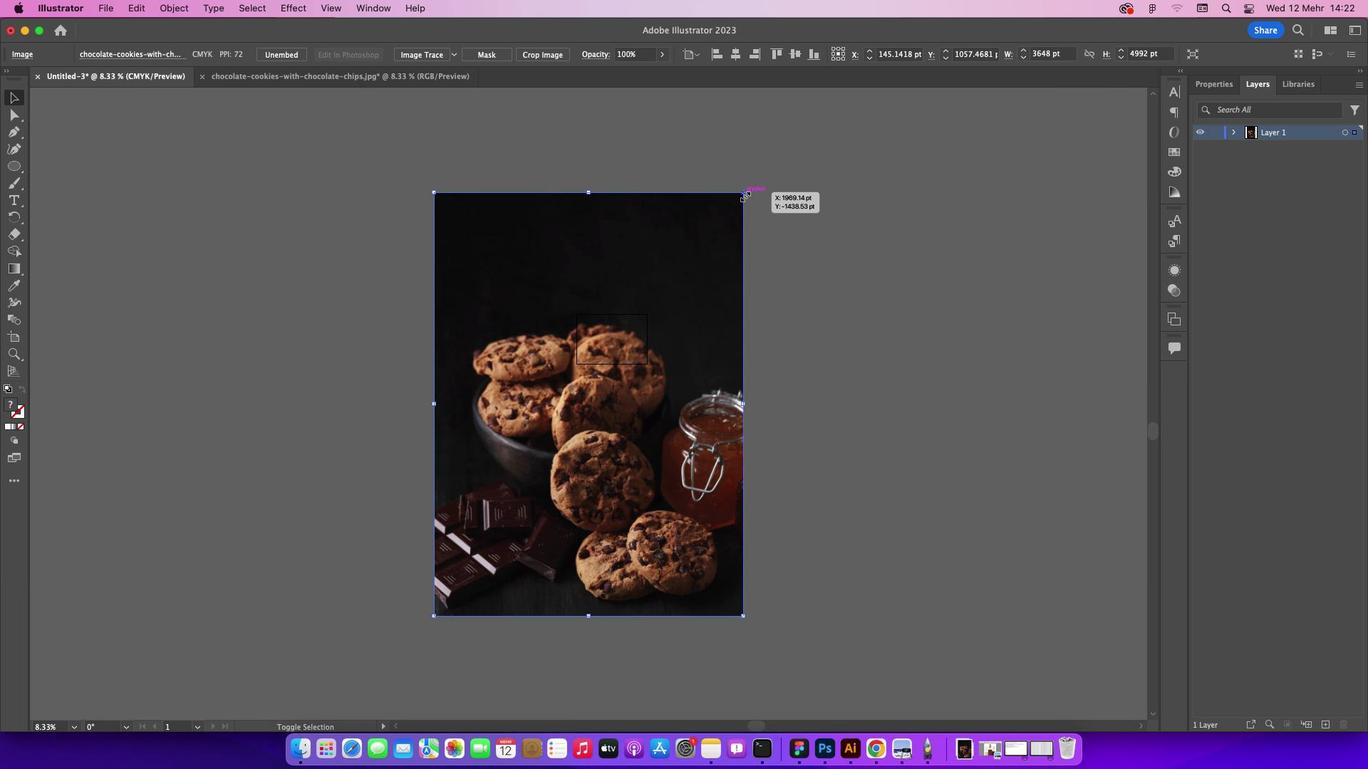 
Action: Mouse moved to (583, 488)
Screenshot: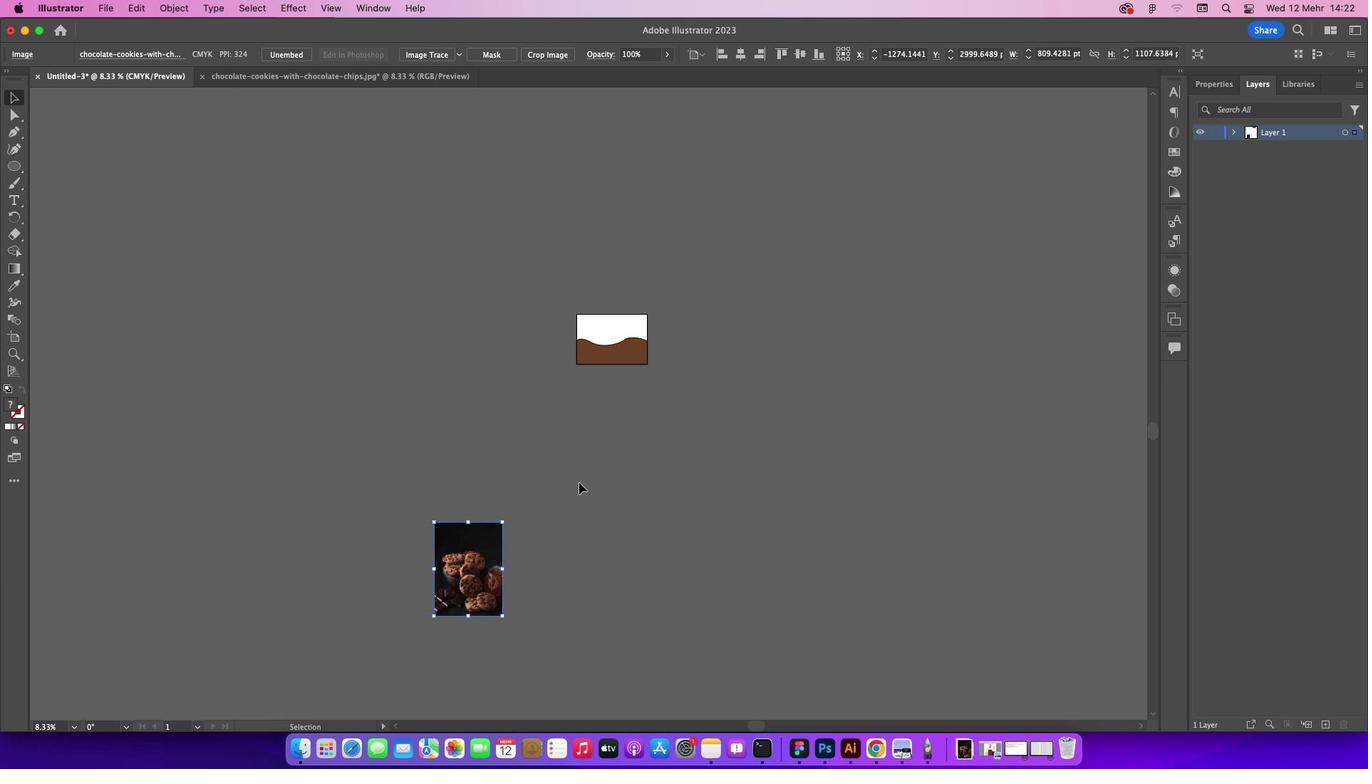 
Action: Mouse pressed left at (583, 488)
Screenshot: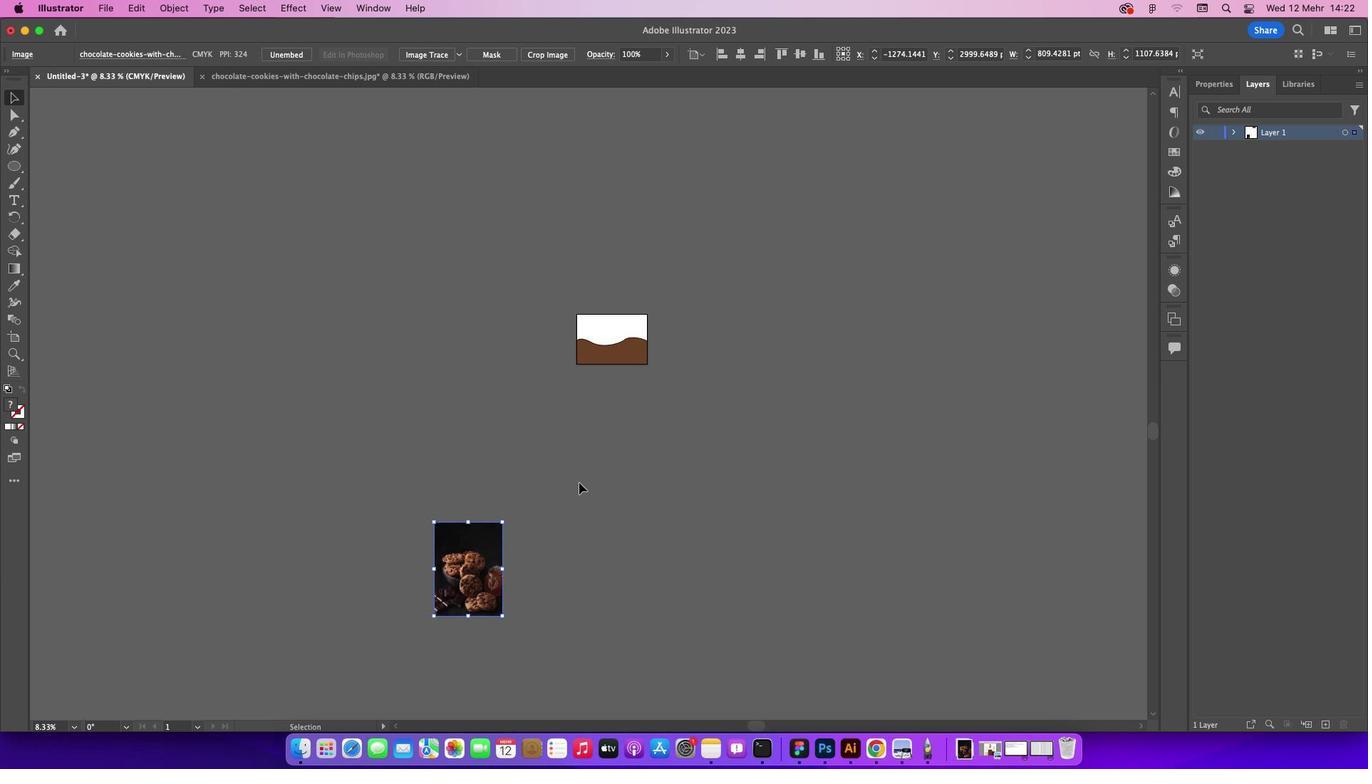 
Action: Key pressed Key.cmd_r'=''='
Screenshot: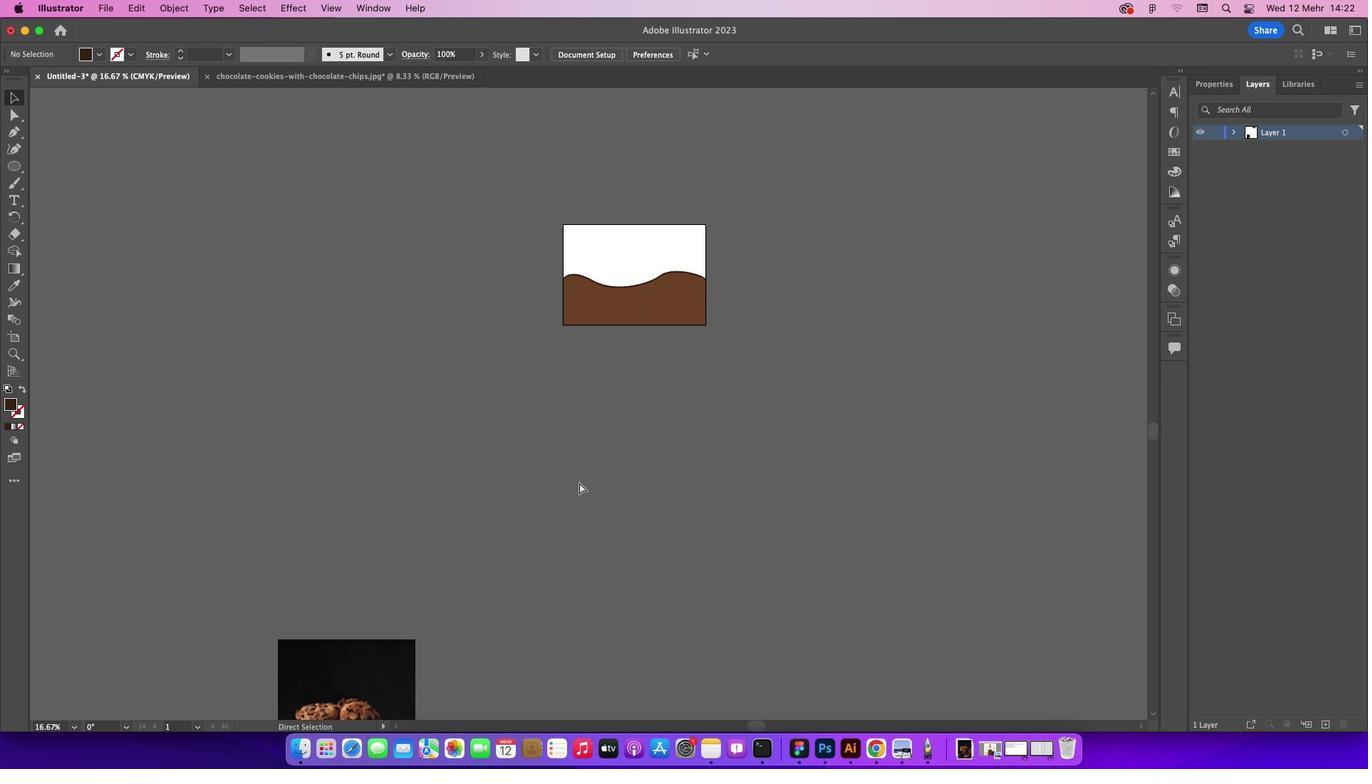 
Action: Mouse moved to (381, 672)
Screenshot: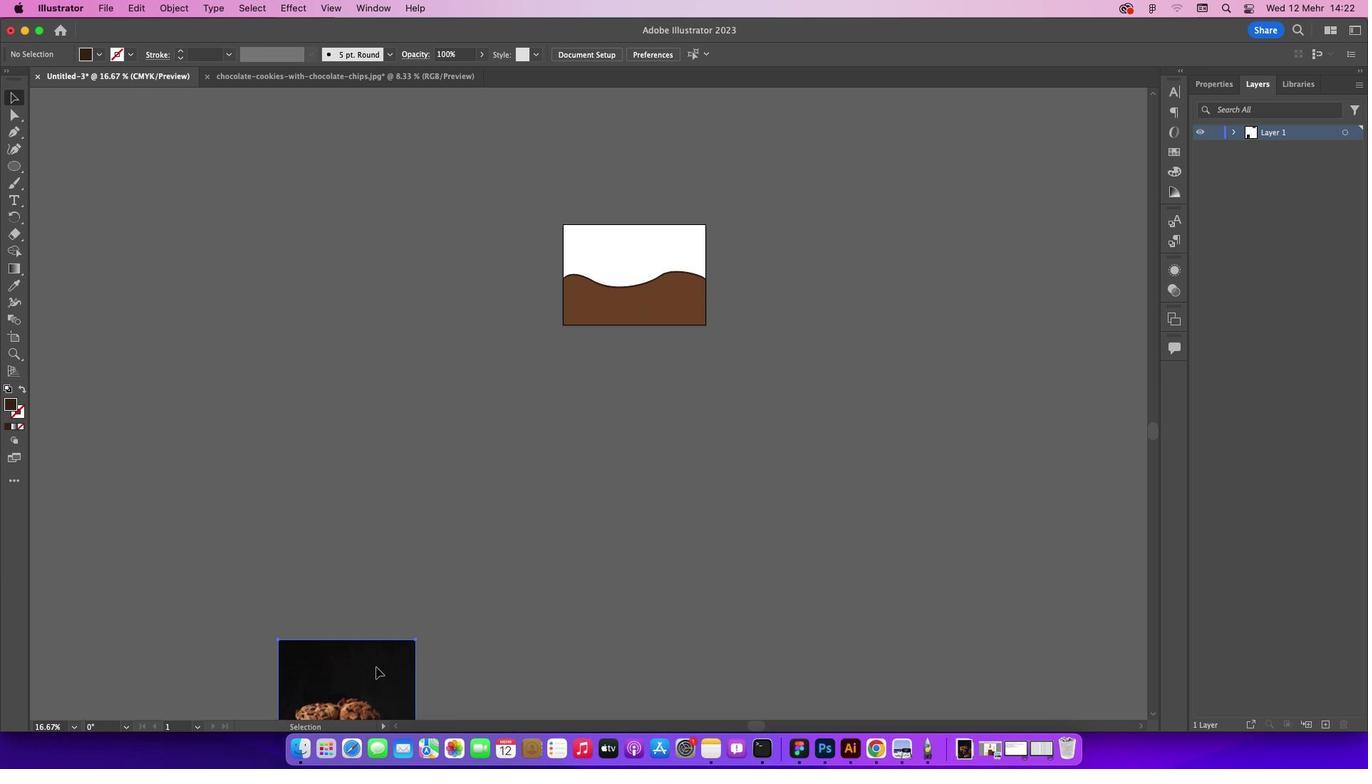 
Action: Mouse pressed left at (381, 672)
Screenshot: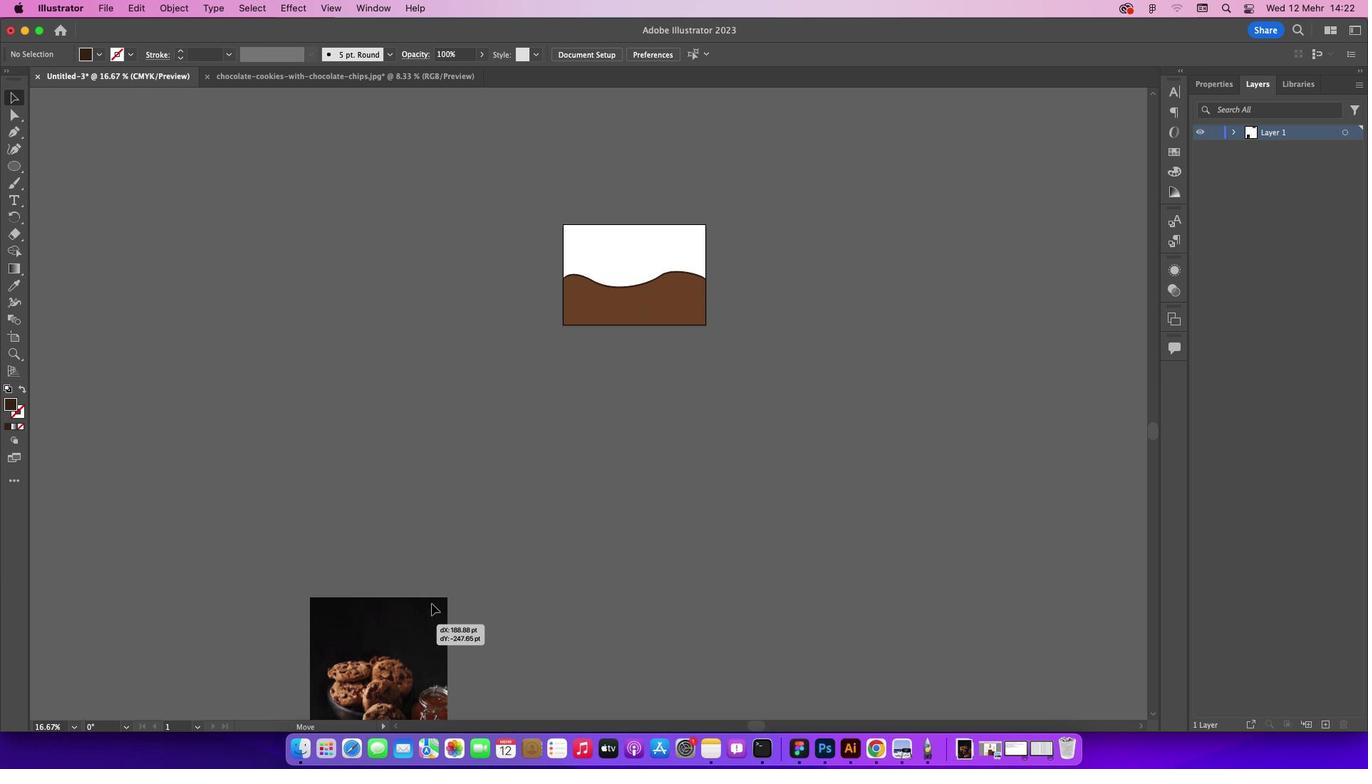 
Action: Mouse moved to (653, 285)
Screenshot: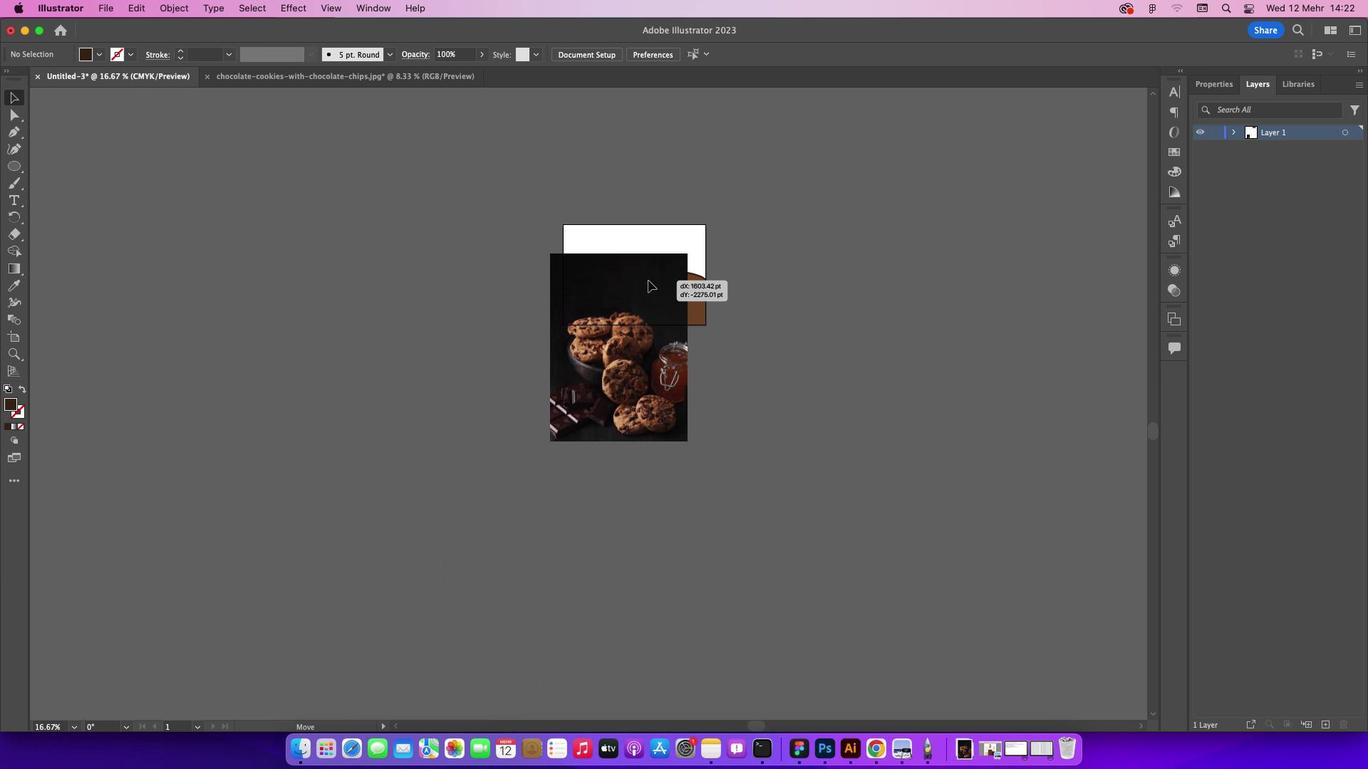 
Action: Key pressed Key.cmd_r'=''=''='
Screenshot: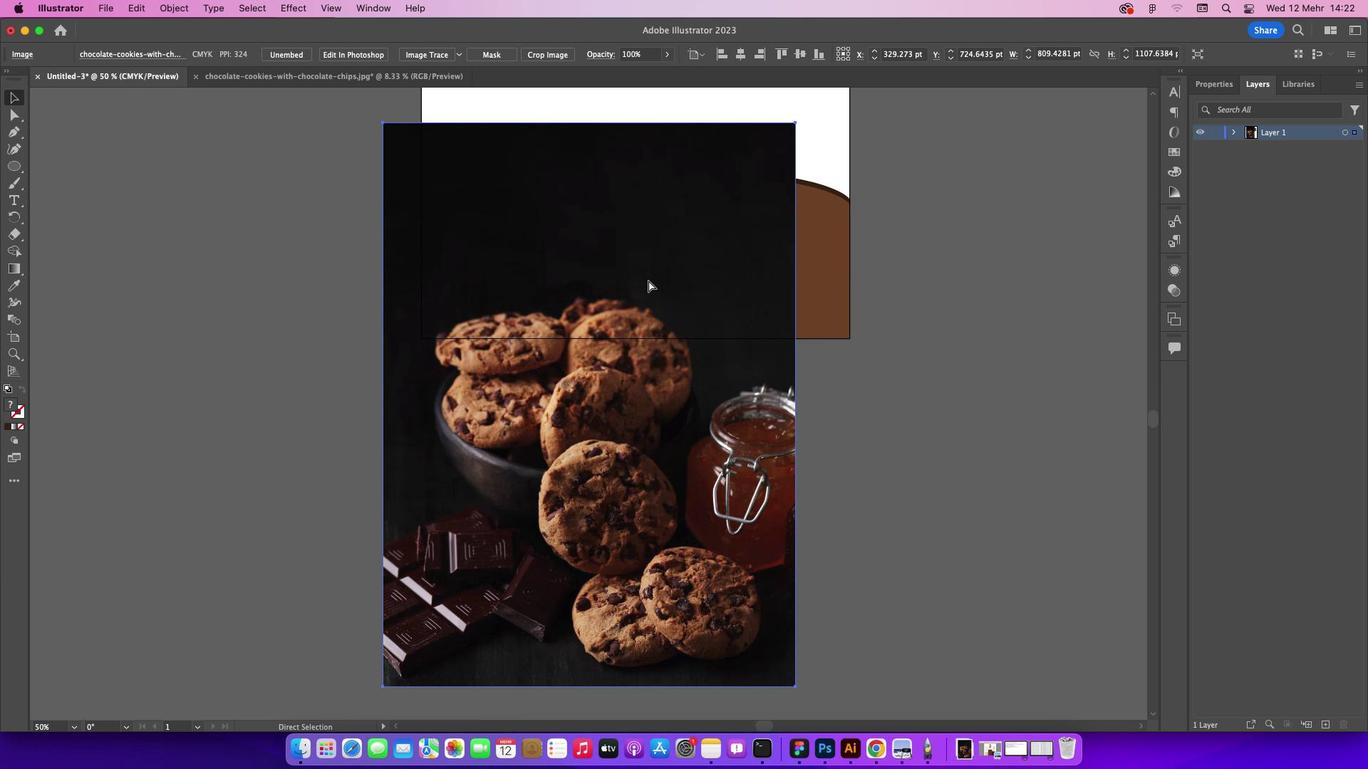 
Action: Mouse moved to (822, 321)
Screenshot: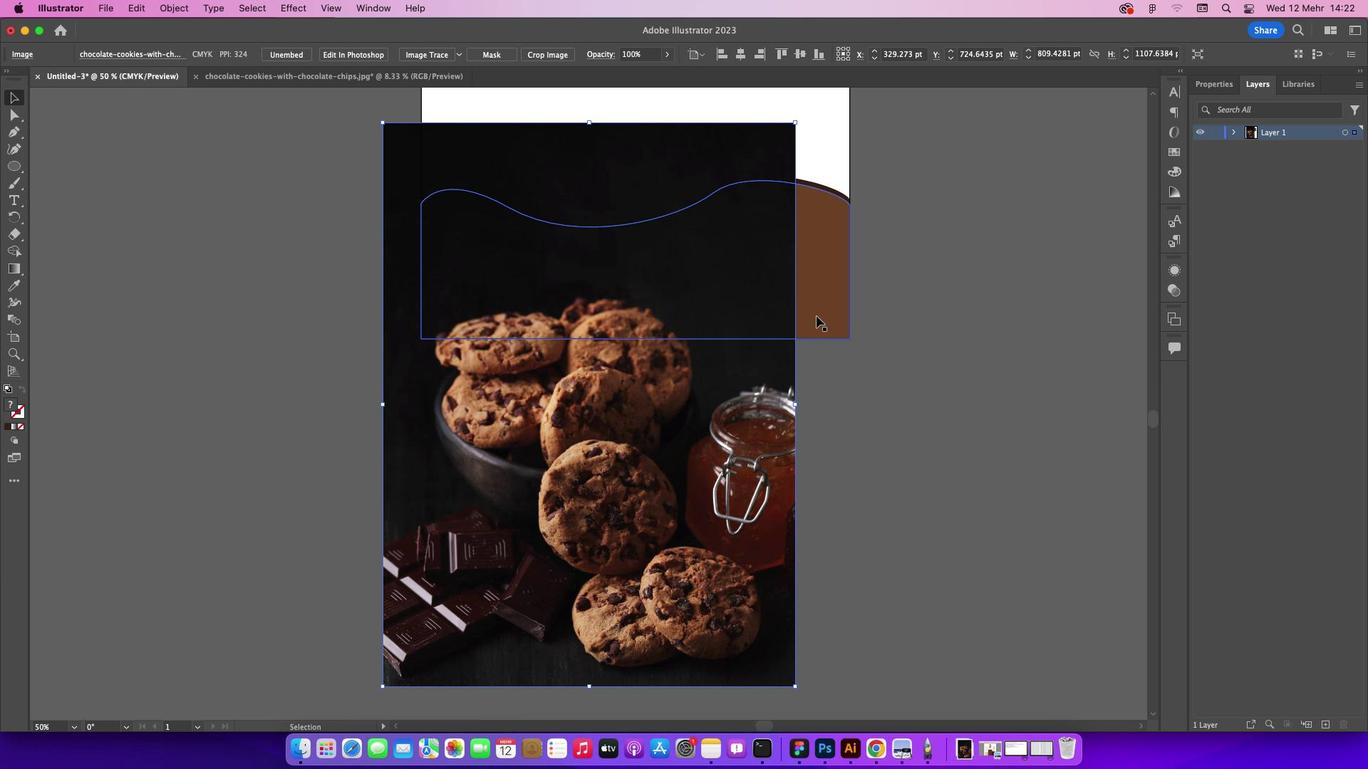
Action: Mouse scrolled (822, 321) with delta (4, 5)
Screenshot: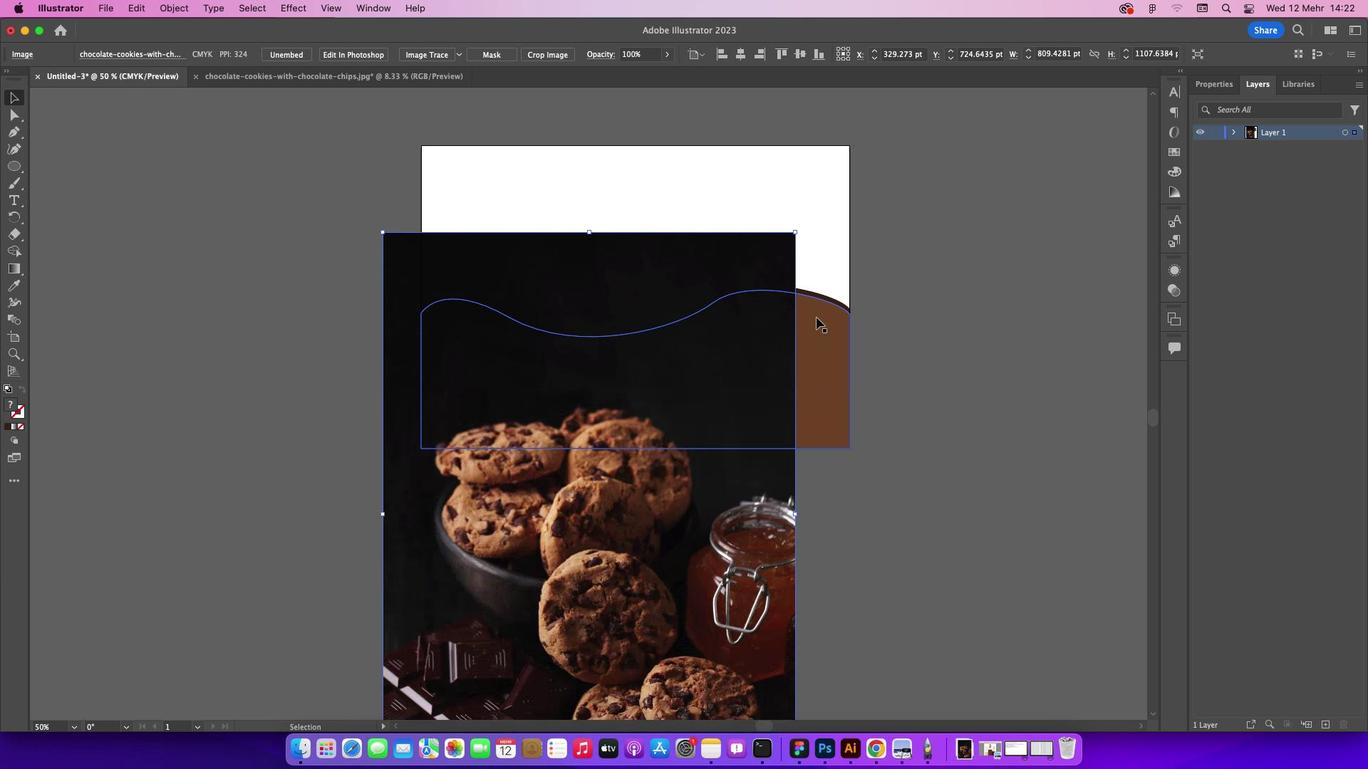 
Action: Mouse scrolled (822, 321) with delta (4, 5)
Screenshot: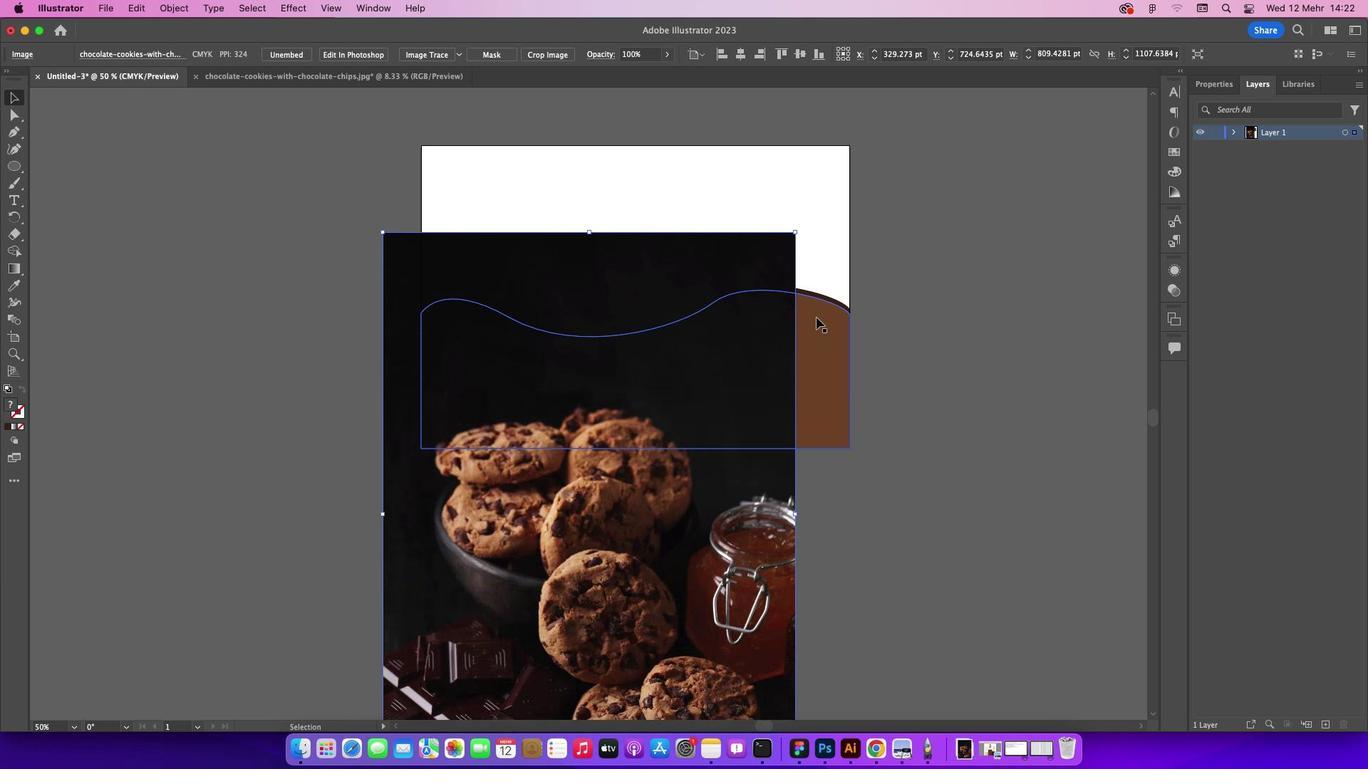 
Action: Mouse scrolled (822, 321) with delta (4, 7)
Screenshot: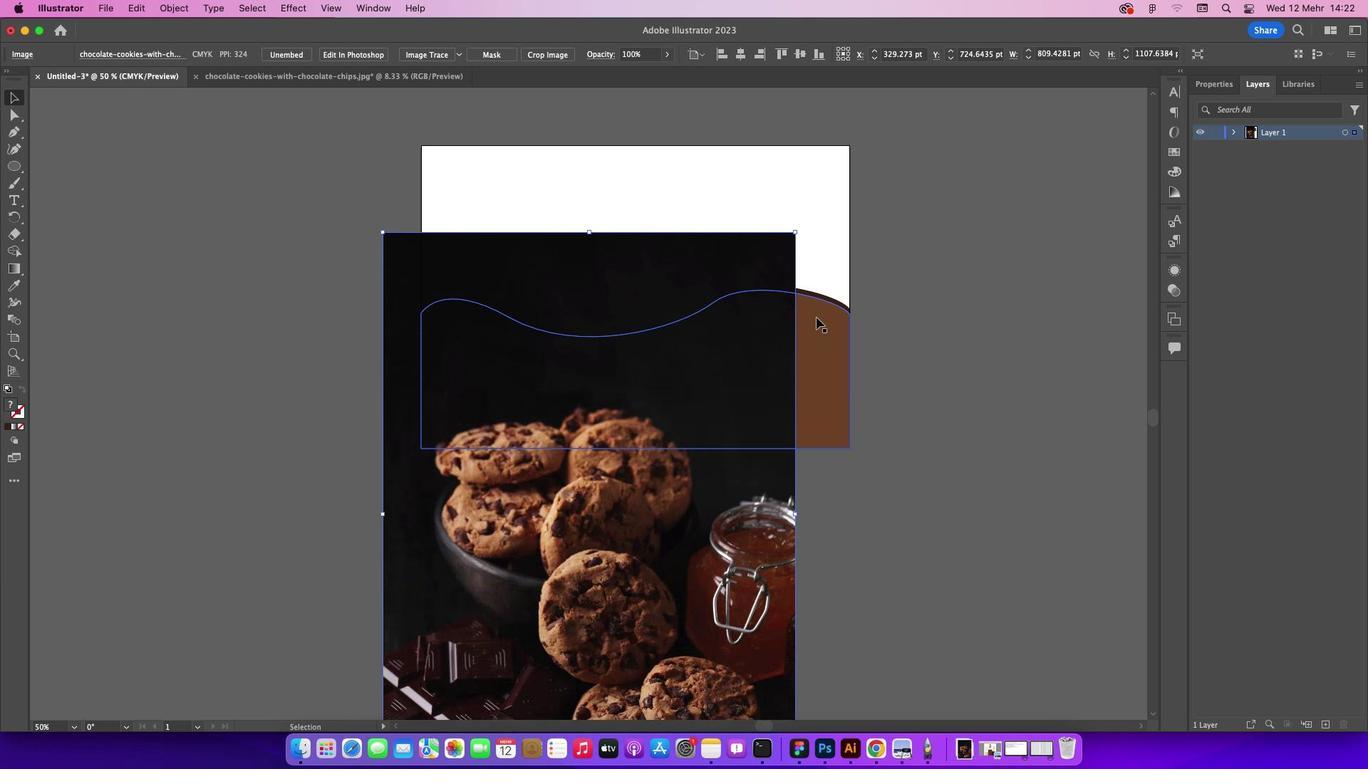 
Action: Mouse scrolled (822, 321) with delta (4, 7)
Screenshot: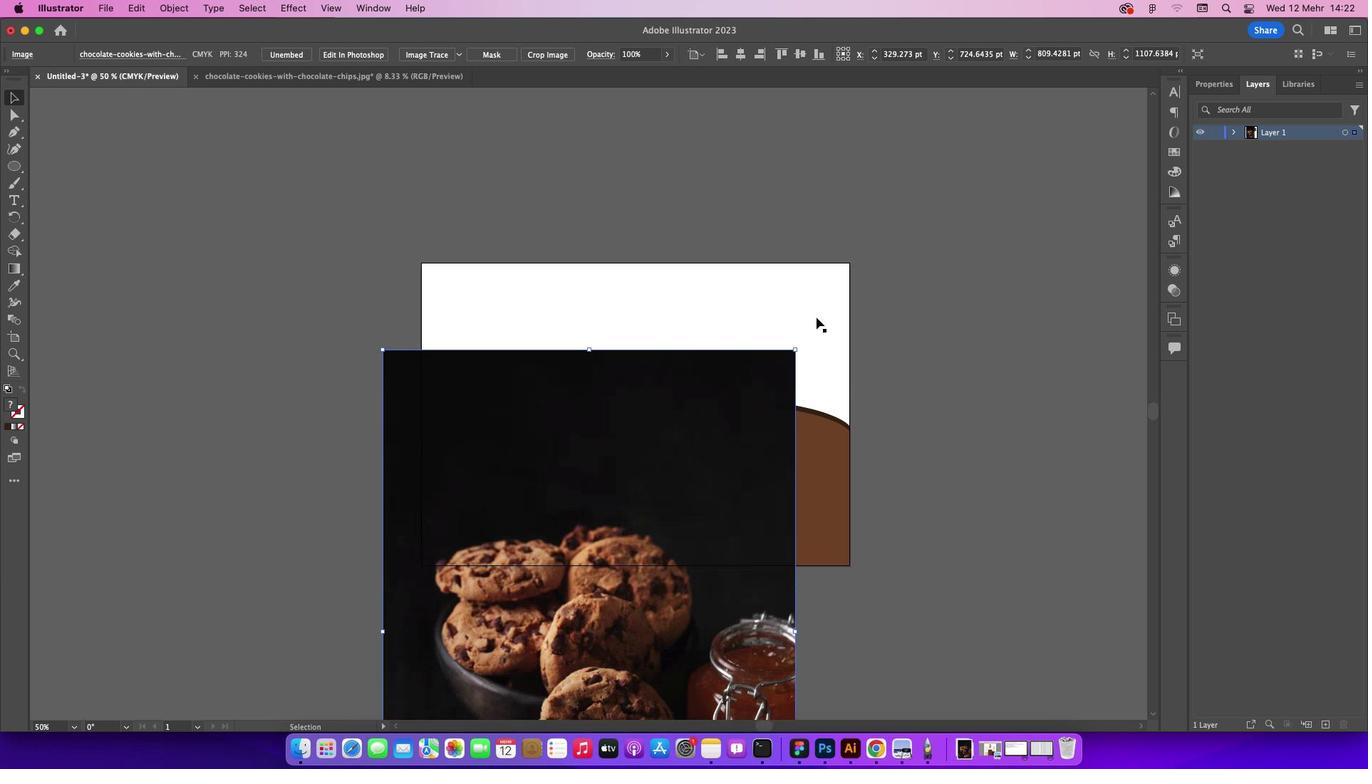 
Action: Mouse moved to (822, 322)
Screenshot: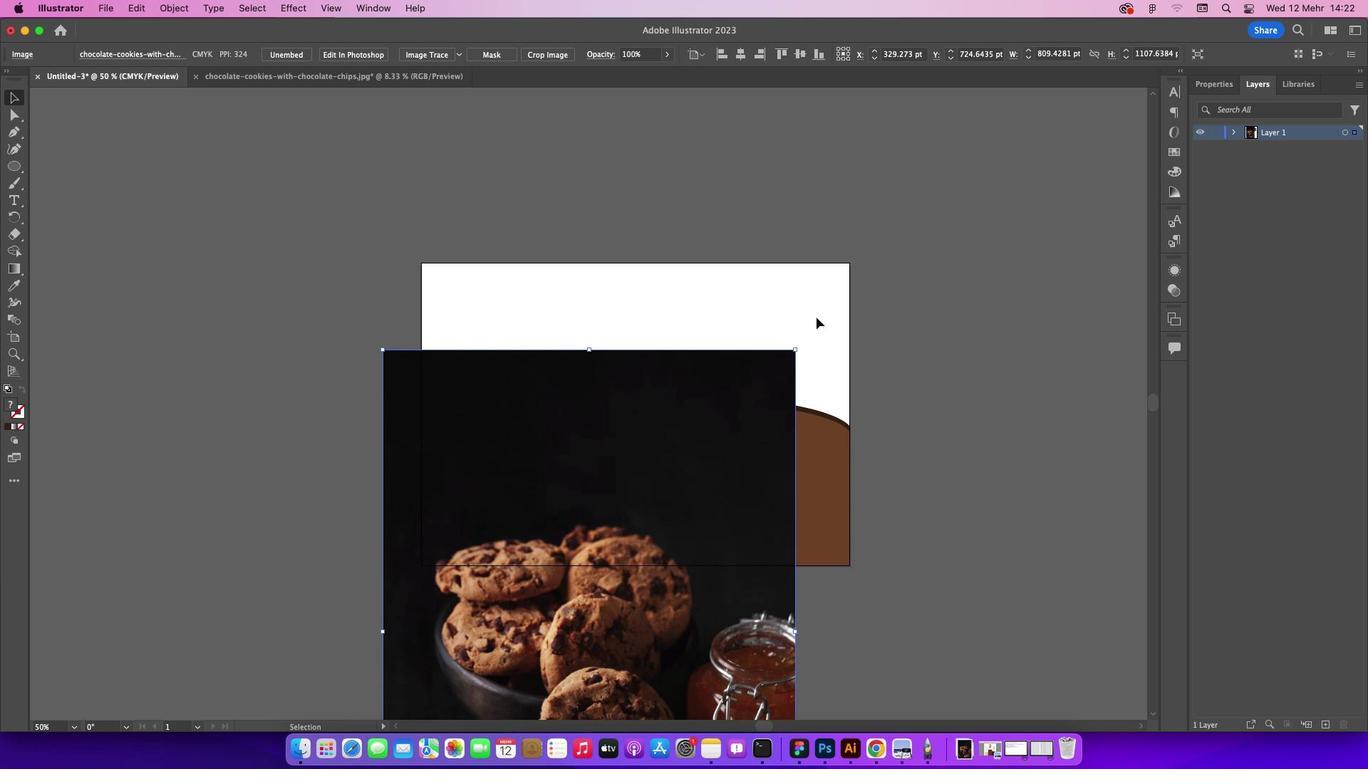 
Action: Key pressed Key.cmd_r'='
Screenshot: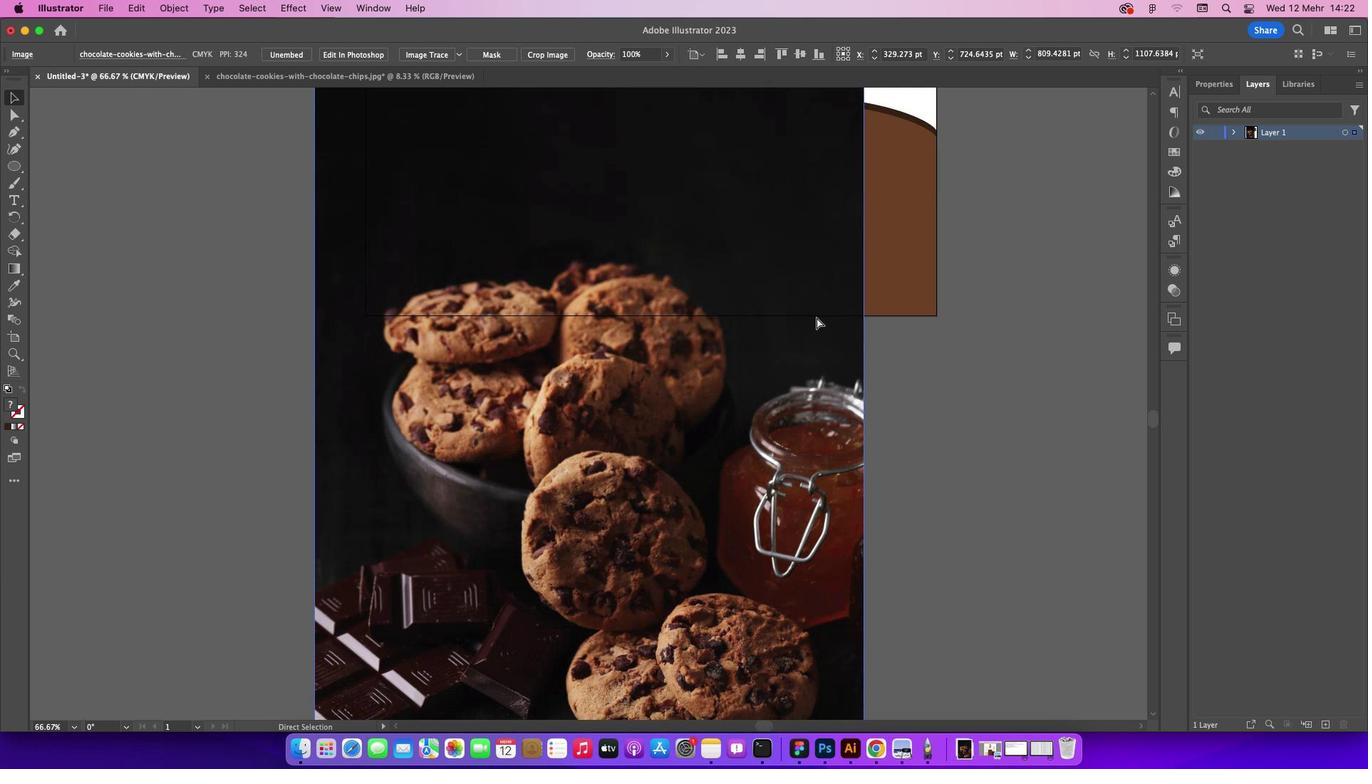 
Action: Mouse moved to (629, 214)
Screenshot: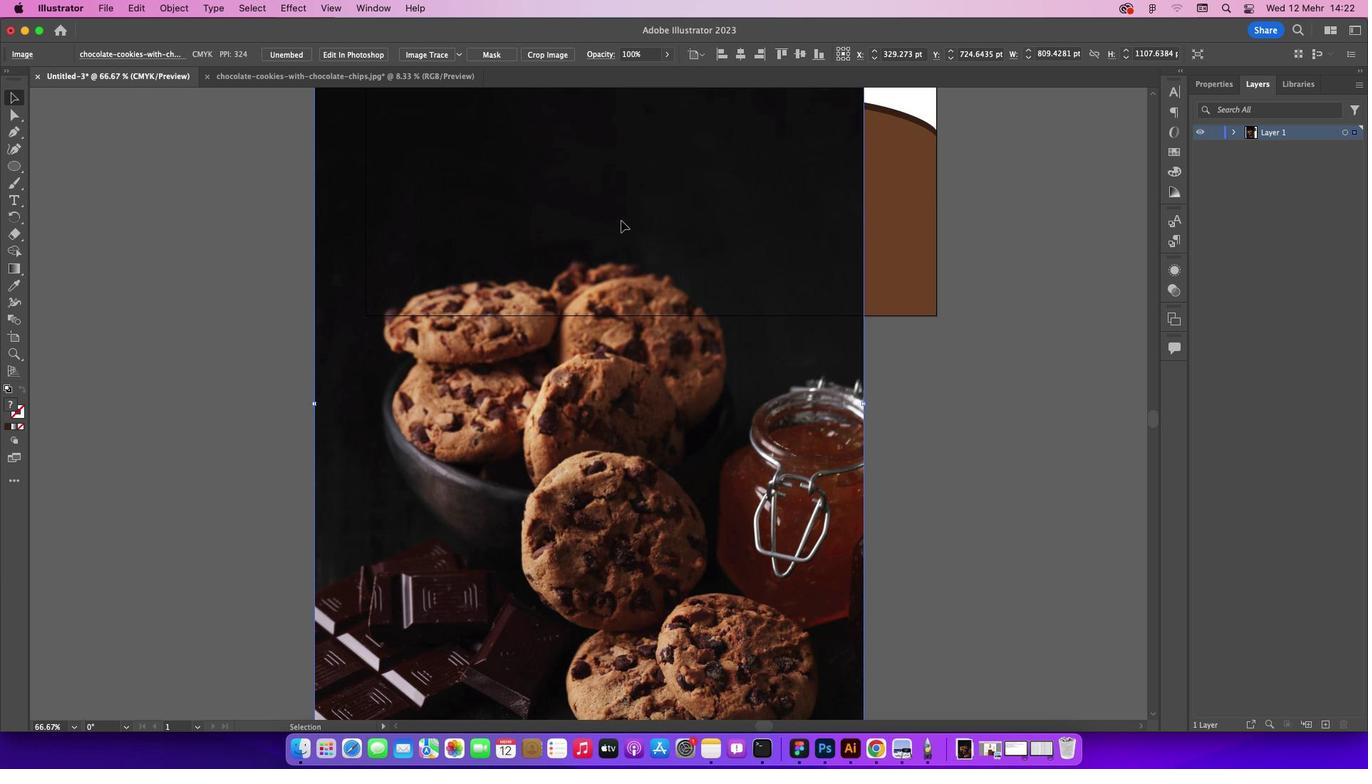 
Action: Mouse pressed left at (629, 214)
Screenshot: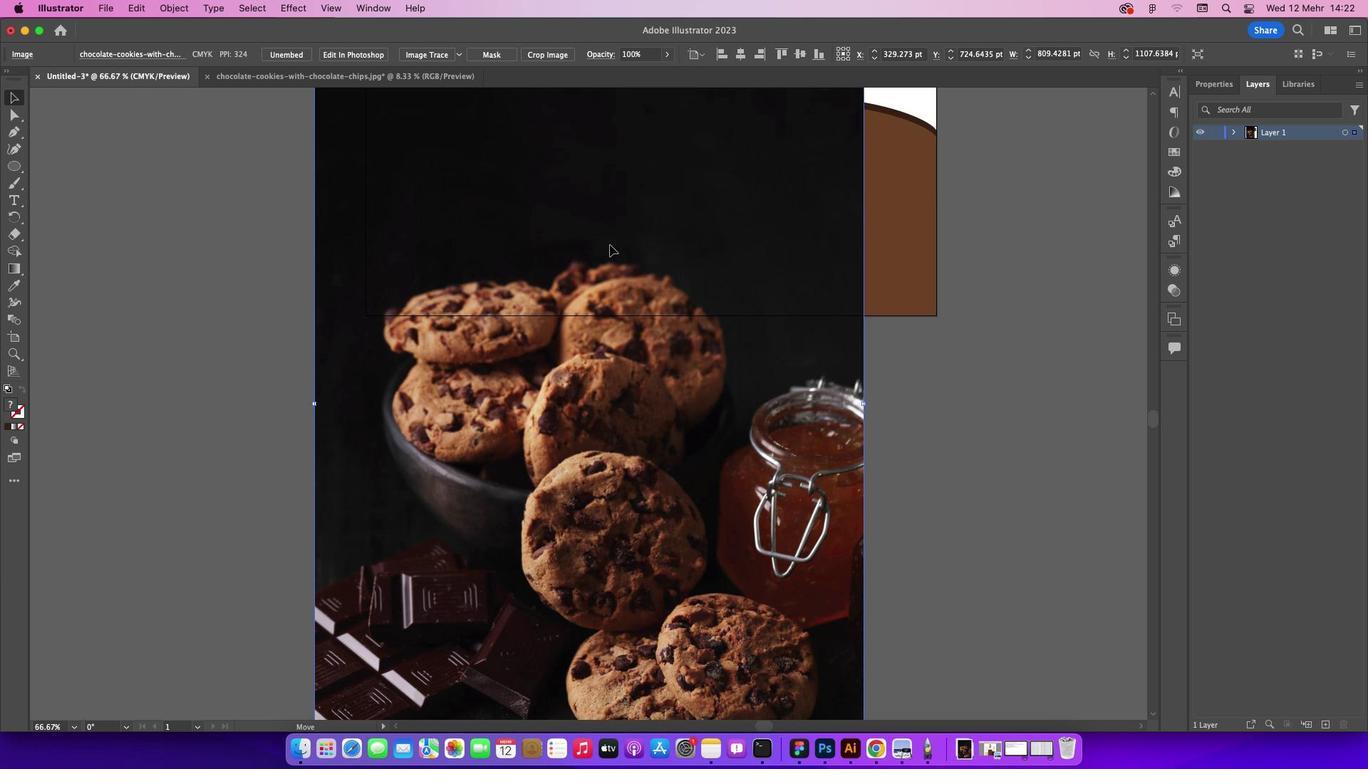 
Action: Mouse moved to (921, 144)
Screenshot: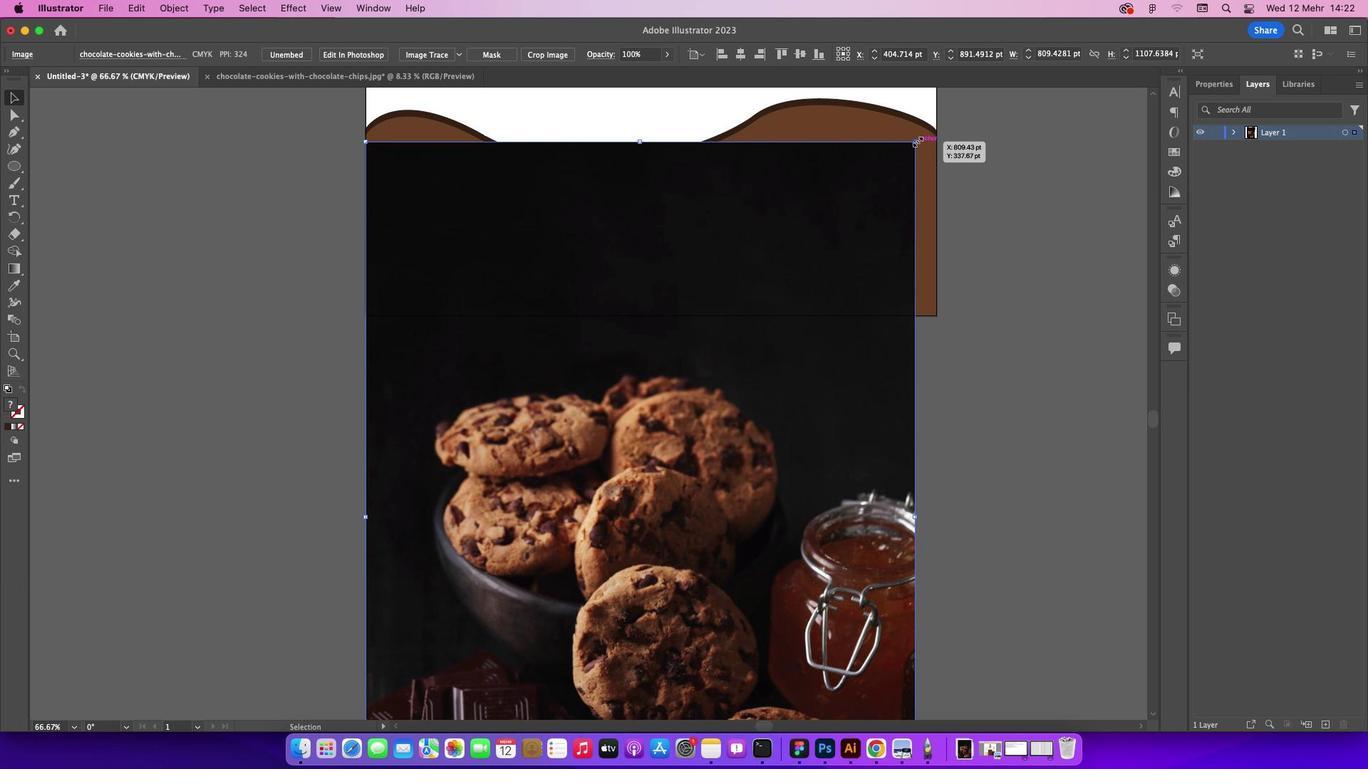
Action: Mouse pressed left at (921, 144)
Screenshot: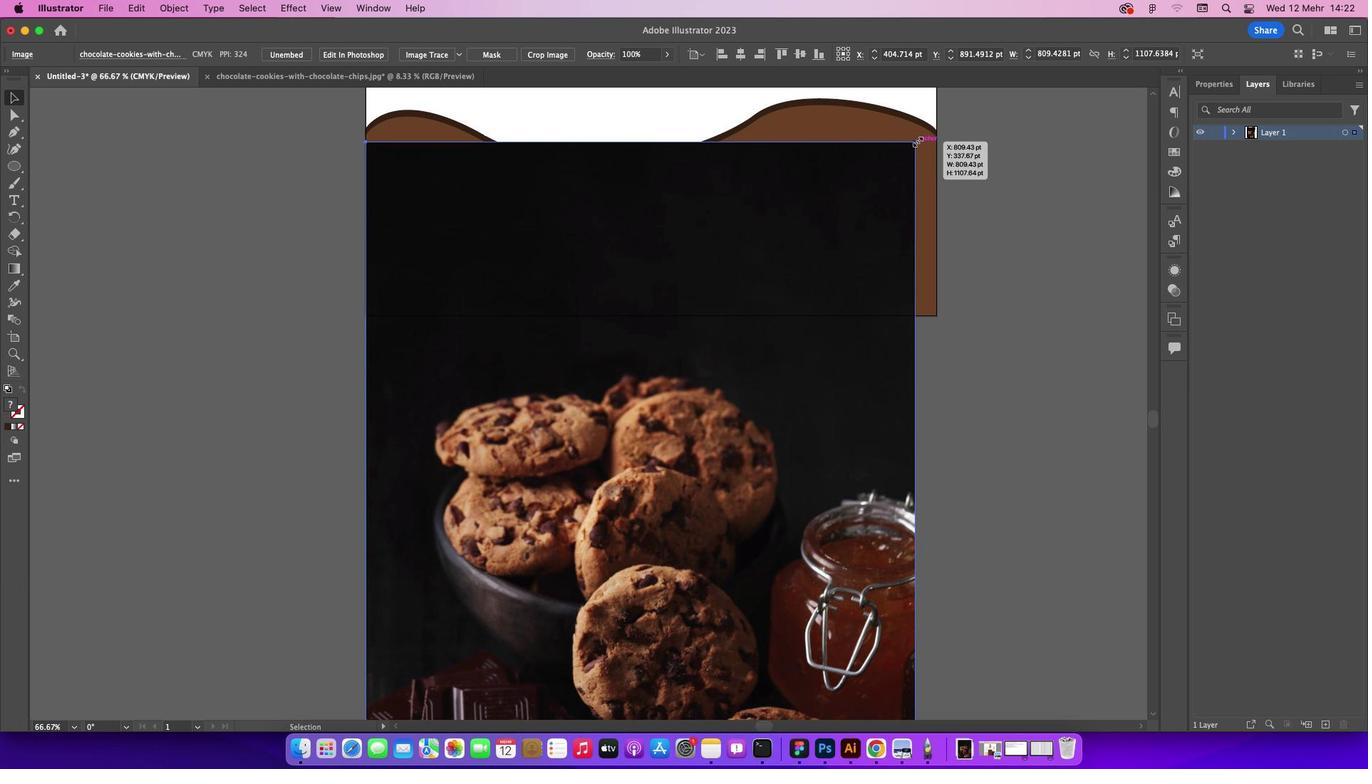 
Action: Key pressed Key.shift
Screenshot: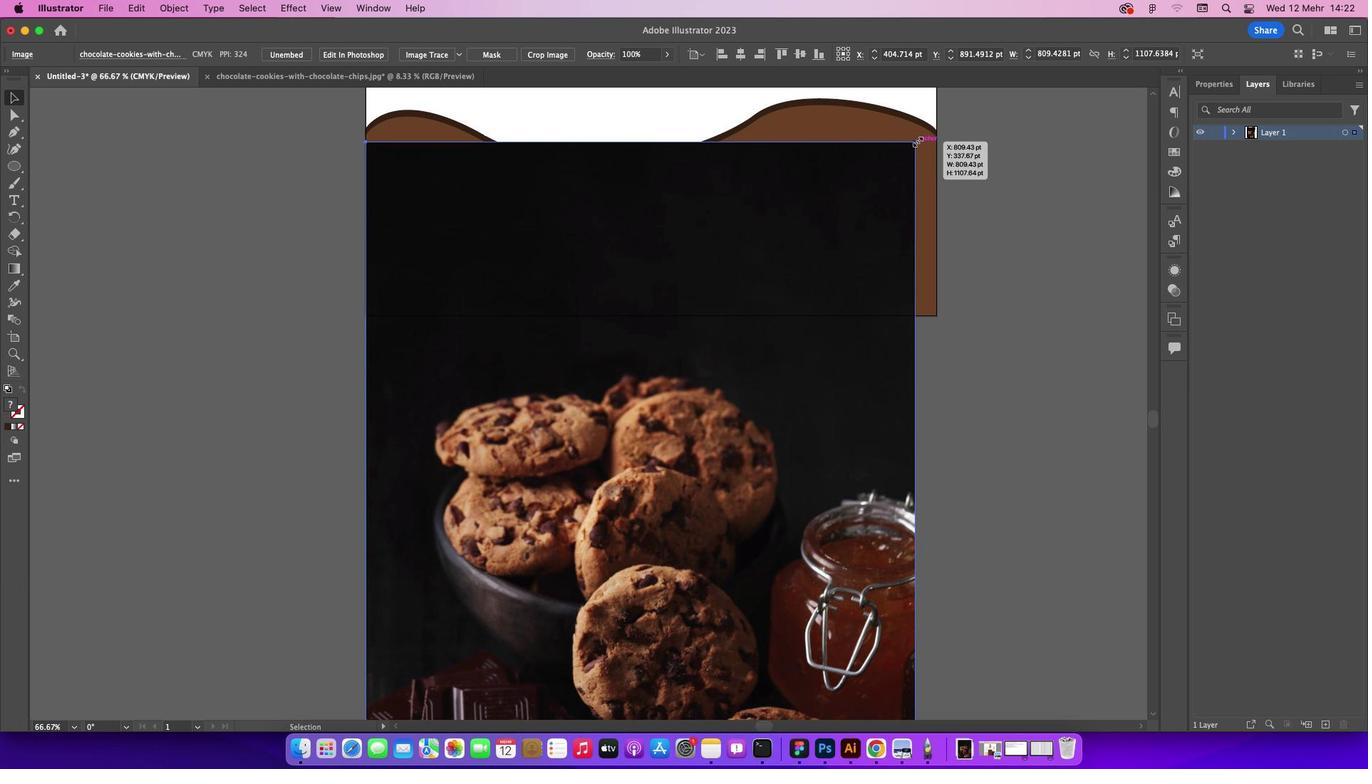 
Action: Mouse moved to (540, 610)
Screenshot: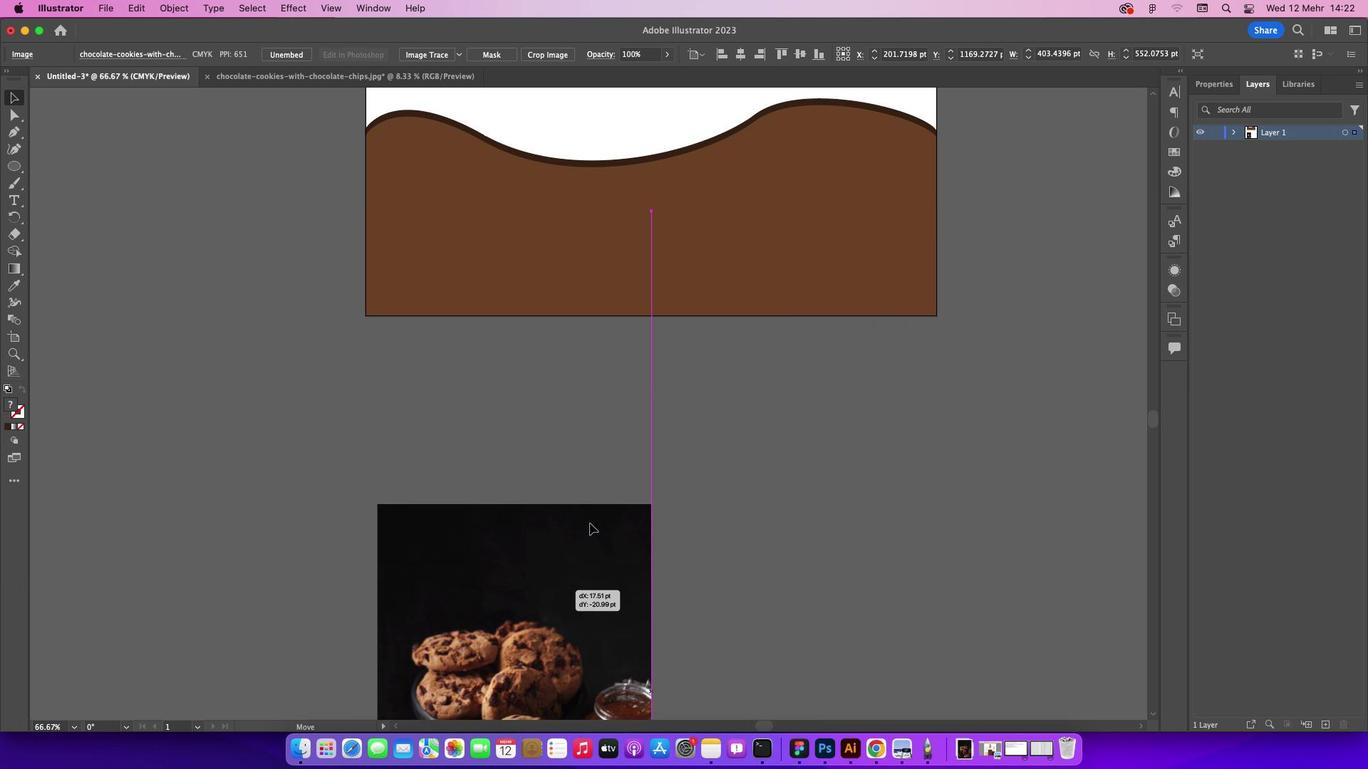 
Action: Mouse pressed left at (540, 610)
Screenshot: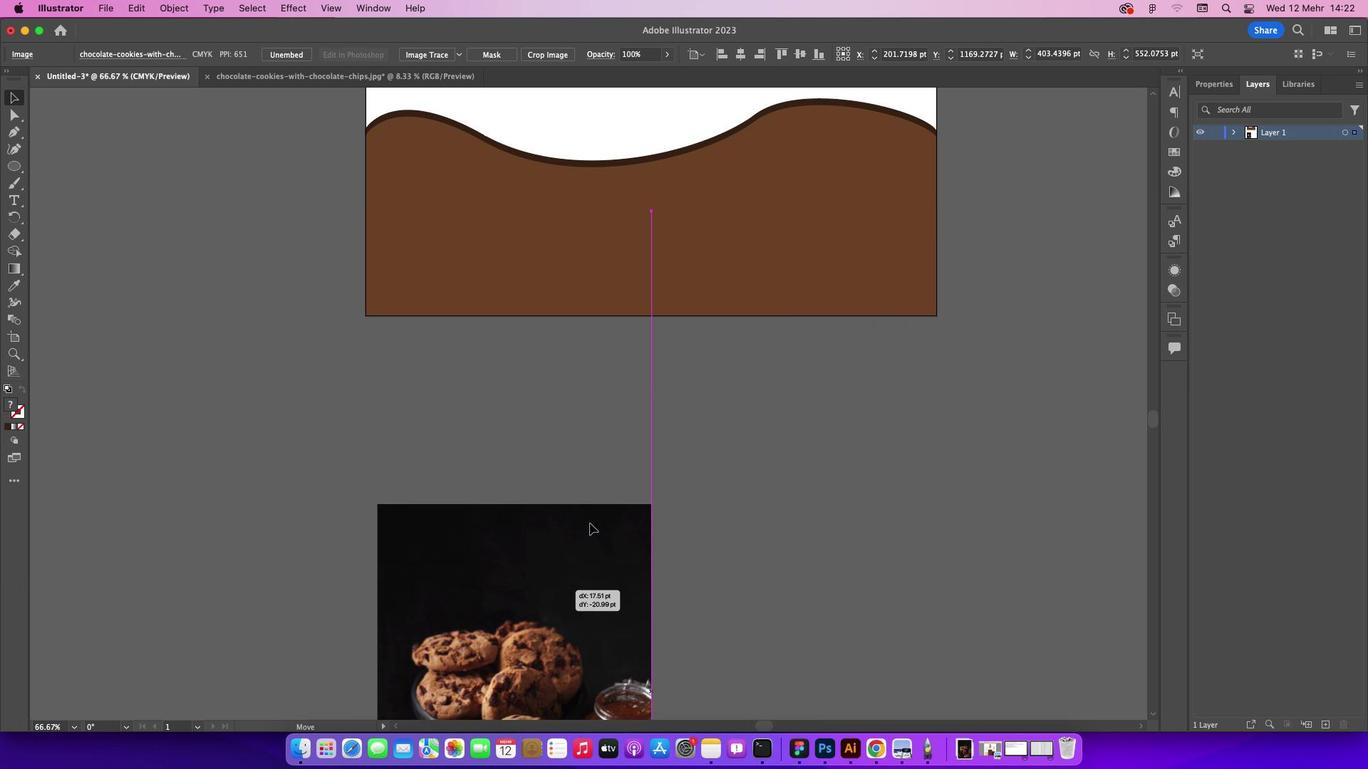 
Action: Mouse moved to (956, 294)
Screenshot: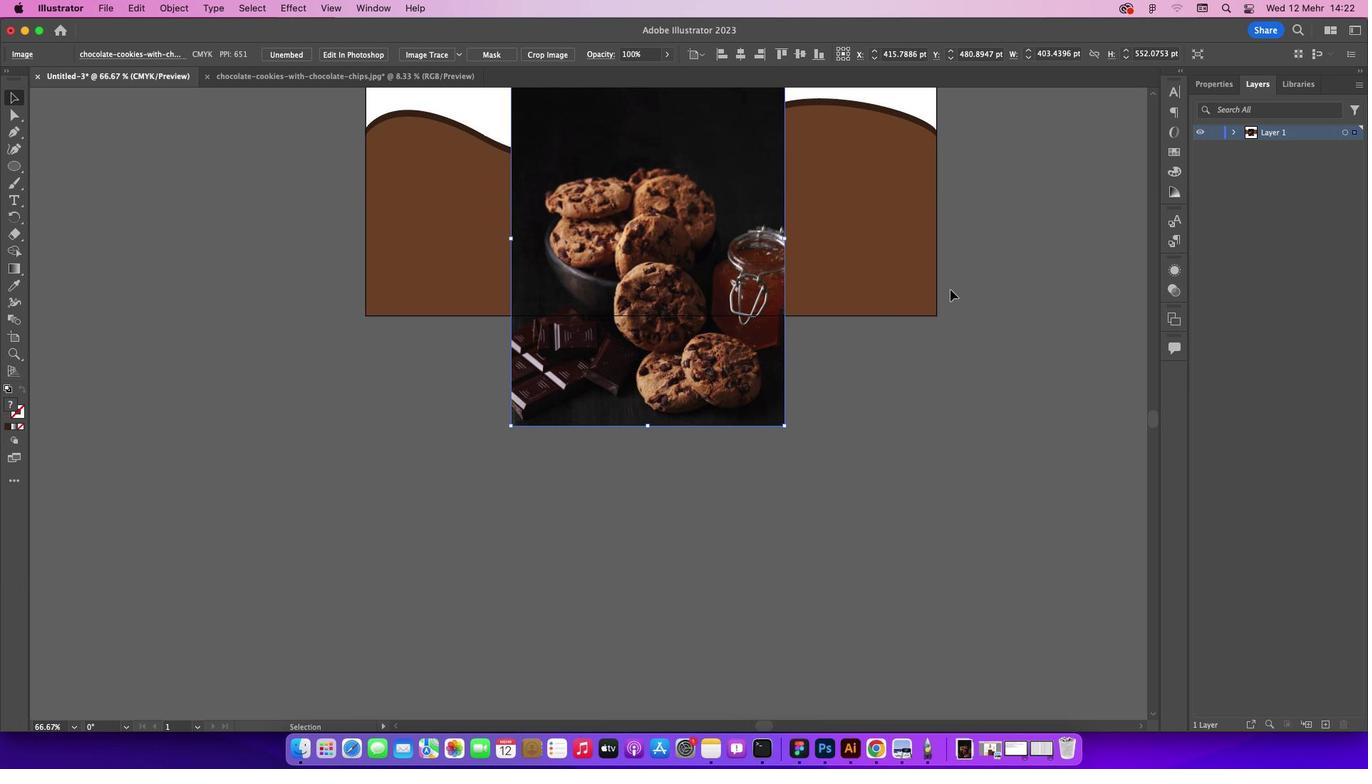 
Action: Mouse scrolled (956, 294) with delta (4, 5)
Screenshot: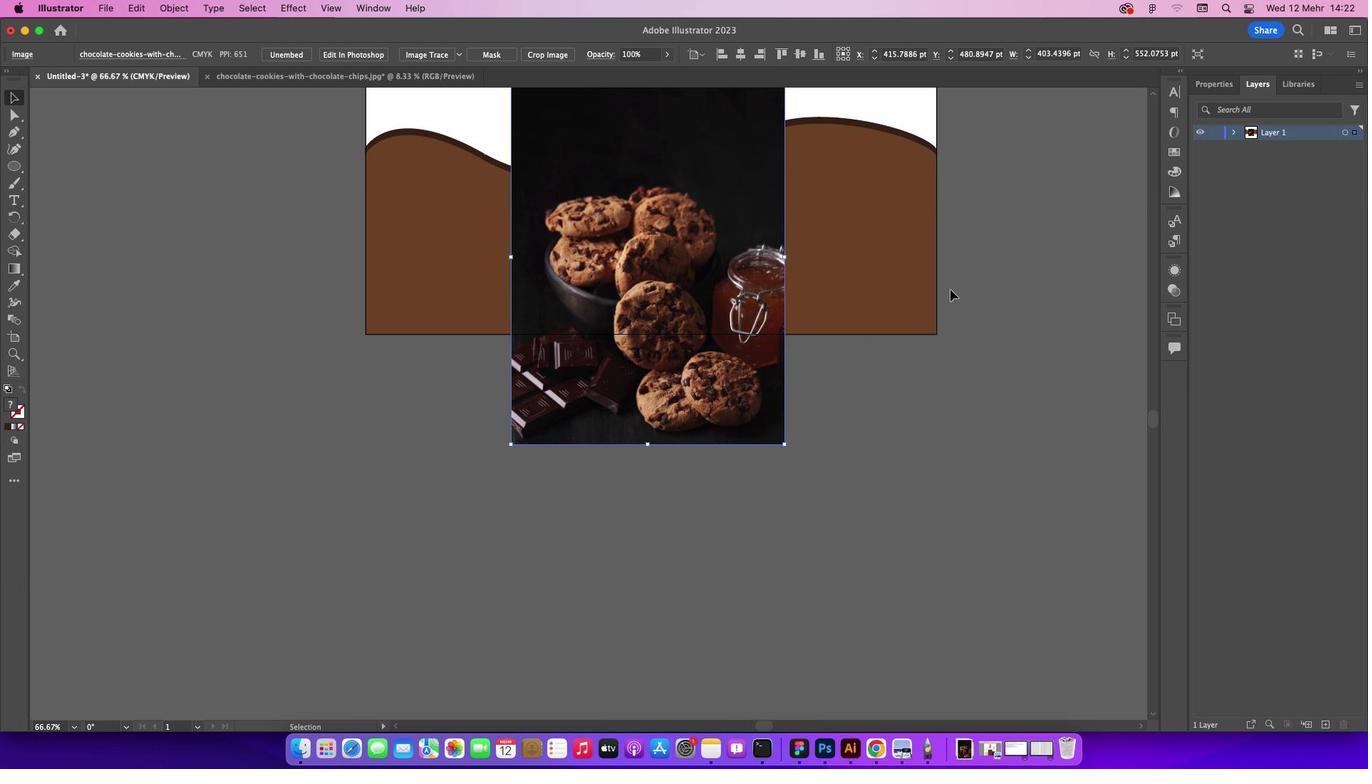
Action: Mouse scrolled (956, 294) with delta (4, 5)
Screenshot: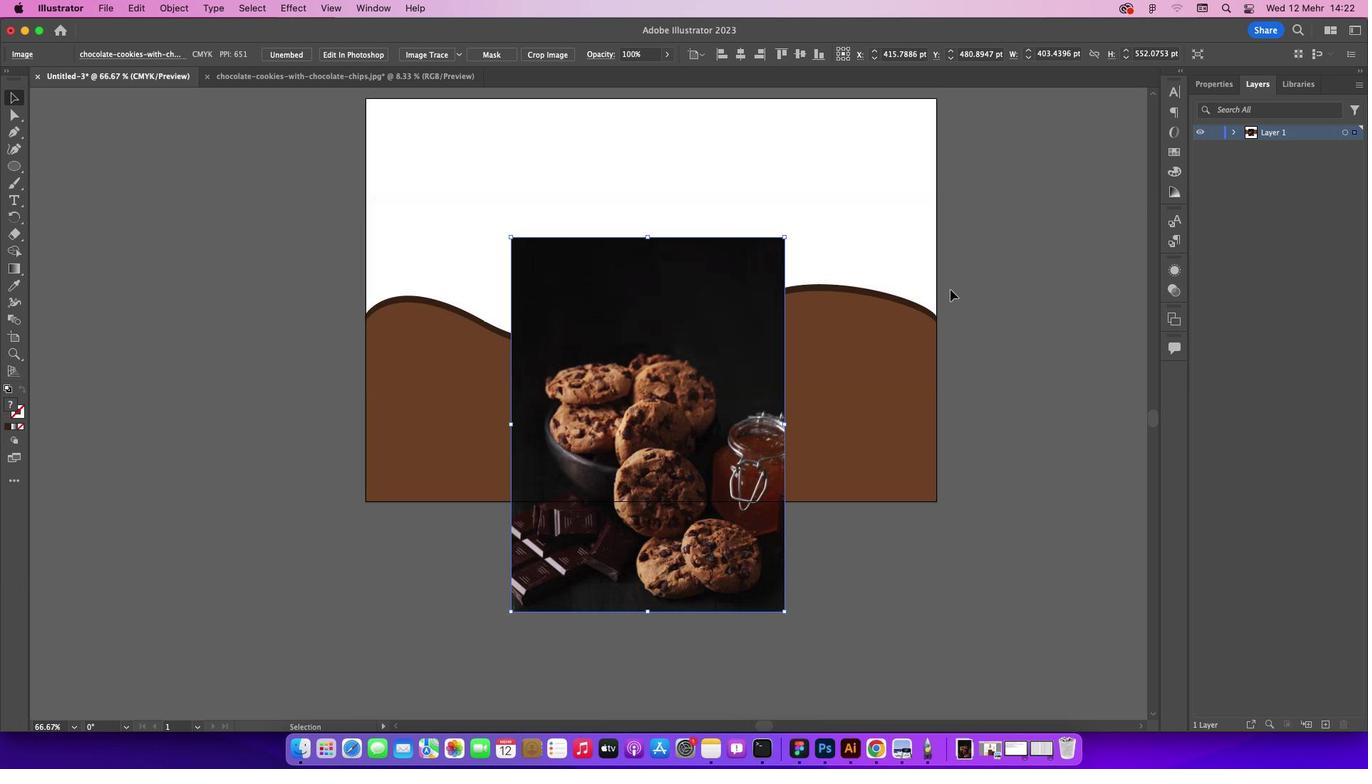 
Action: Mouse scrolled (956, 294) with delta (4, 7)
Screenshot: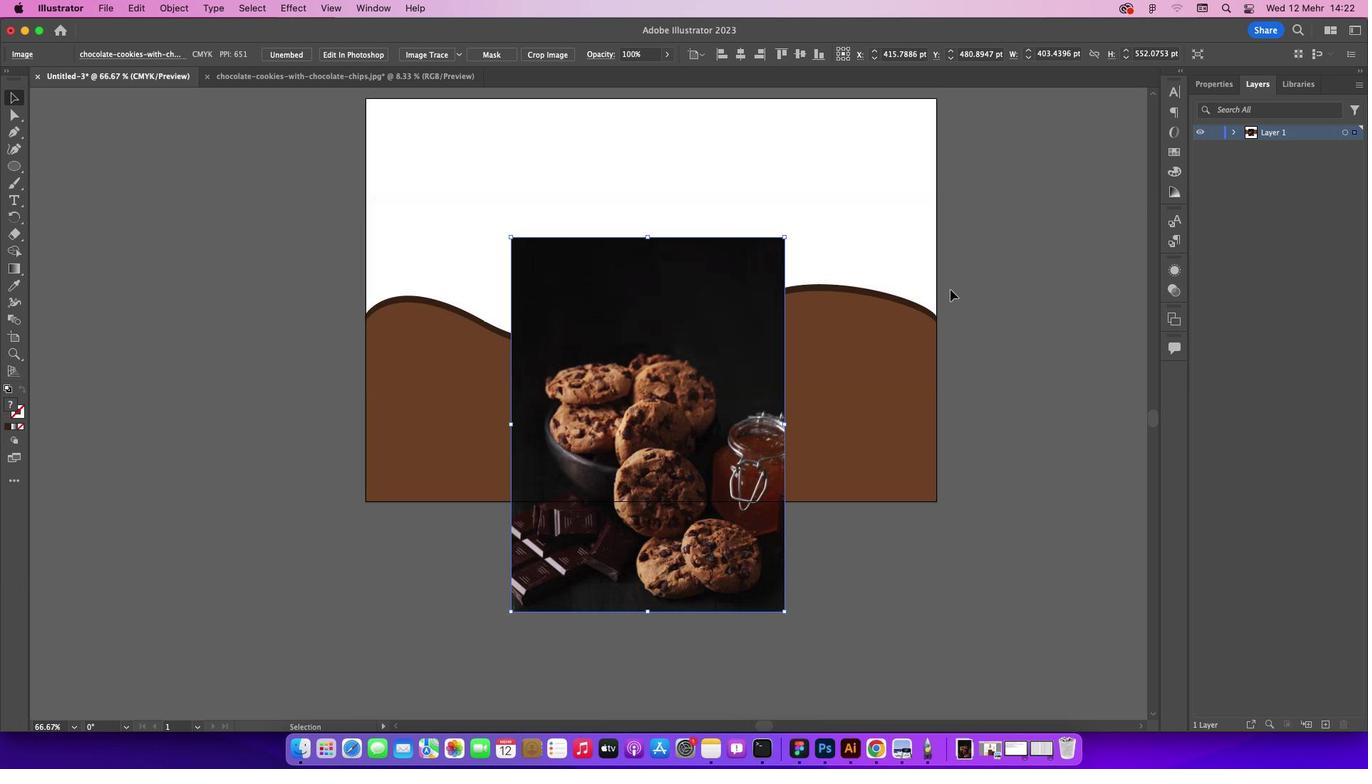 
Action: Mouse scrolled (956, 294) with delta (4, 8)
Screenshot: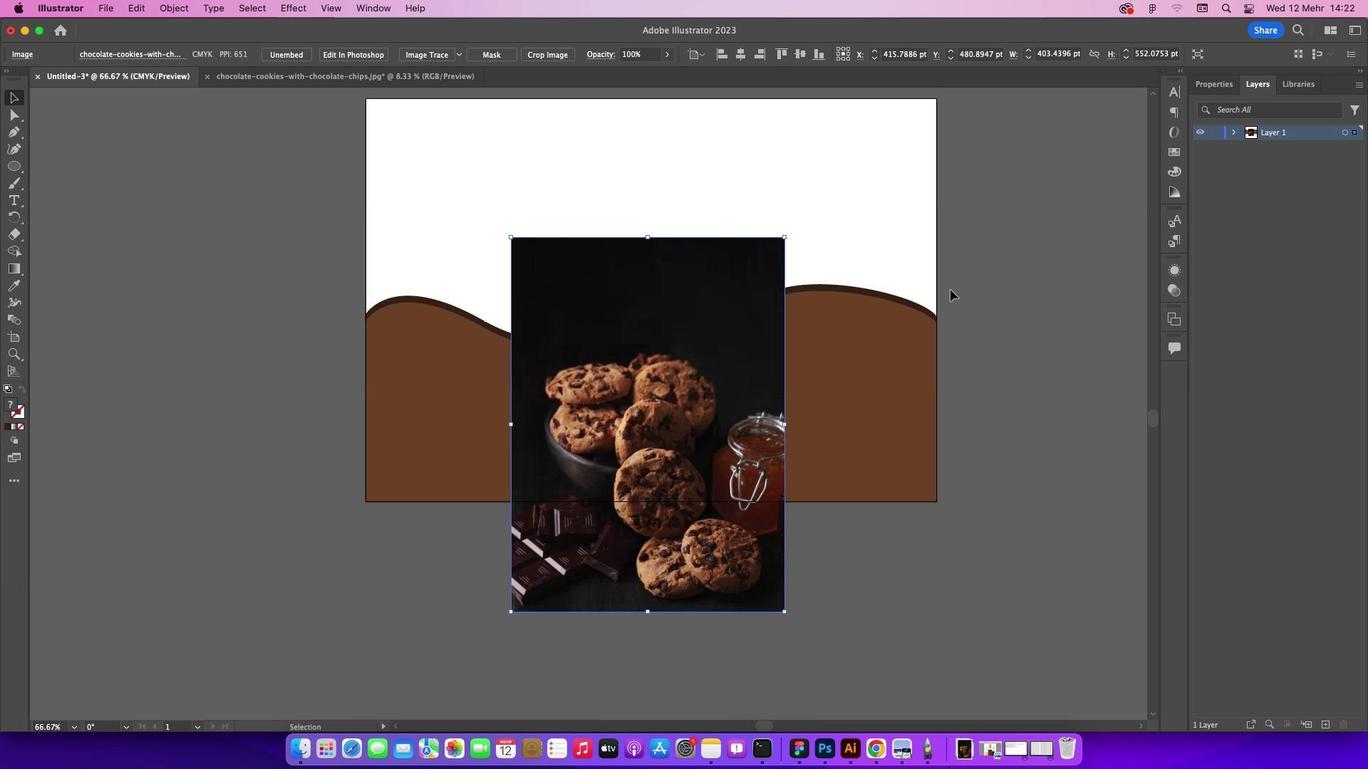 
Action: Mouse scrolled (956, 294) with delta (4, 9)
Screenshot: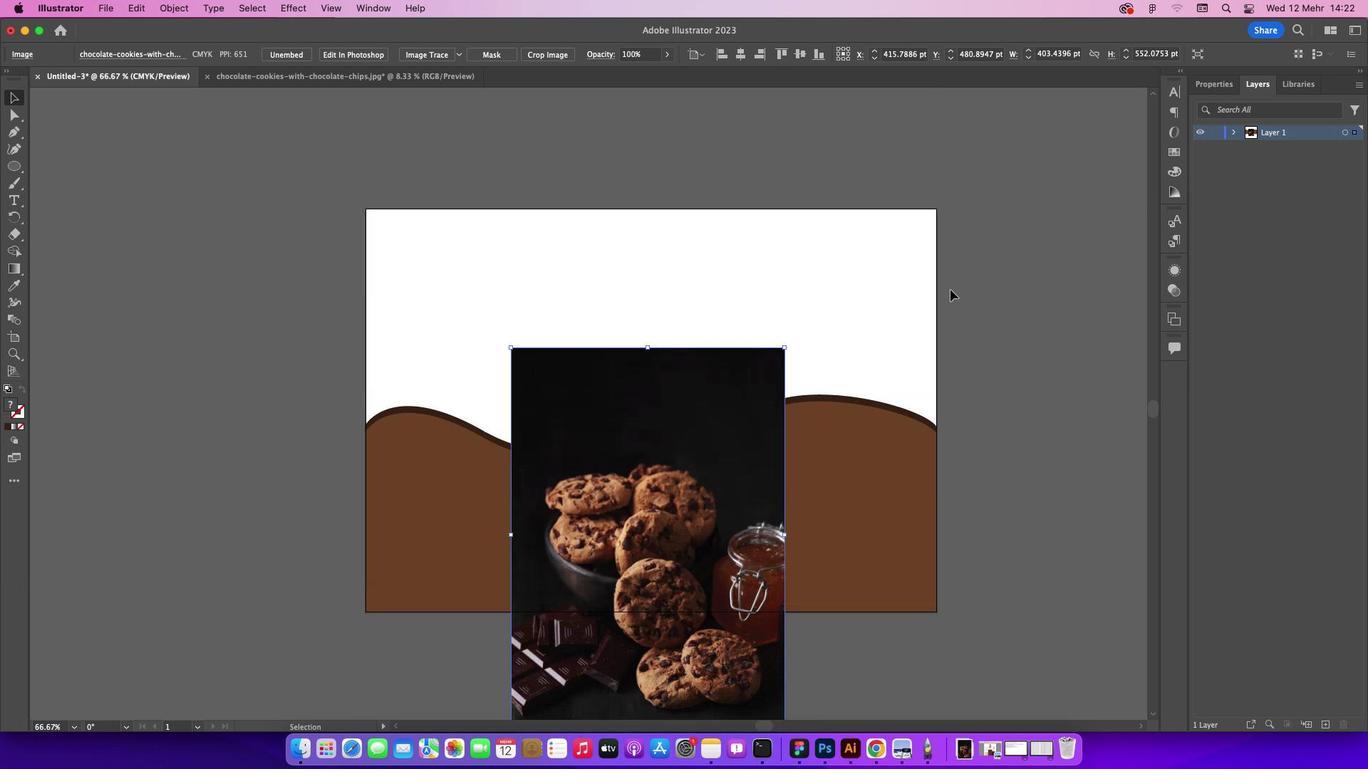 
Action: Mouse scrolled (956, 294) with delta (4, 5)
Screenshot: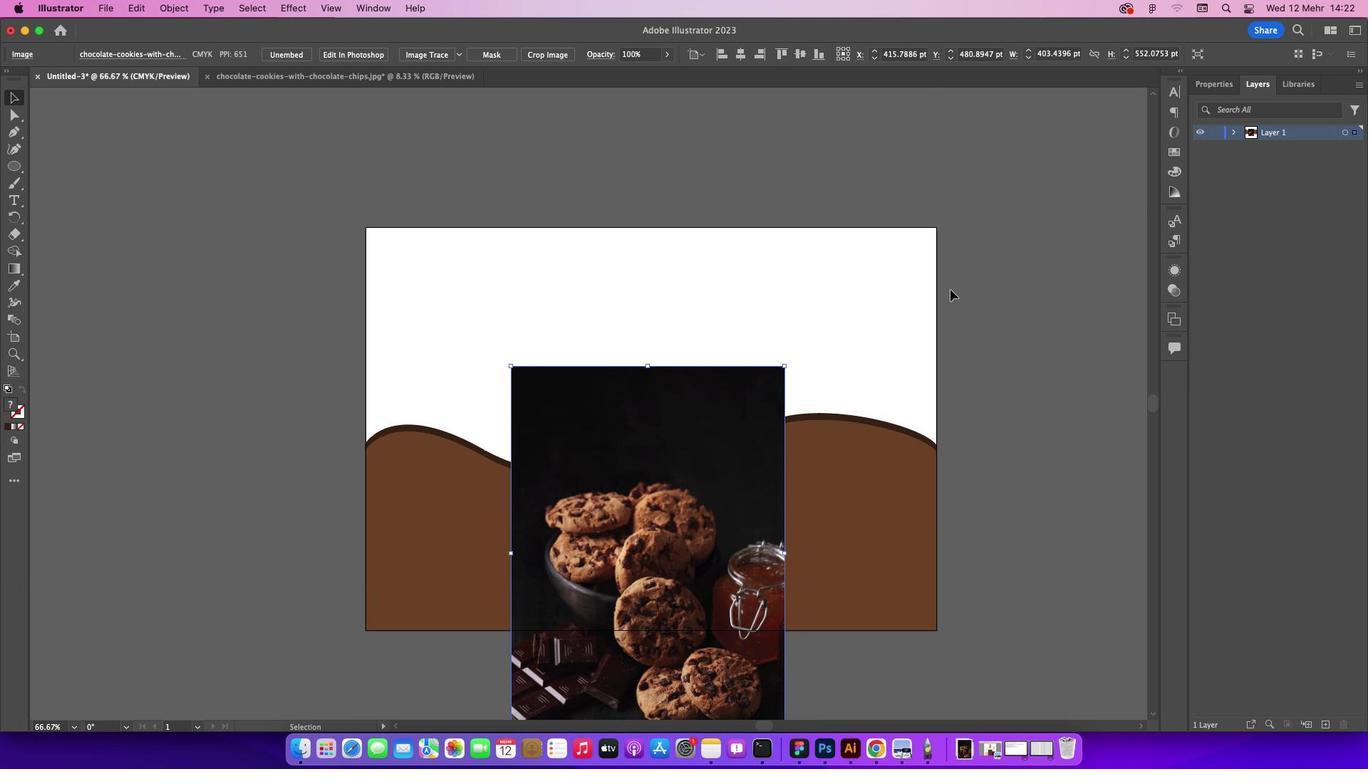 
Action: Mouse scrolled (956, 294) with delta (4, 5)
Screenshot: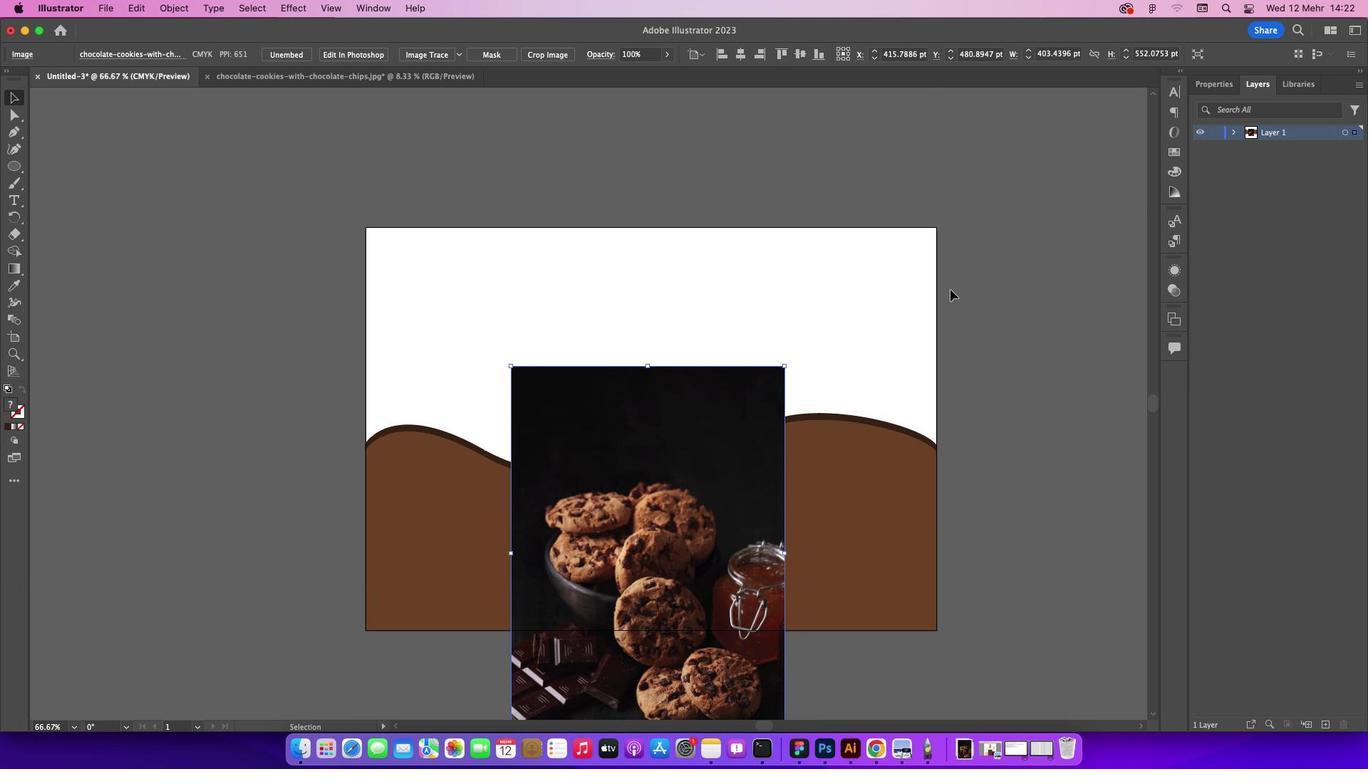 
Action: Mouse moved to (676, 573)
Screenshot: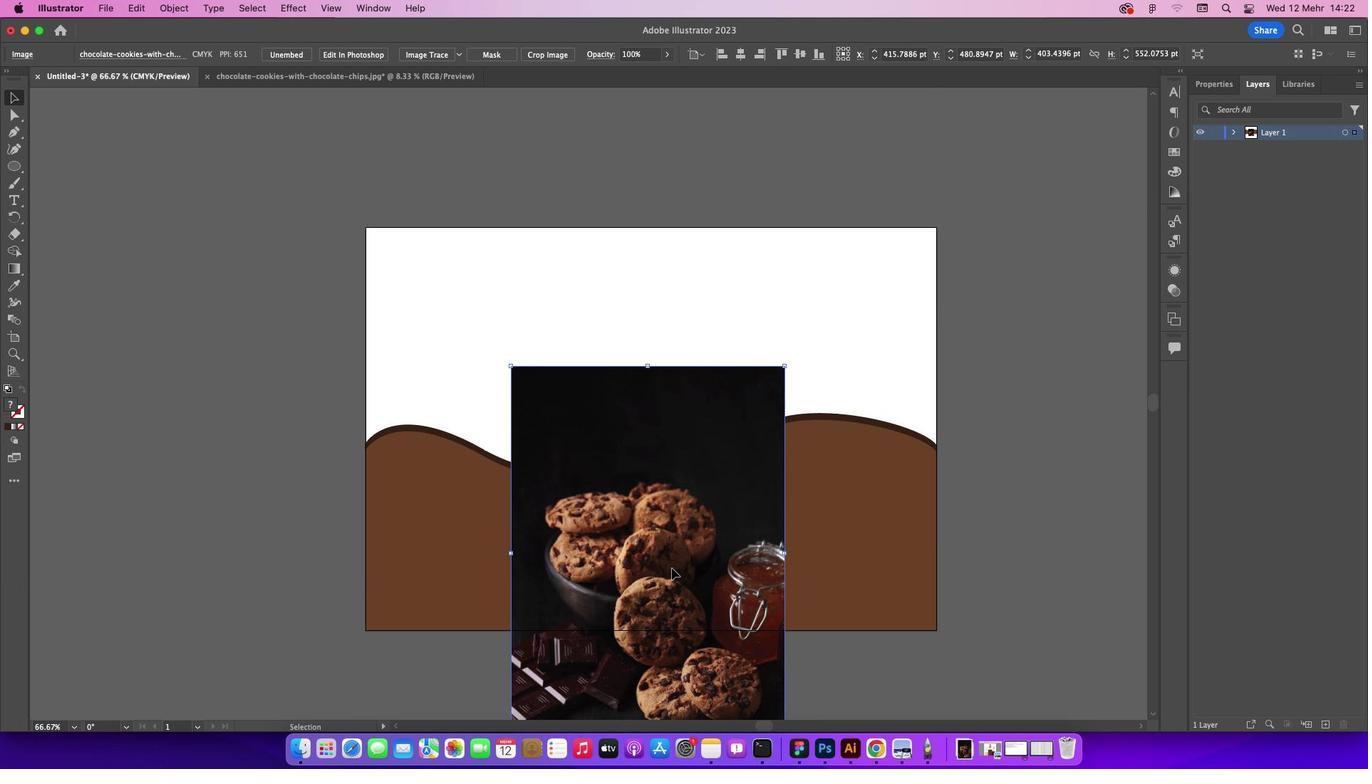 
Action: Mouse pressed left at (676, 573)
Screenshot: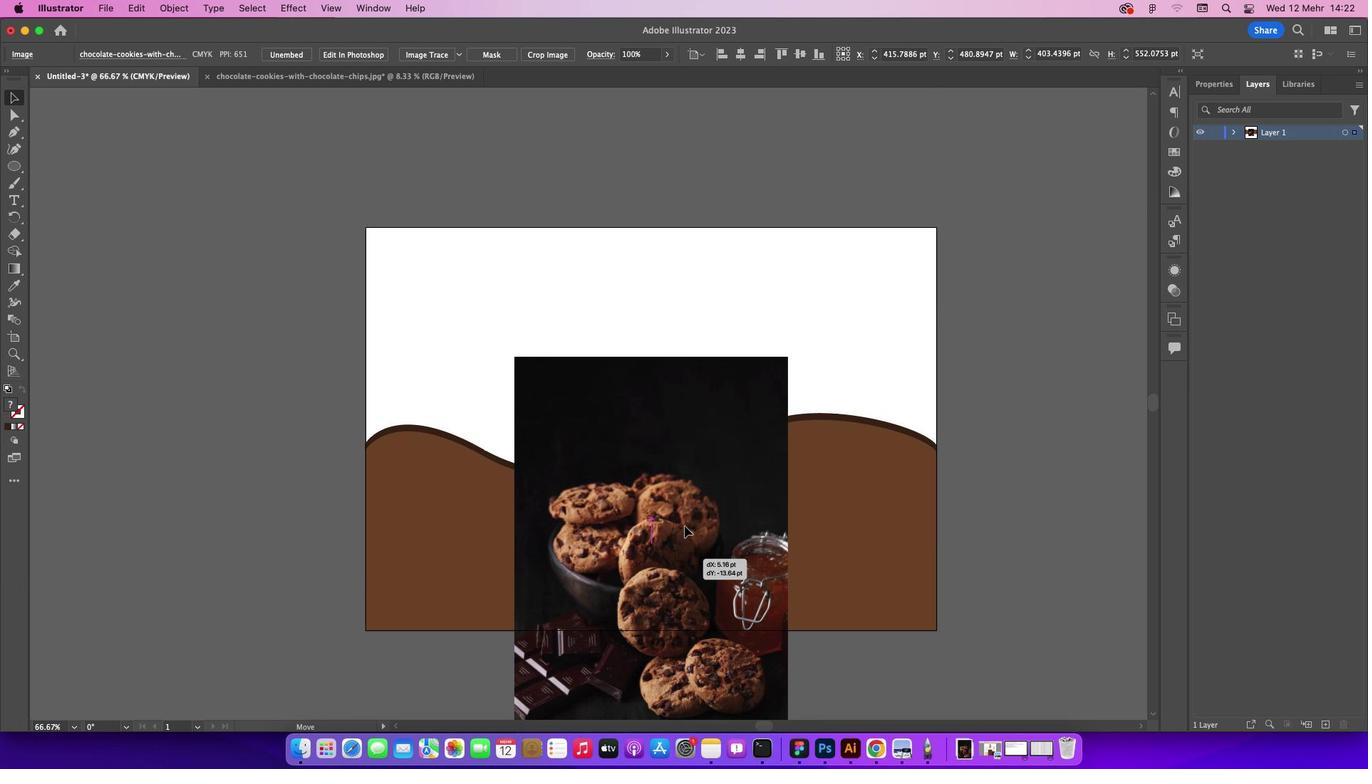 
Action: Mouse moved to (811, 258)
Screenshot: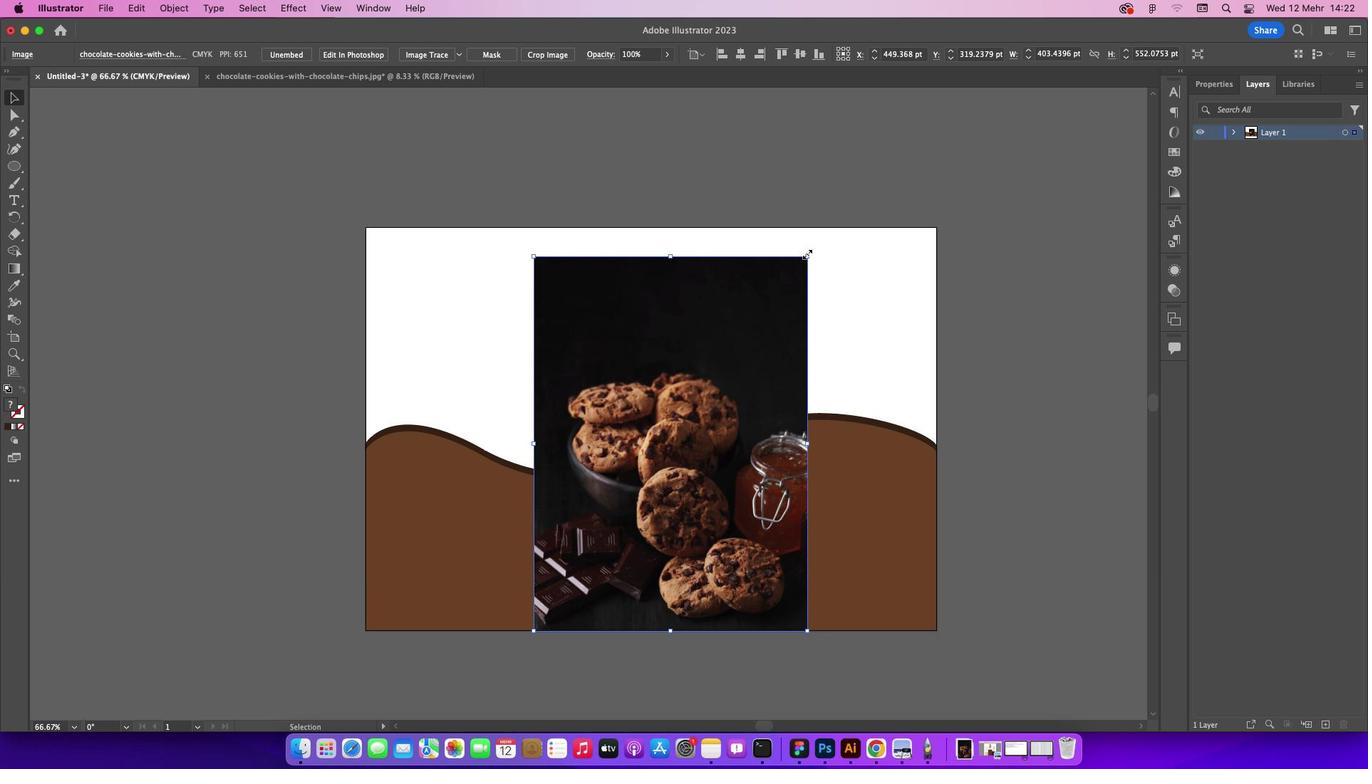 
Action: Key pressed Key.shift
Screenshot: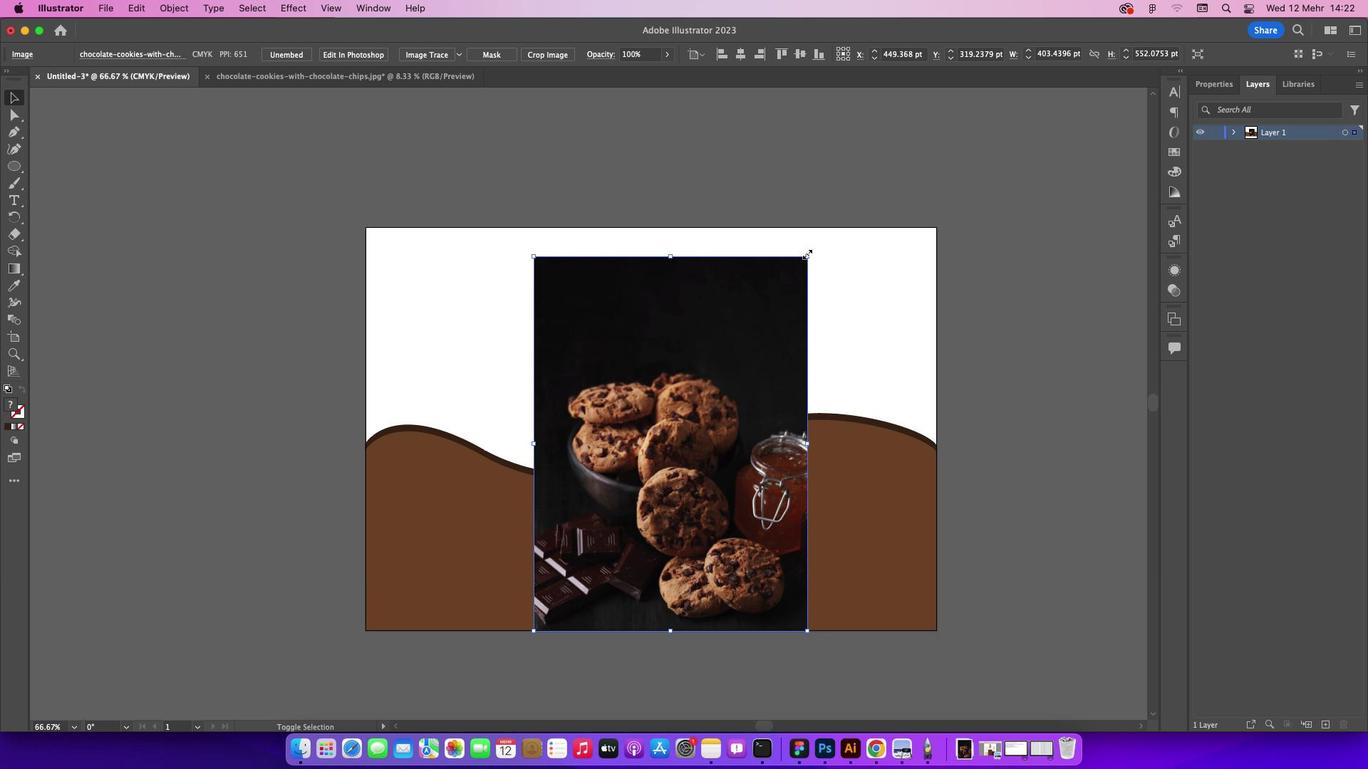 
Action: Mouse pressed left at (811, 258)
Screenshot: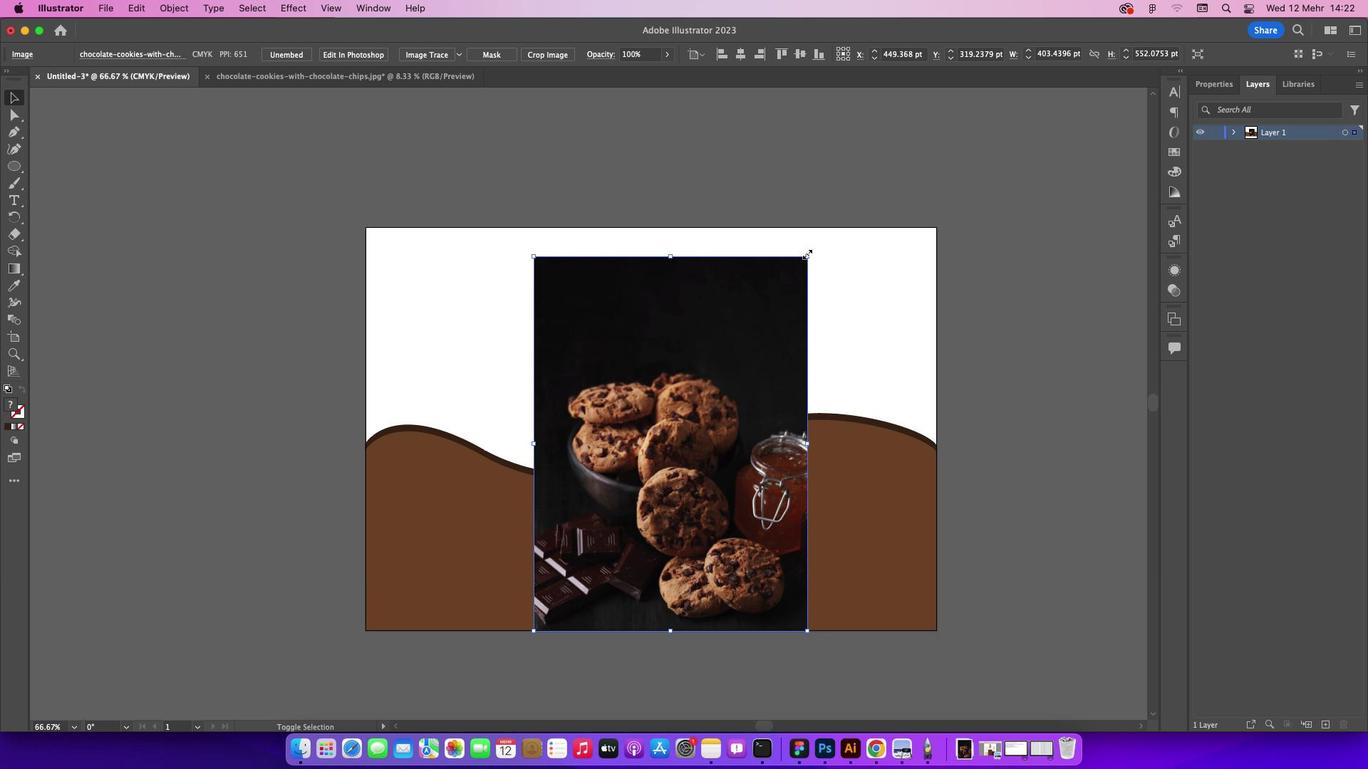 
Action: Mouse moved to (635, 545)
Screenshot: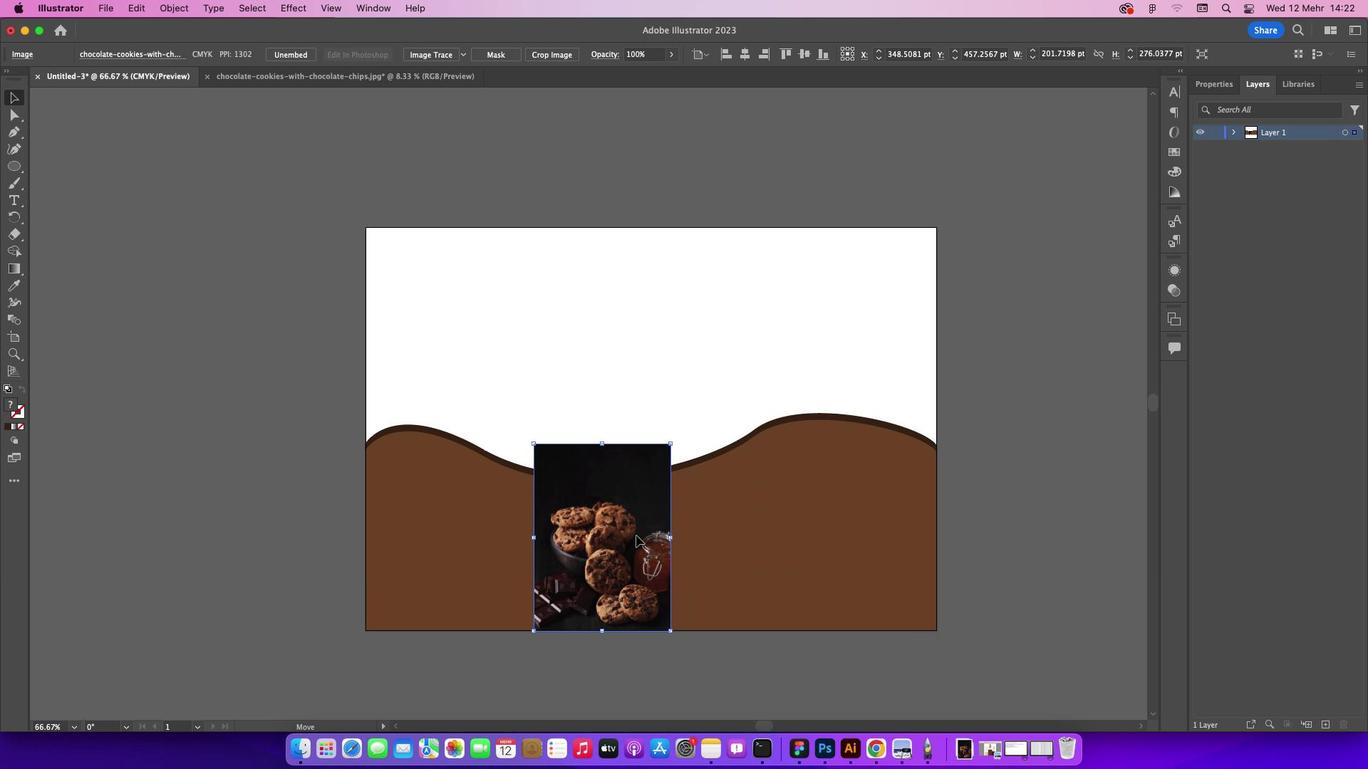 
Action: Mouse pressed left at (635, 545)
Screenshot: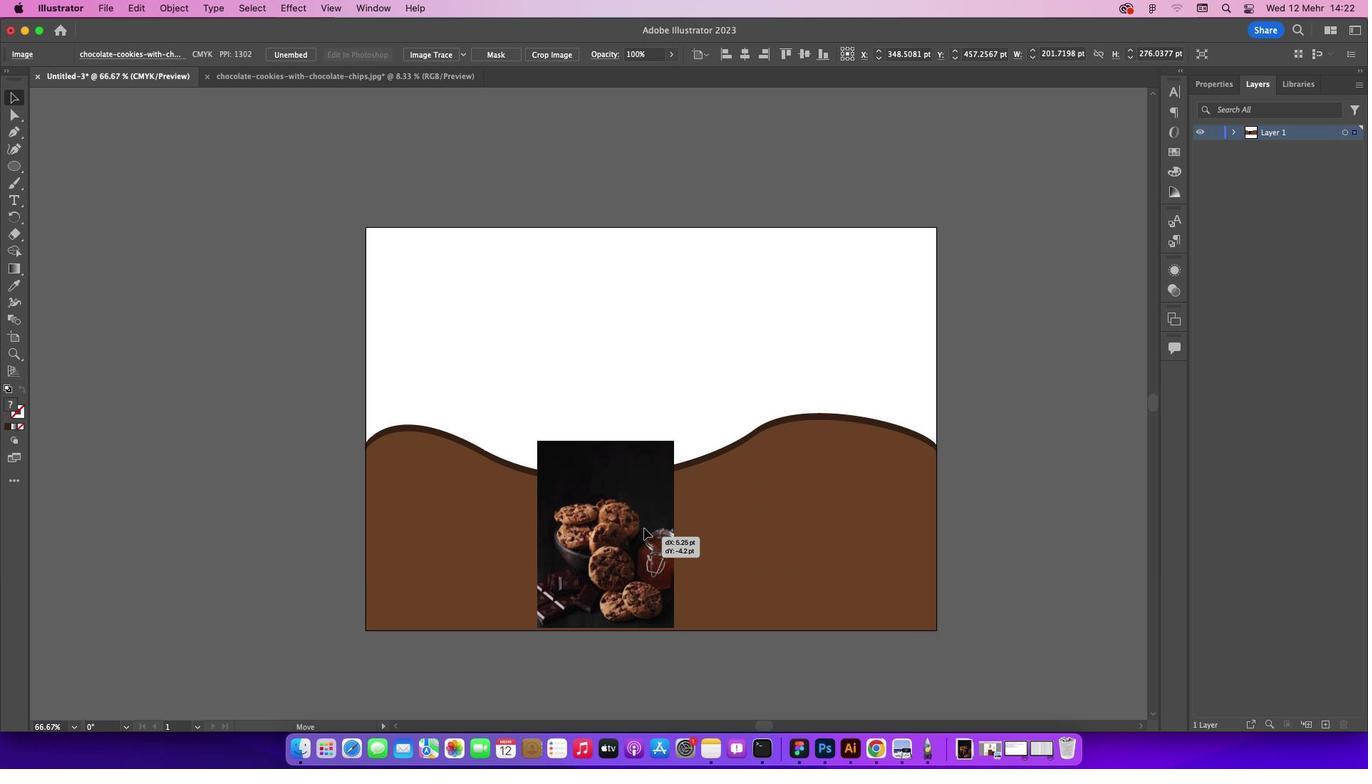 
Action: Mouse moved to (723, 409)
Screenshot: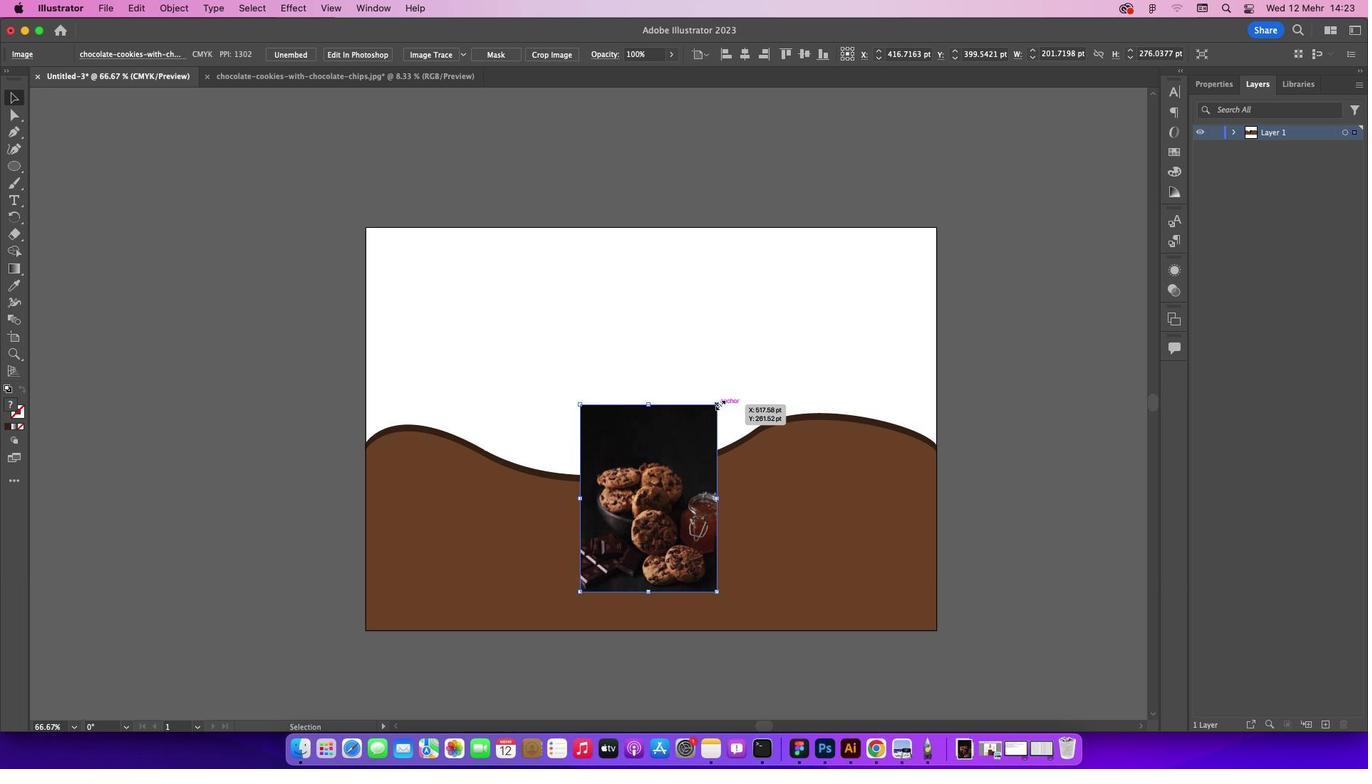 
Action: Key pressed Key.shift
Screenshot: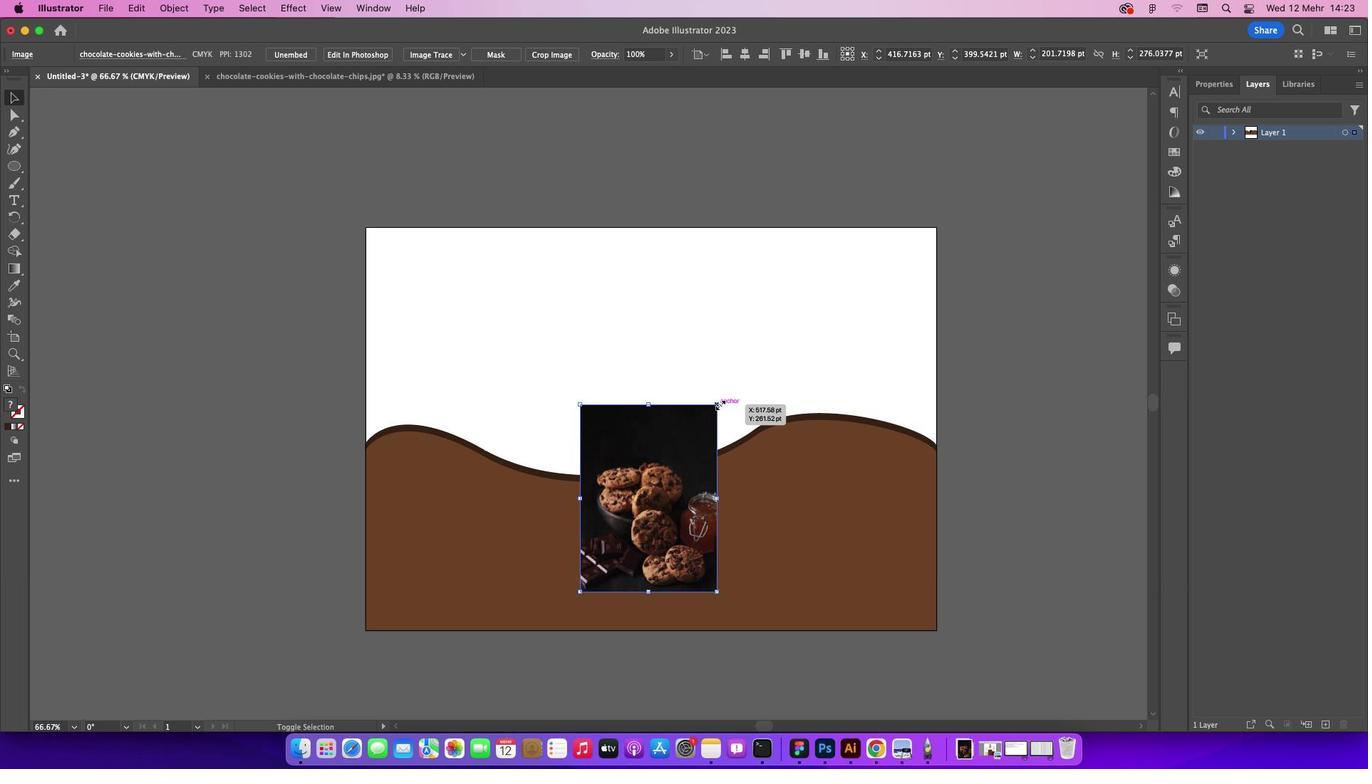 
Action: Mouse pressed left at (723, 409)
Screenshot: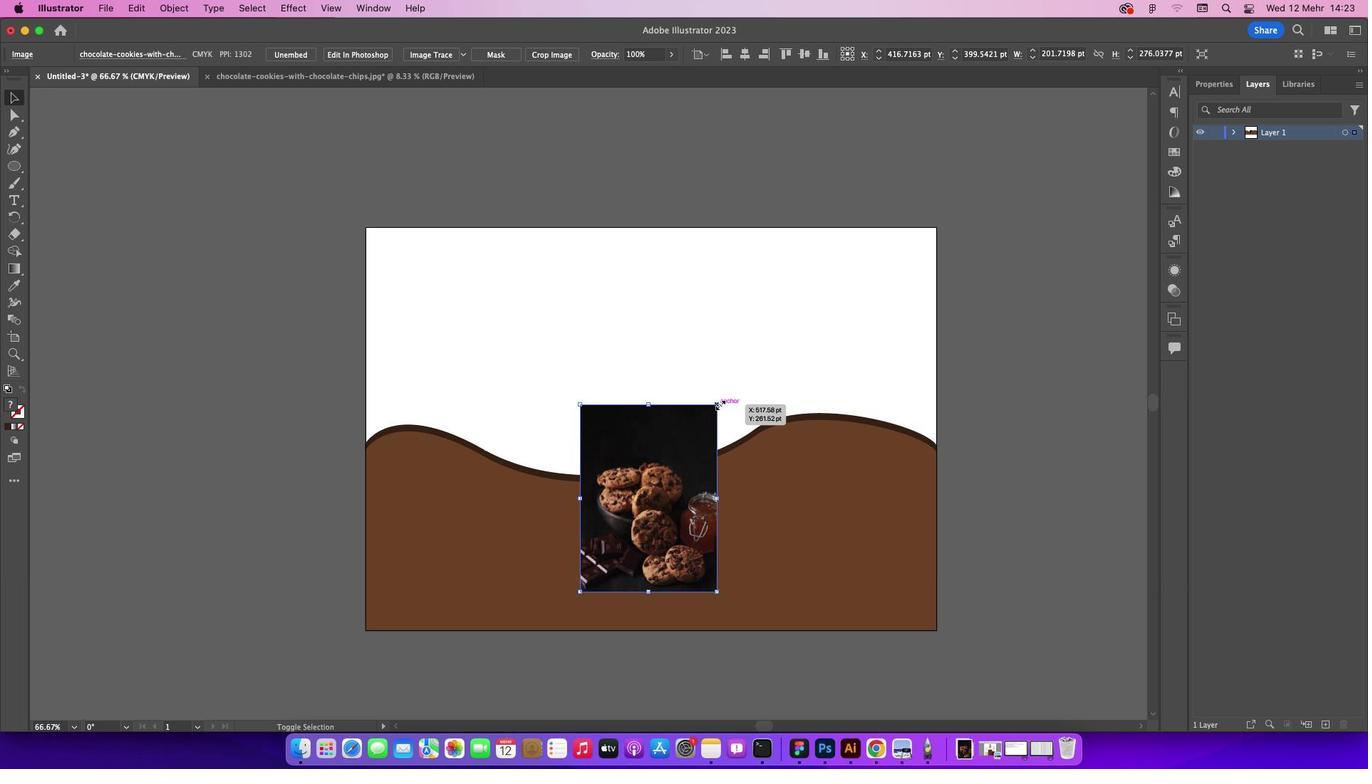 
Action: Mouse moved to (665, 534)
Screenshot: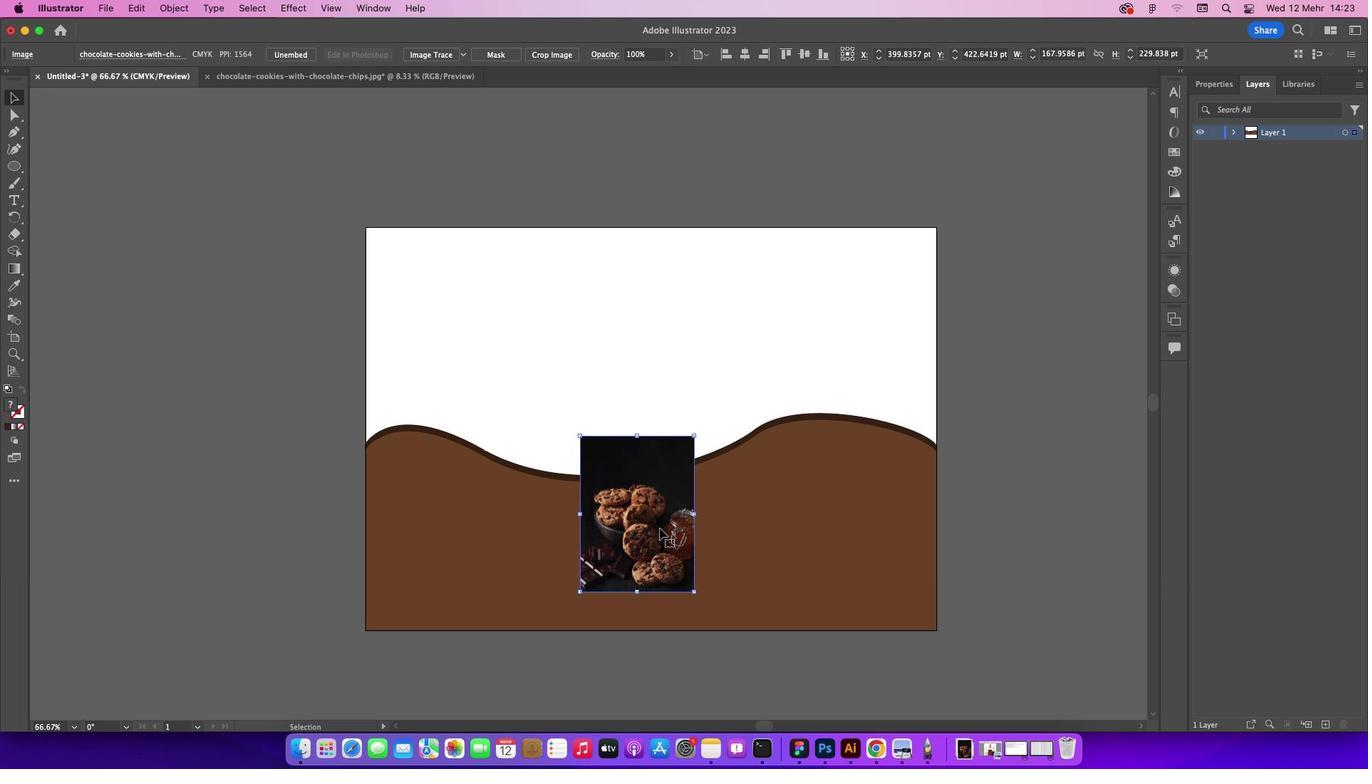 
Action: Mouse pressed left at (665, 534)
Screenshot: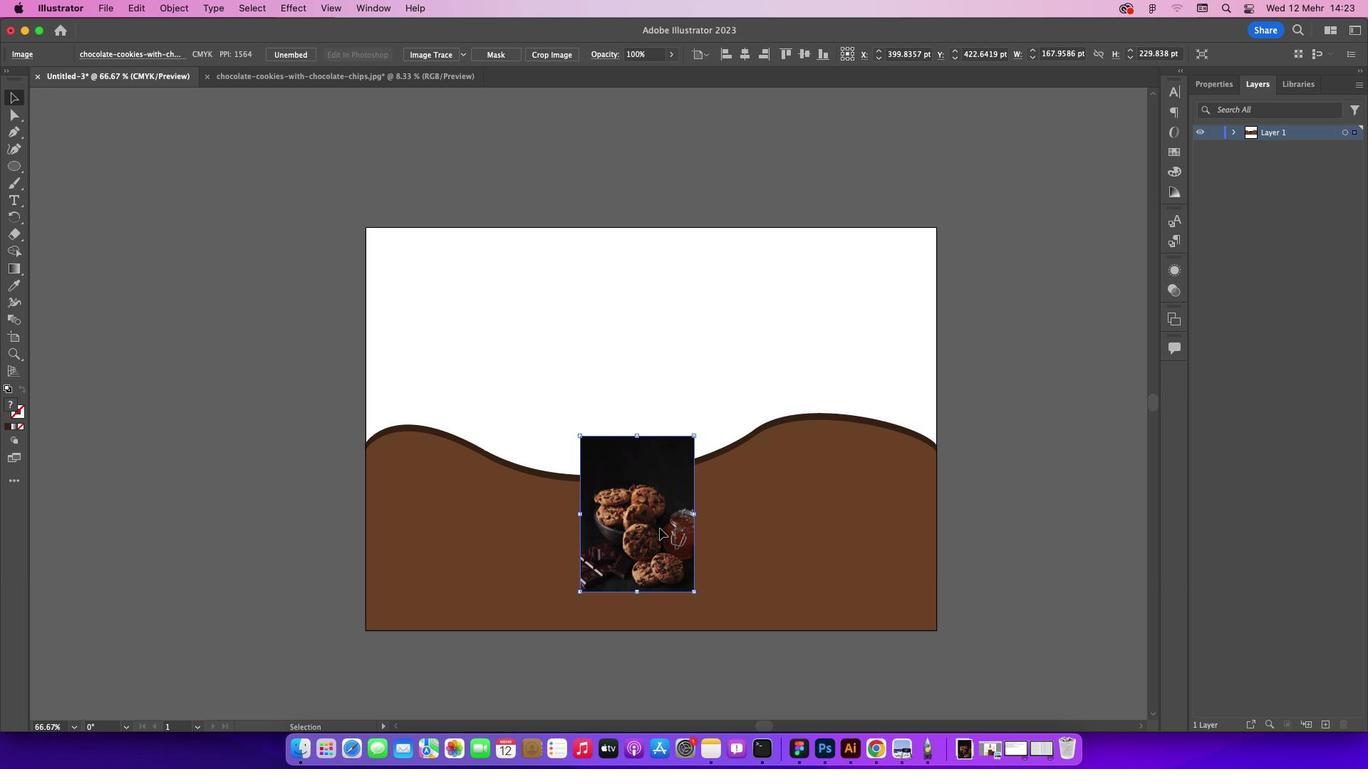 
Action: Mouse moved to (1015, 417)
Screenshot: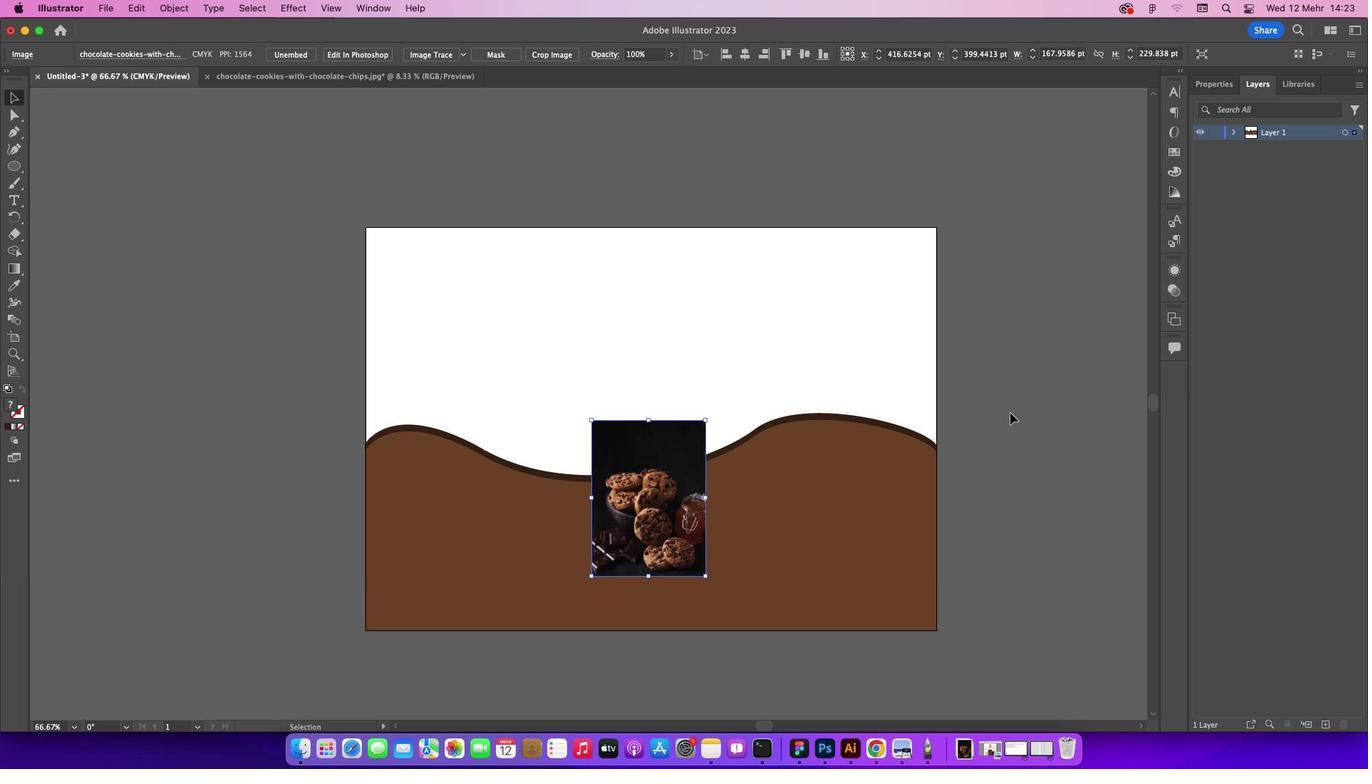 
Action: Mouse pressed left at (1015, 417)
Screenshot: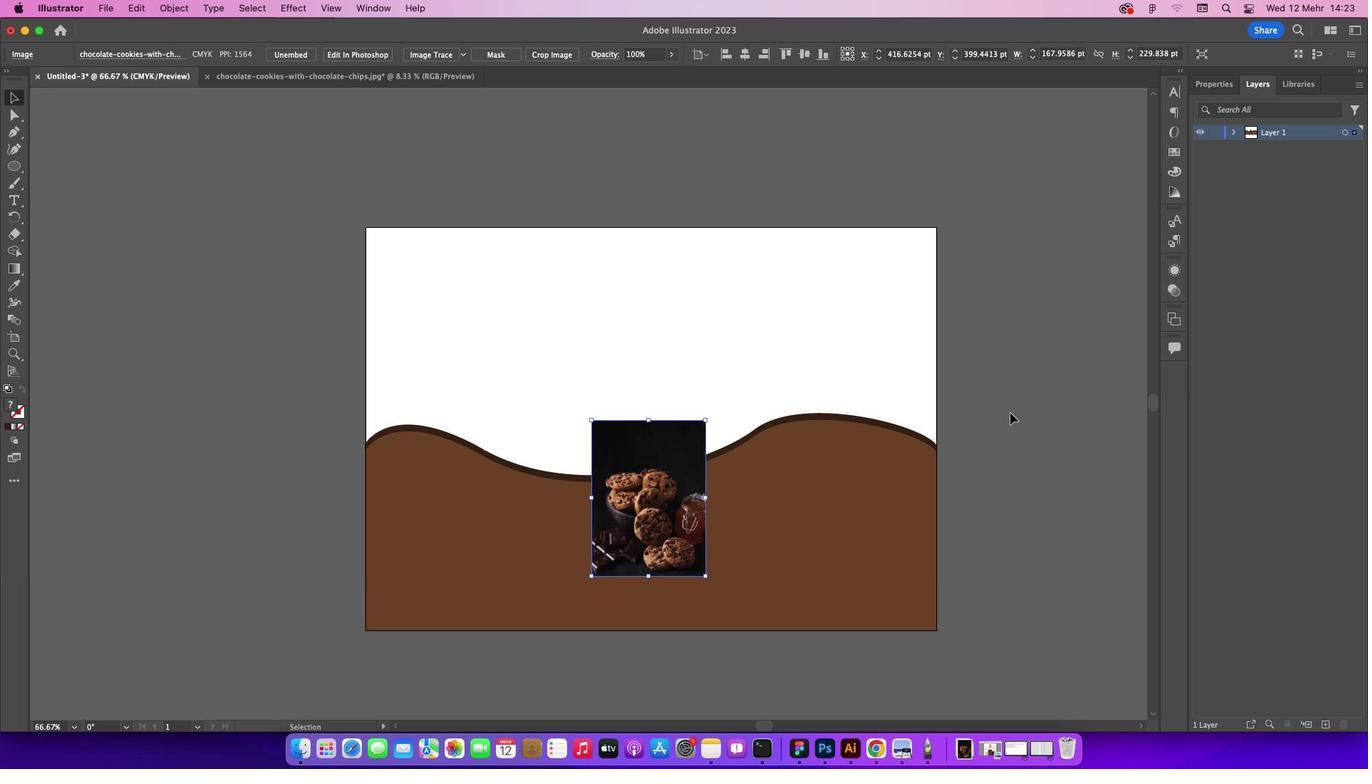 
Action: Mouse moved to (653, 534)
Screenshot: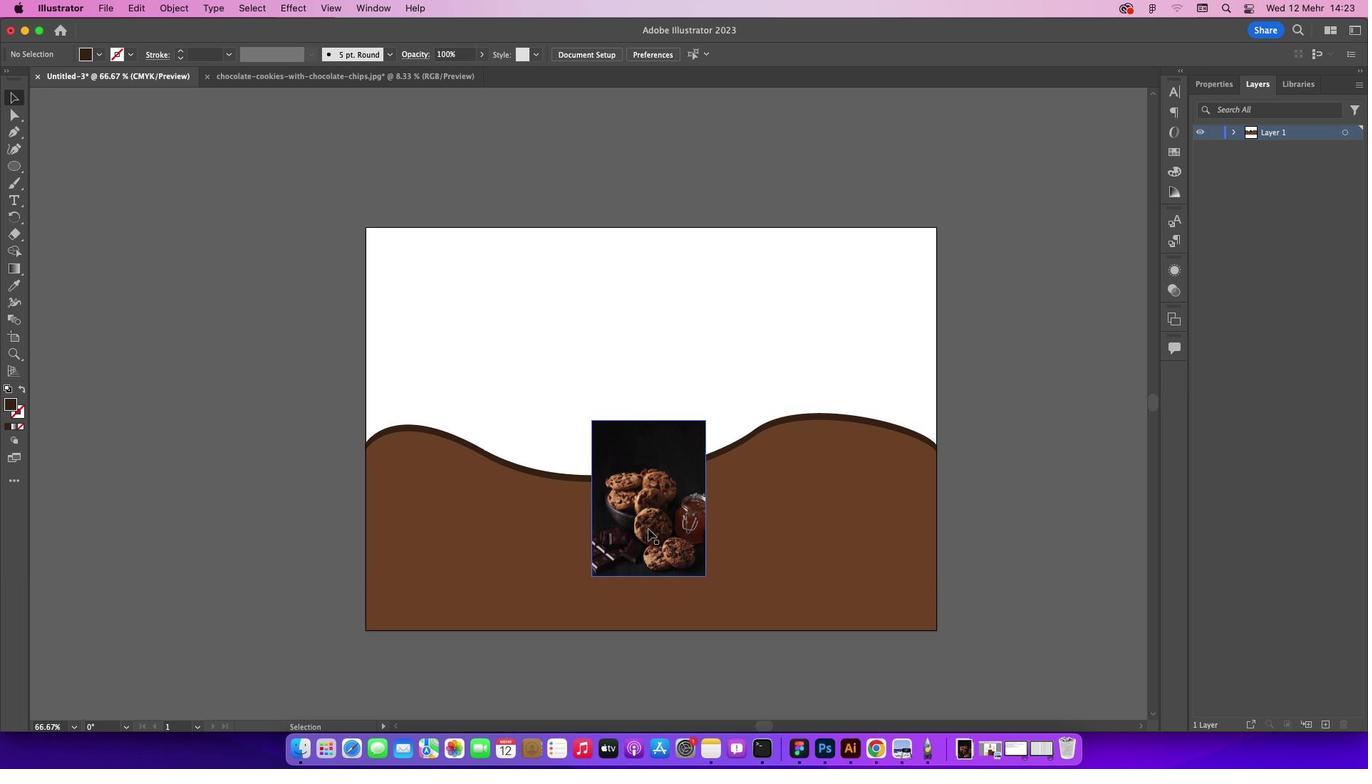 
Action: Mouse pressed left at (653, 534)
Screenshot: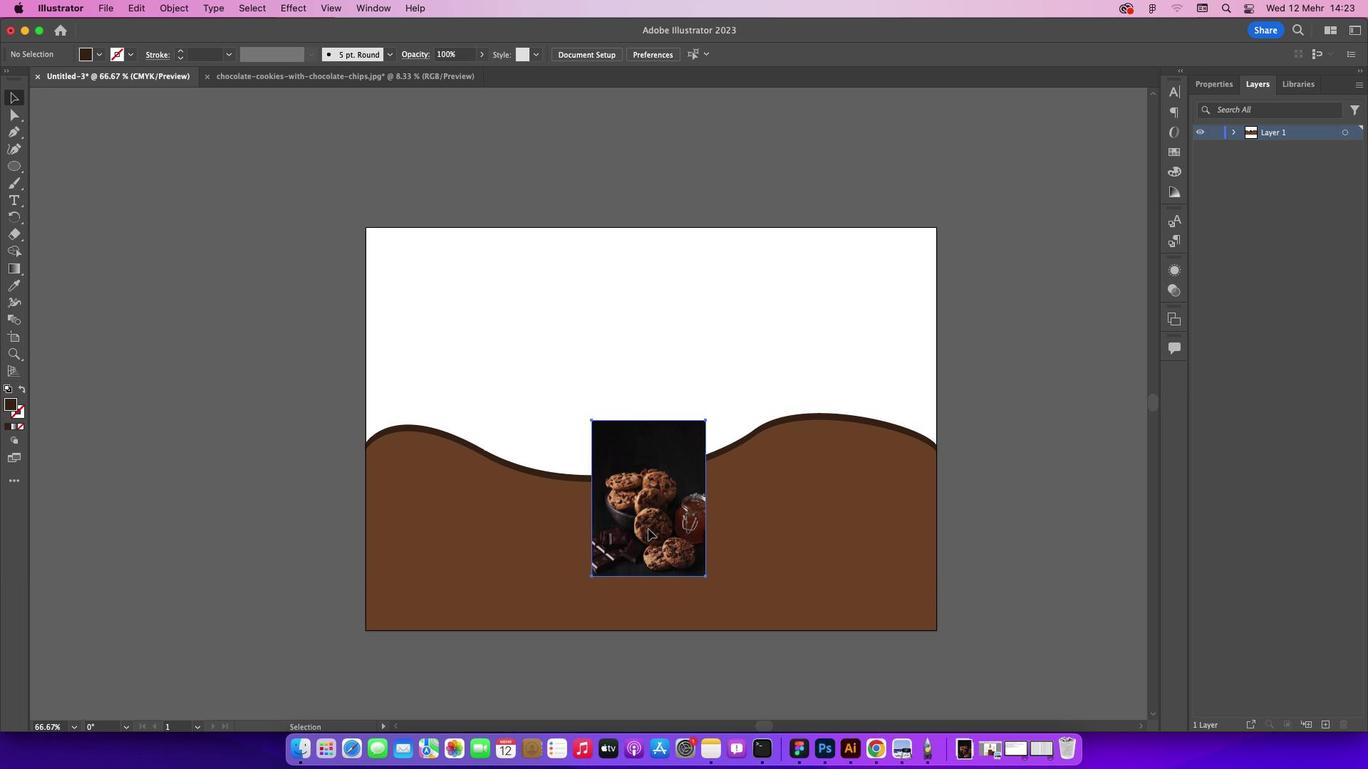 
Action: Mouse moved to (712, 425)
Screenshot: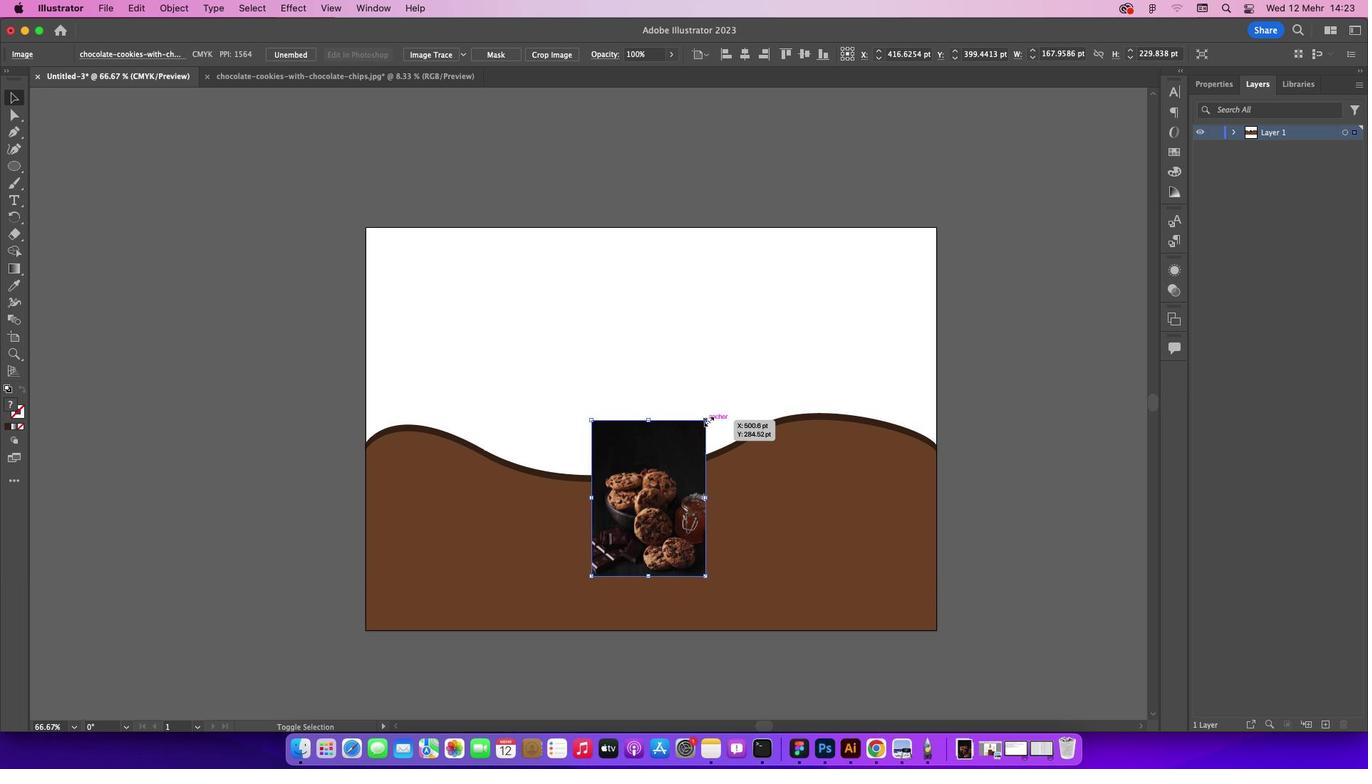 
Action: Key pressed Key.shift
Screenshot: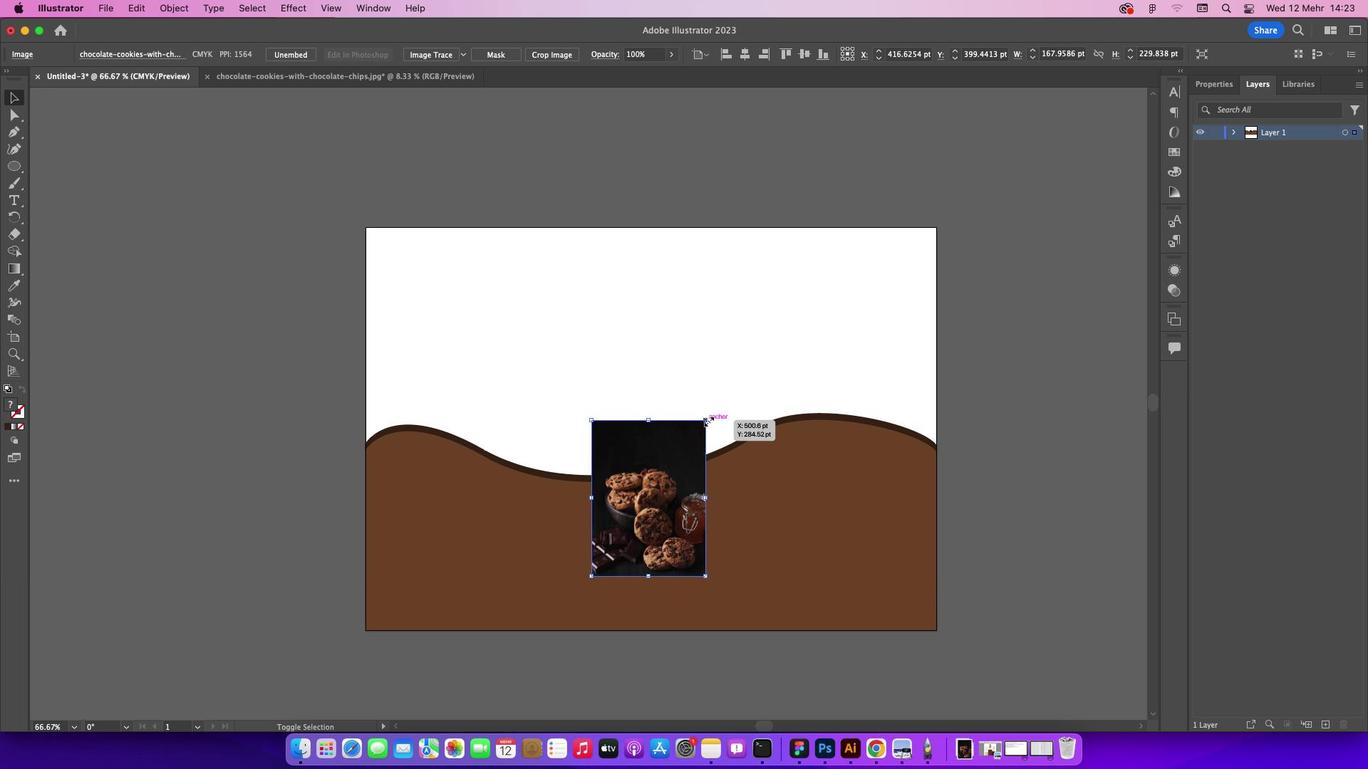 
Action: Mouse pressed left at (712, 425)
Screenshot: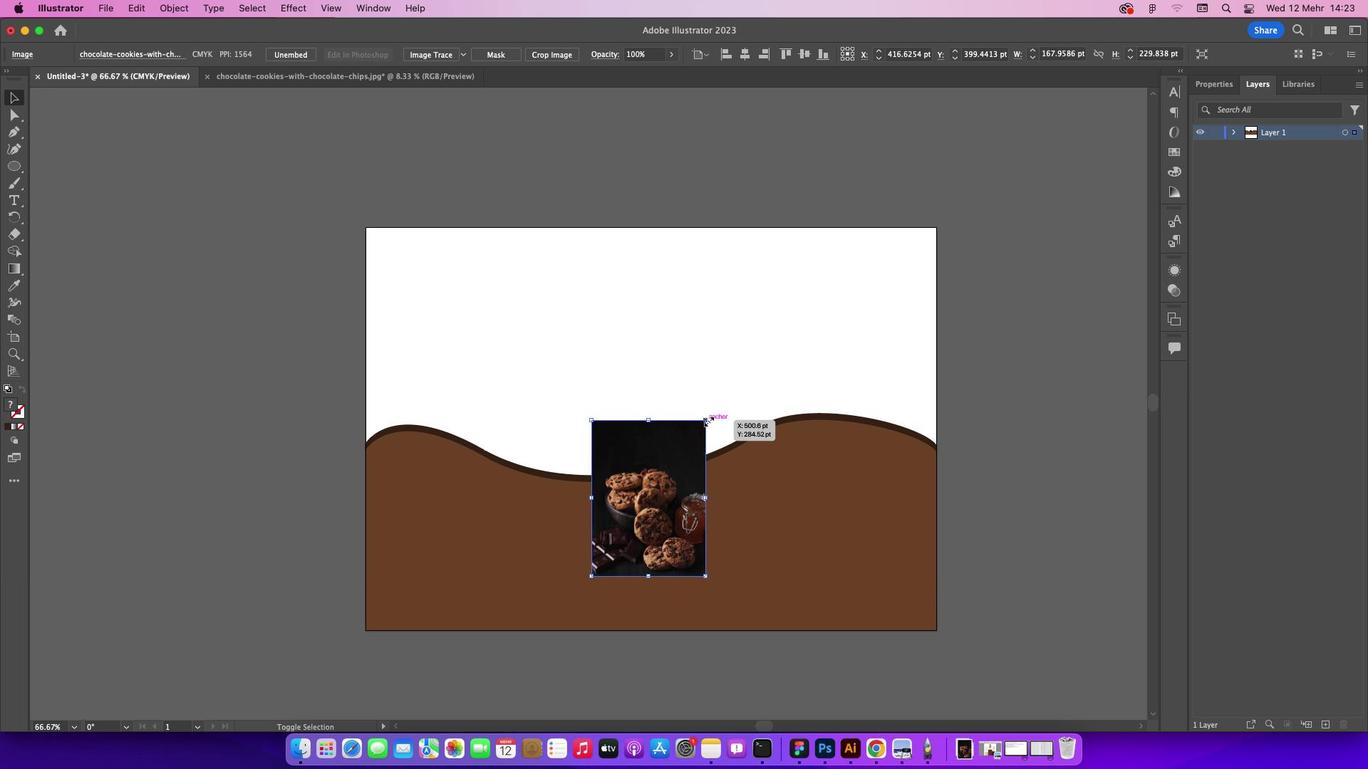 
Action: Mouse moved to (675, 465)
Screenshot: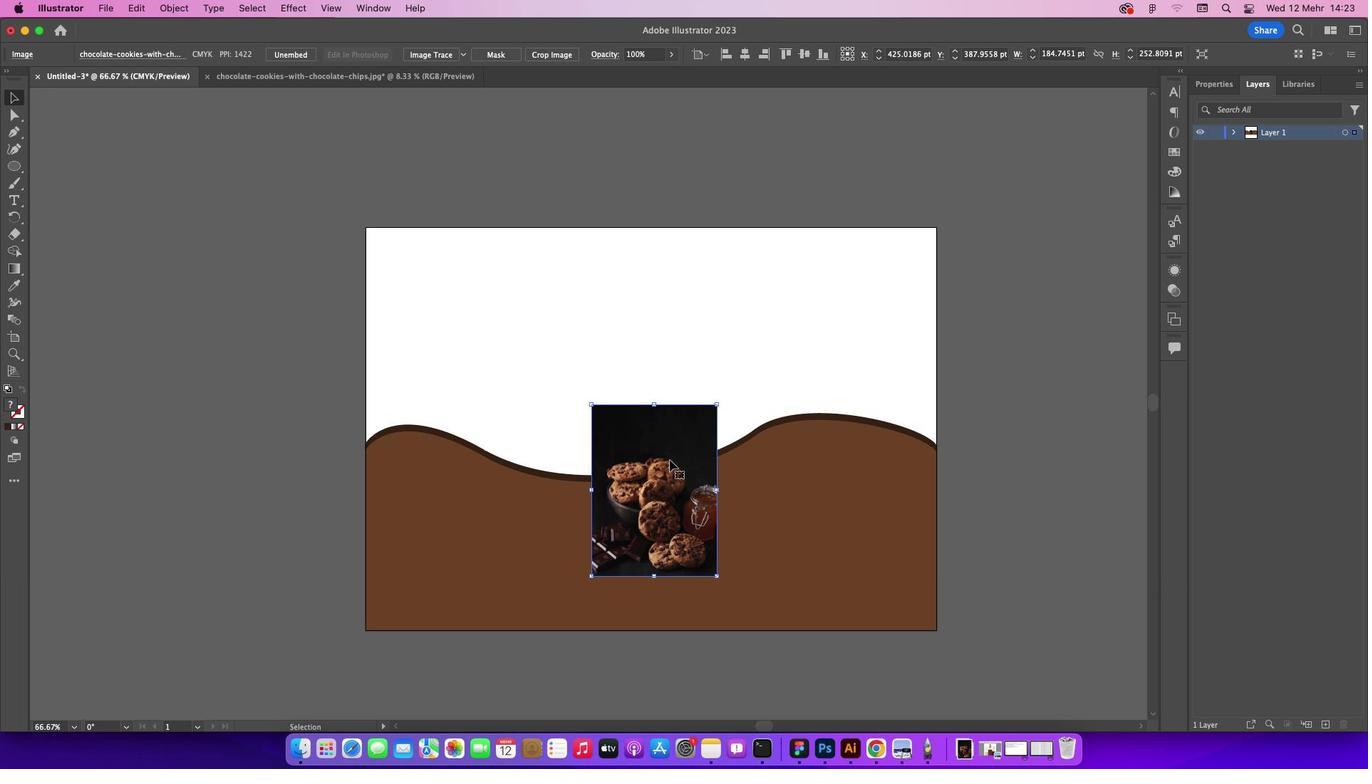 
Action: Mouse pressed left at (675, 465)
Screenshot: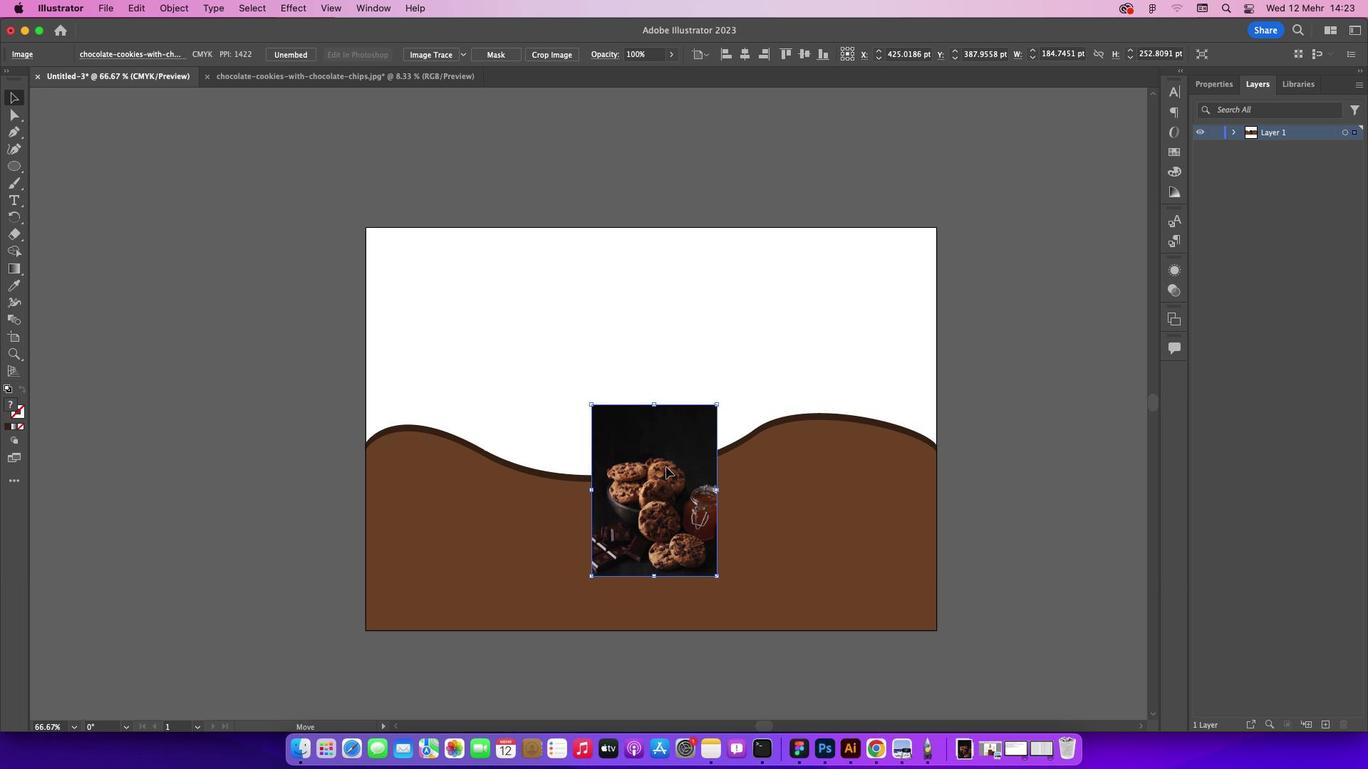 
Action: Mouse moved to (1014, 375)
Screenshot: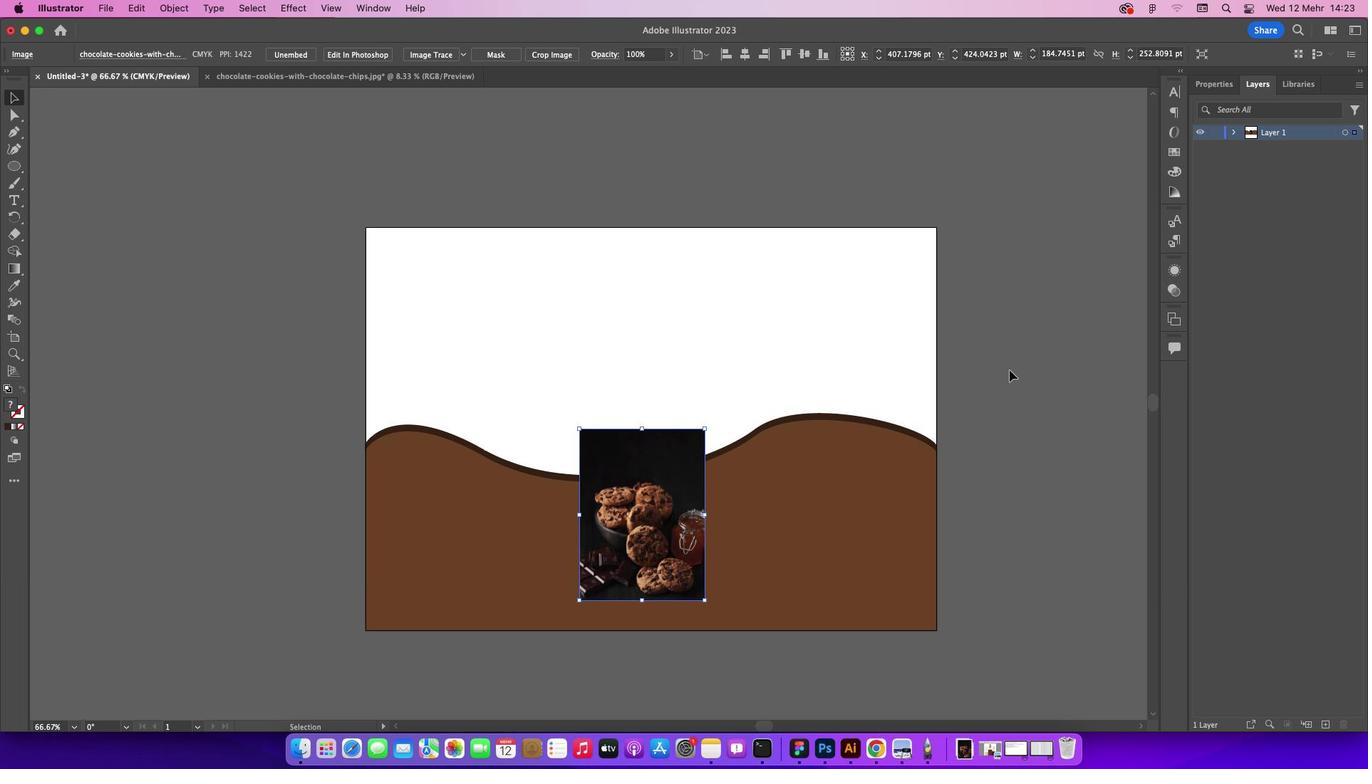 
Action: Mouse pressed left at (1014, 375)
Screenshot: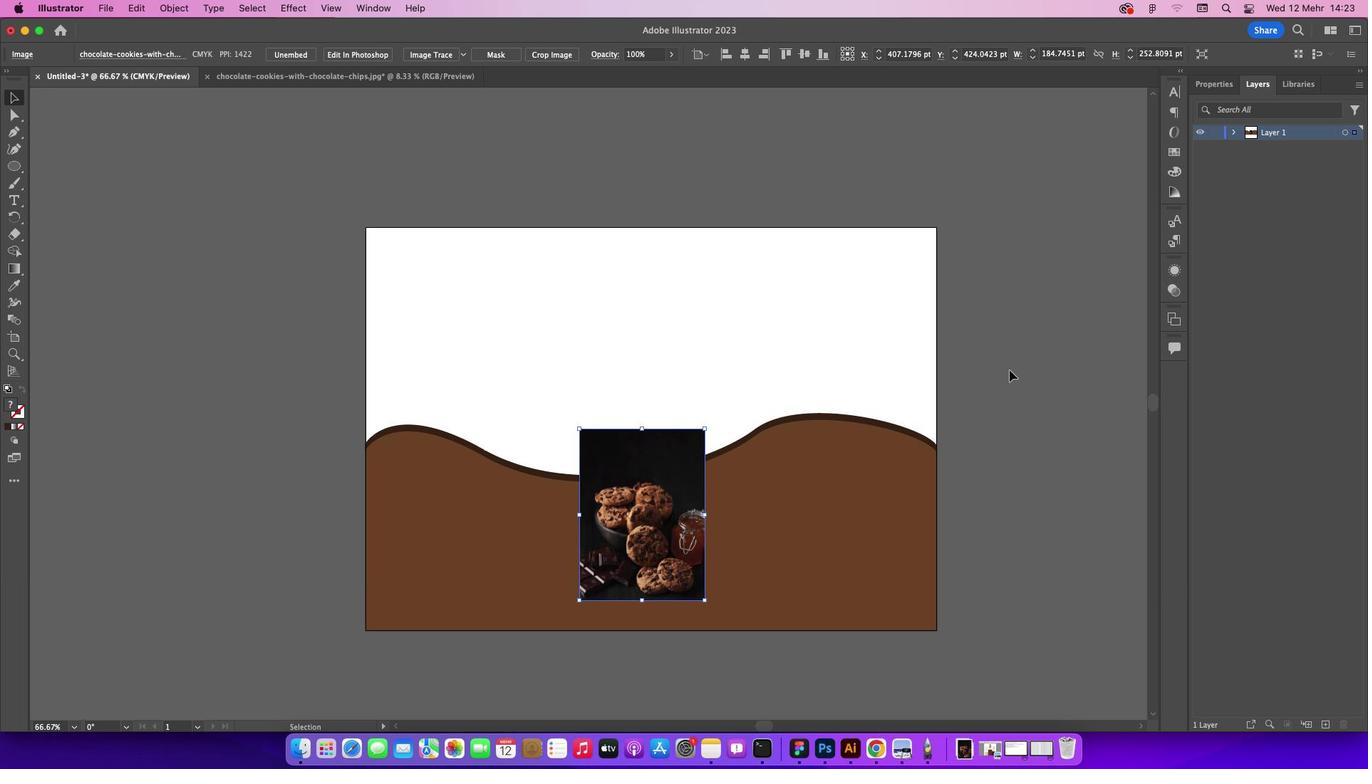 
Action: Mouse moved to (22, 178)
Screenshot: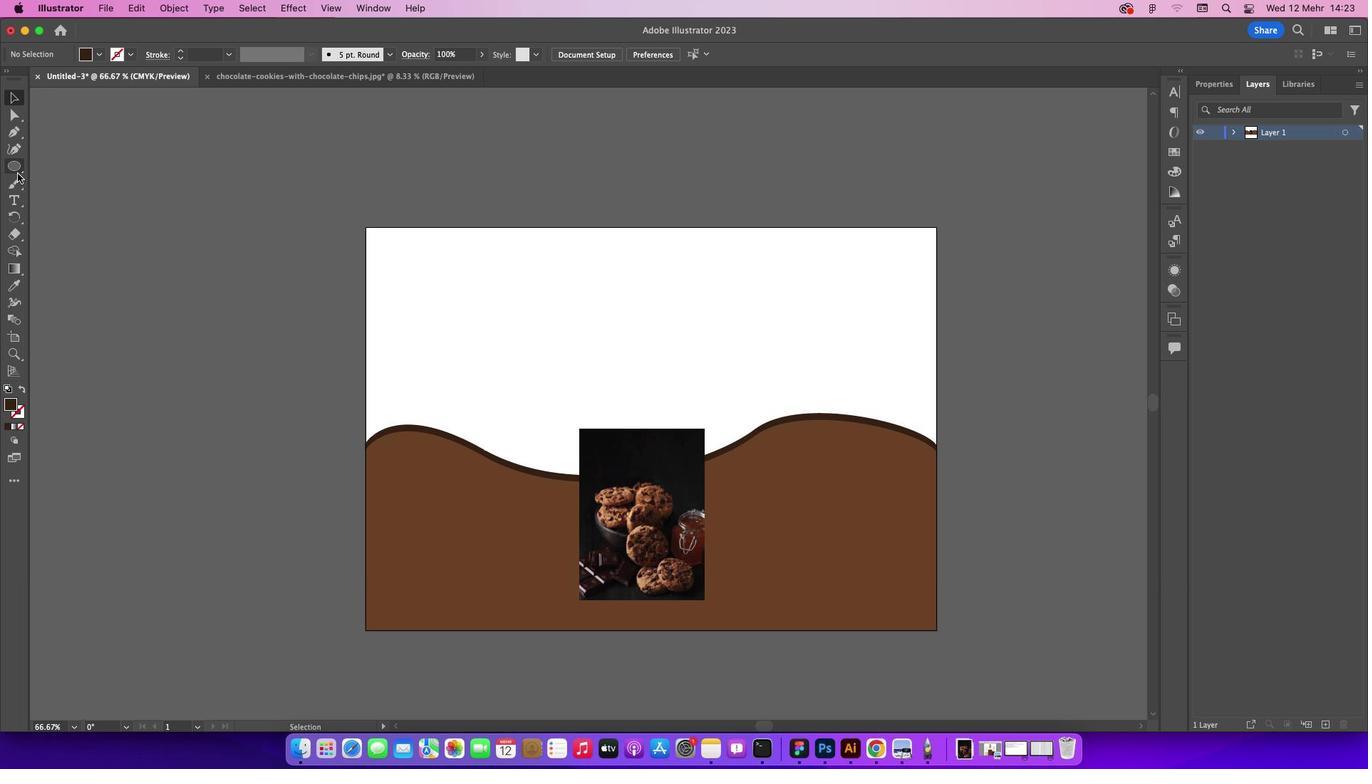 
Action: Mouse pressed left at (22, 178)
Screenshot: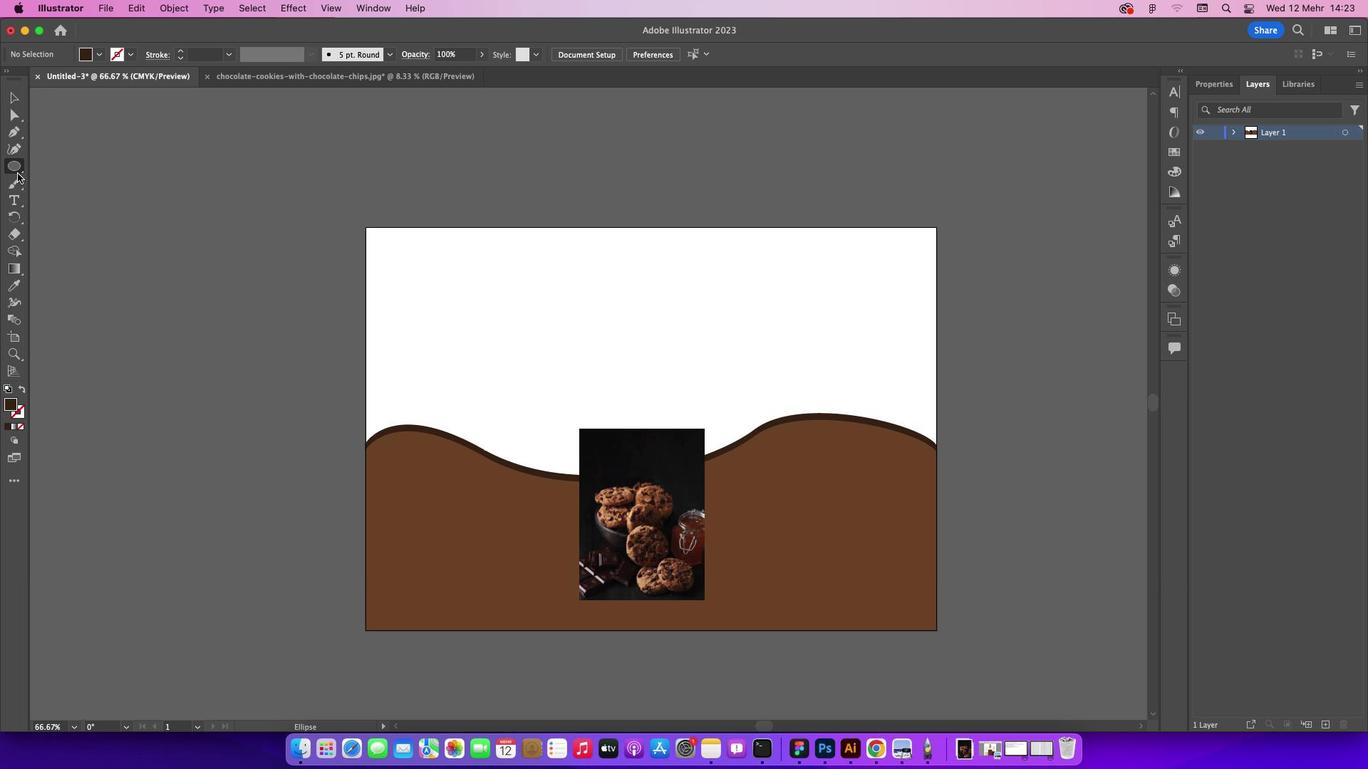 
Action: Mouse moved to (95, 174)
Screenshot: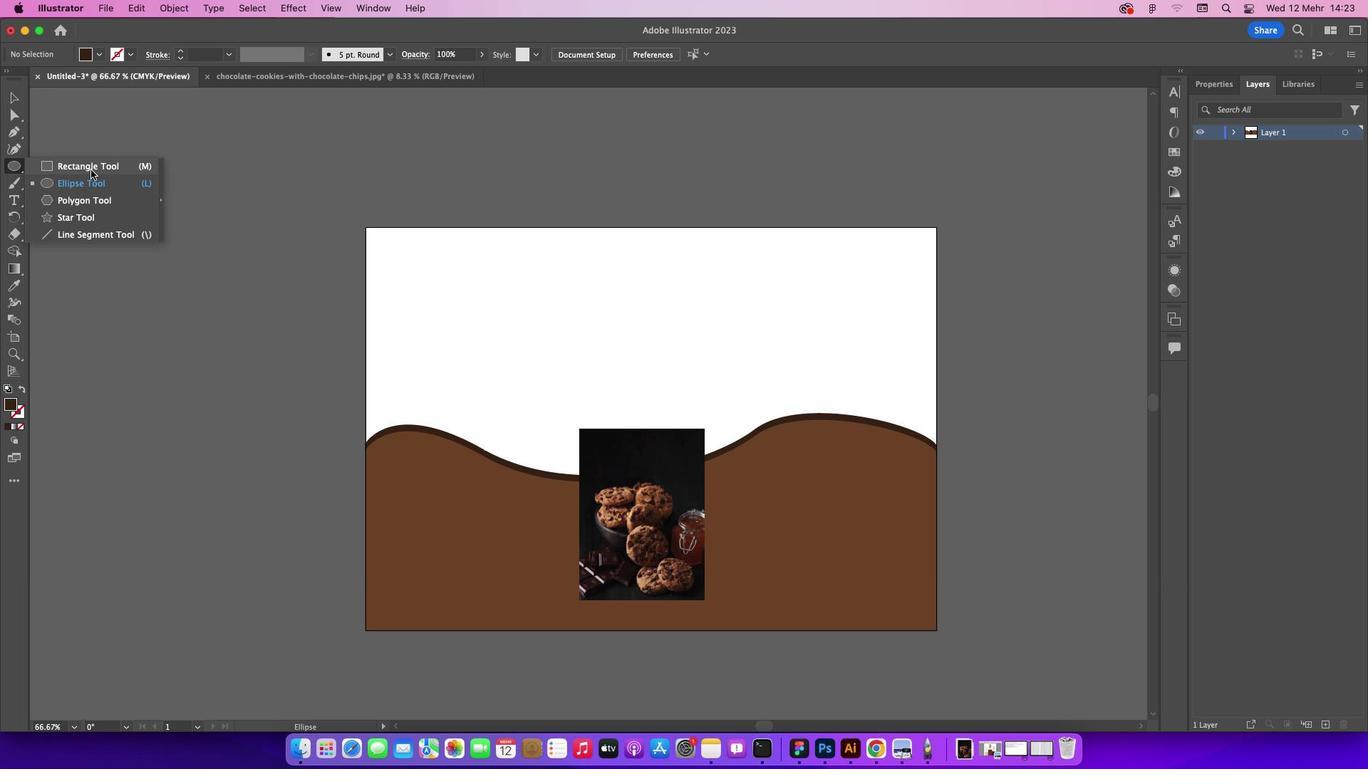 
Action: Mouse pressed left at (95, 174)
Screenshot: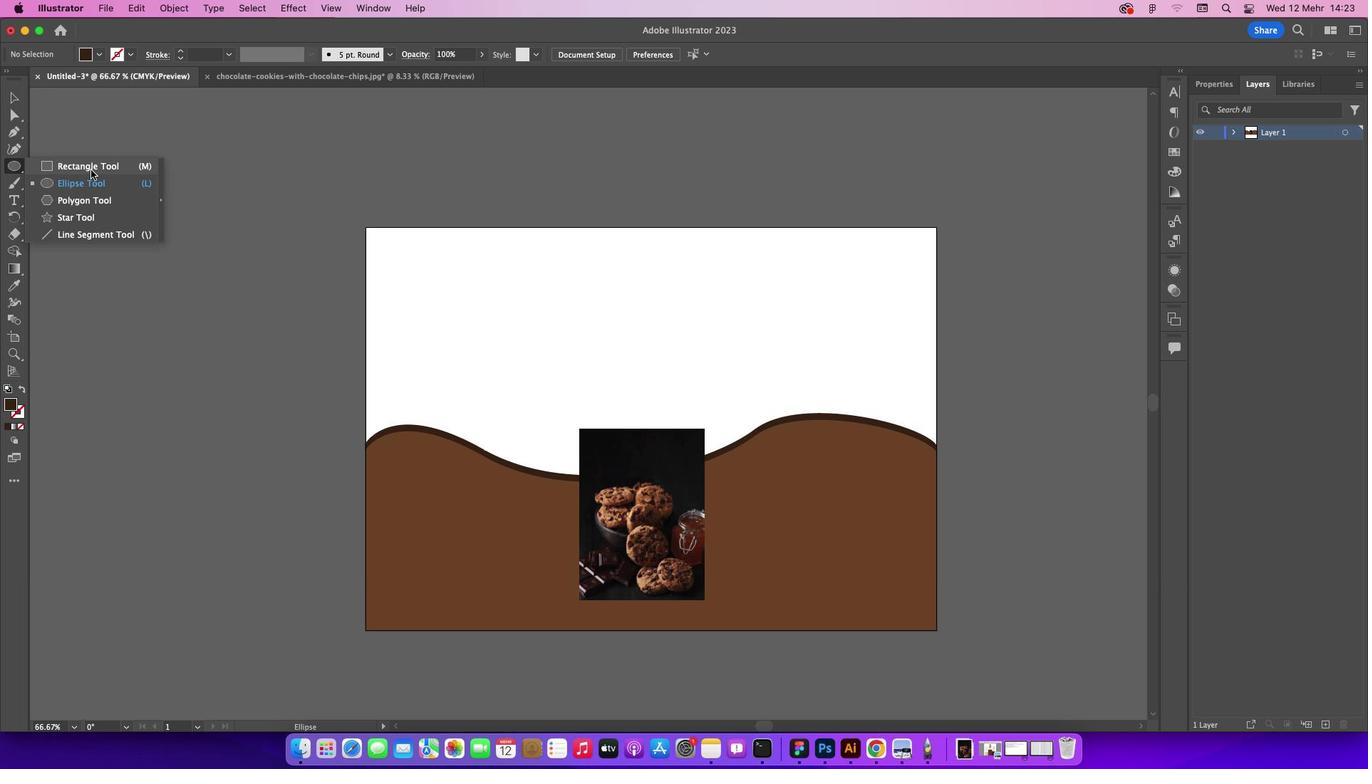 
Action: Mouse moved to (405, 288)
Screenshot: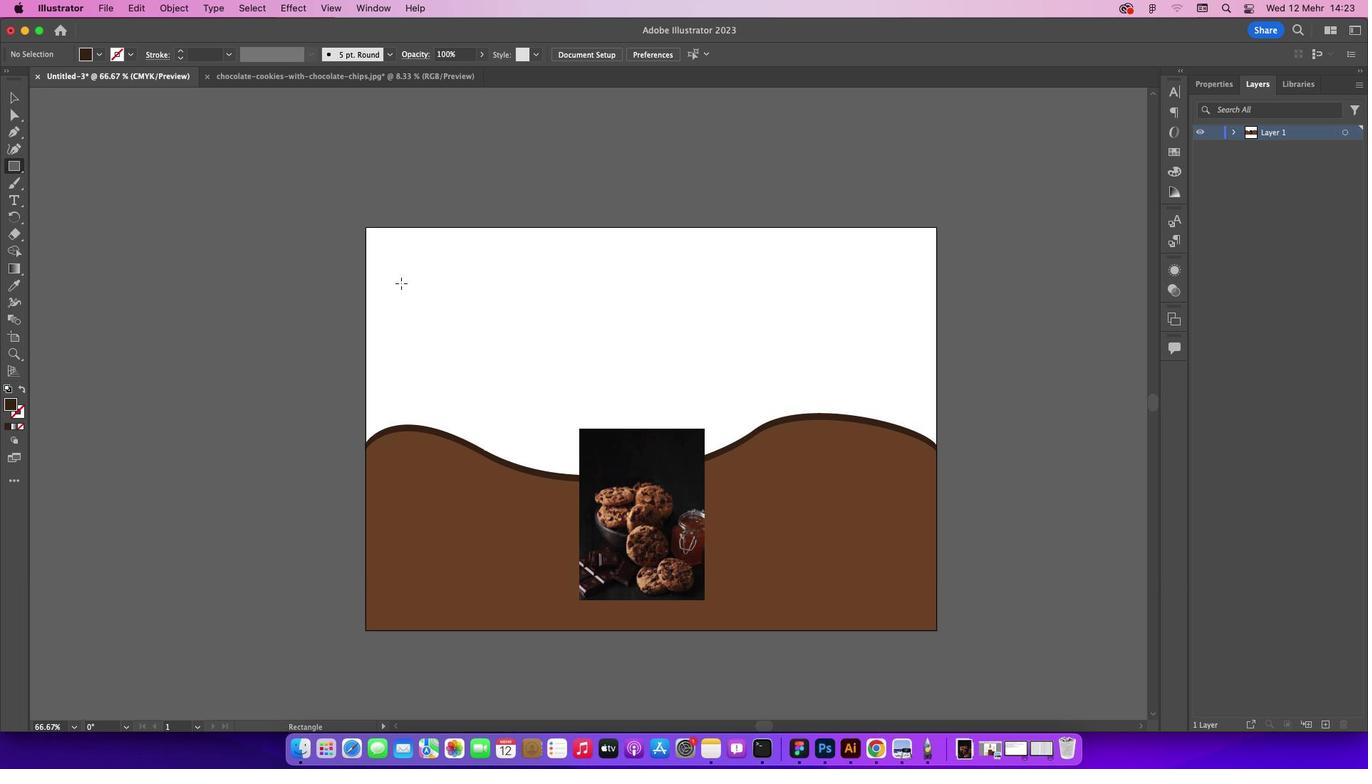 
Action: Mouse pressed left at (405, 288)
Screenshot: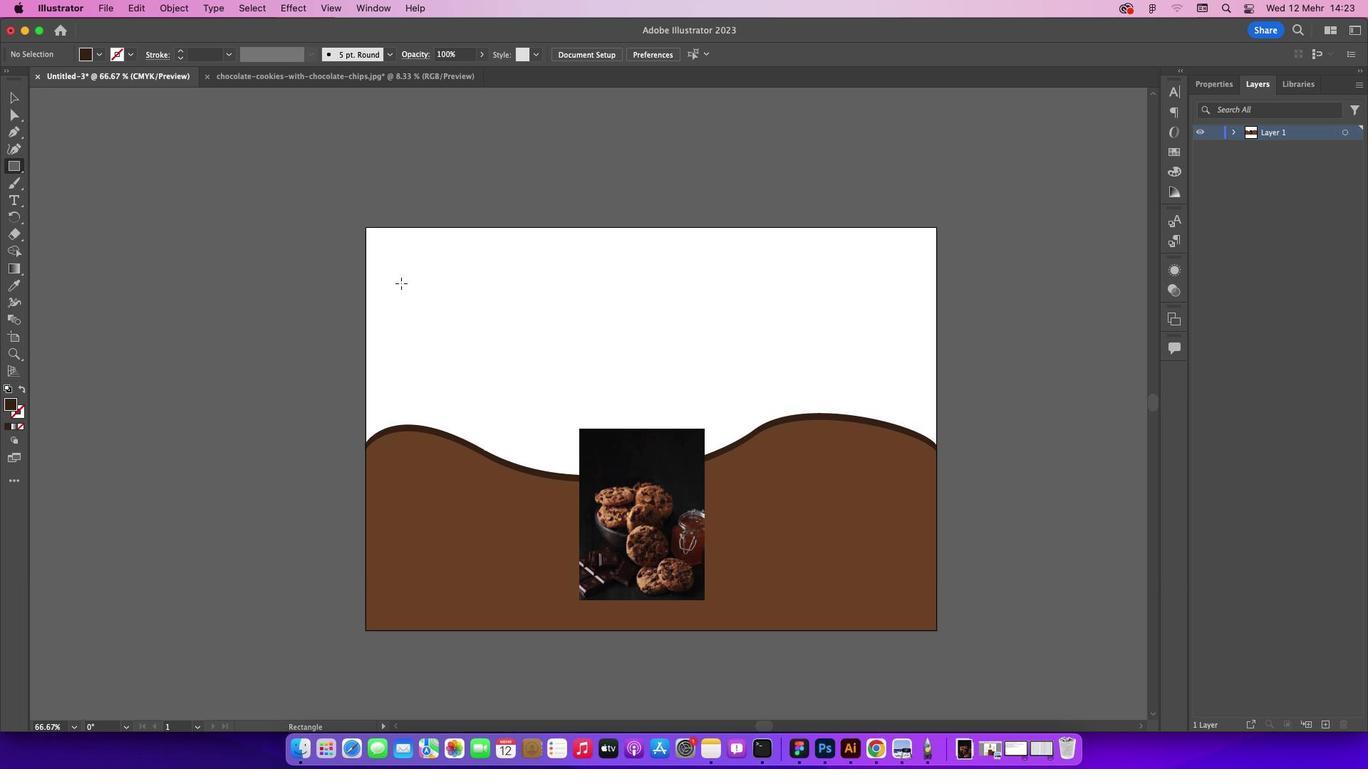 
Action: Mouse moved to (17, 94)
Screenshot: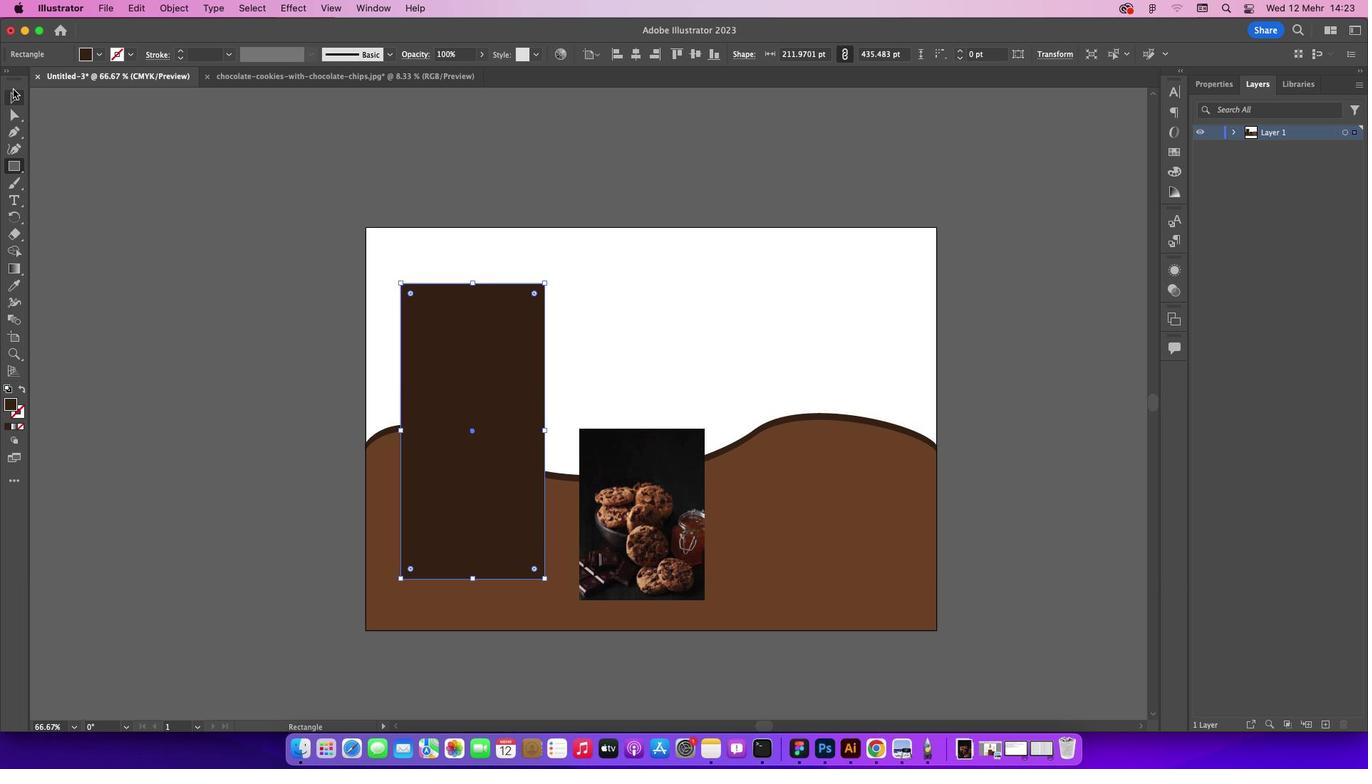 
Action: Mouse pressed left at (17, 94)
Screenshot: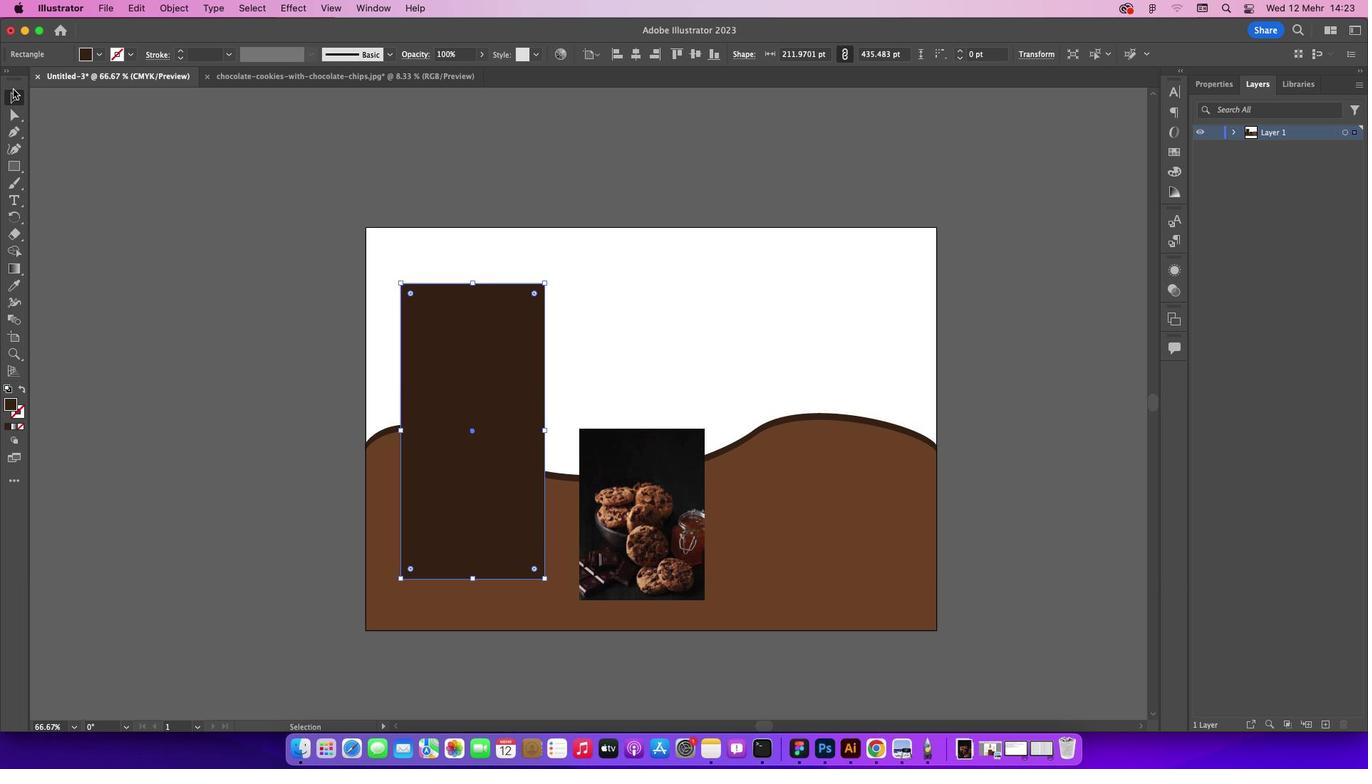 
Action: Mouse moved to (101, 165)
Screenshot: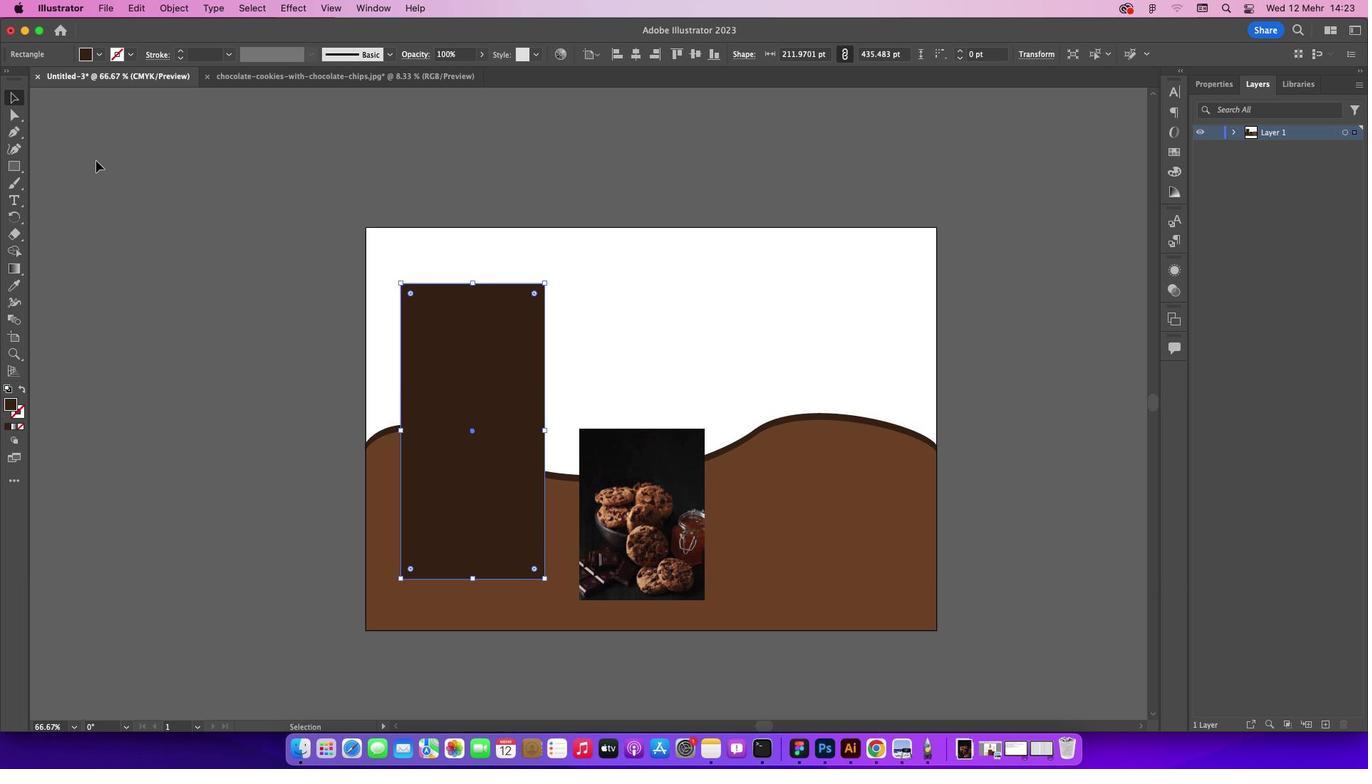 
Action: Mouse pressed left at (101, 165)
Screenshot: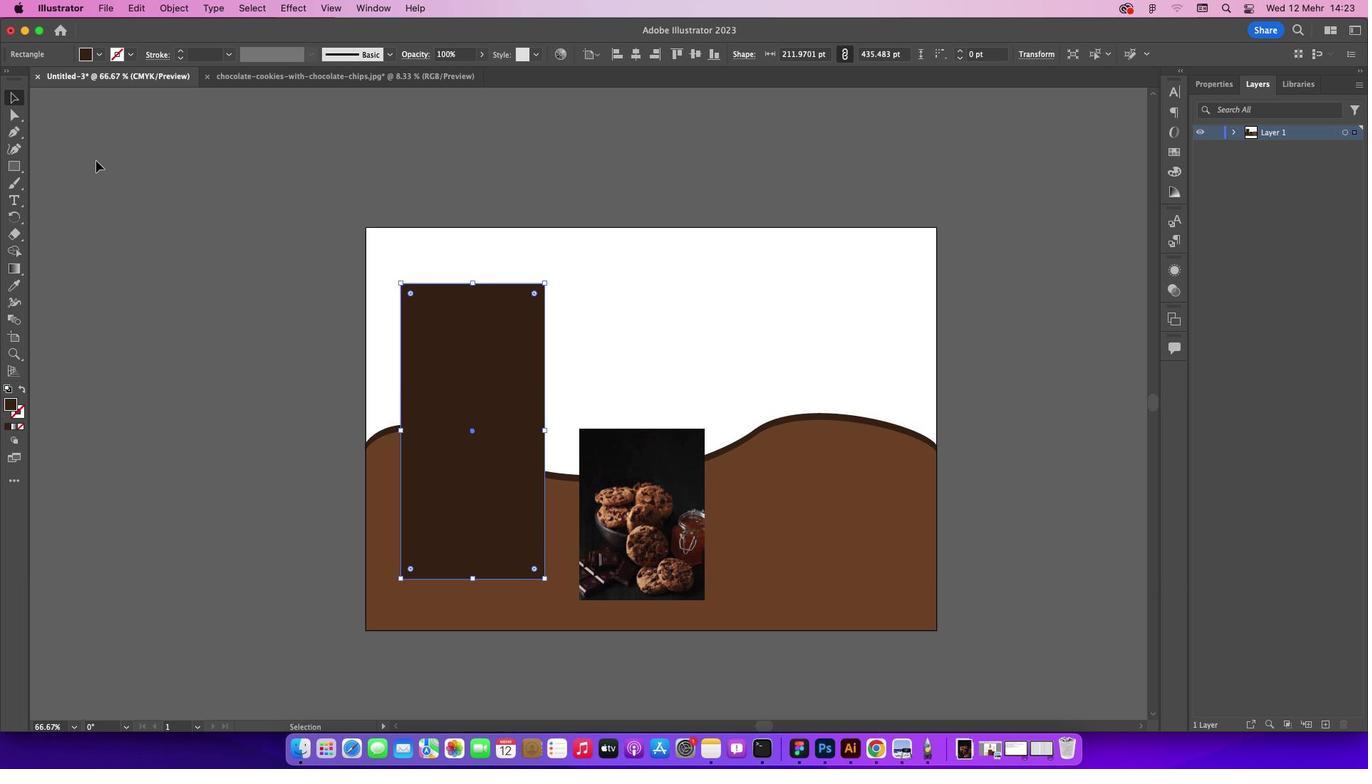 
Action: Mouse moved to (427, 370)
Screenshot: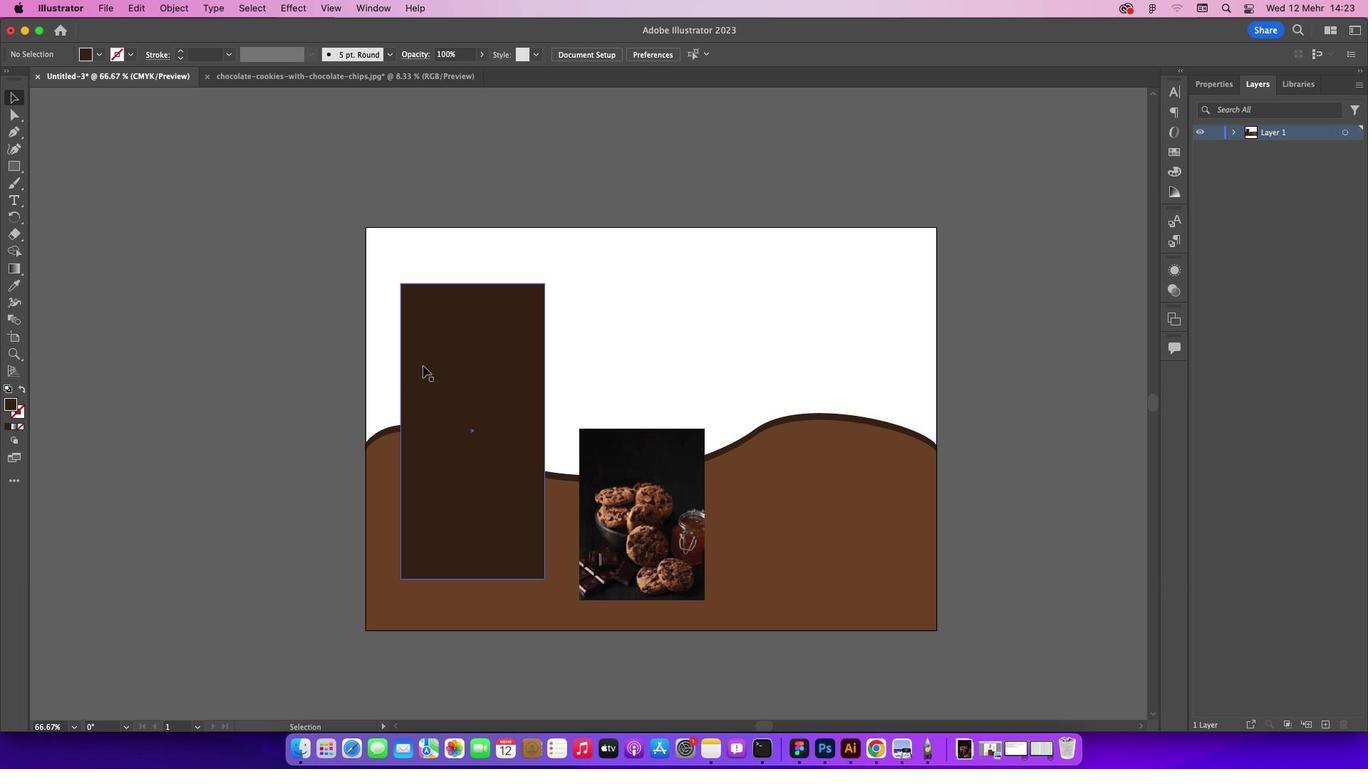 
Action: Mouse pressed left at (427, 370)
Screenshot: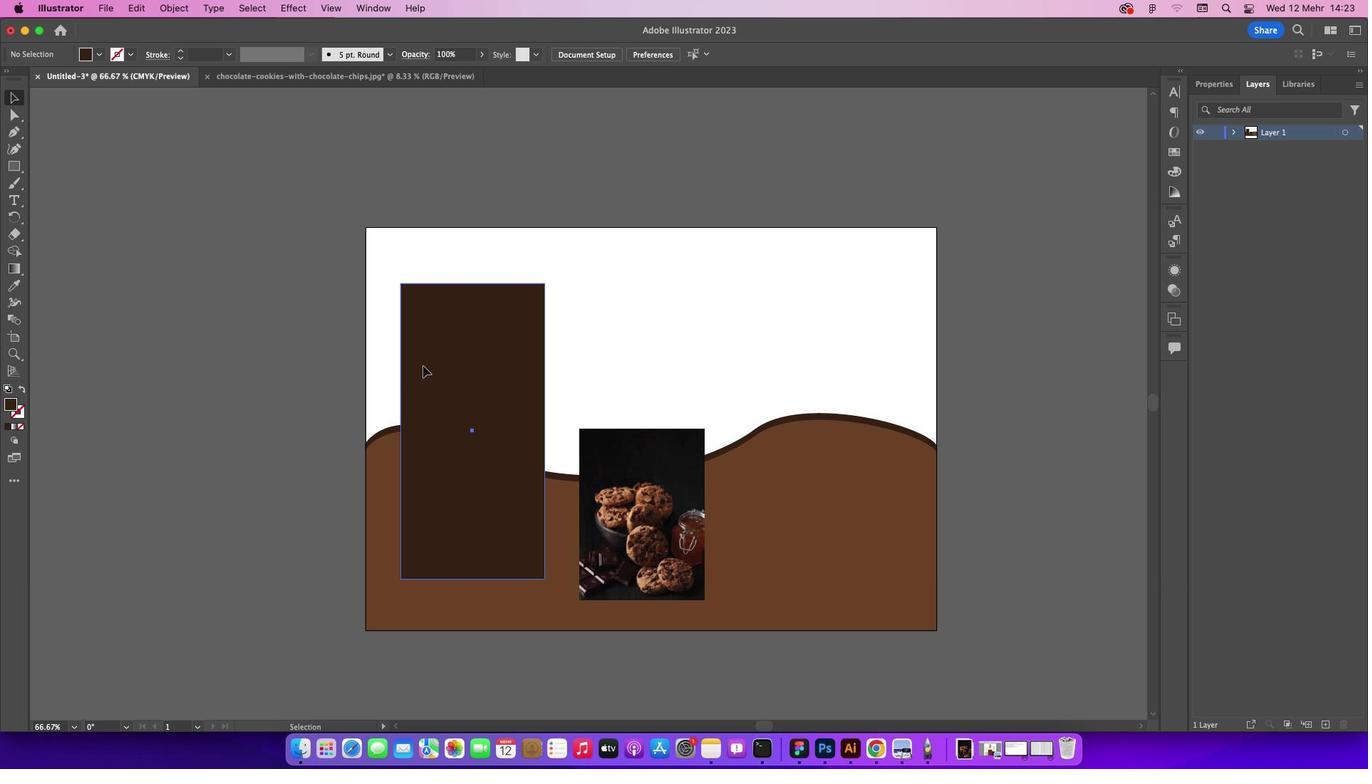 
Action: Mouse moved to (105, 57)
Screenshot: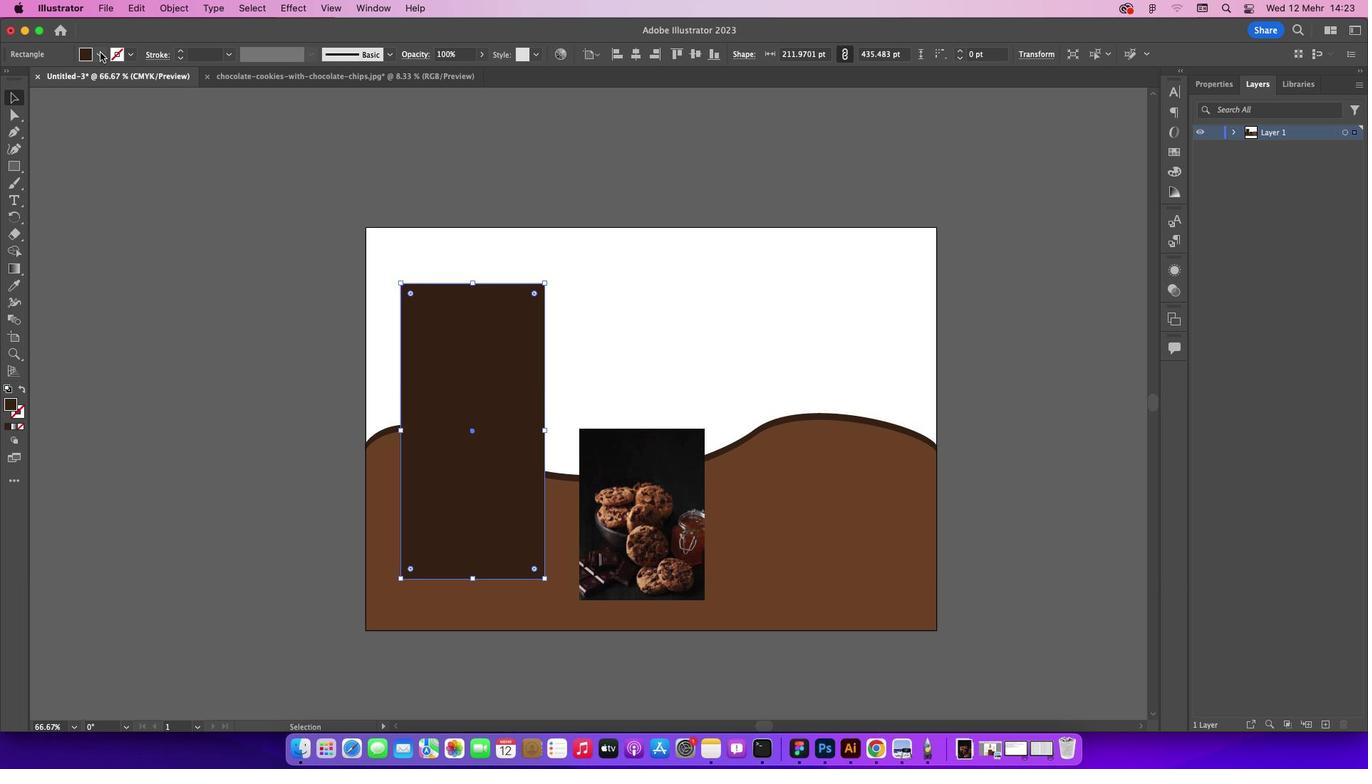 
Action: Mouse pressed left at (105, 57)
Screenshot: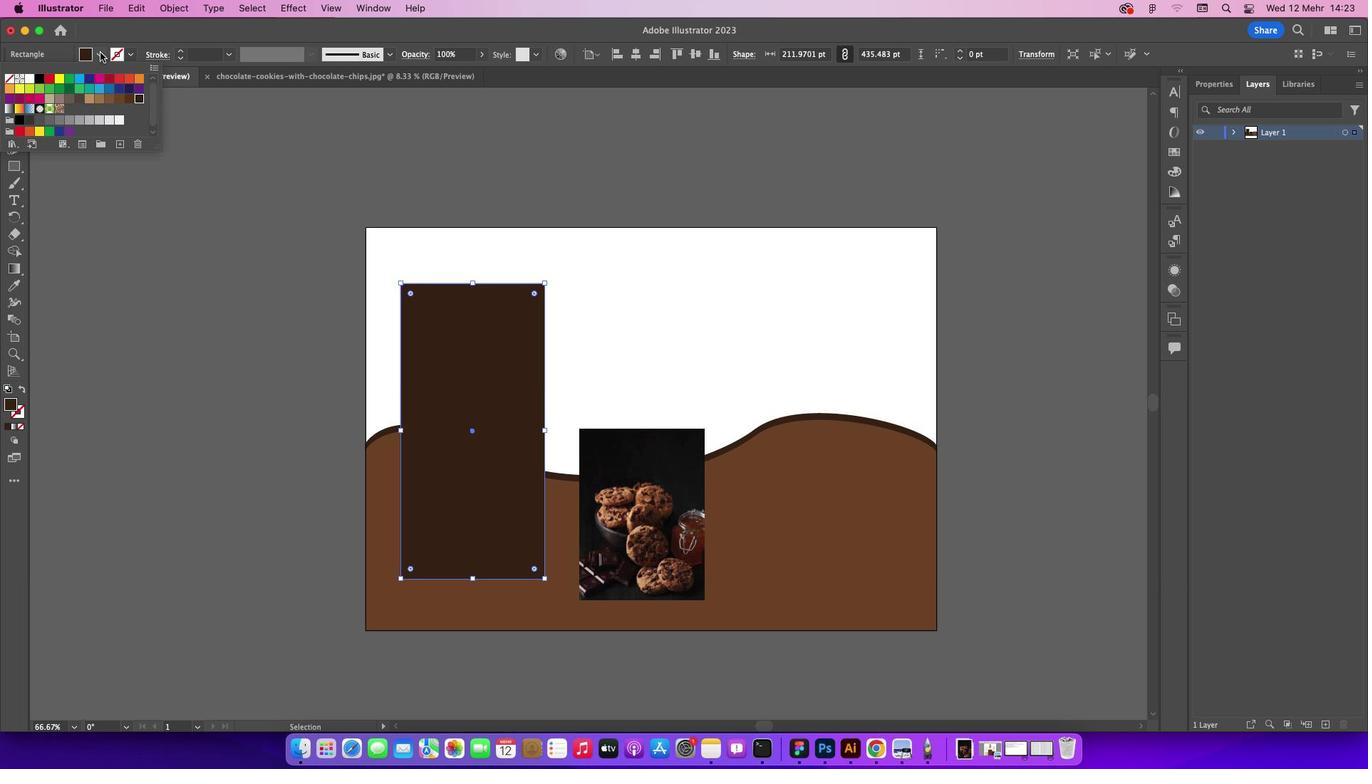 
Action: Mouse moved to (32, 84)
Screenshot: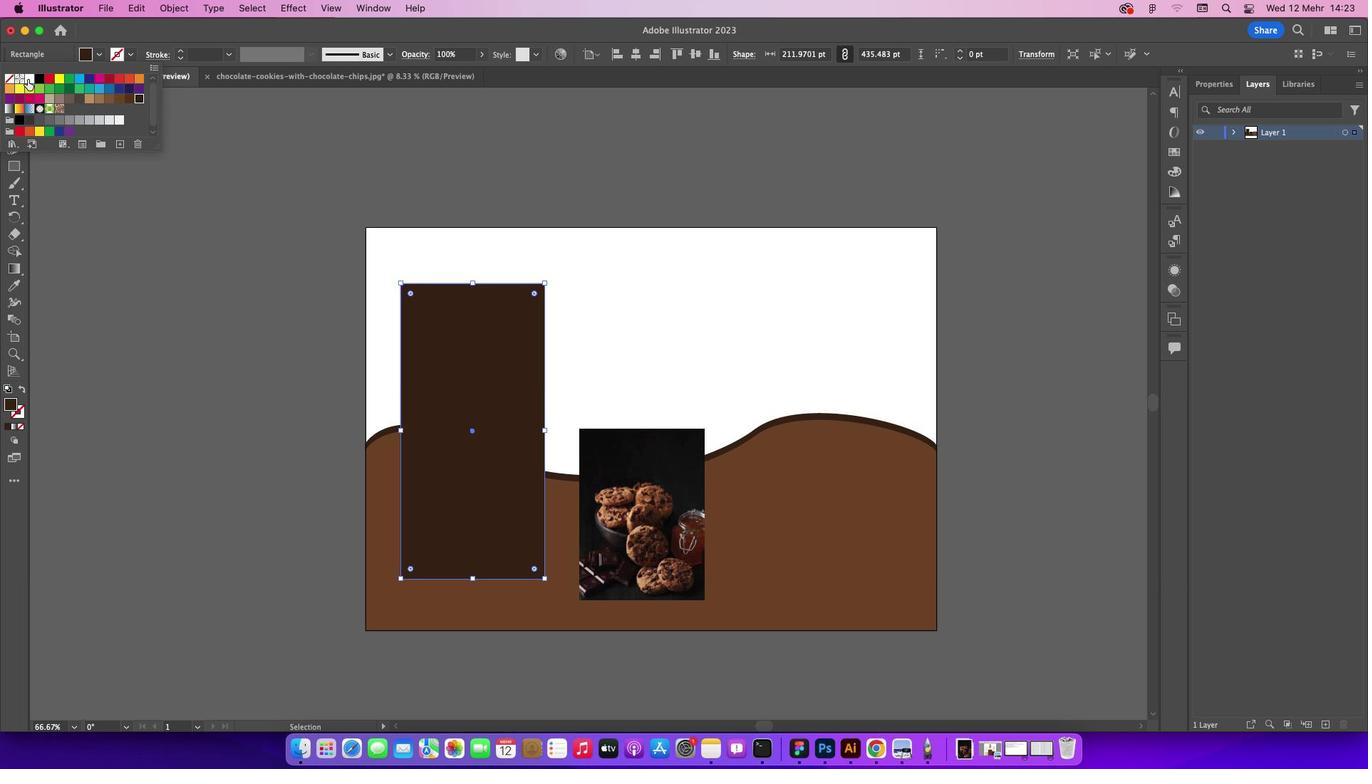 
Action: Mouse pressed left at (32, 84)
Screenshot: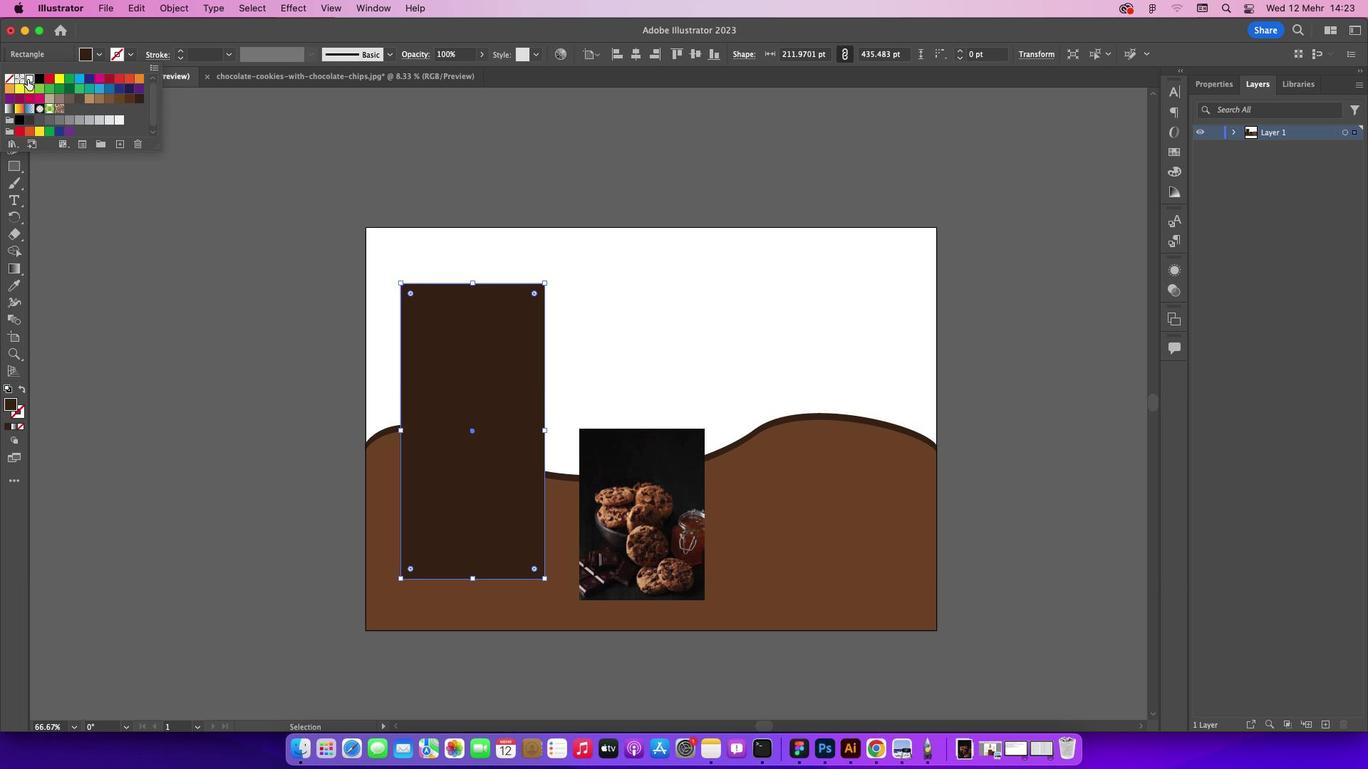 
Action: Mouse moved to (134, 61)
Screenshot: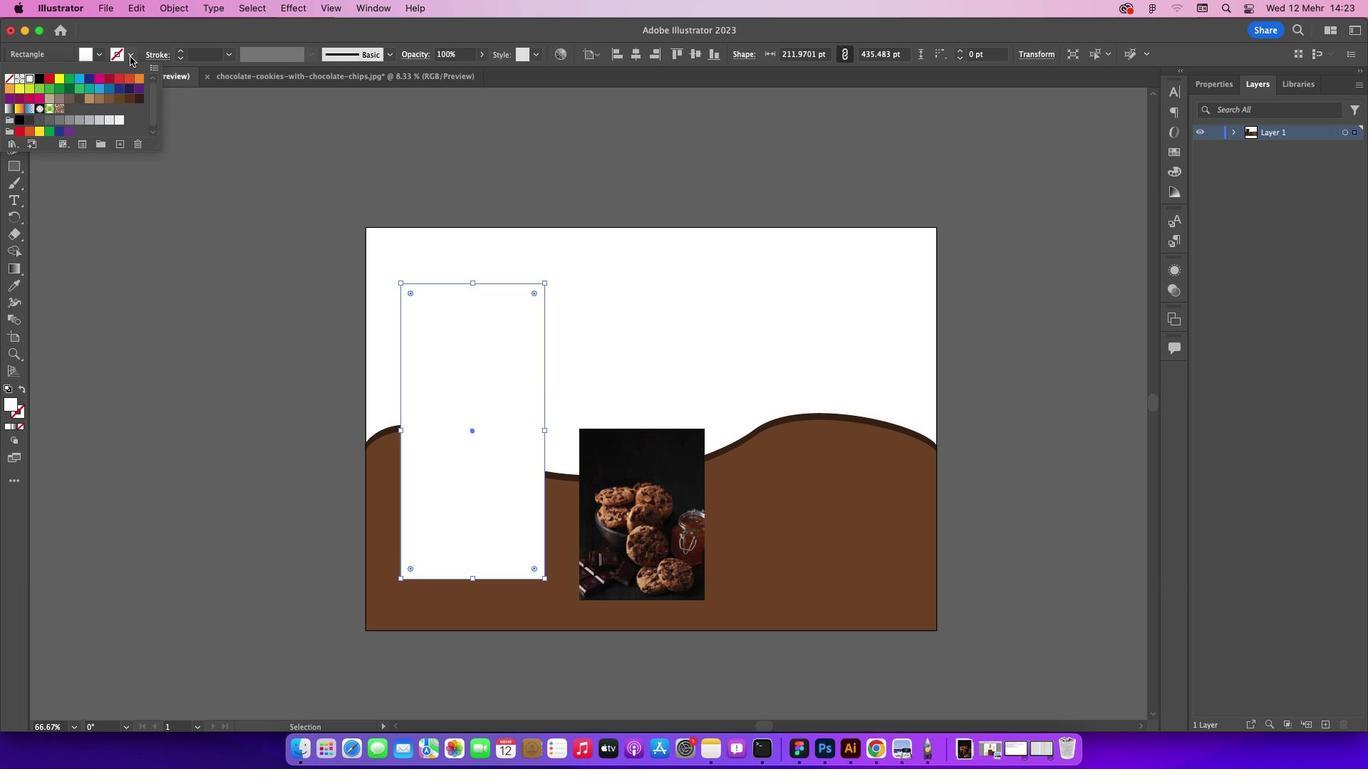 
Action: Mouse pressed left at (134, 61)
Screenshot: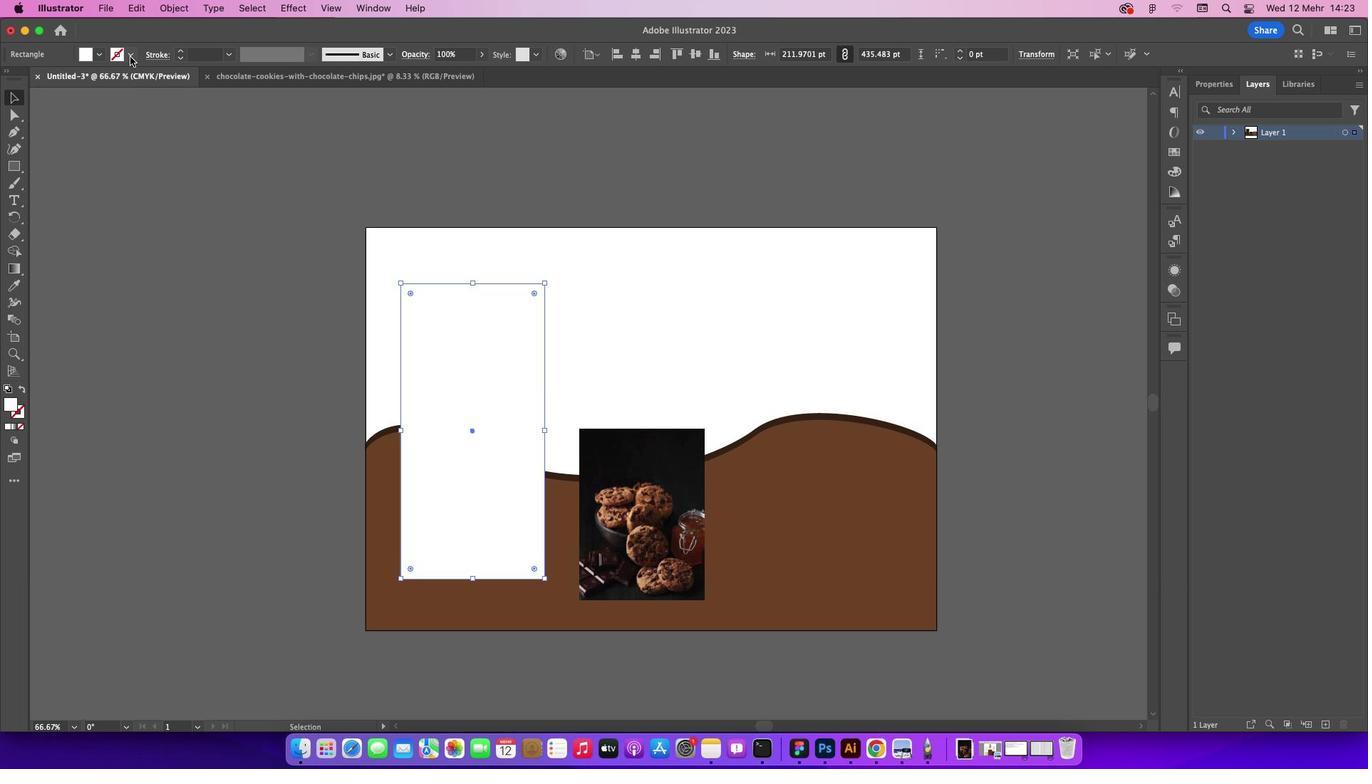 
Action: Mouse pressed left at (134, 61)
Screenshot: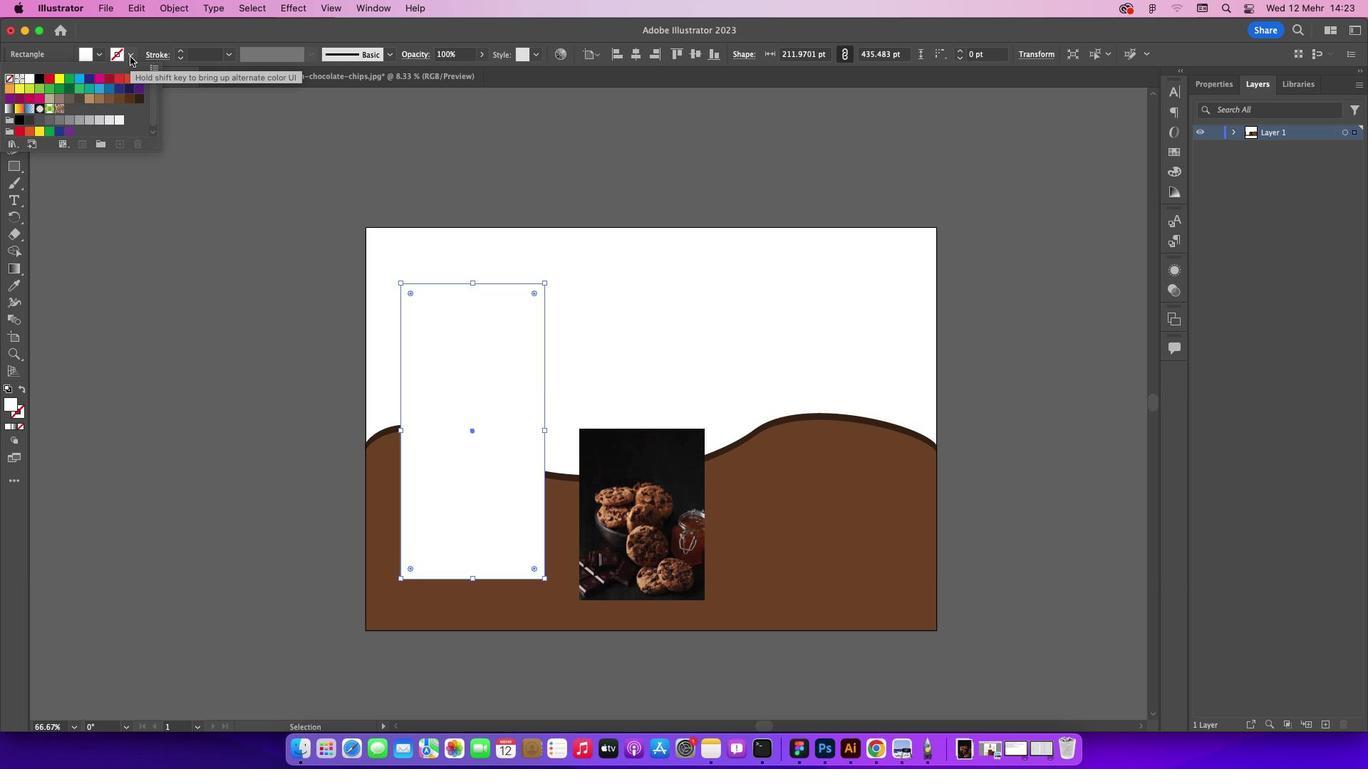 
Action: Mouse moved to (46, 84)
Screenshot: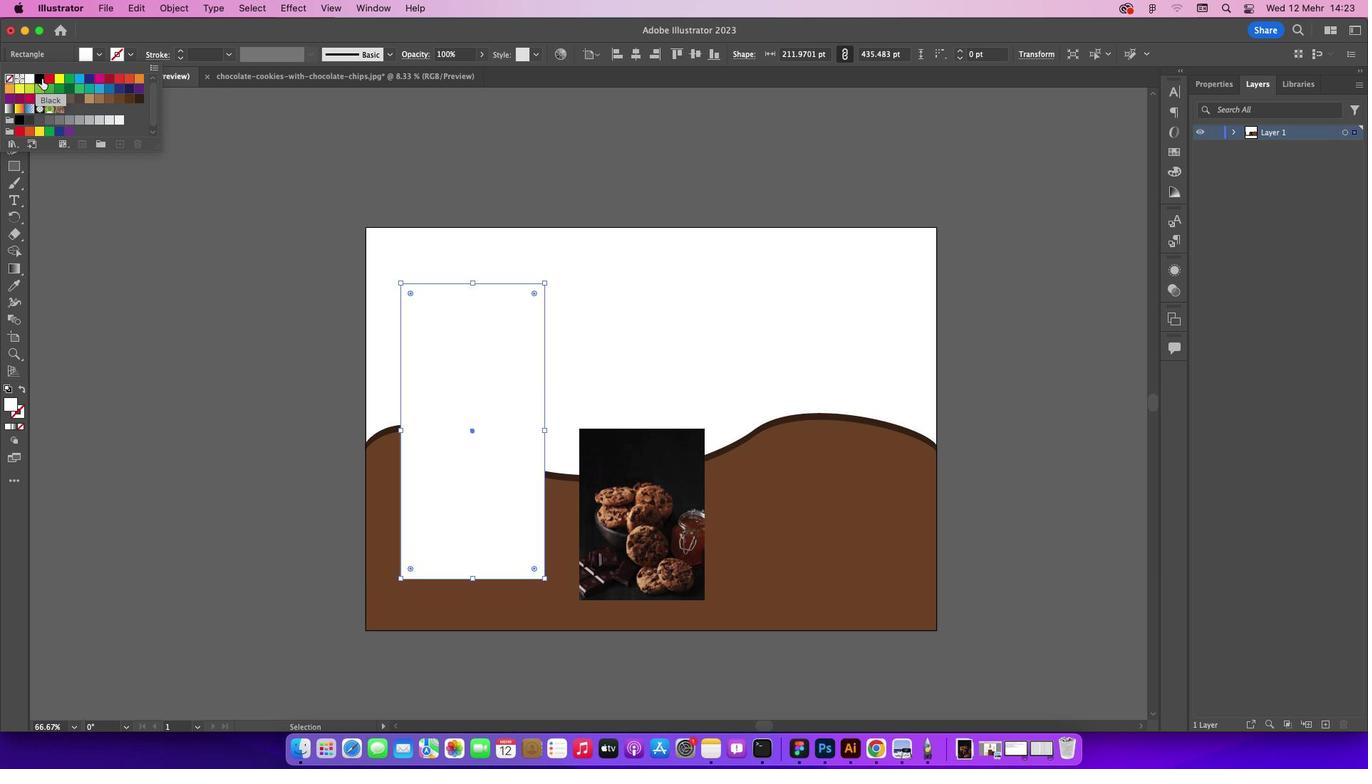 
Action: Mouse pressed left at (46, 84)
Screenshot: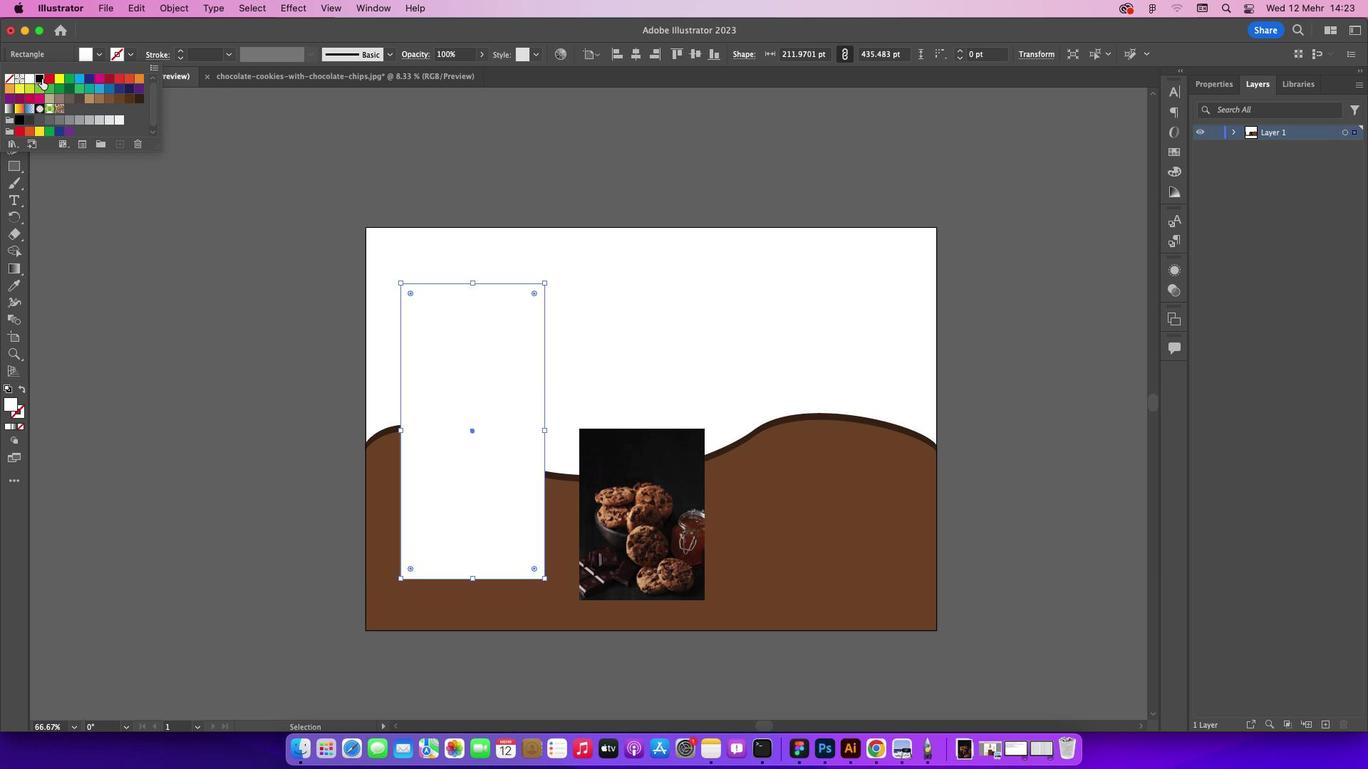 
Action: Mouse moved to (235, 244)
Screenshot: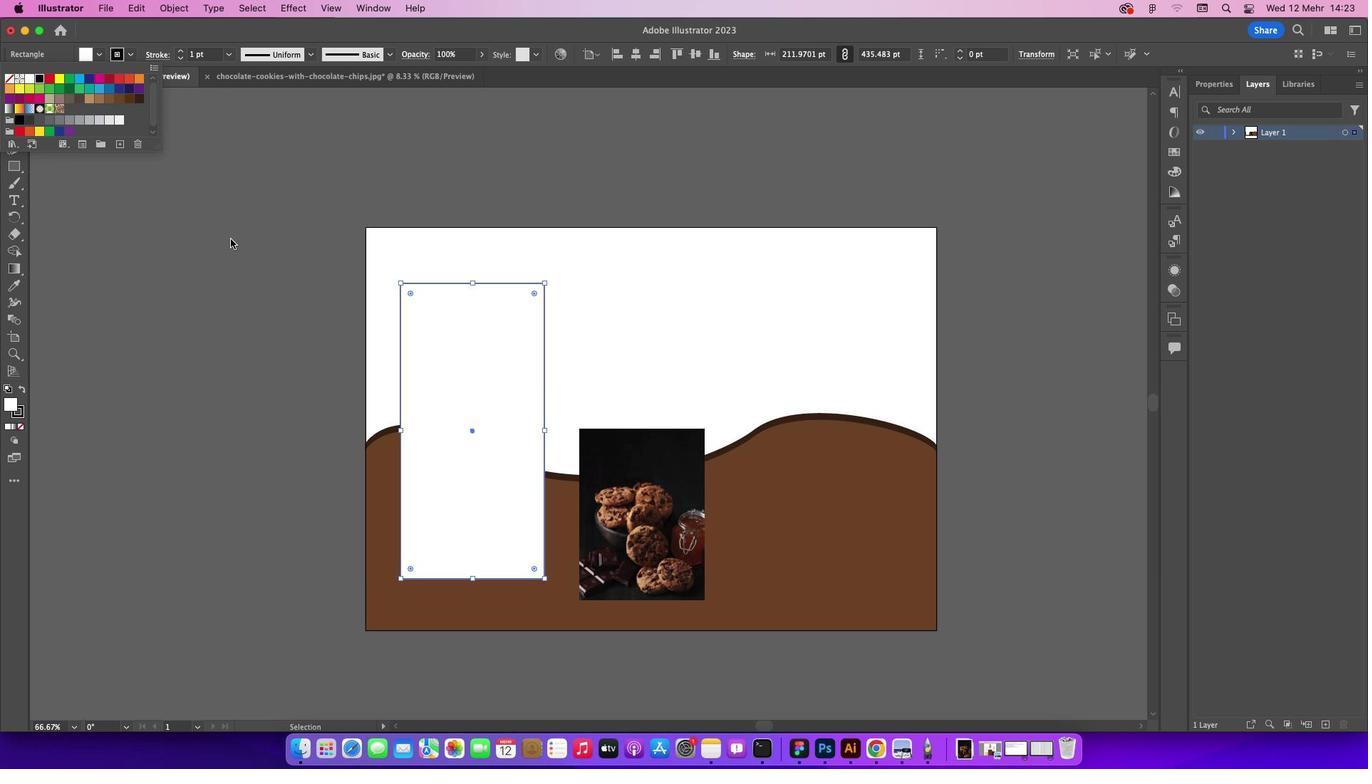 
Action: Mouse pressed left at (235, 244)
Screenshot: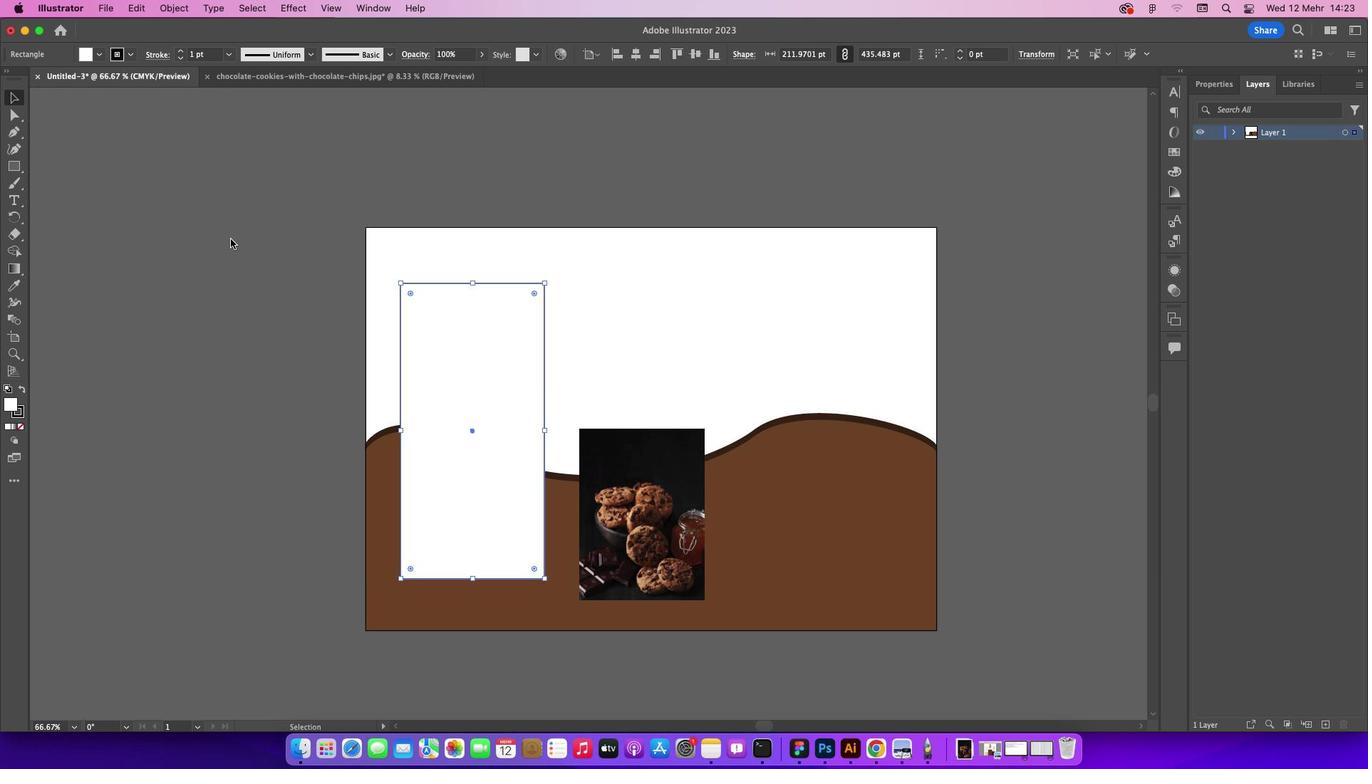 
Action: Mouse pressed left at (235, 244)
Screenshot: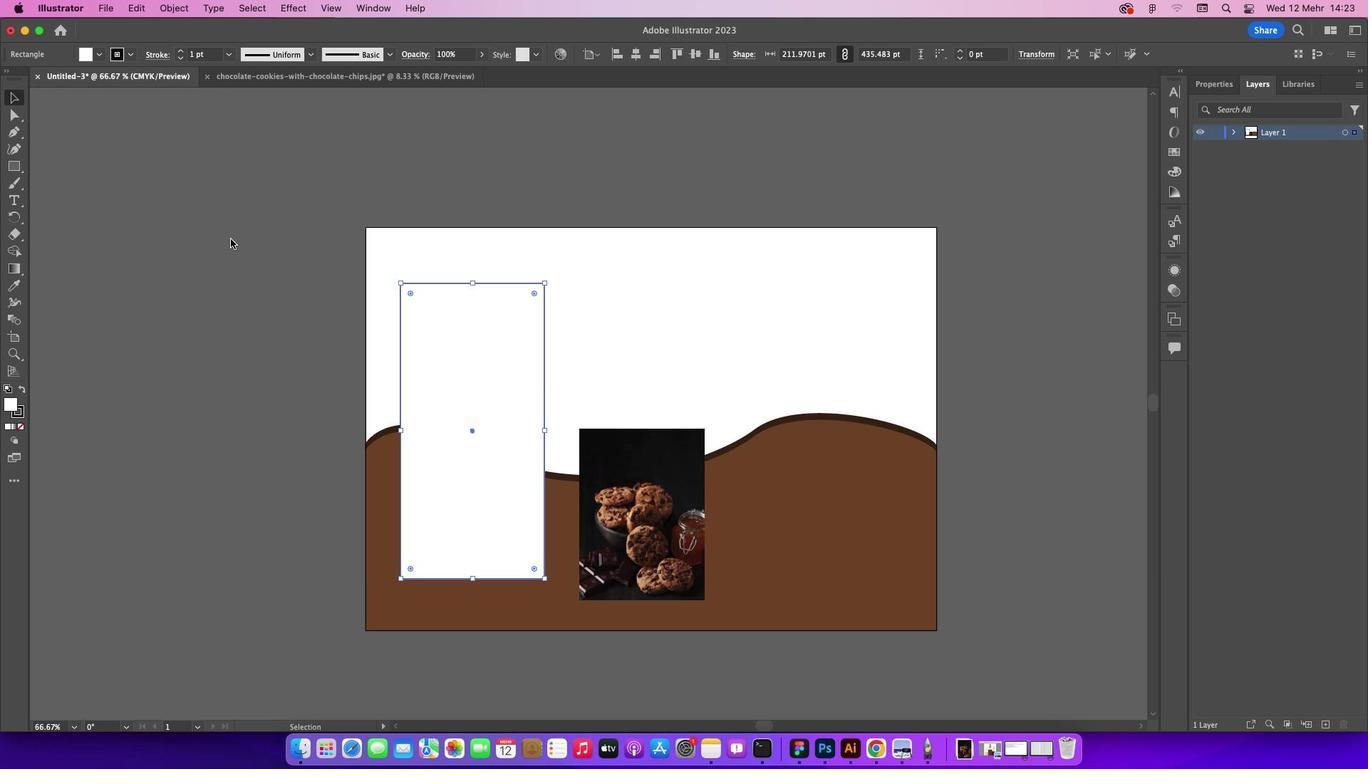 
Action: Mouse moved to (181, 281)
Screenshot: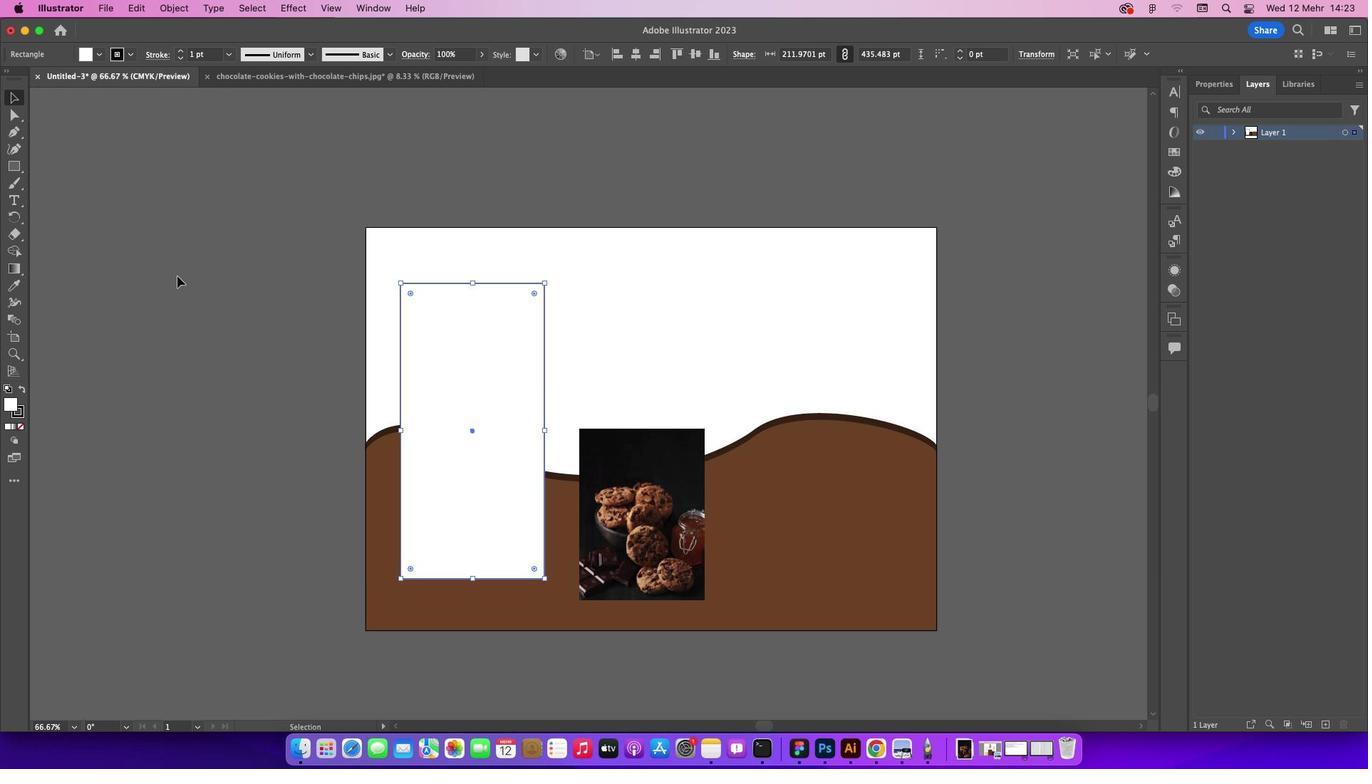 
Action: Mouse pressed left at (181, 281)
Screenshot: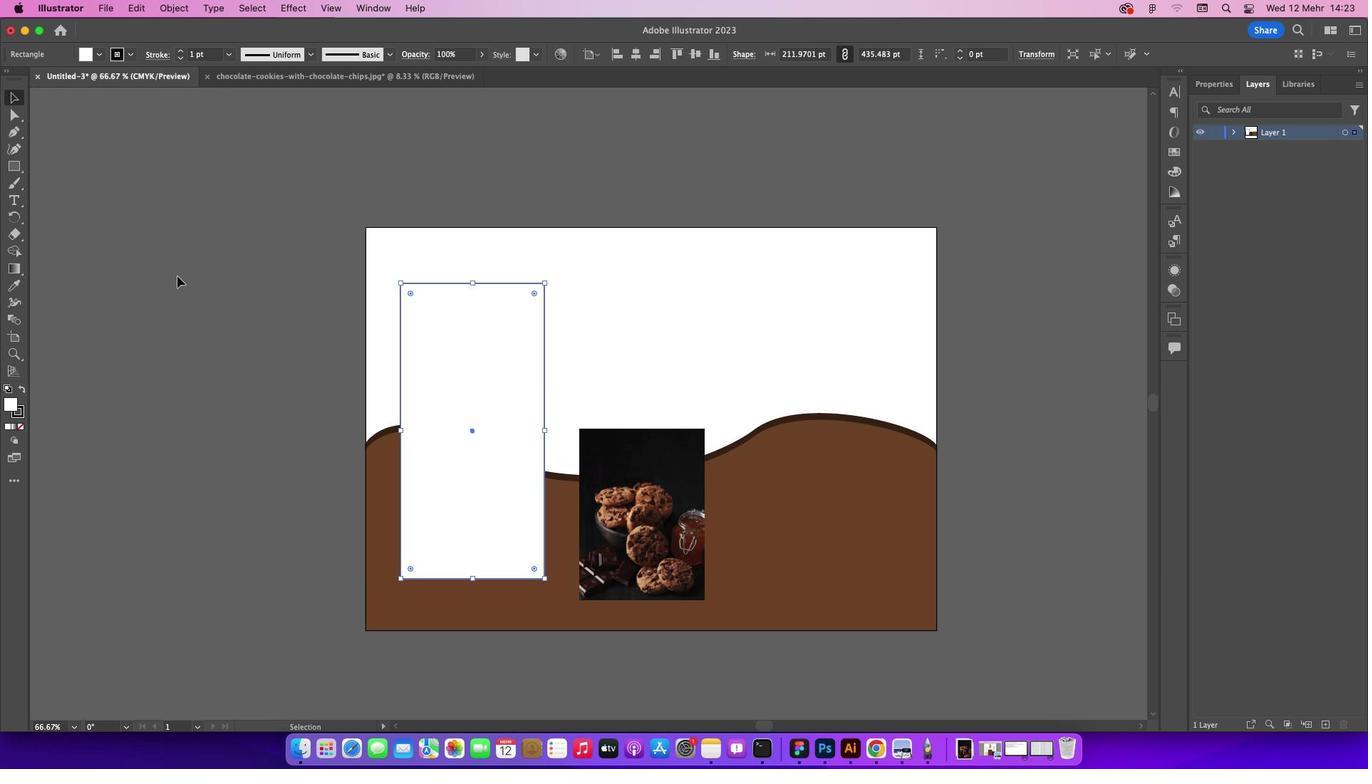
Action: Mouse moved to (160, 198)
Screenshot: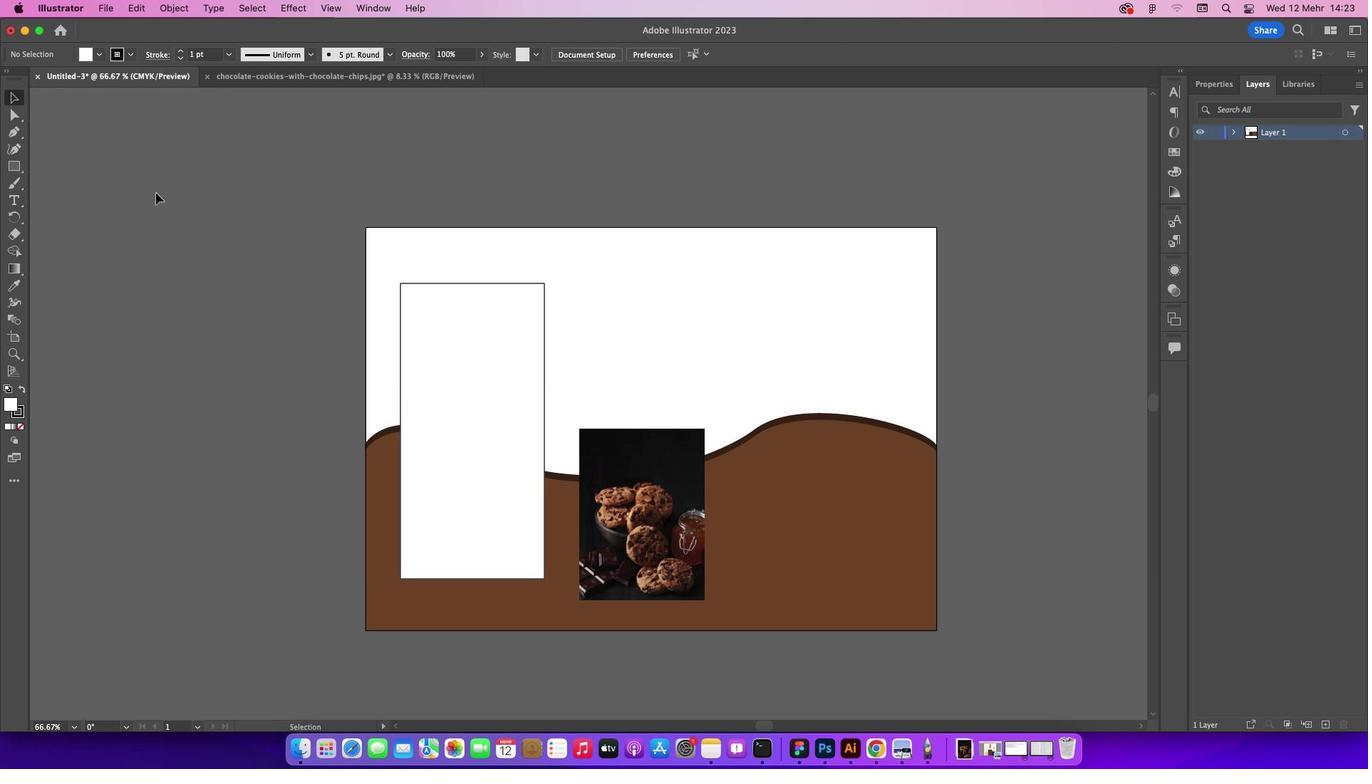 
Action: Mouse pressed left at (160, 198)
Screenshot: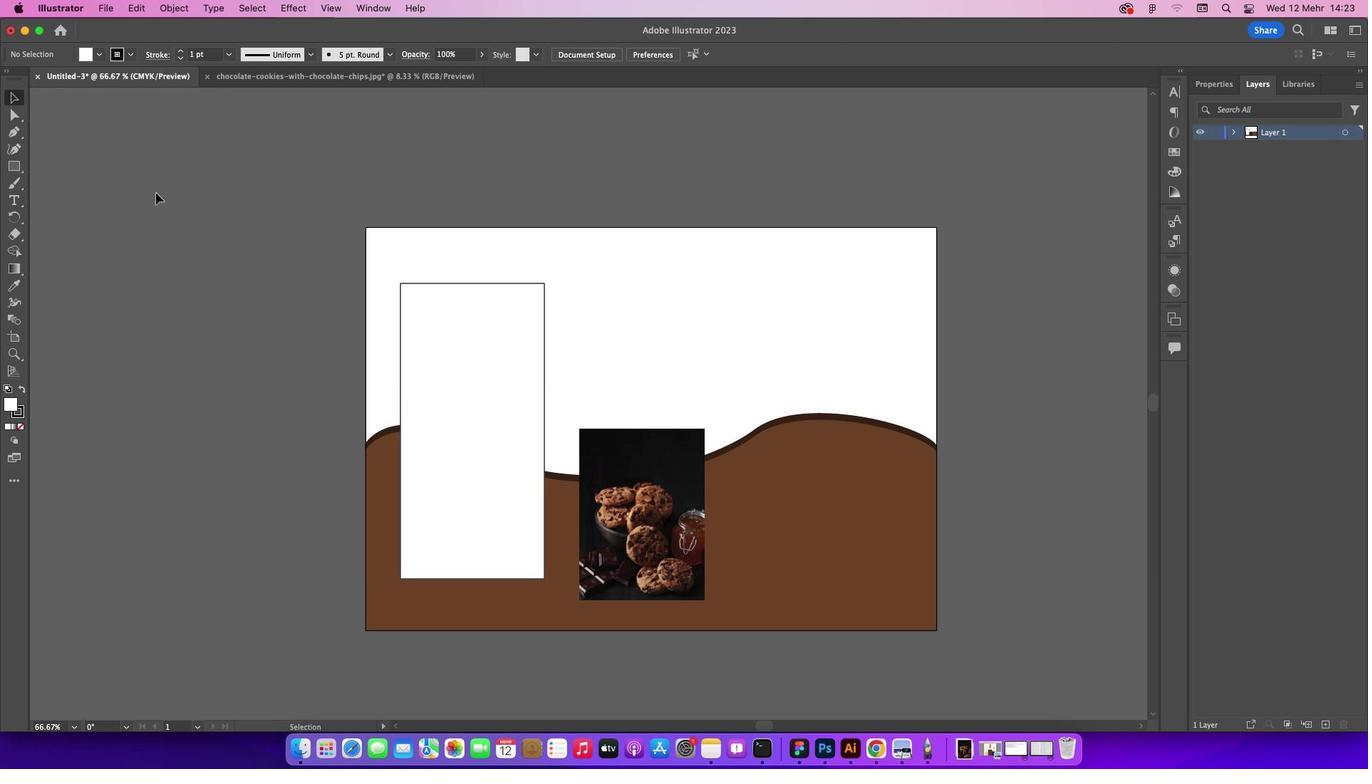 
Action: Mouse moved to (464, 392)
Screenshot: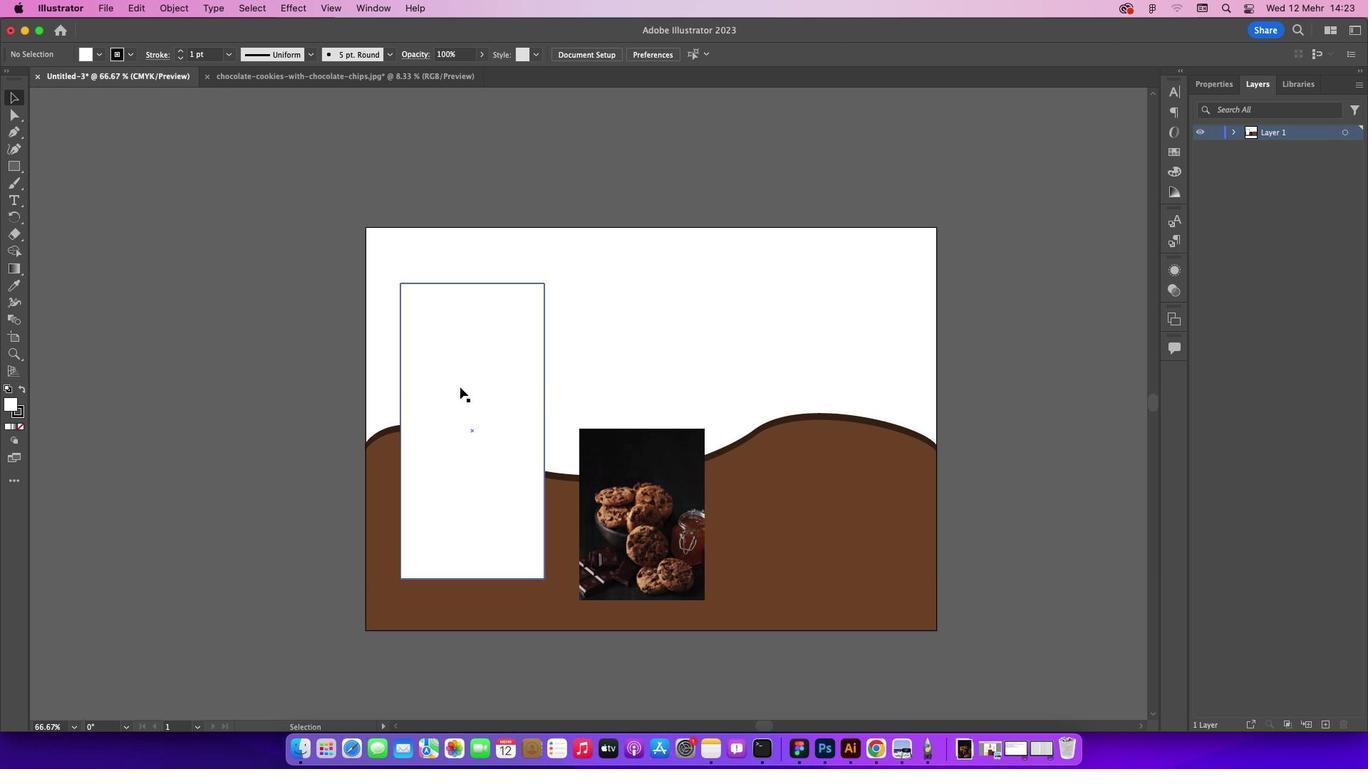 
Action: Mouse pressed left at (464, 392)
Screenshot: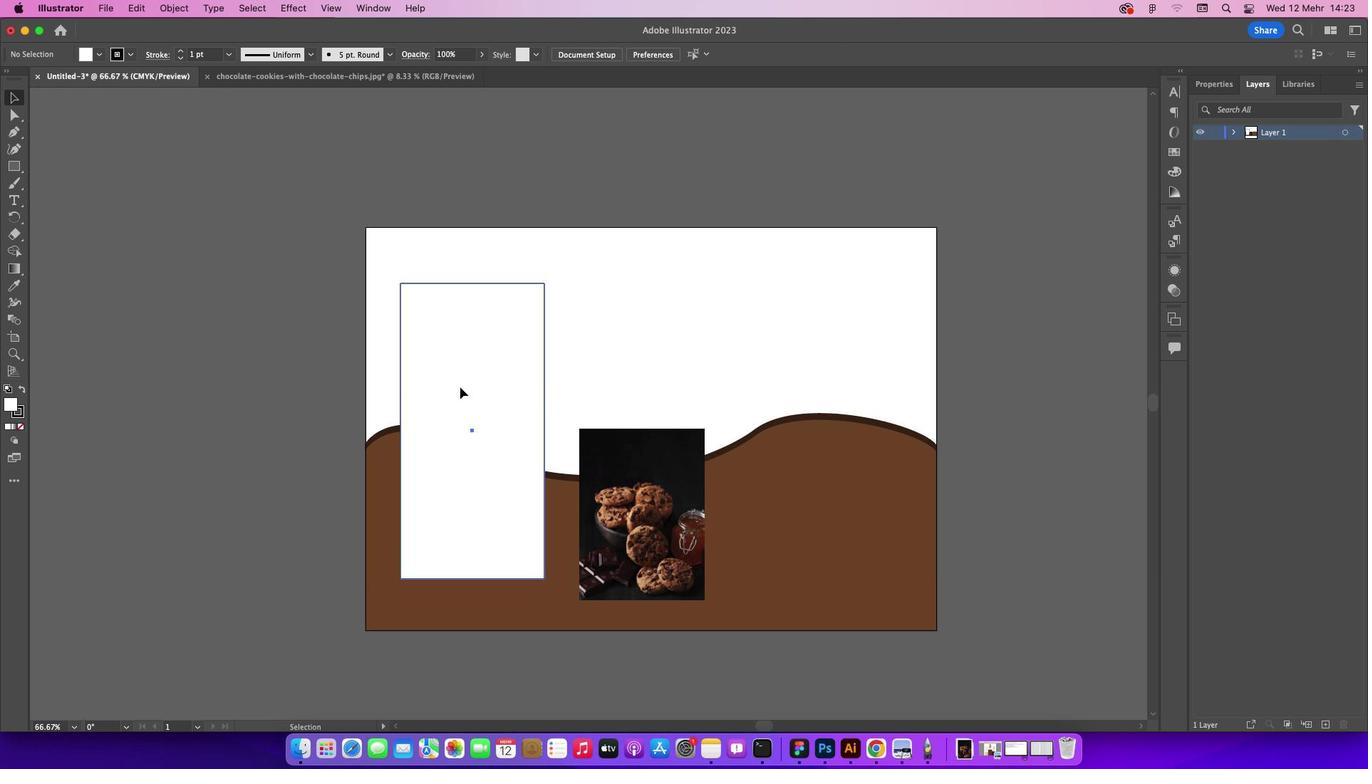 
Action: Mouse moved to (476, 270)
Screenshot: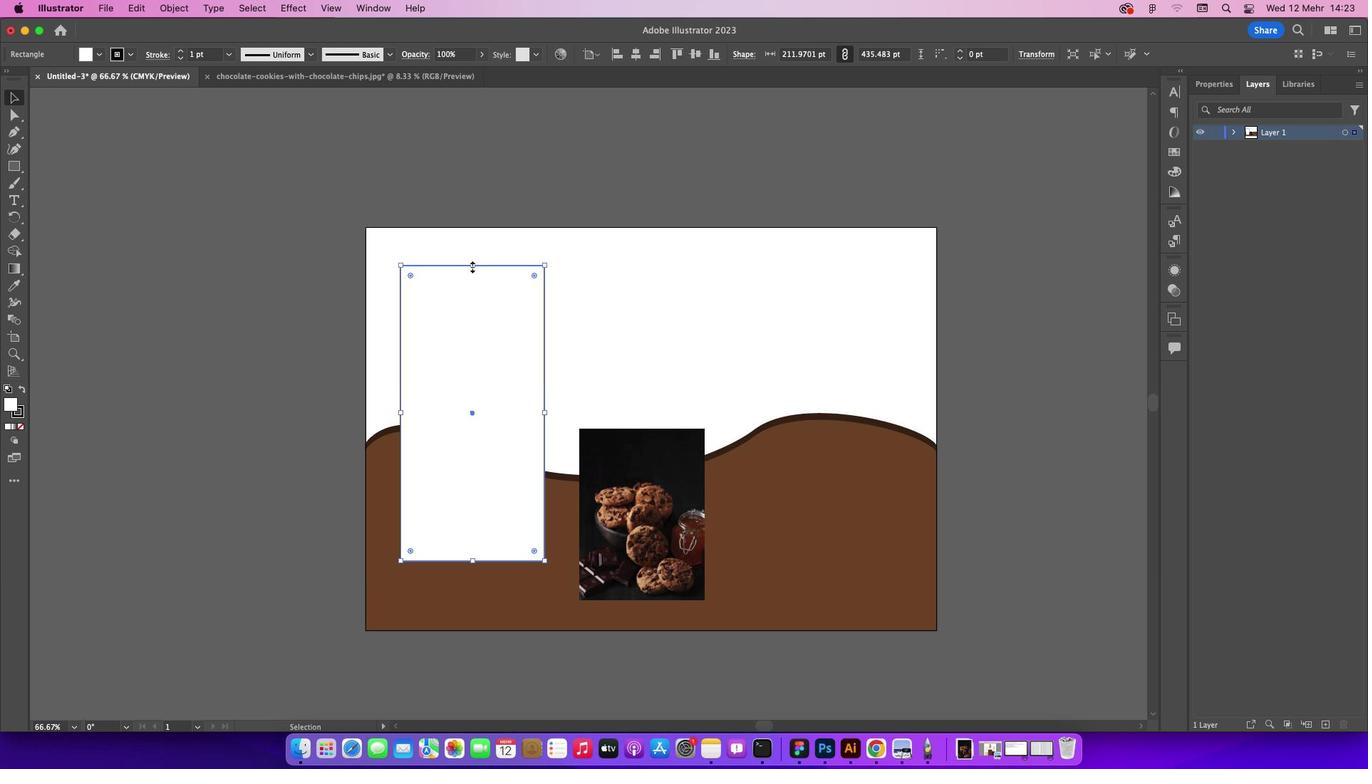 
Action: Mouse pressed left at (476, 270)
Screenshot: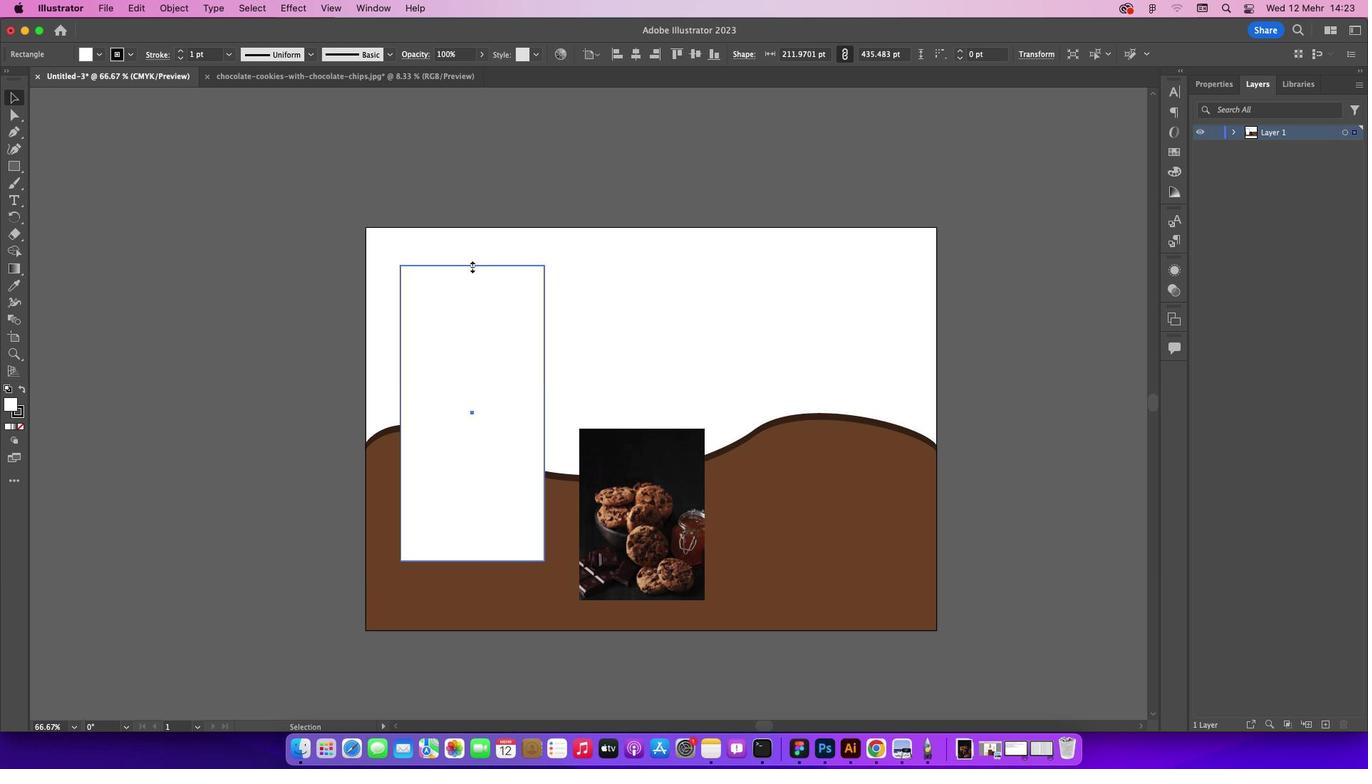 
Action: Mouse moved to (475, 566)
Screenshot: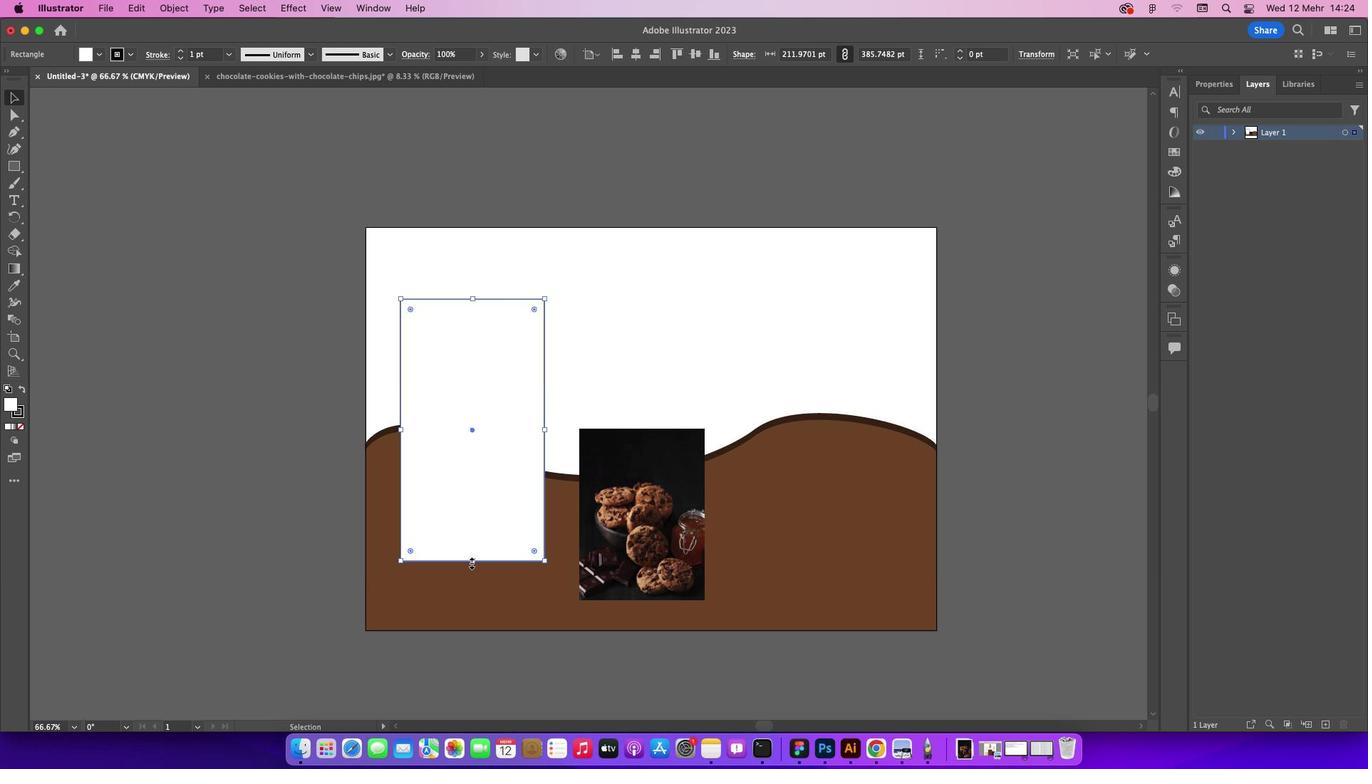 
Action: Mouse pressed left at (475, 566)
Screenshot: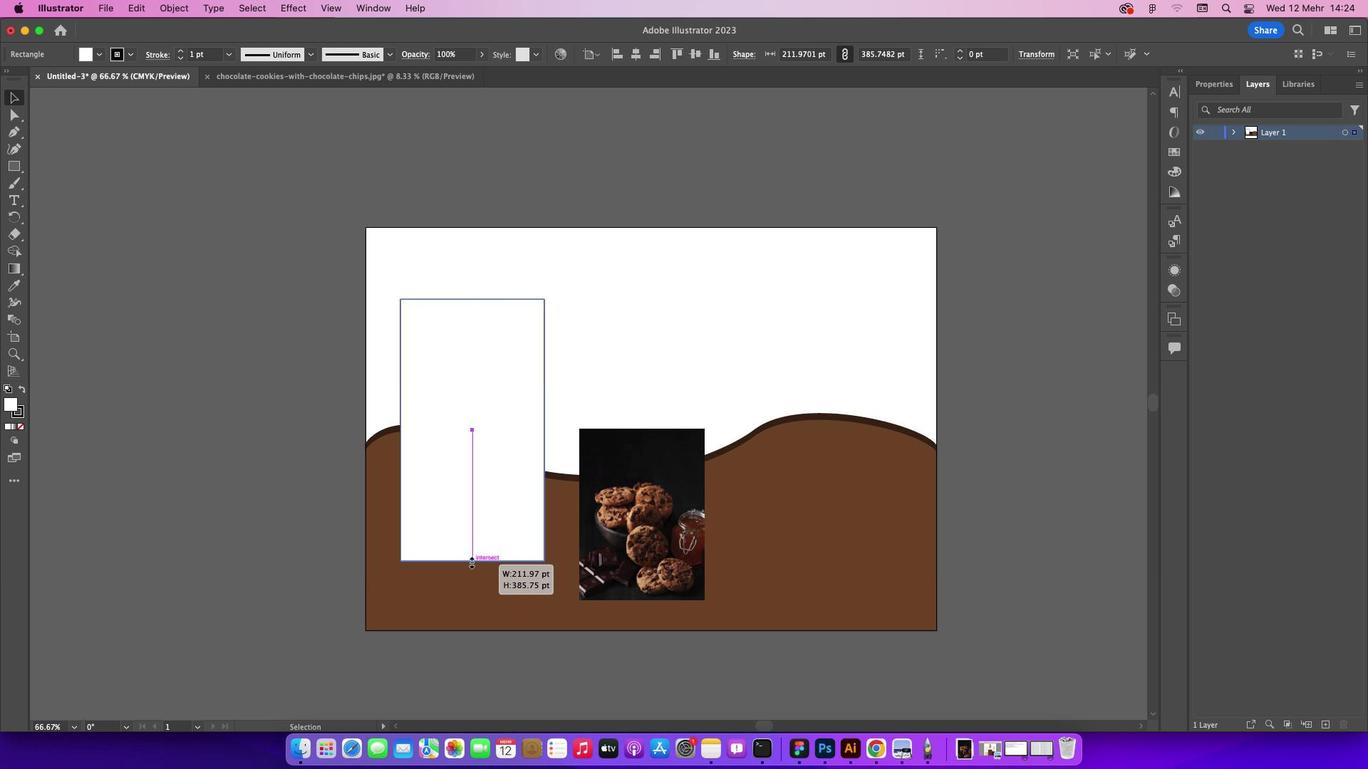 
Action: Mouse moved to (171, 332)
Screenshot: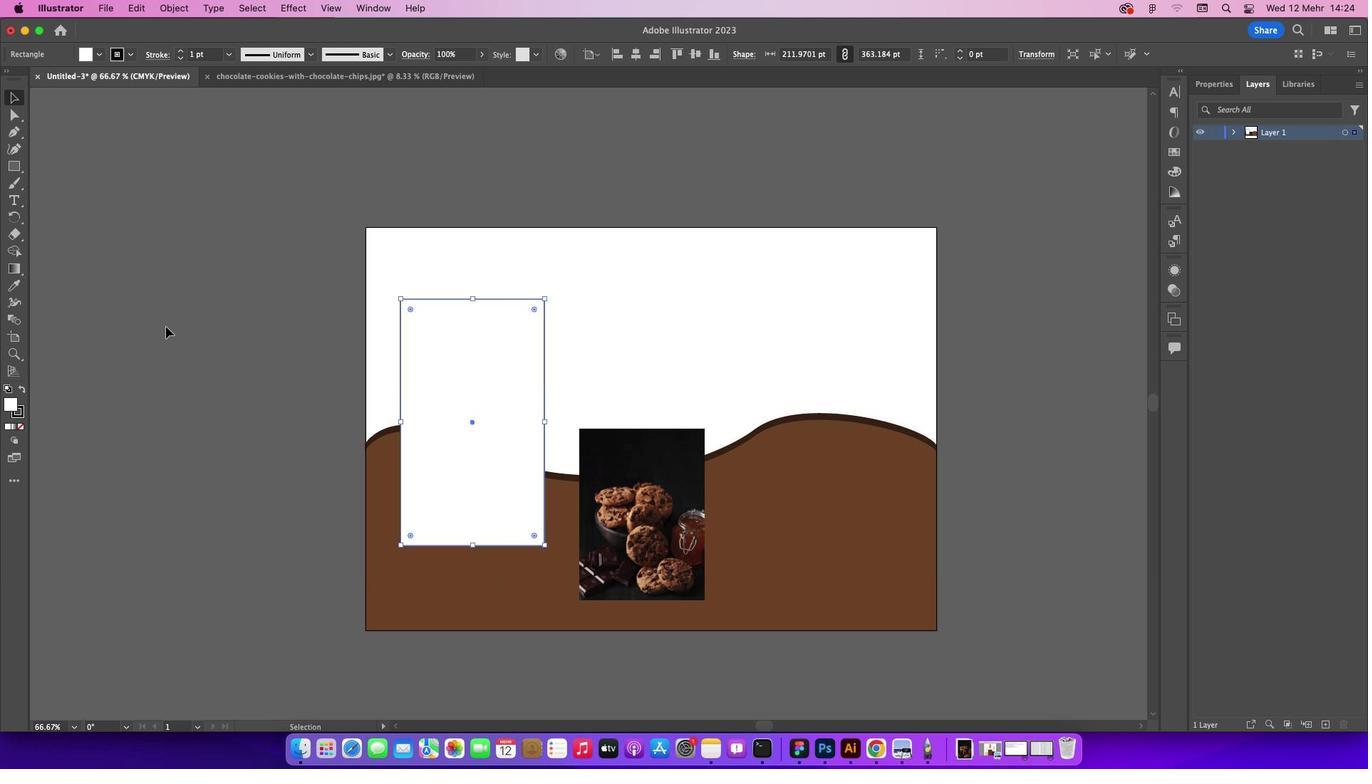 
Action: Mouse pressed left at (171, 332)
Screenshot: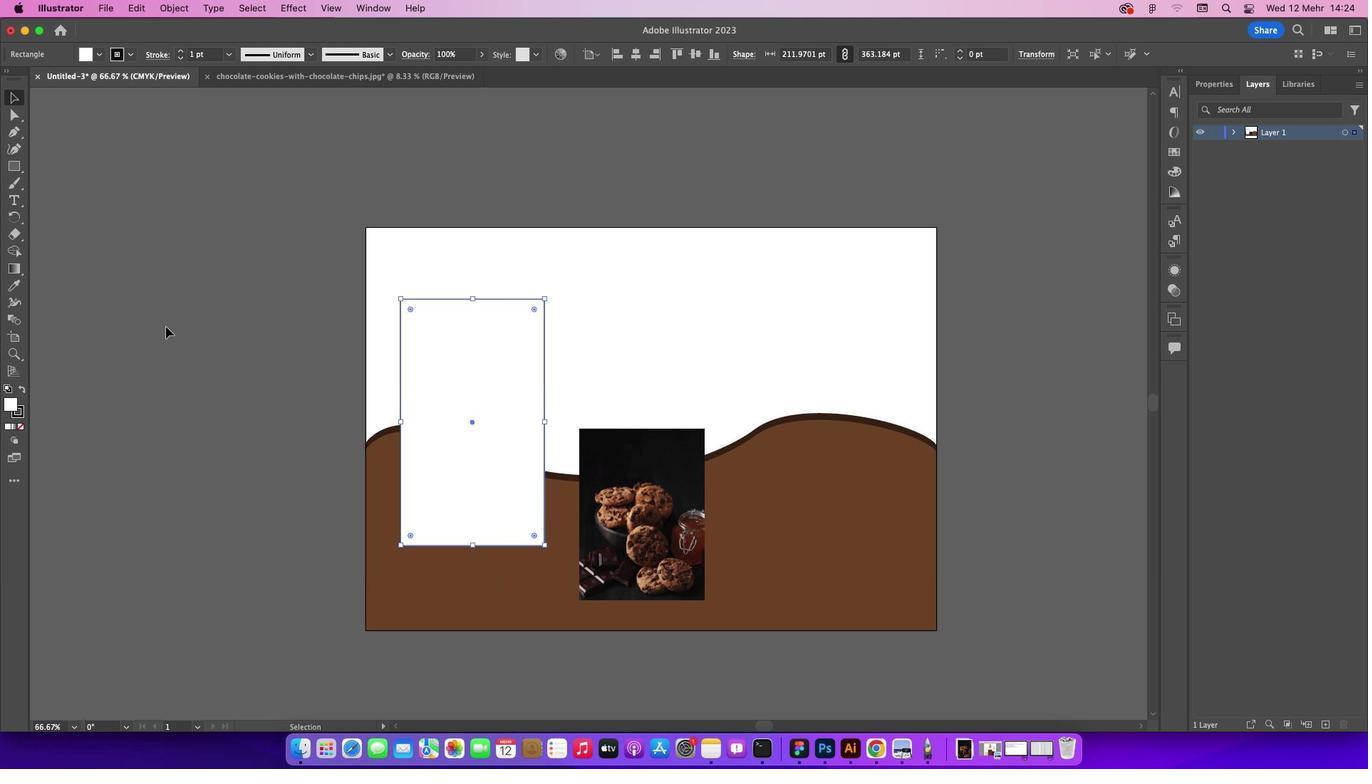 
Action: Mouse moved to (17, 202)
Screenshot: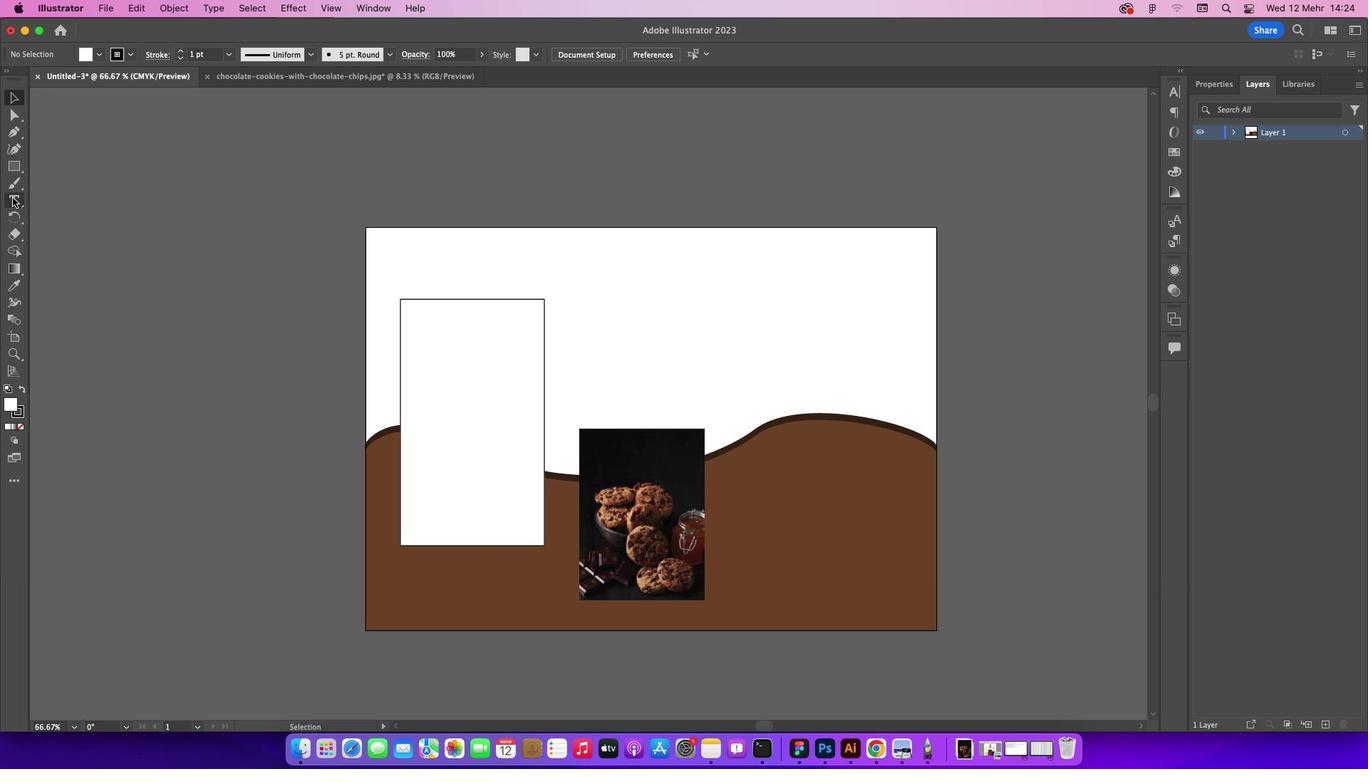 
Action: Mouse pressed left at (17, 202)
Screenshot: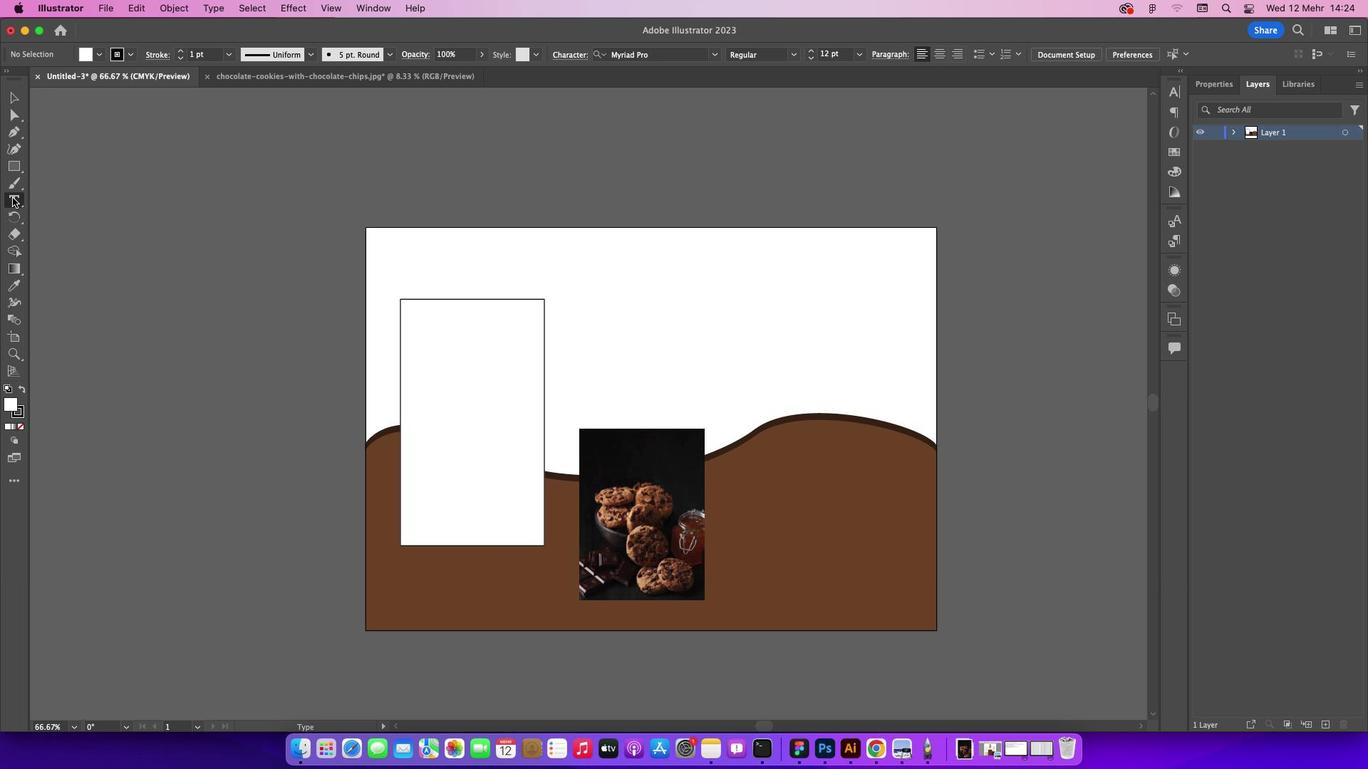 
Action: Mouse moved to (441, 330)
Screenshot: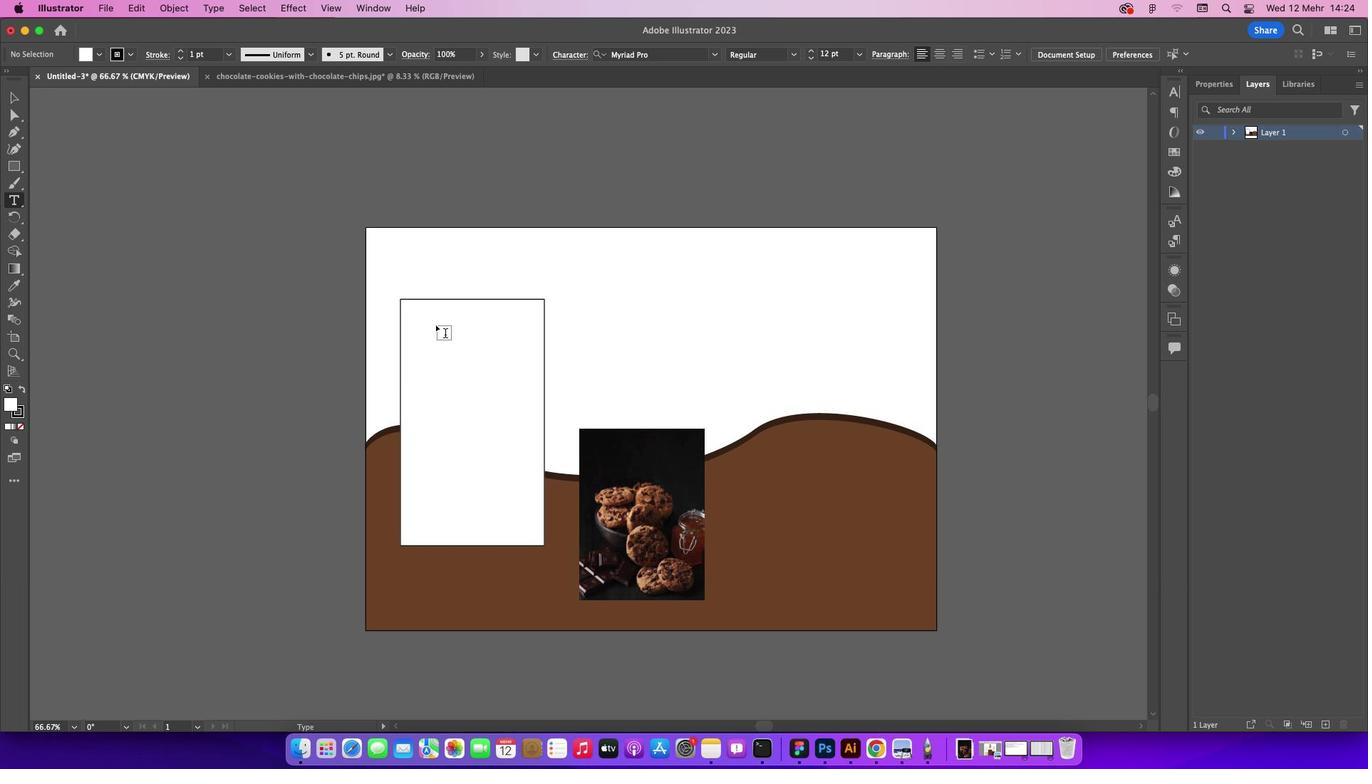 
Action: Mouse pressed left at (441, 330)
Screenshot: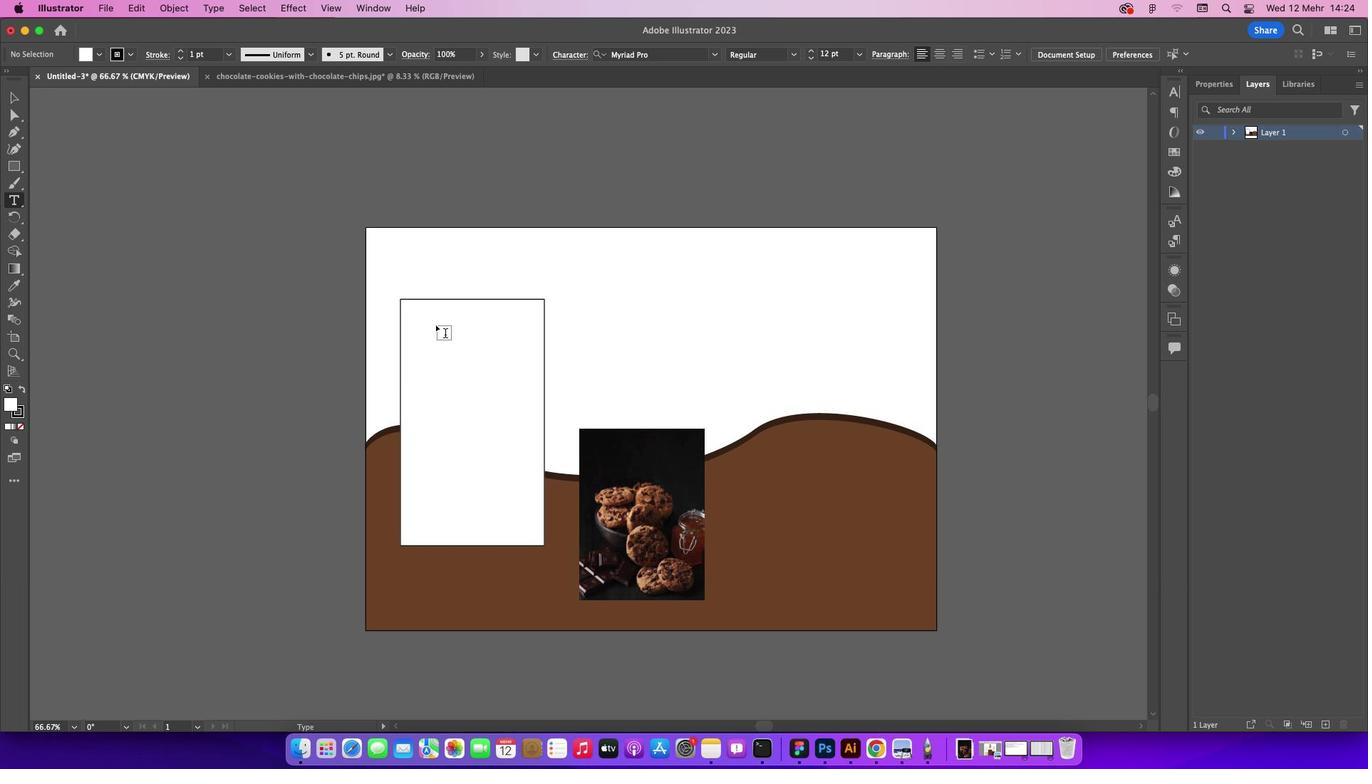 
Action: Mouse moved to (543, 327)
Screenshot: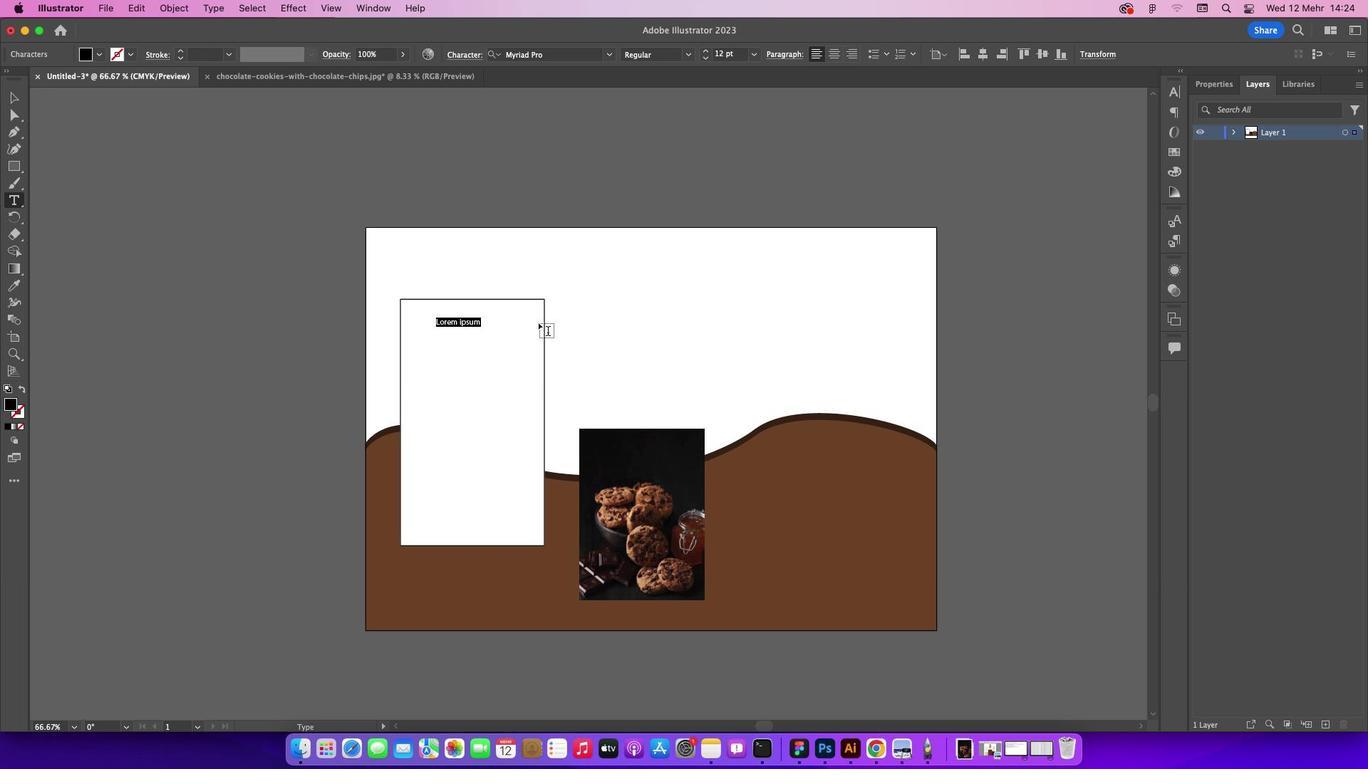 
Action: Key pressed Key.backspaceKey.caps_lock'N''U''T''R''I''T''I''O''N''A''L'Key.space'F'Key.backspaceKey.backspaceKey.backspaceKey.backspaceKey.backspaceKey.backspaceKey.backspaceKey.backspaceKey.backspaceKey.backspaceKey.backspaceKey.backspaceKey.caps_lock'u''t''r''i''t''i''o''n'Key.spaceKey.caps_lock'F'Key.caps_lock'a''c''t''s'
Screenshot: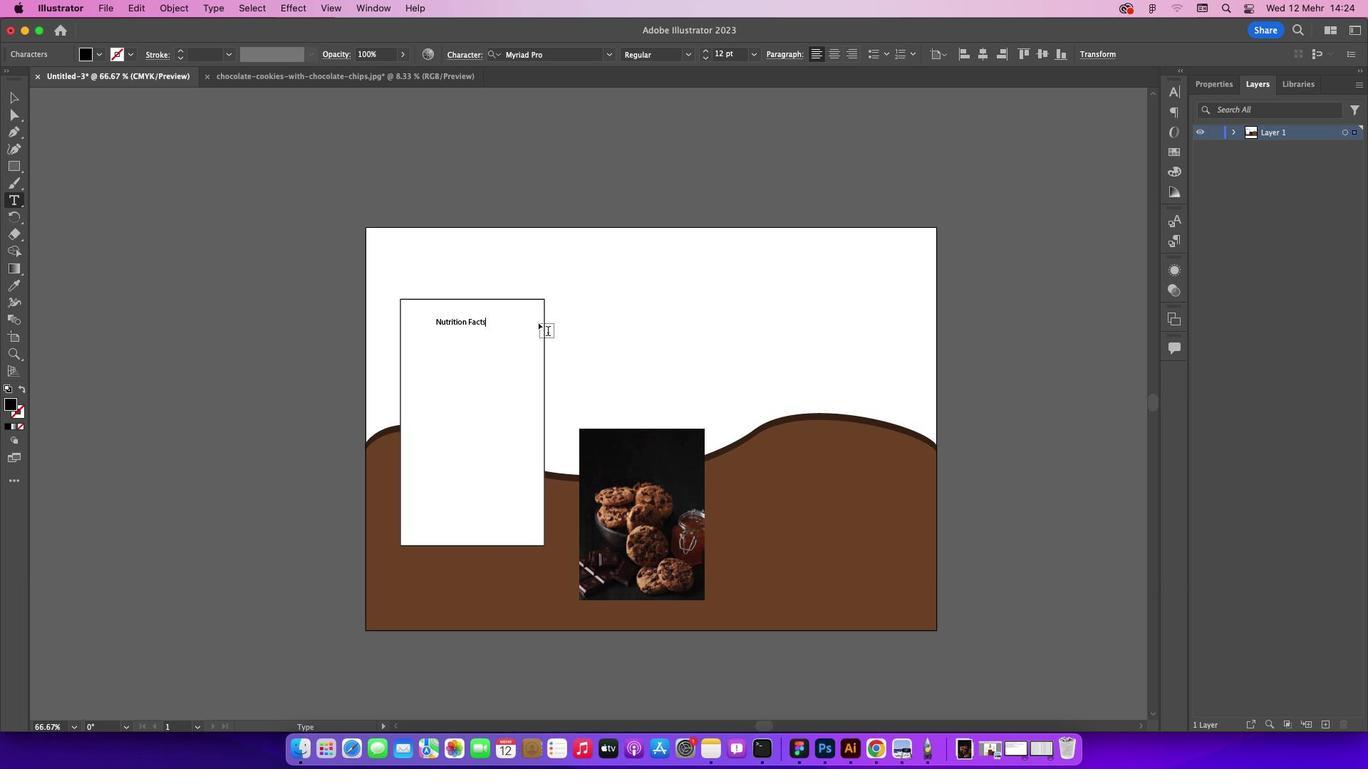 
Action: Mouse moved to (23, 103)
Screenshot: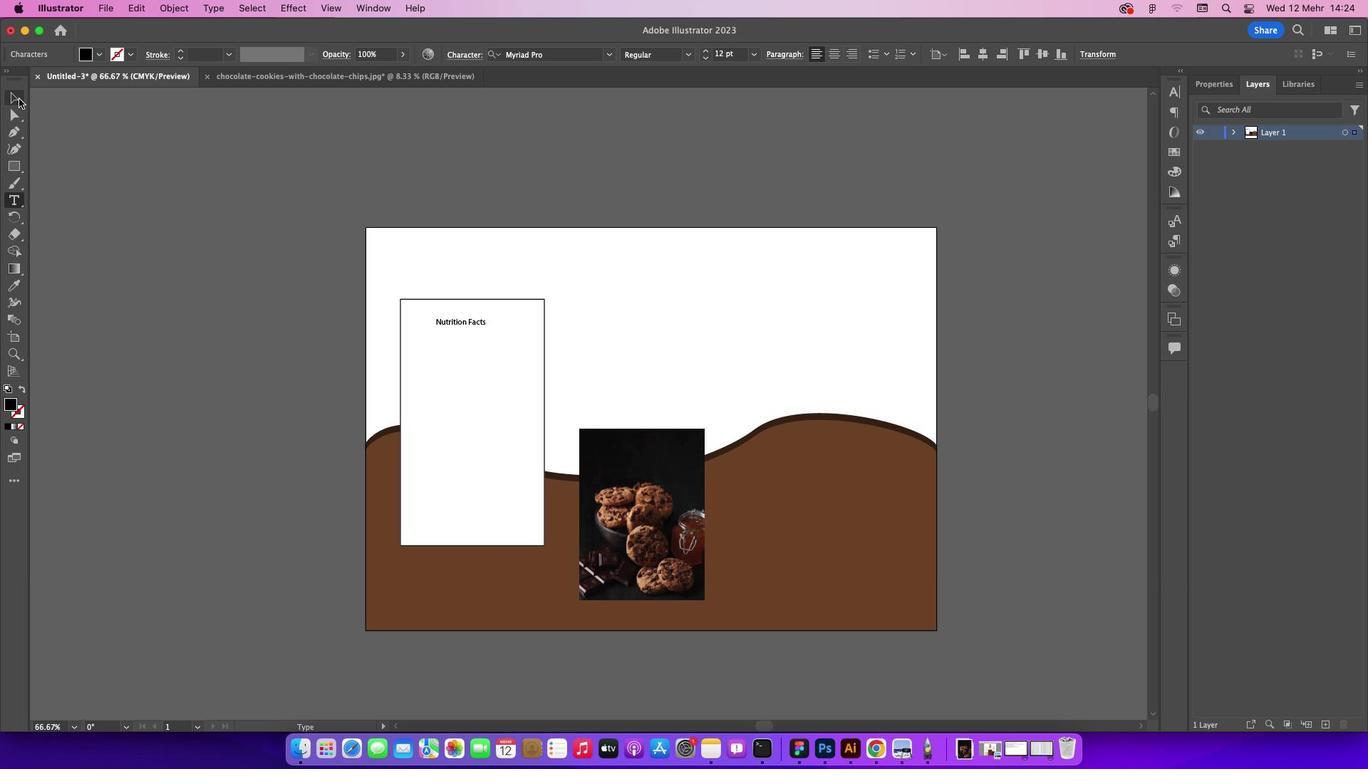 
Action: Mouse pressed left at (23, 103)
Screenshot: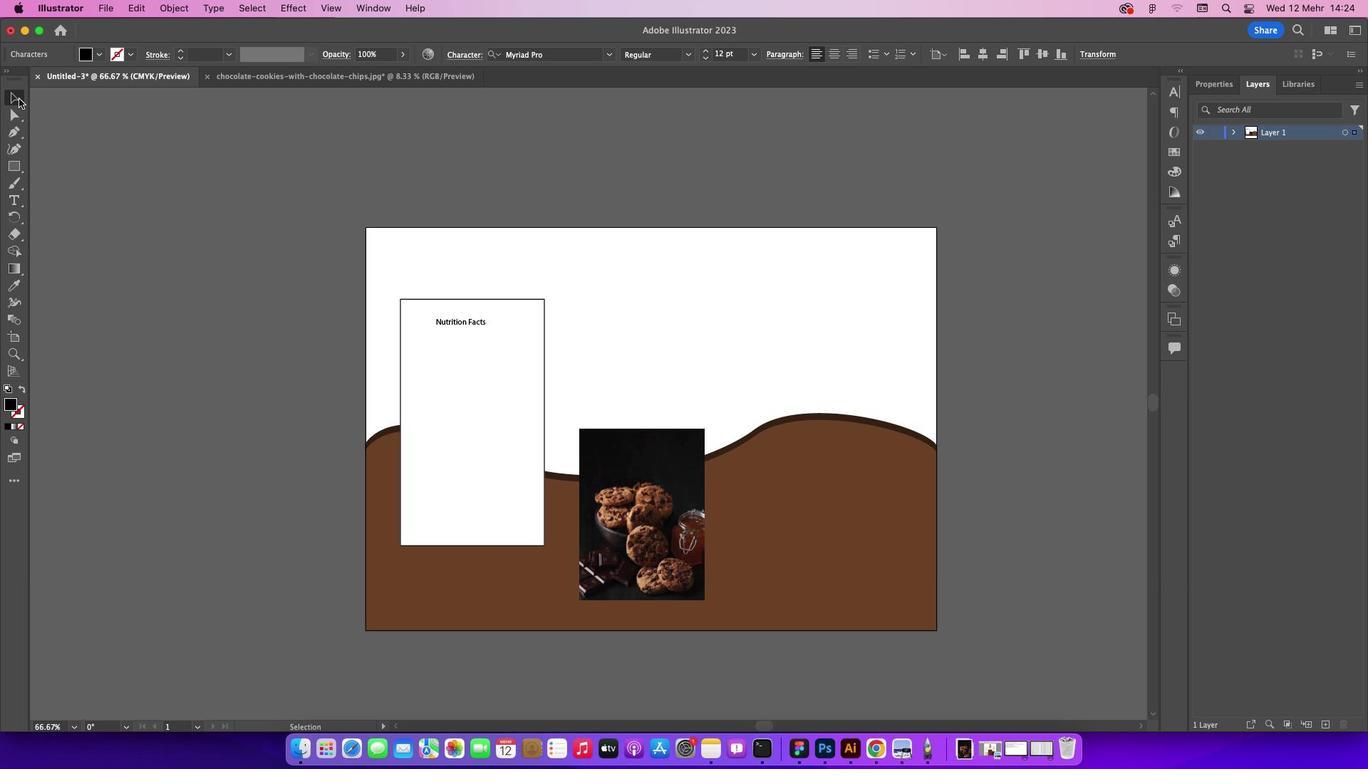 
Action: Mouse moved to (158, 185)
Screenshot: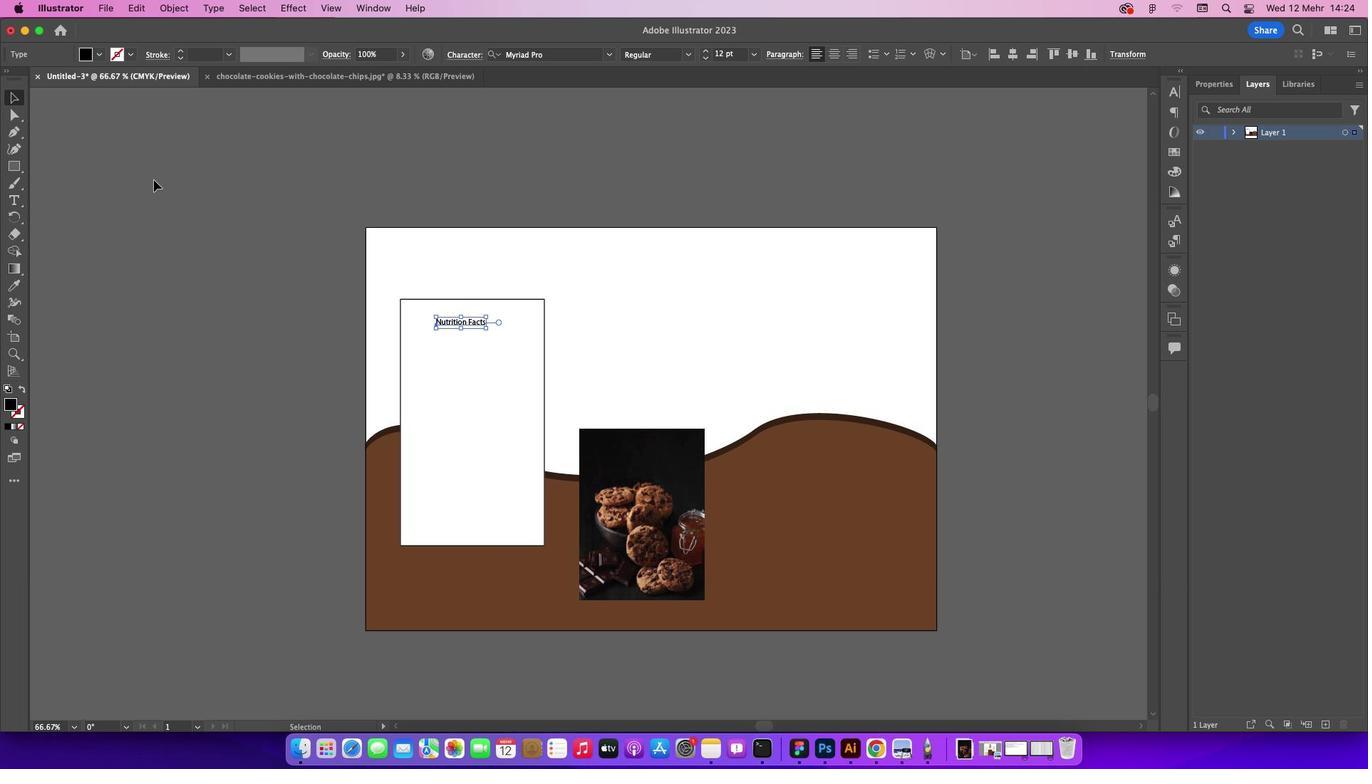 
Action: Mouse pressed left at (158, 185)
Screenshot: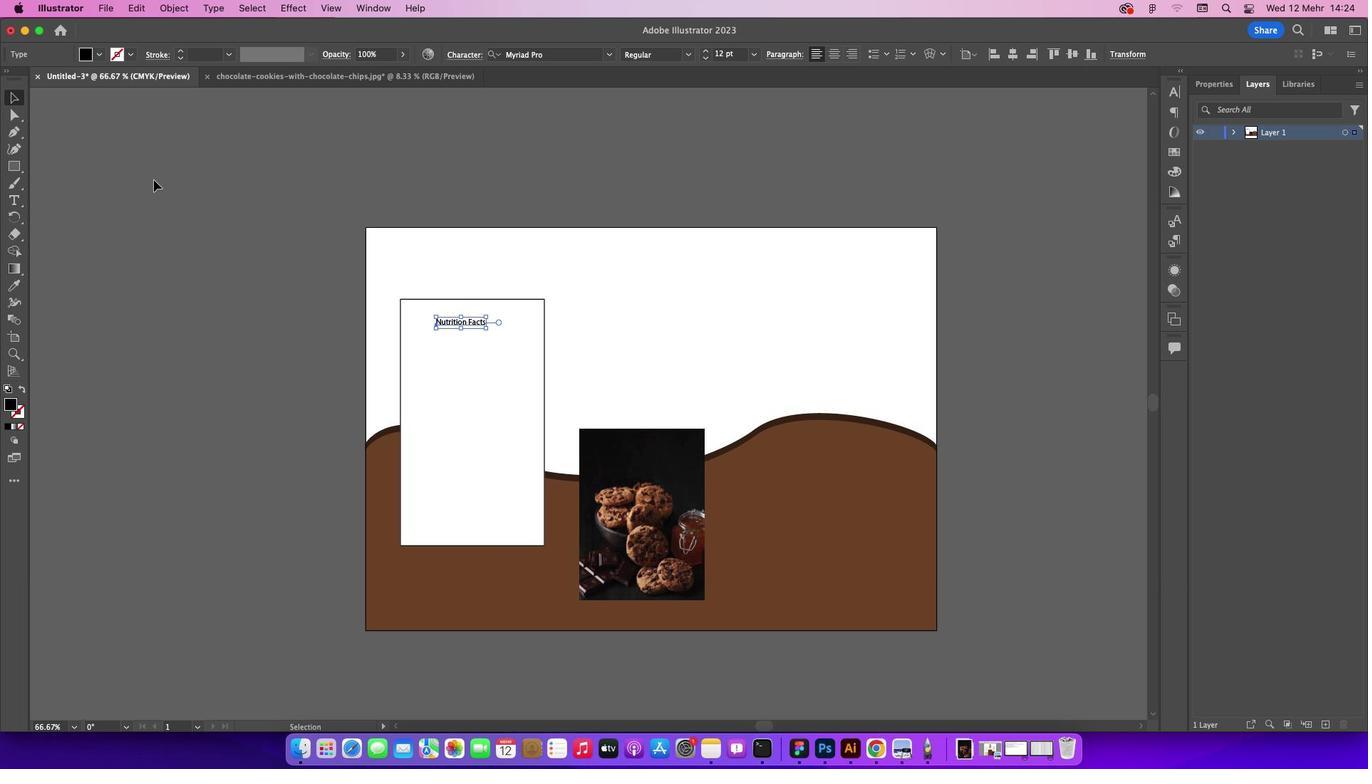 
Action: Mouse moved to (449, 324)
Screenshot: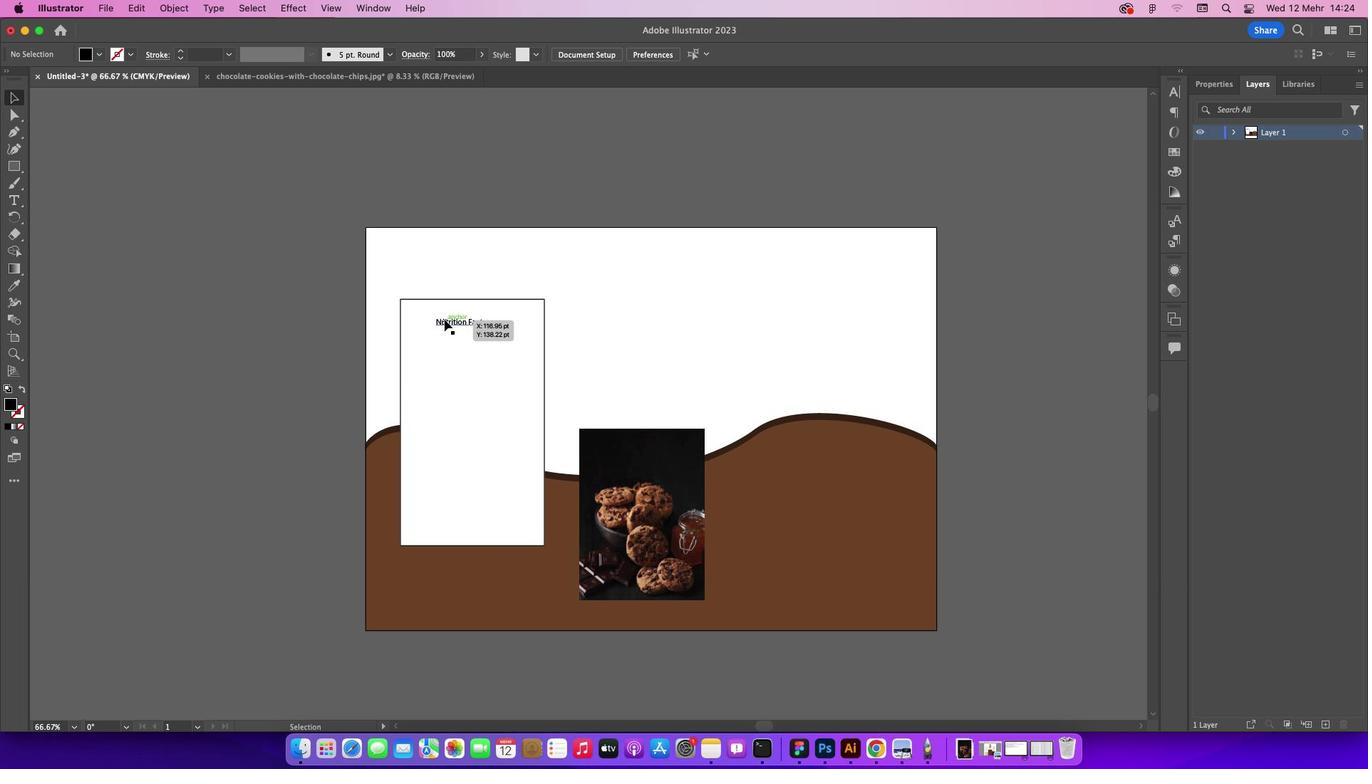 
Action: Mouse pressed left at (449, 324)
Screenshot: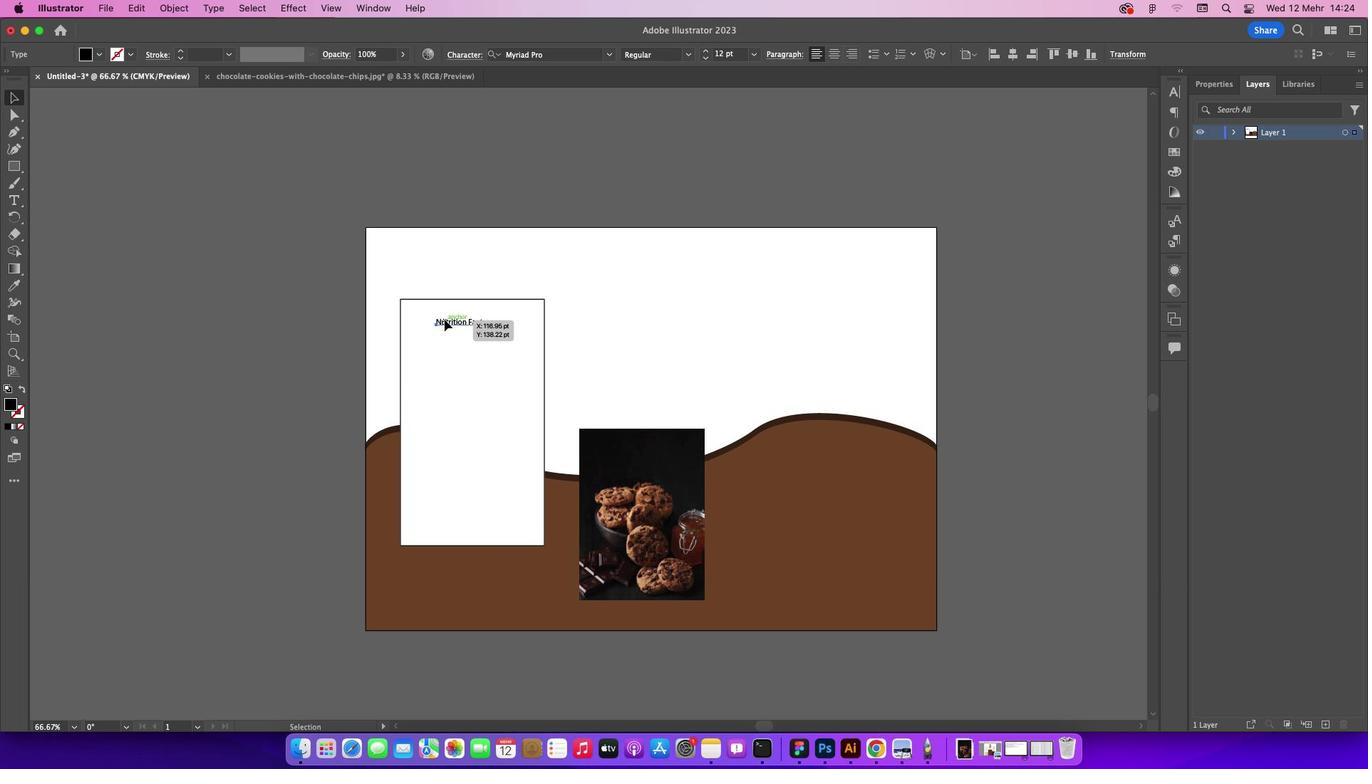 
Action: Mouse moved to (1179, 100)
Screenshot: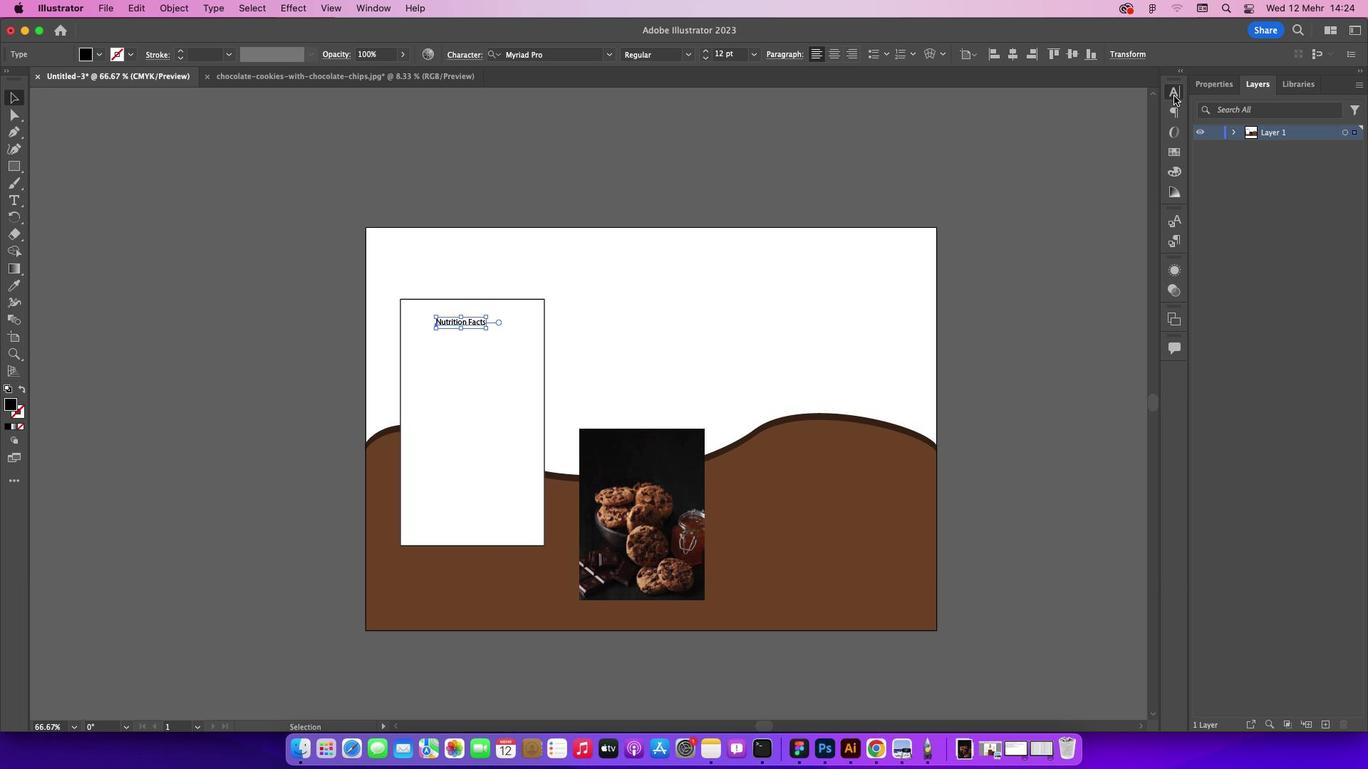 
Action: Mouse pressed left at (1179, 100)
Screenshot: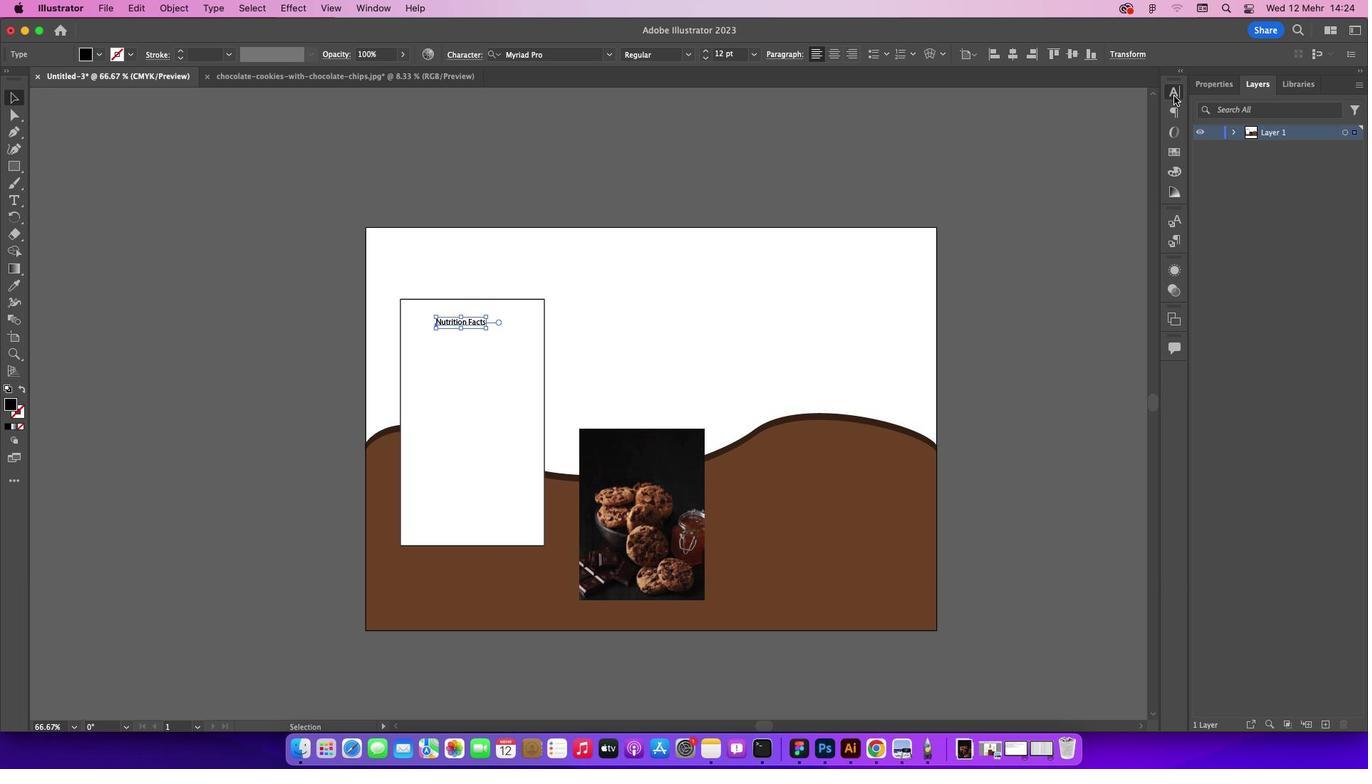 
Action: Mouse moved to (1020, 152)
Screenshot: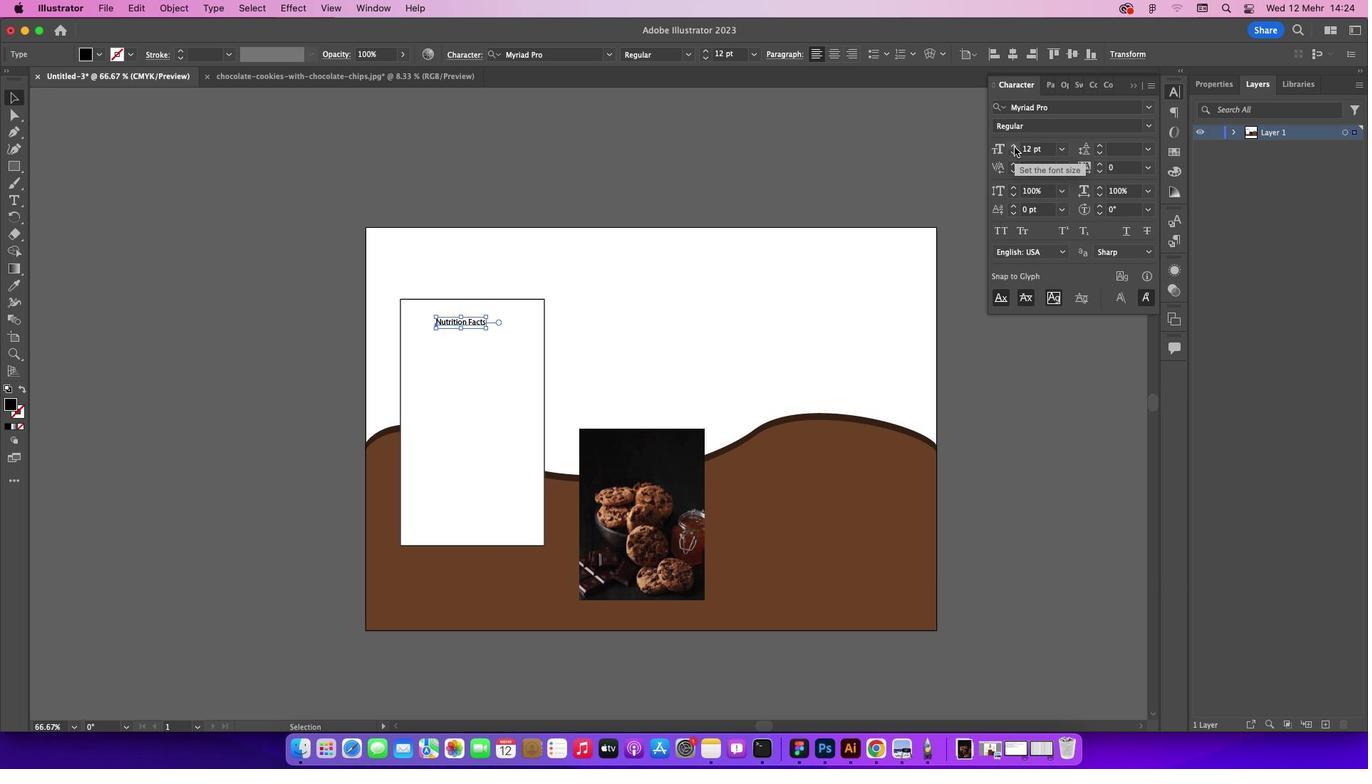 
Action: Mouse pressed left at (1020, 152)
Screenshot: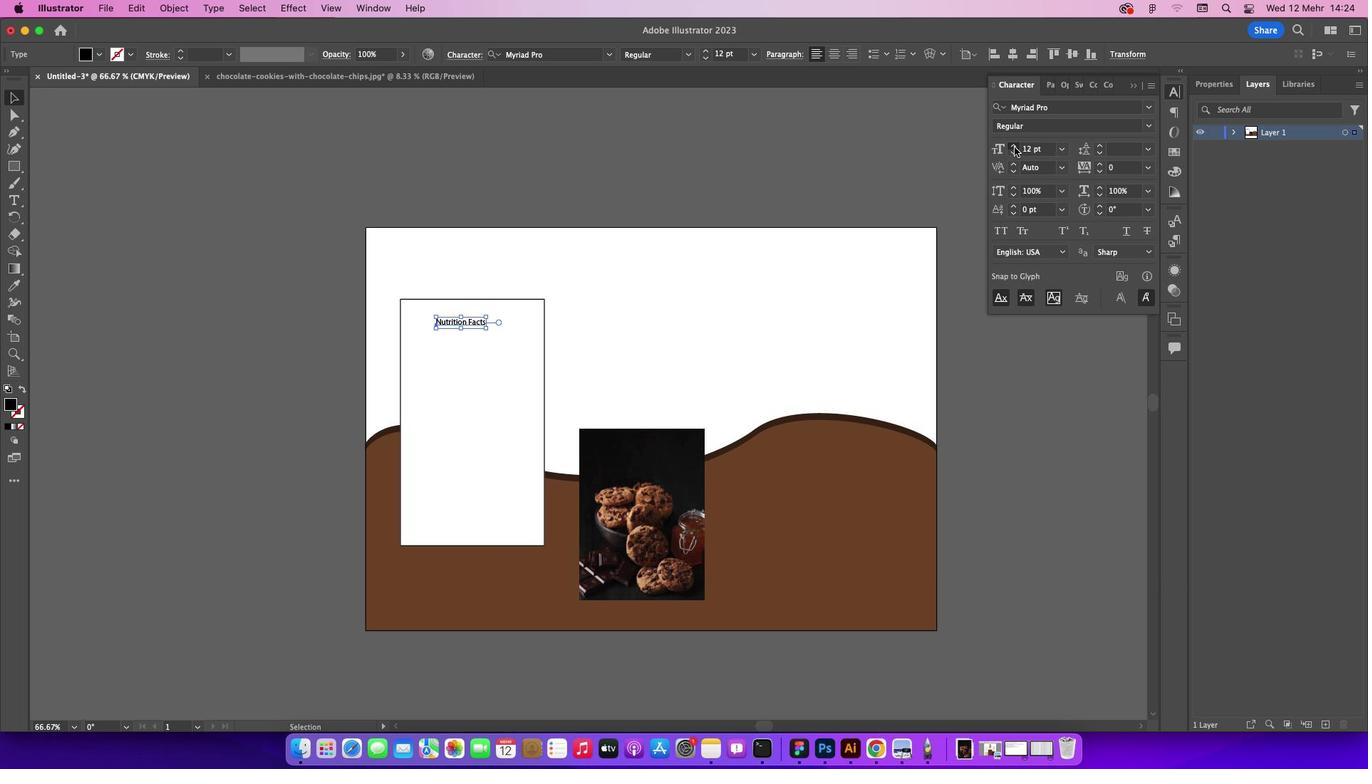 
Action: Mouse pressed left at (1020, 152)
Screenshot: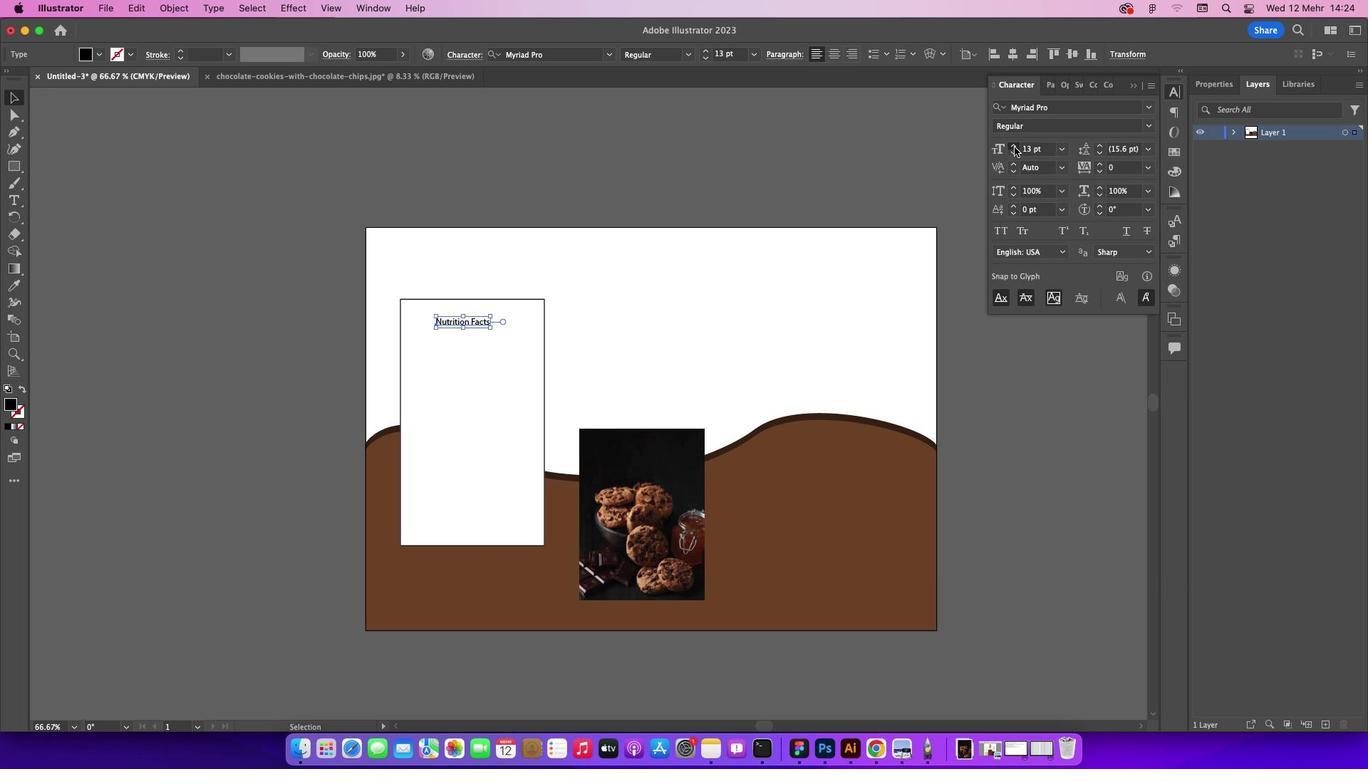 
Action: Mouse pressed left at (1020, 152)
Screenshot: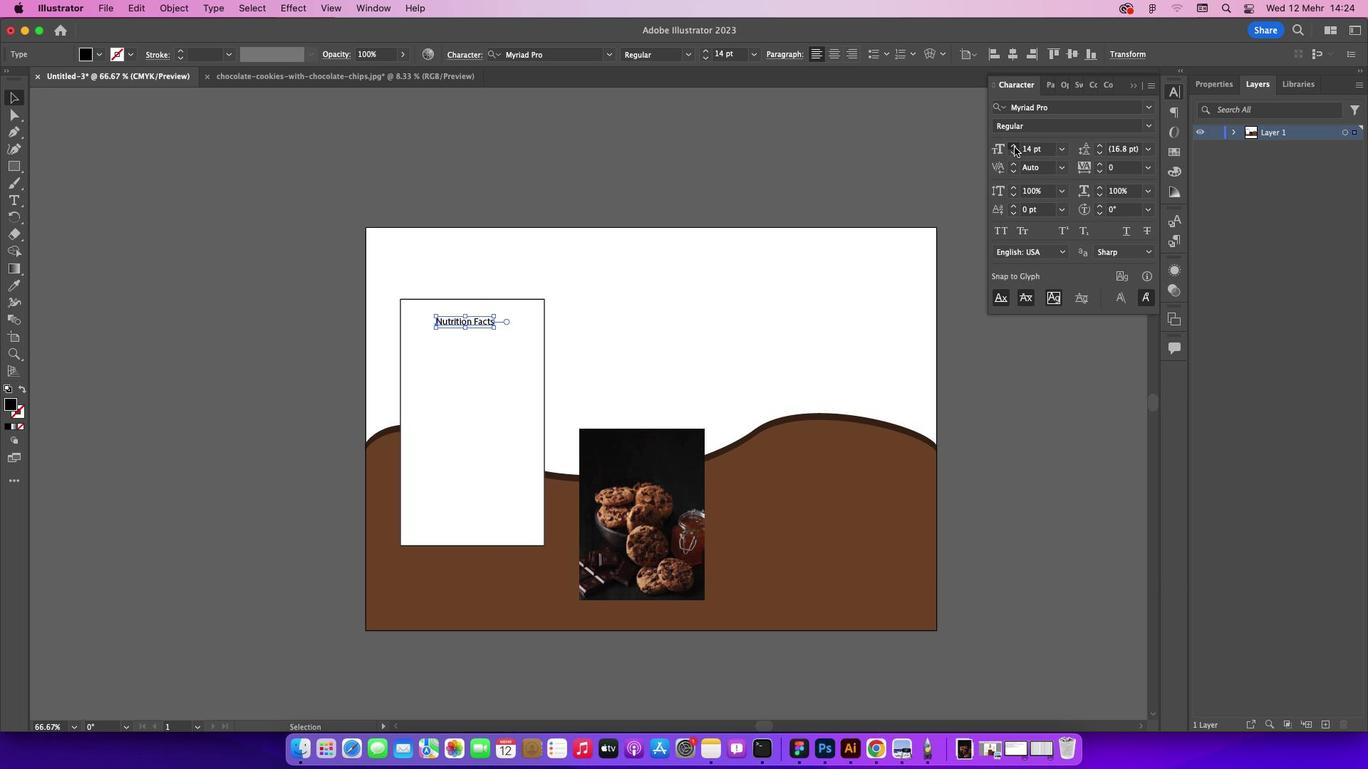 
Action: Mouse pressed left at (1020, 152)
Screenshot: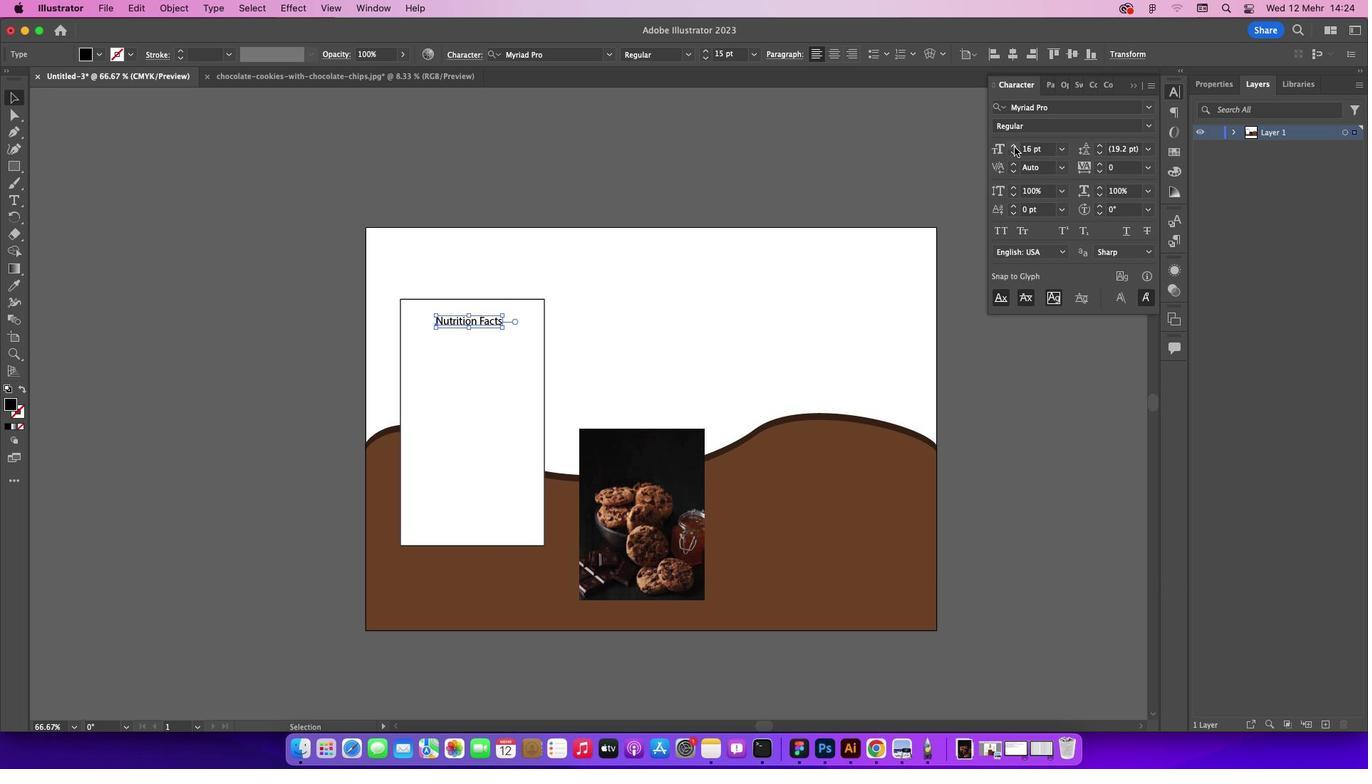
Action: Mouse pressed left at (1020, 152)
Screenshot: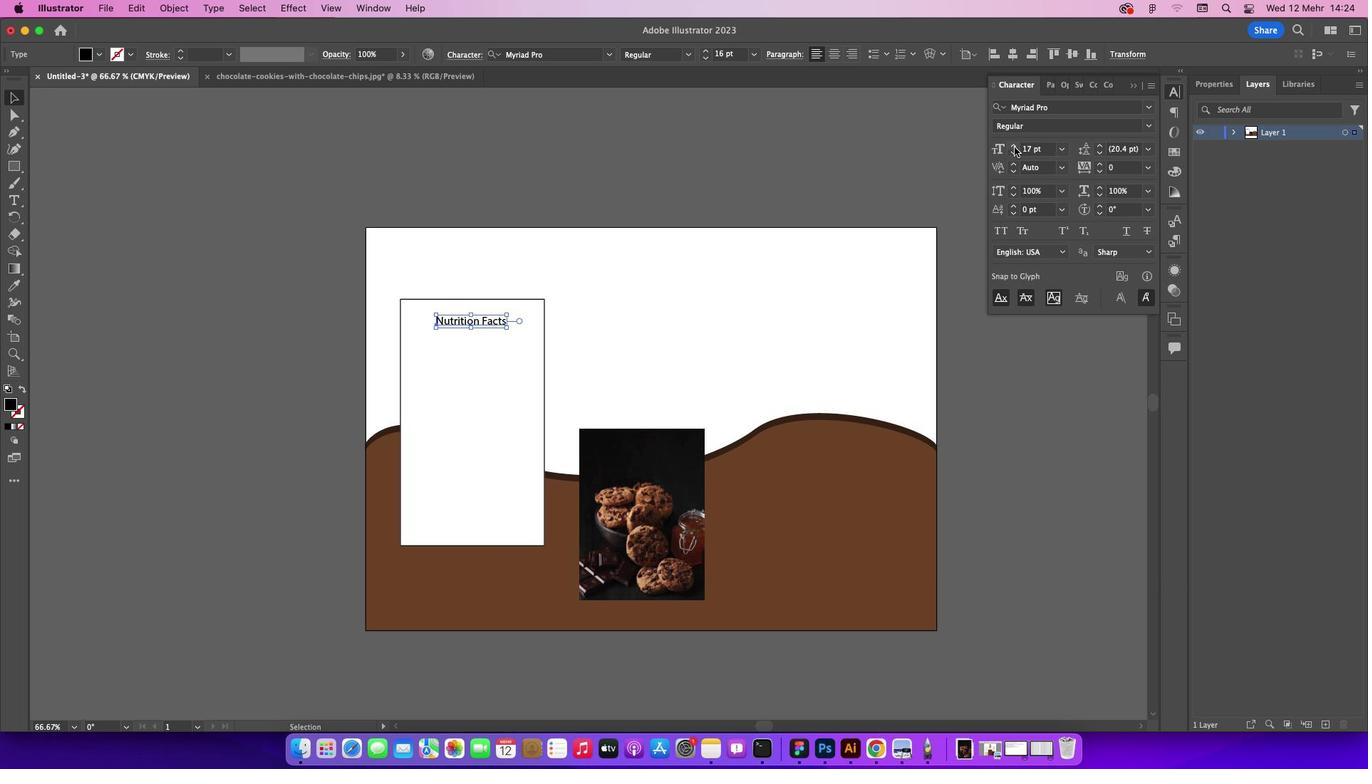 
Action: Mouse pressed left at (1020, 152)
Screenshot: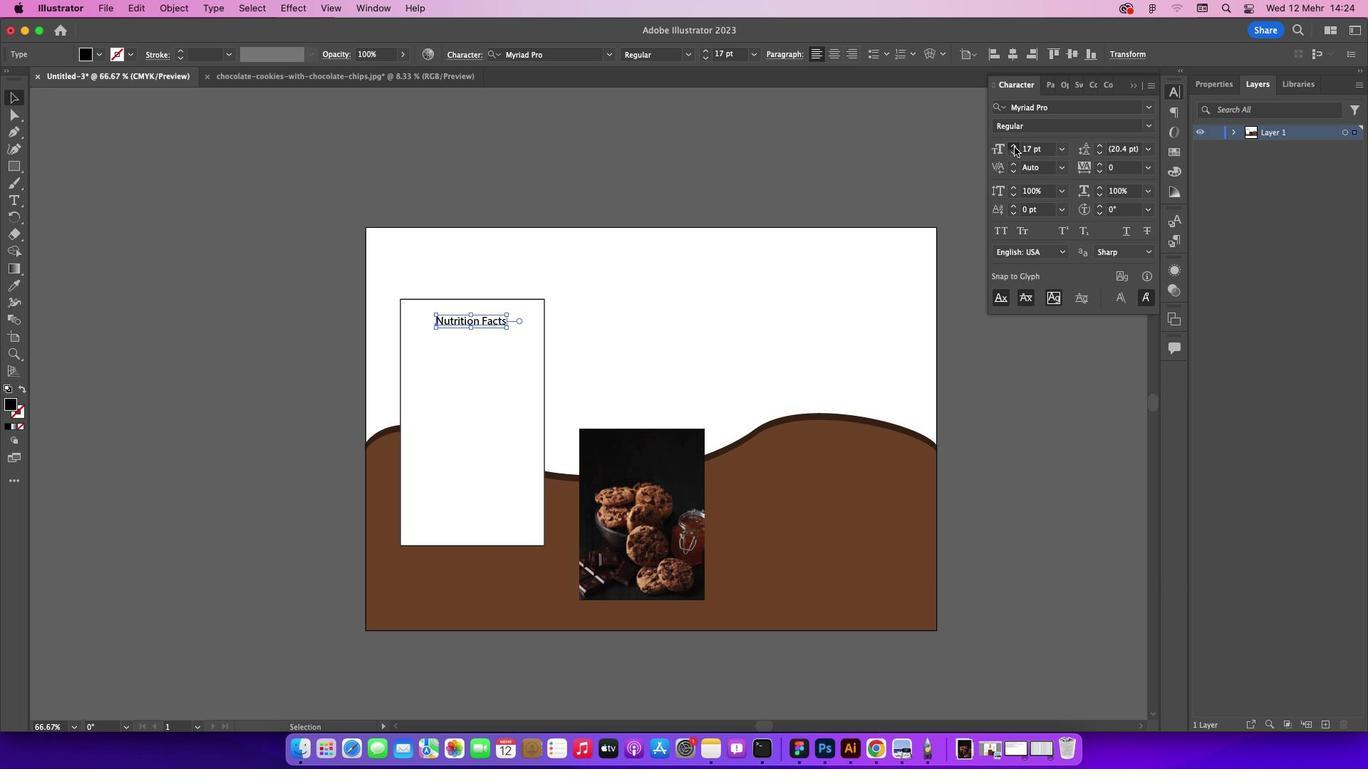 
Action: Mouse pressed left at (1020, 152)
Screenshot: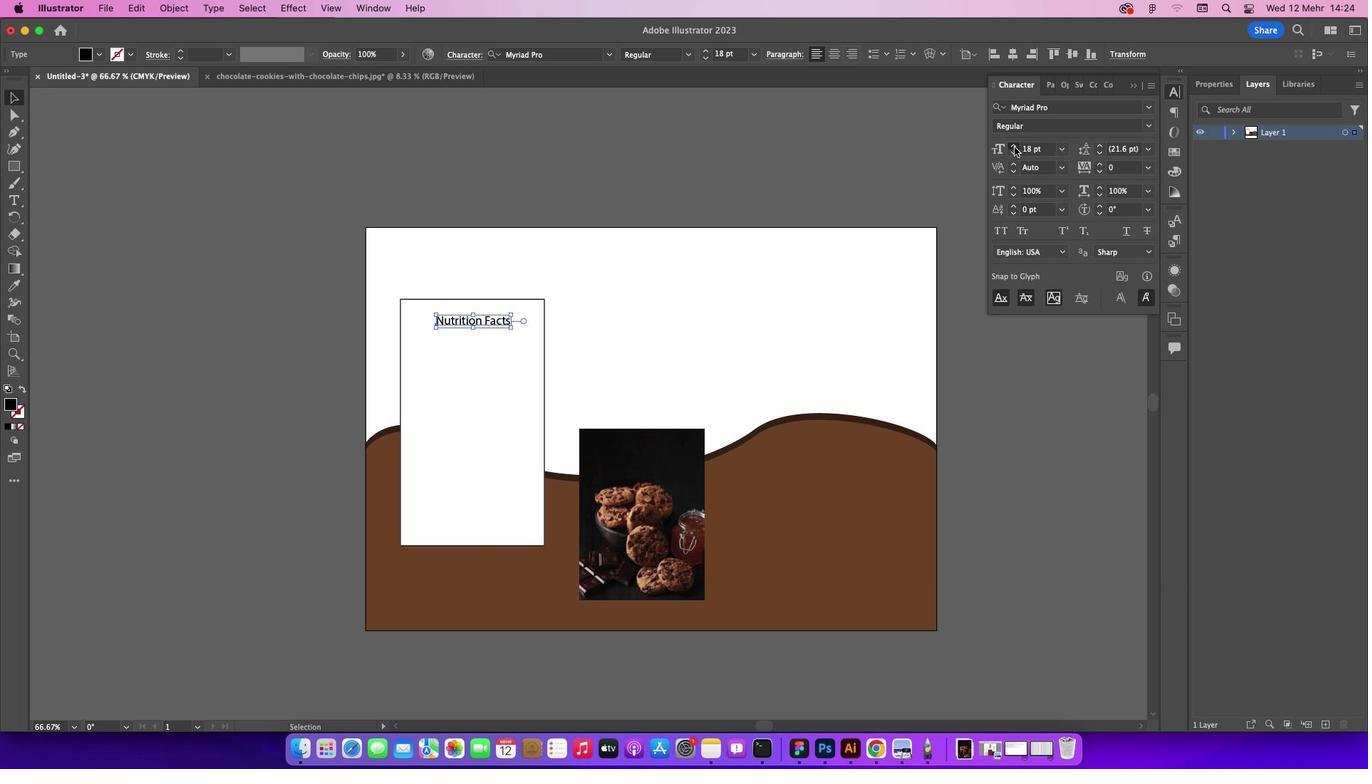 
Action: Mouse pressed left at (1020, 152)
Screenshot: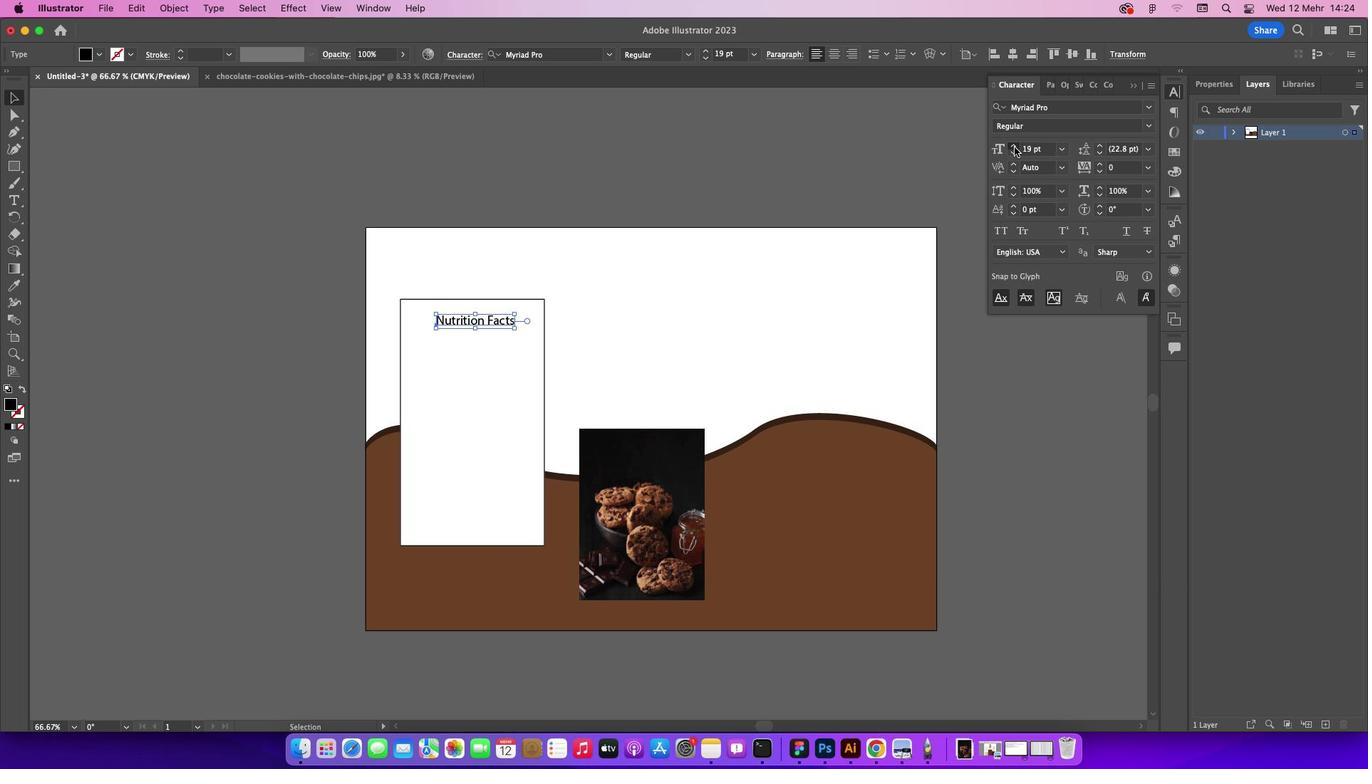 
Action: Mouse pressed left at (1020, 152)
Screenshot: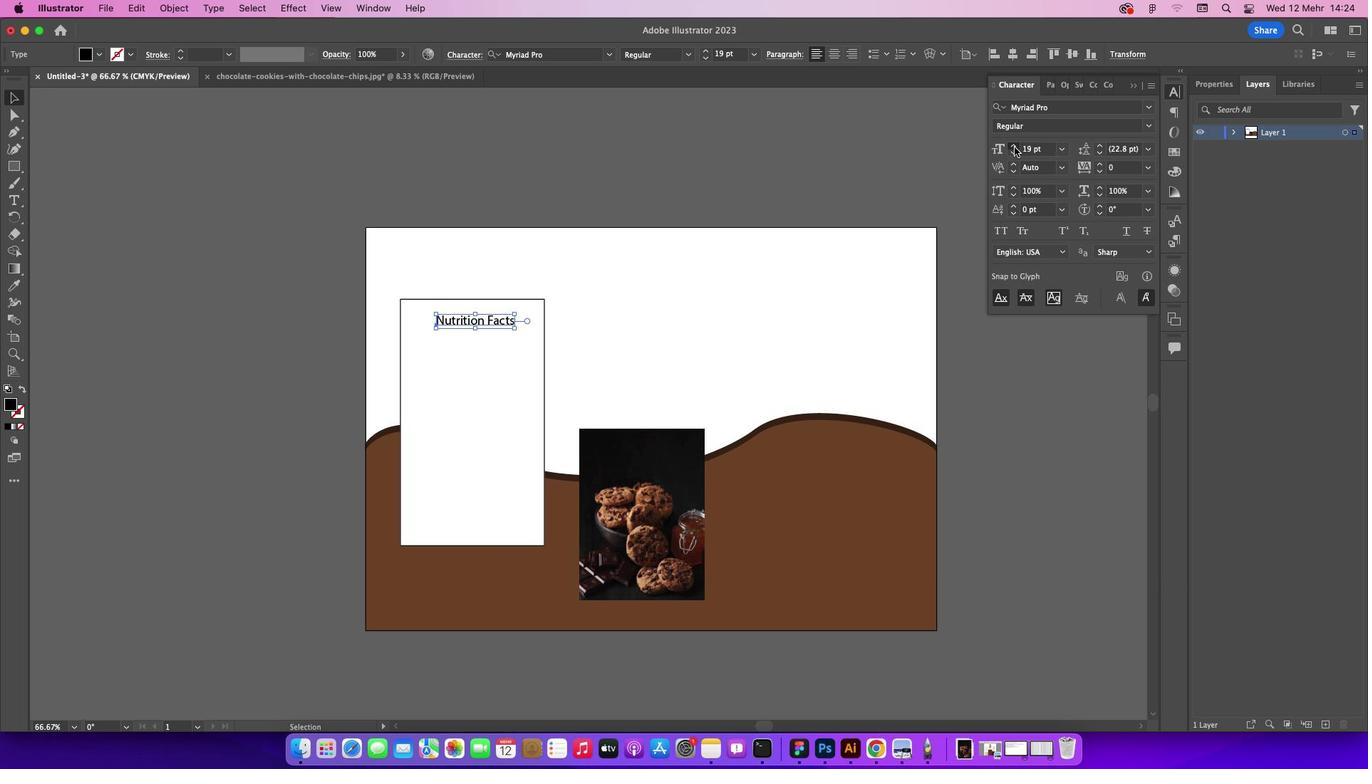 
Action: Mouse pressed left at (1020, 152)
